 Task: Plan a trip to Trinidad, Uruguay from 6th December, 2023 to 10th December, 2023 for 1 adult.1  bedroom having 1 bed and 1 bathroom. Property type can be hotel. Look for 5 properties as per requirement.
Action: Mouse moved to (374, 157)
Screenshot: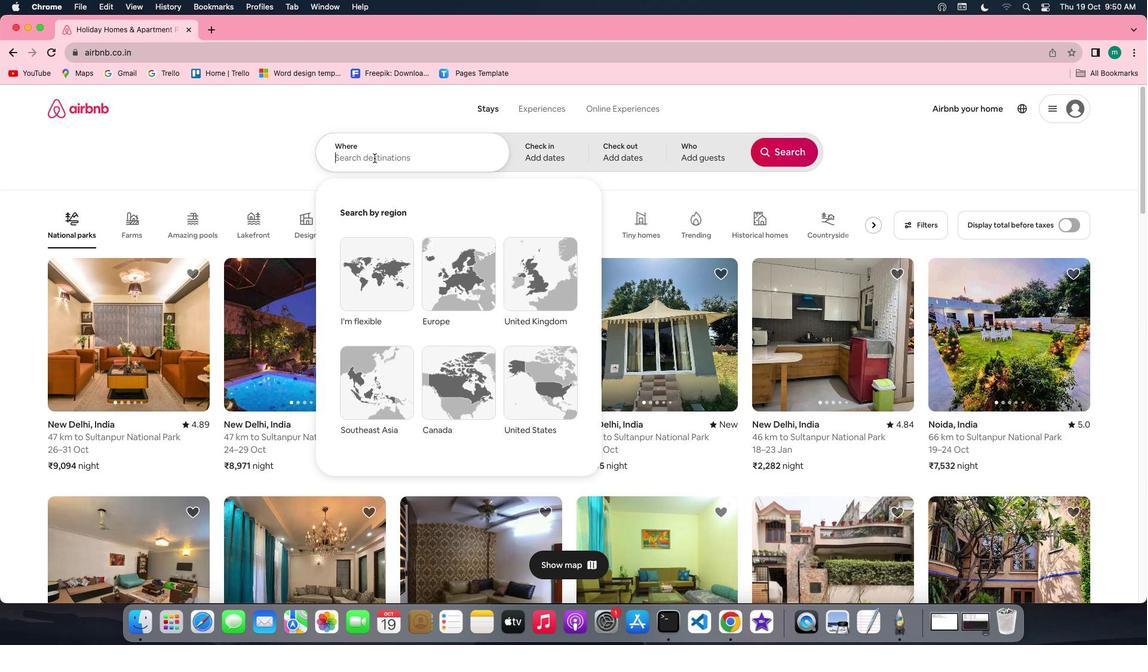 
Action: Mouse pressed left at (374, 157)
Screenshot: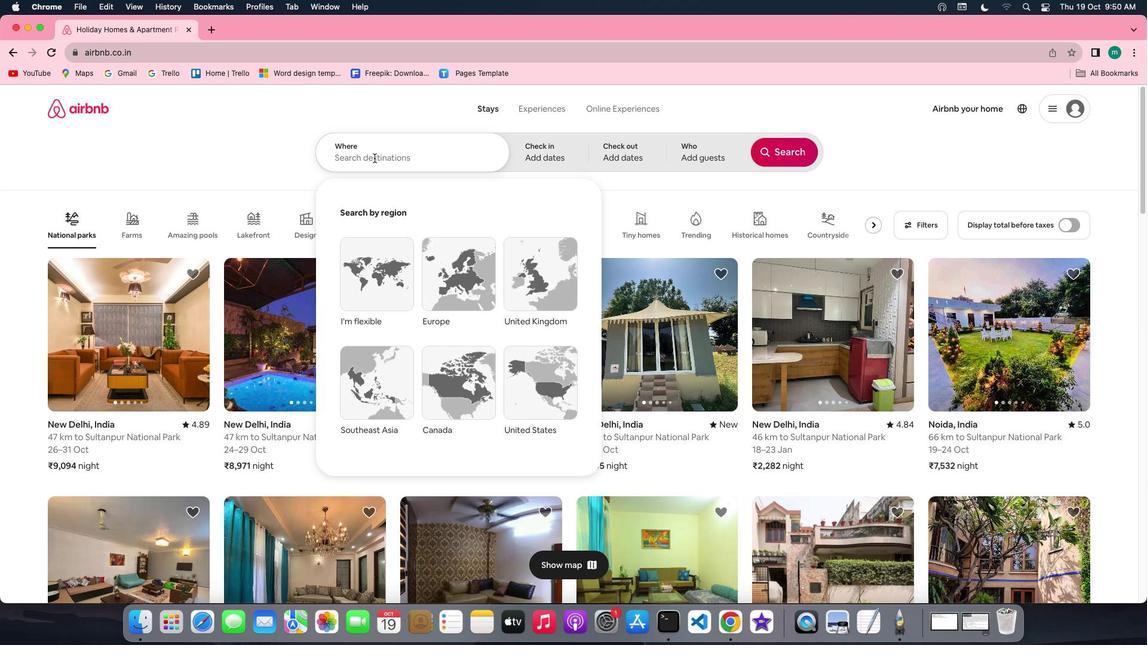 
Action: Mouse pressed left at (374, 157)
Screenshot: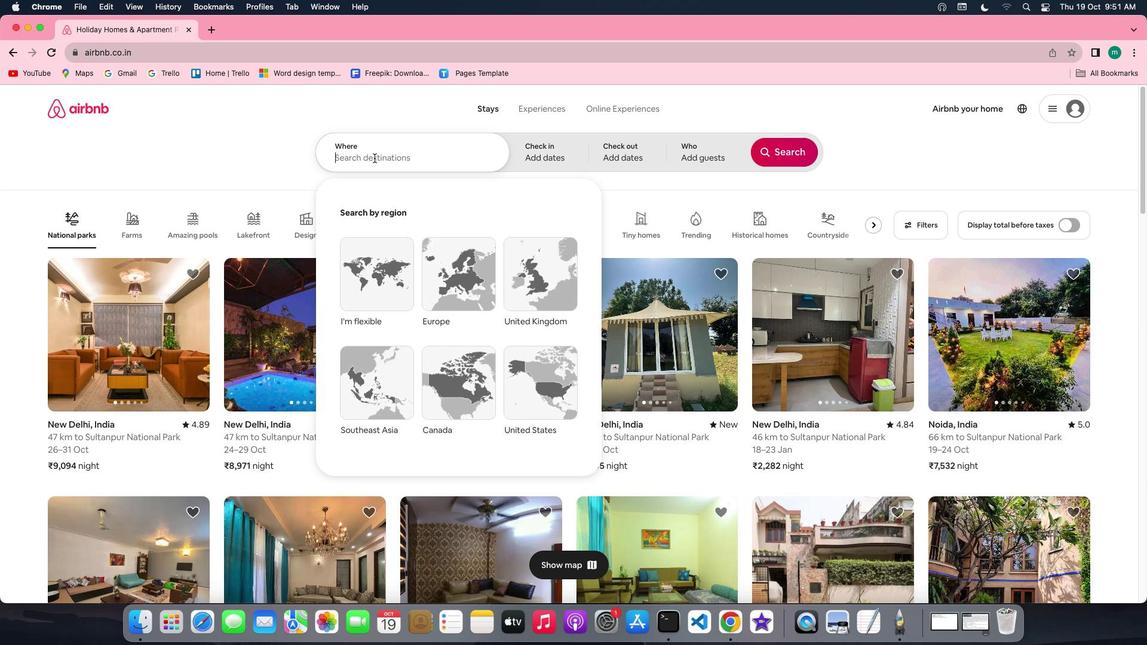 
Action: Key pressed Key.shift'T''r''i''n''i''d''a''d'','Key.spaceKey.shift'U''r''u''g''u''a''y'
Screenshot: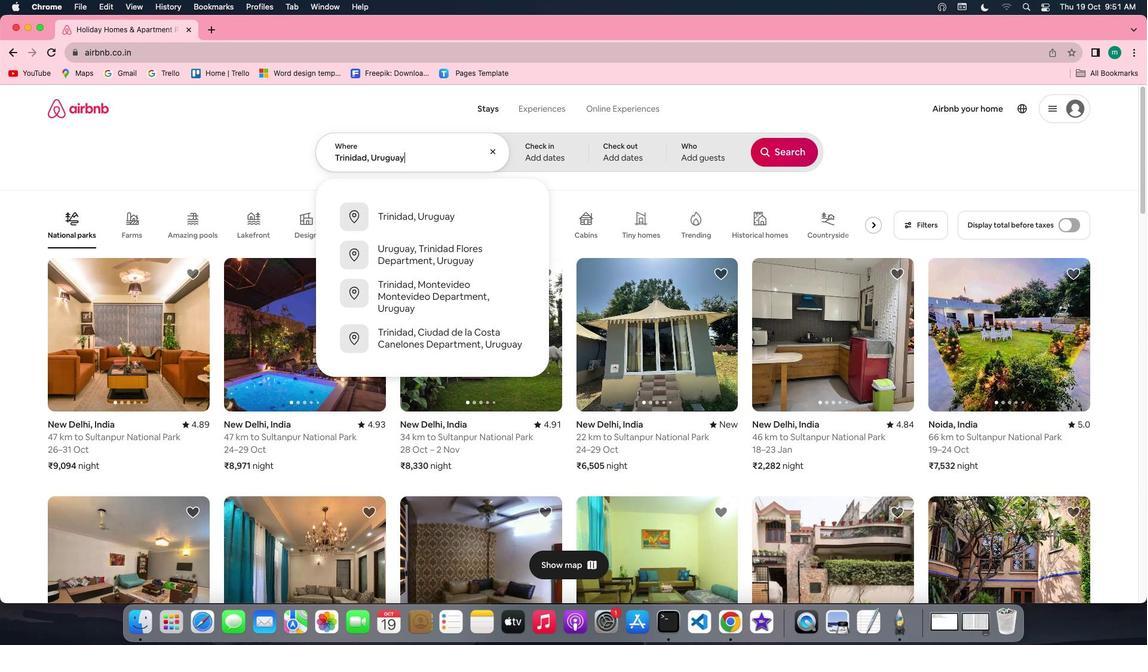 
Action: Mouse moved to (554, 148)
Screenshot: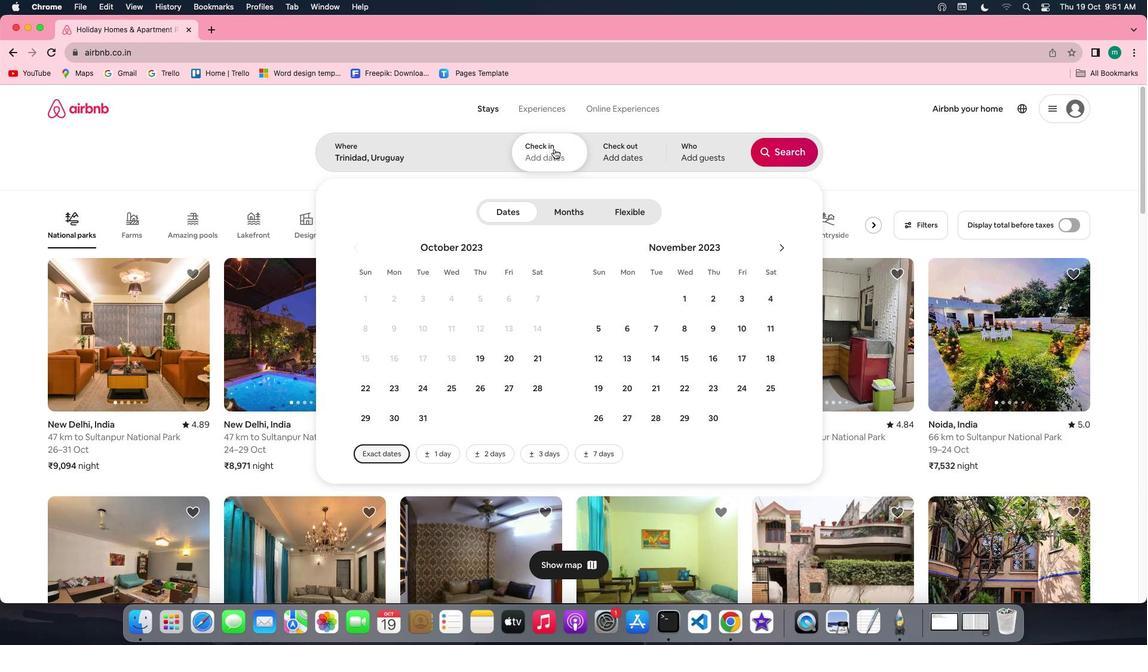 
Action: Mouse pressed left at (554, 148)
Screenshot: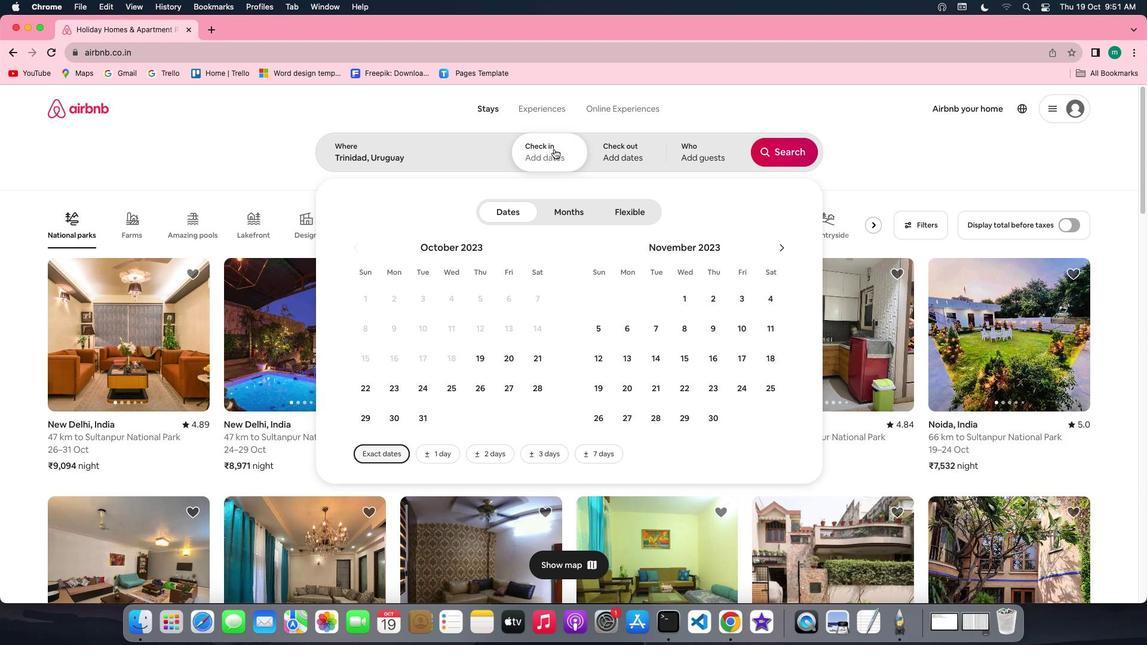 
Action: Key pressed '6'
Screenshot: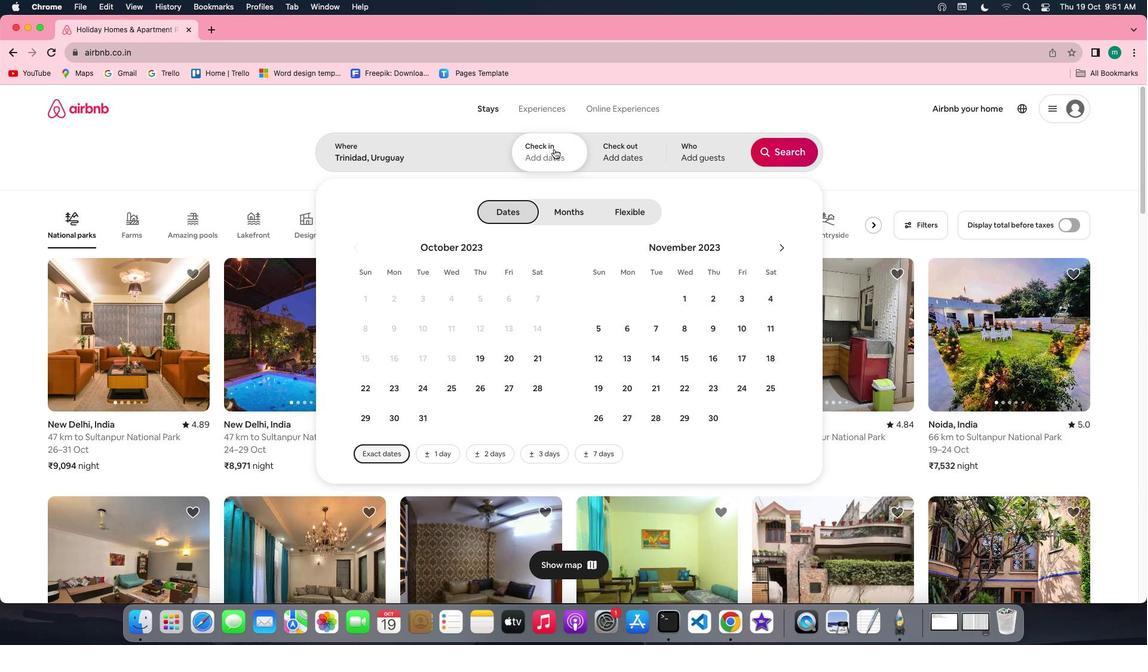
Action: Mouse moved to (774, 245)
Screenshot: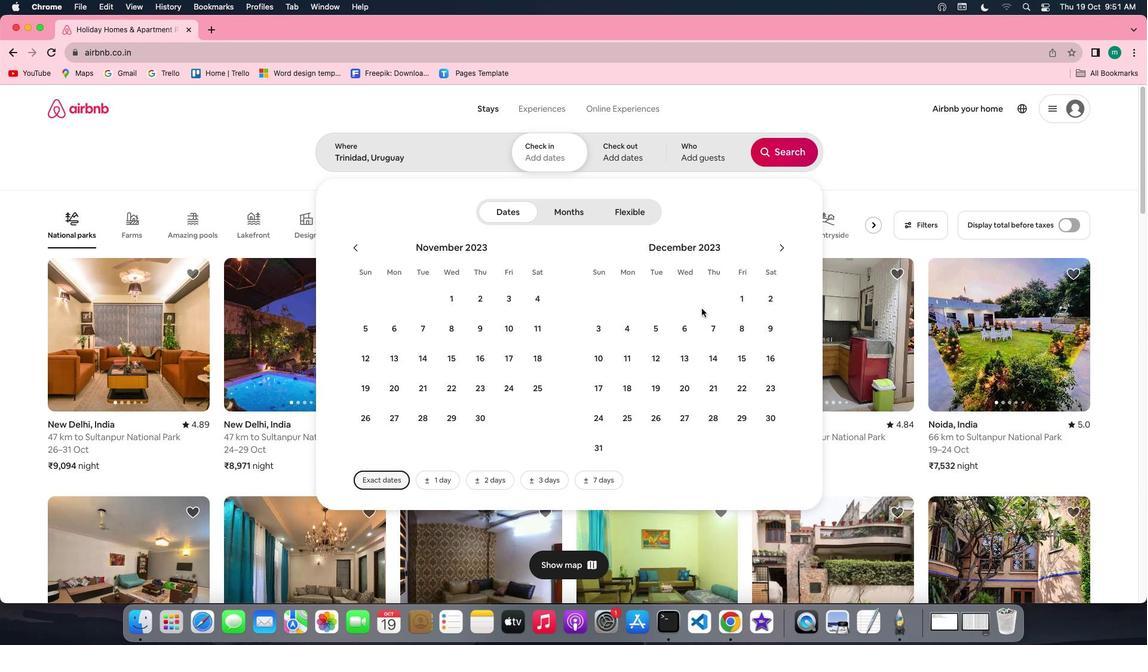 
Action: Mouse pressed left at (774, 245)
Screenshot: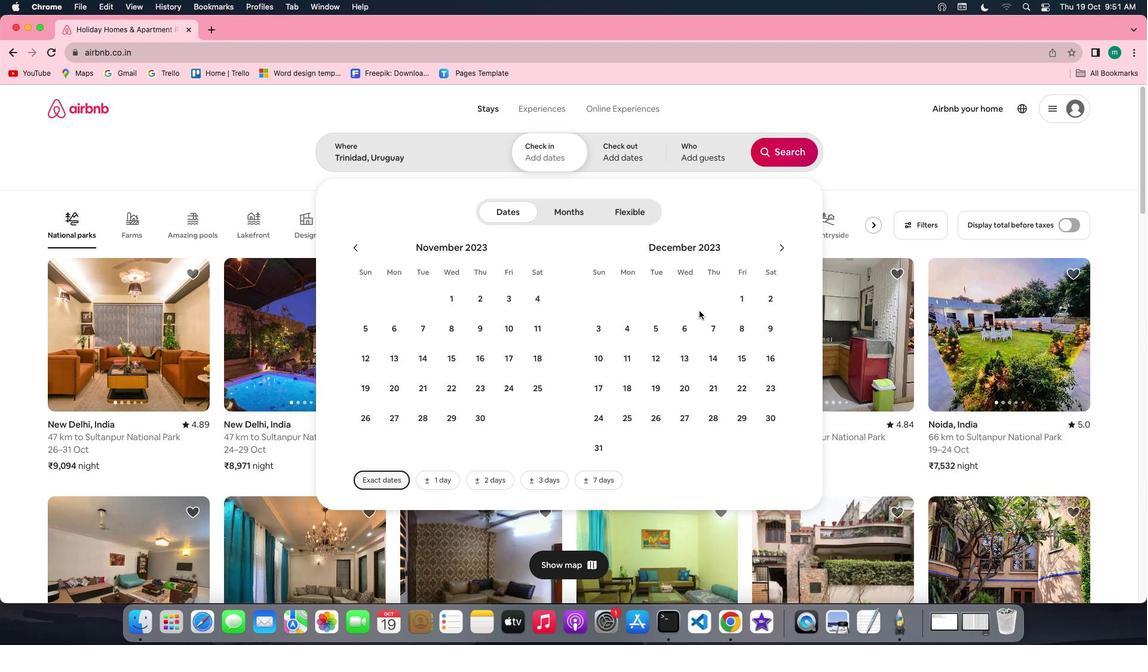 
Action: Mouse moved to (691, 324)
Screenshot: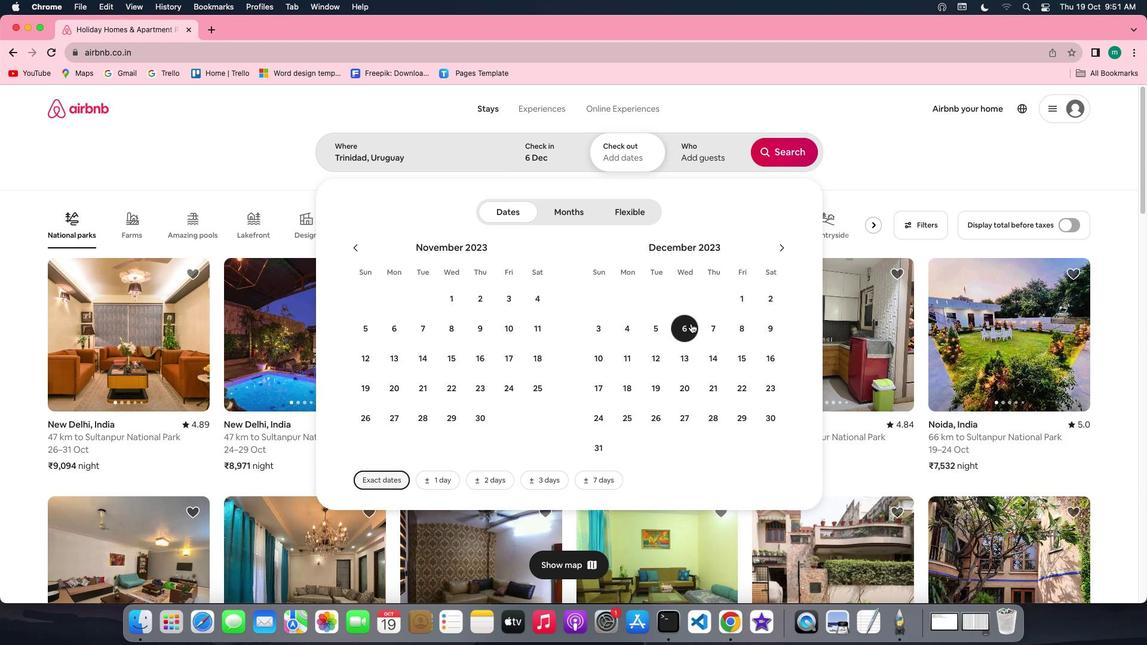 
Action: Mouse pressed left at (691, 324)
Screenshot: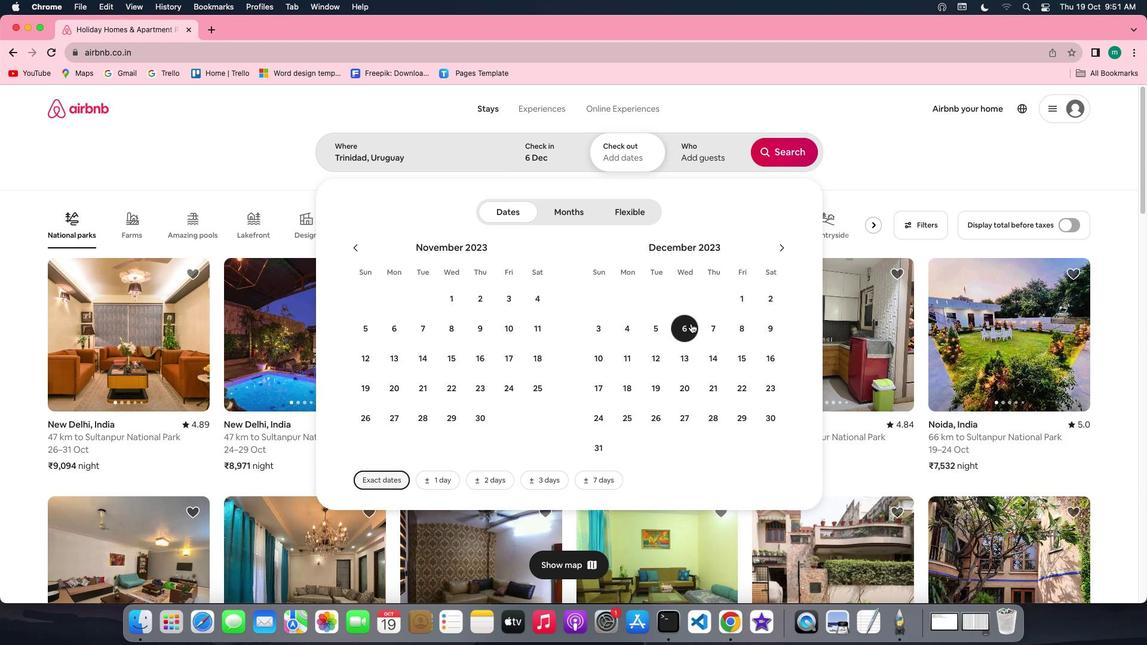 
Action: Mouse moved to (591, 365)
Screenshot: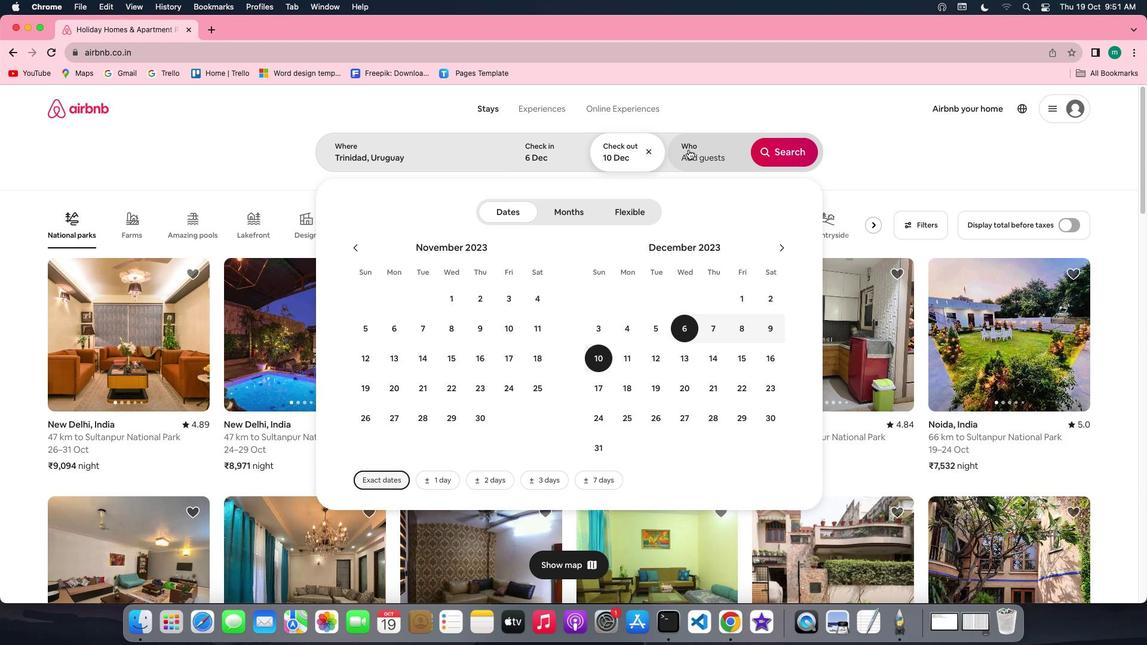 
Action: Mouse pressed left at (591, 365)
Screenshot: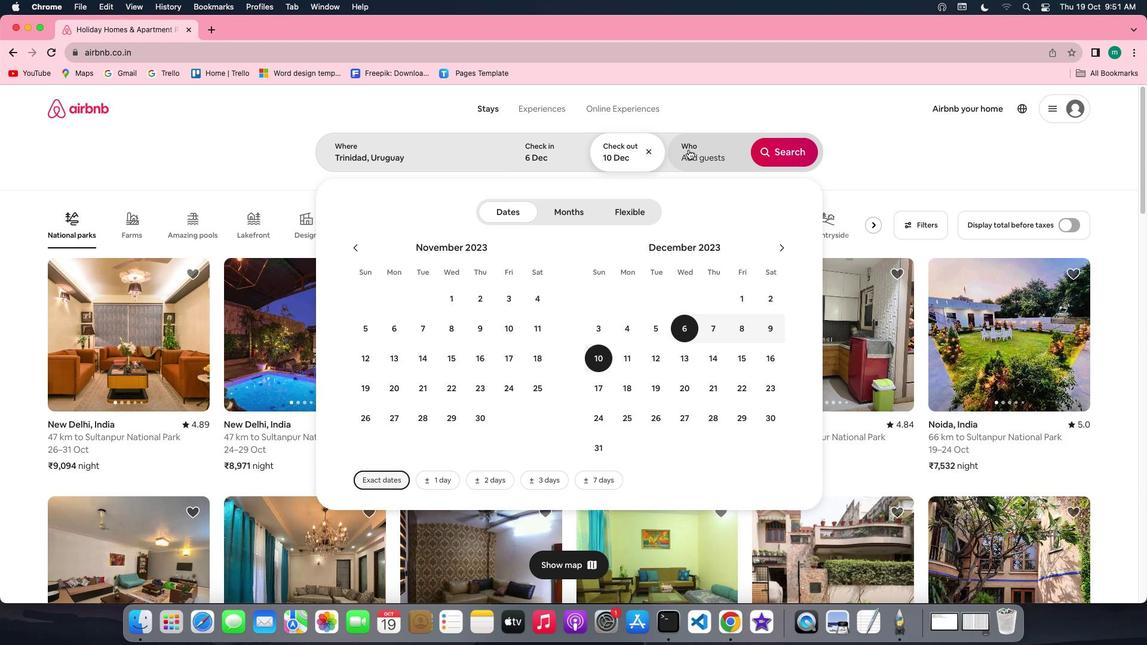 
Action: Mouse moved to (689, 149)
Screenshot: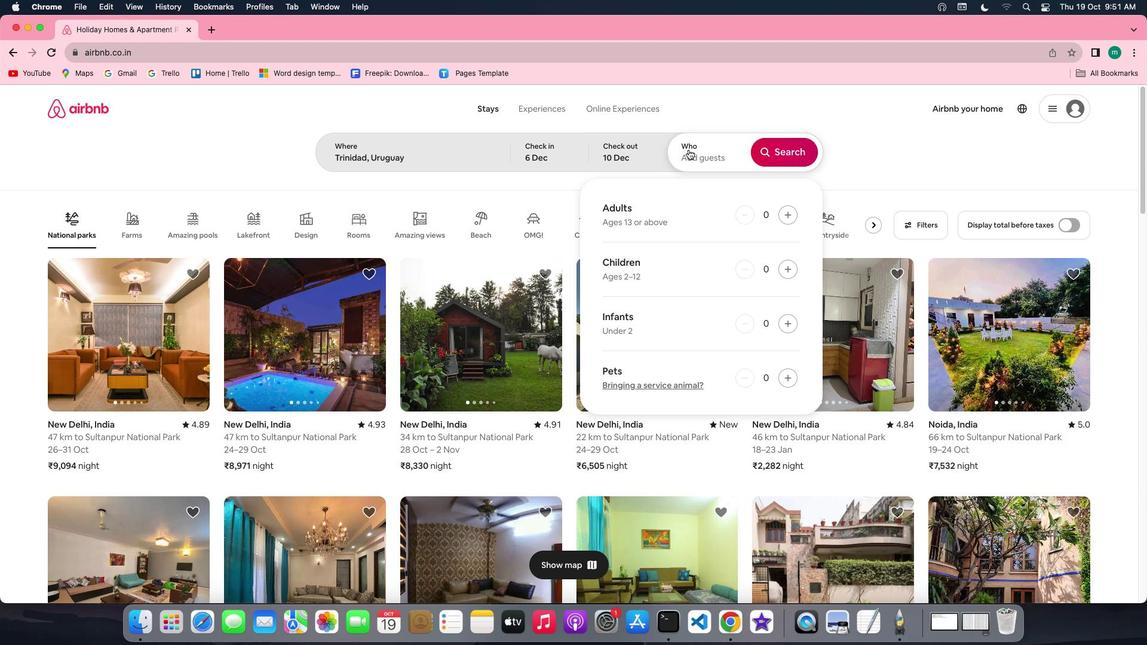 
Action: Mouse pressed left at (689, 149)
Screenshot: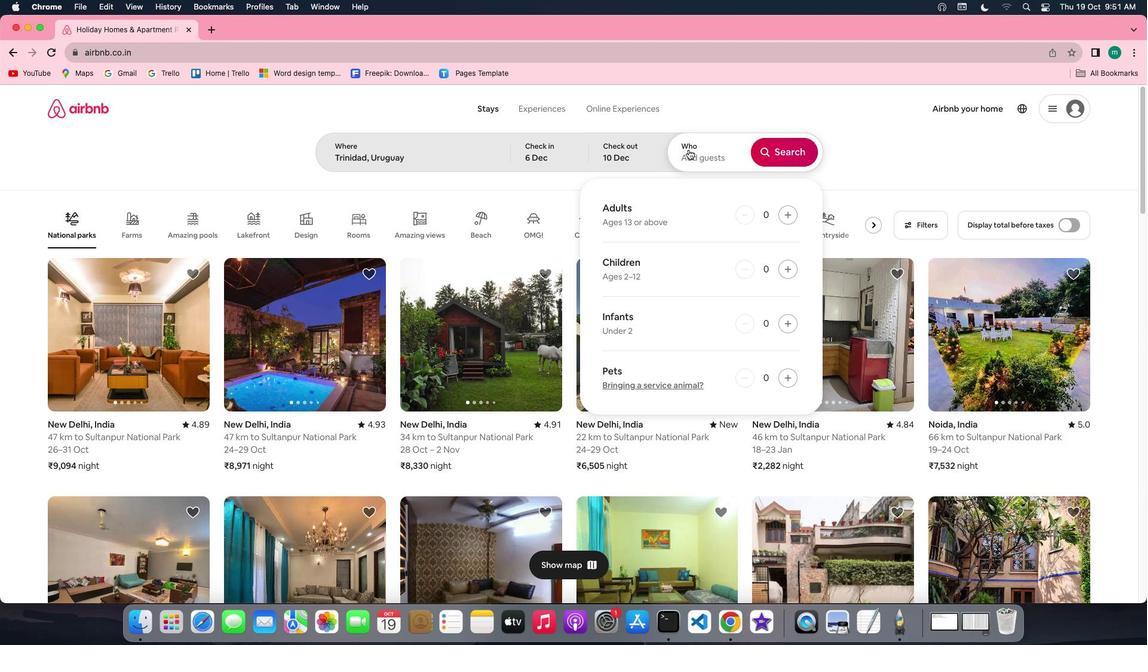 
Action: Mouse moved to (784, 215)
Screenshot: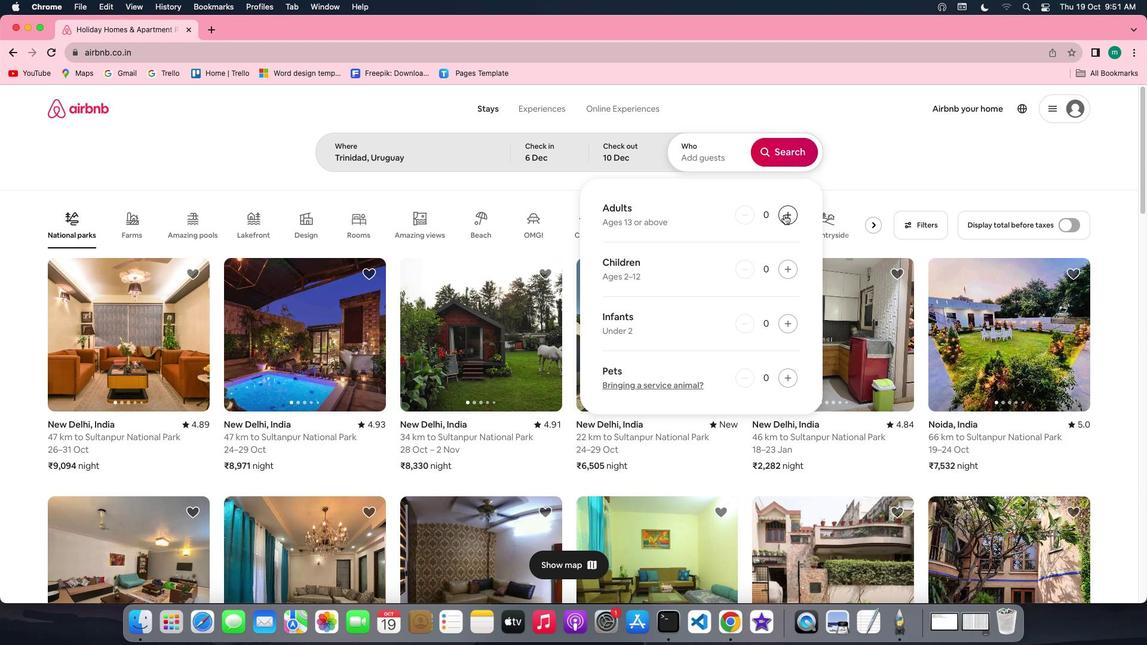
Action: Mouse pressed left at (784, 215)
Screenshot: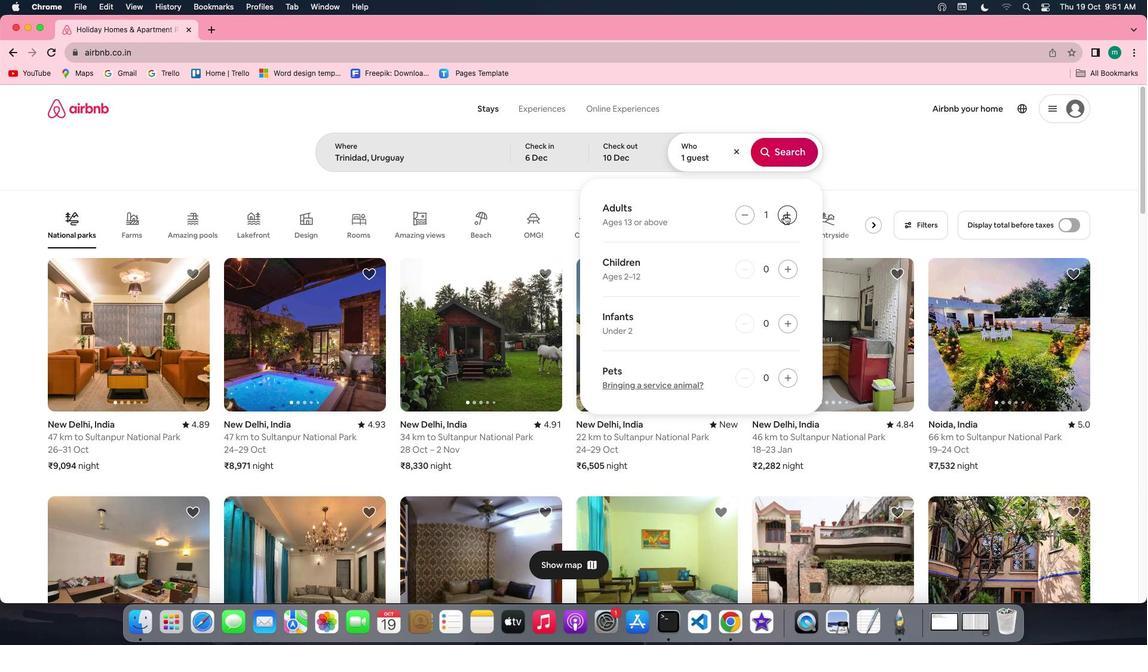
Action: Mouse moved to (801, 155)
Screenshot: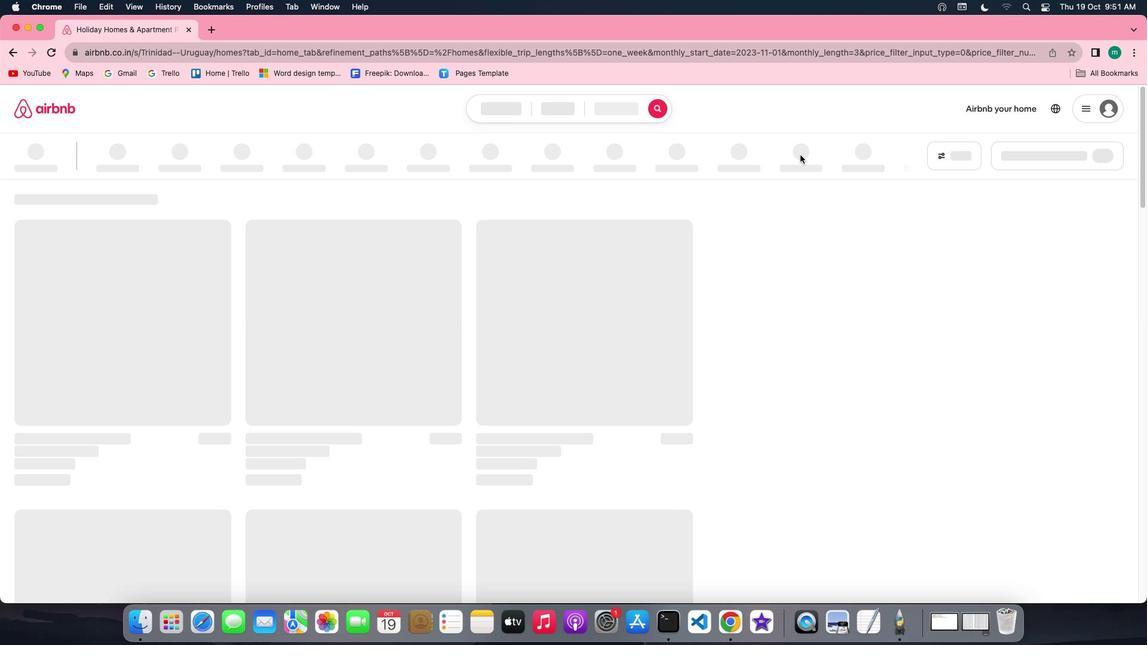 
Action: Mouse pressed left at (801, 155)
Screenshot: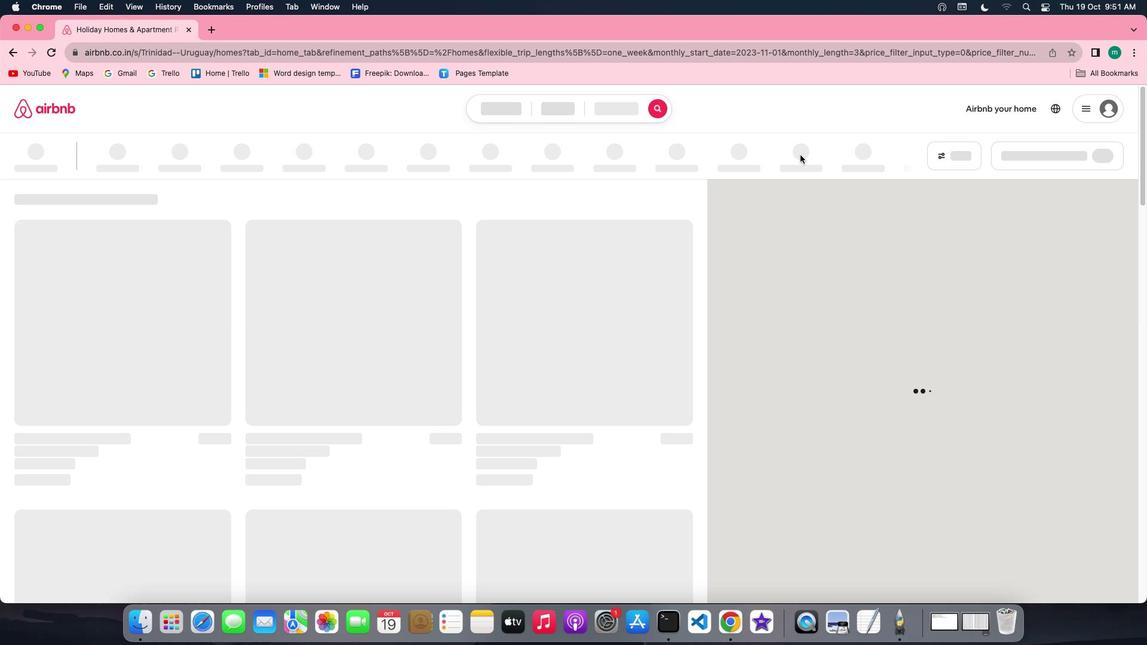 
Action: Mouse moved to (953, 159)
Screenshot: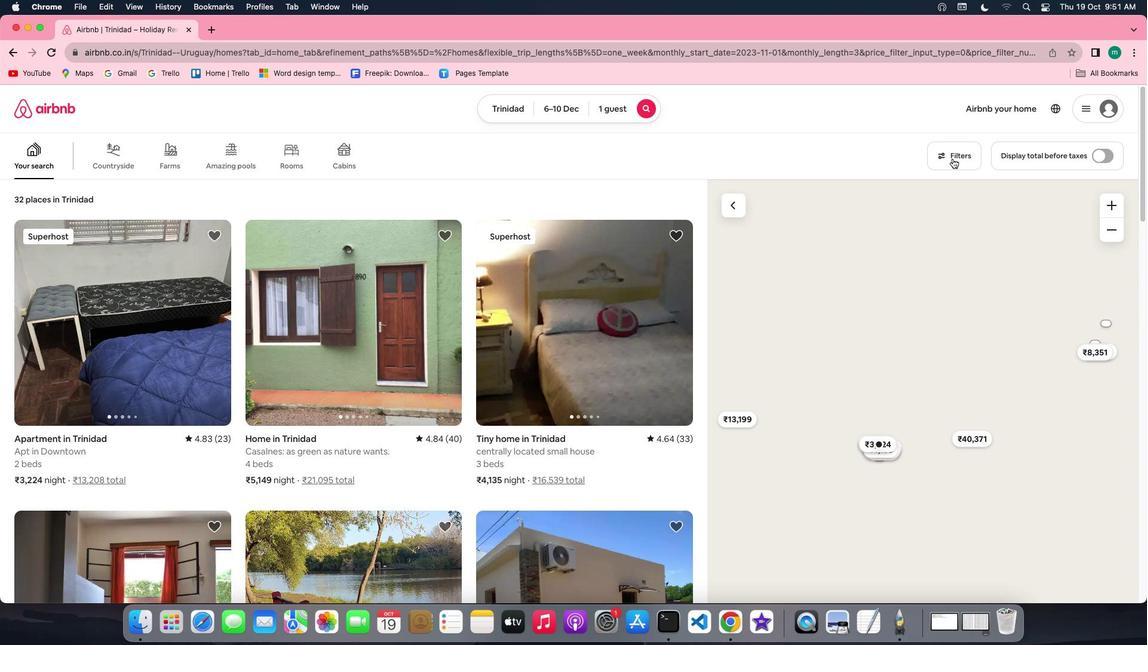 
Action: Mouse pressed left at (953, 159)
Screenshot: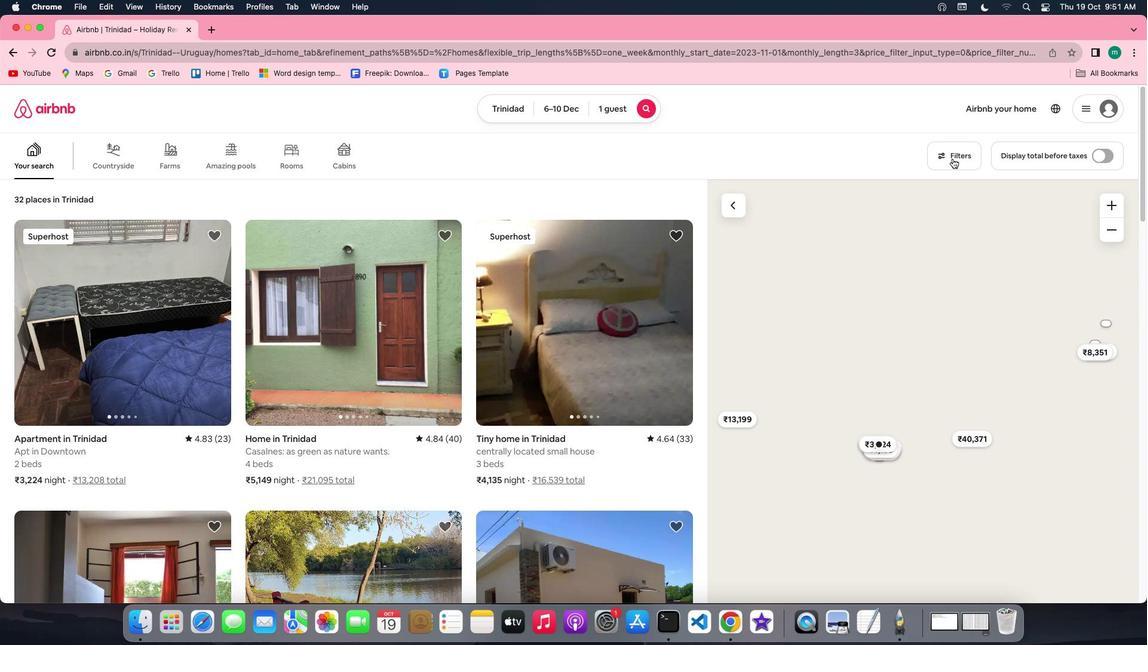 
Action: Mouse moved to (565, 342)
Screenshot: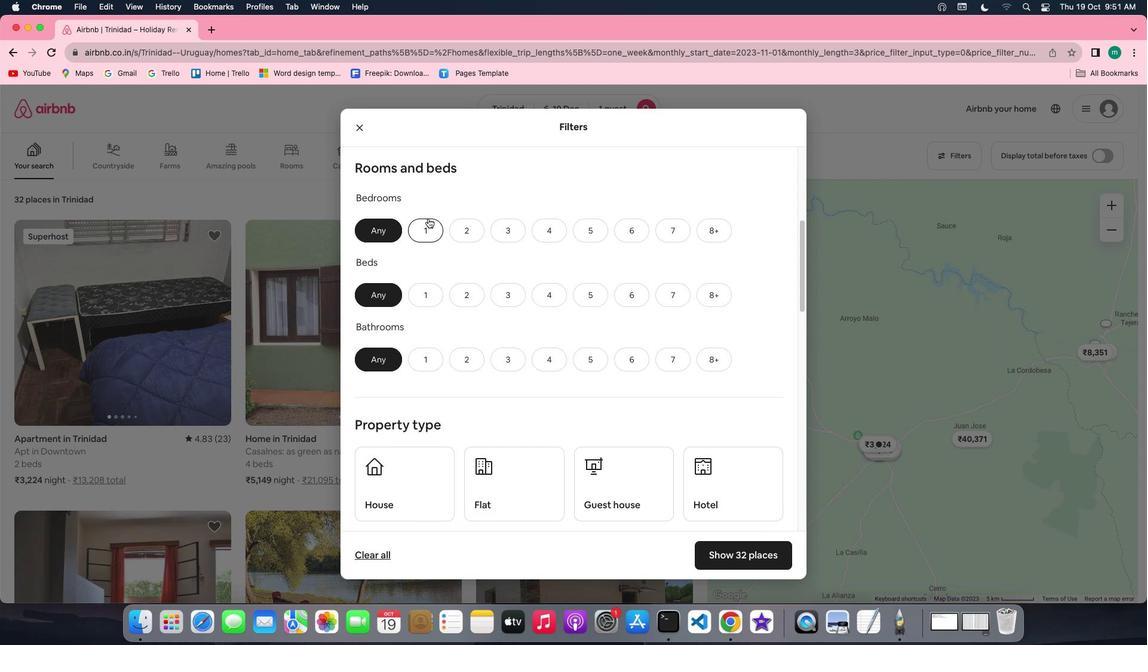 
Action: Mouse scrolled (565, 342) with delta (0, 0)
Screenshot: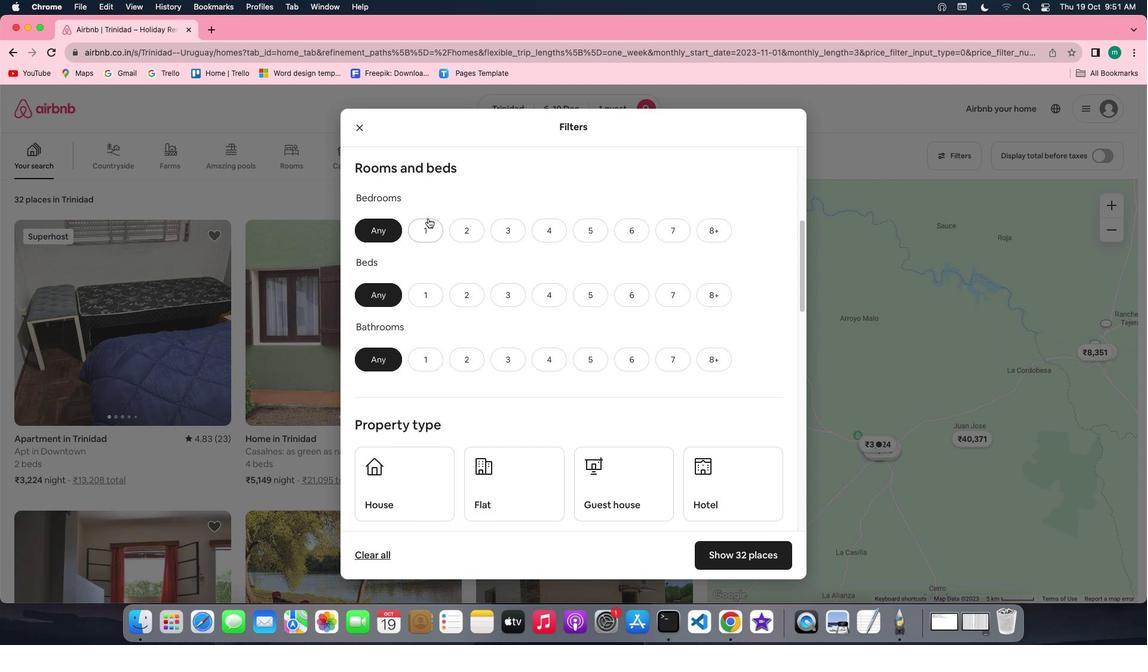 
Action: Mouse scrolled (565, 342) with delta (0, 0)
Screenshot: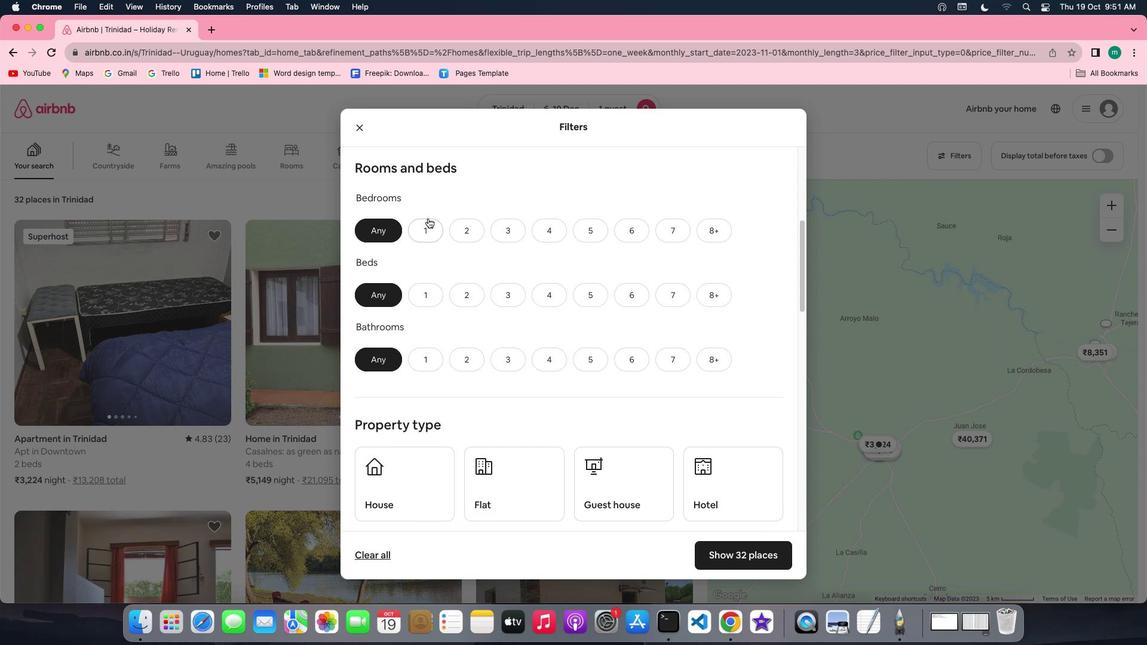 
Action: Mouse scrolled (565, 342) with delta (0, -1)
Screenshot: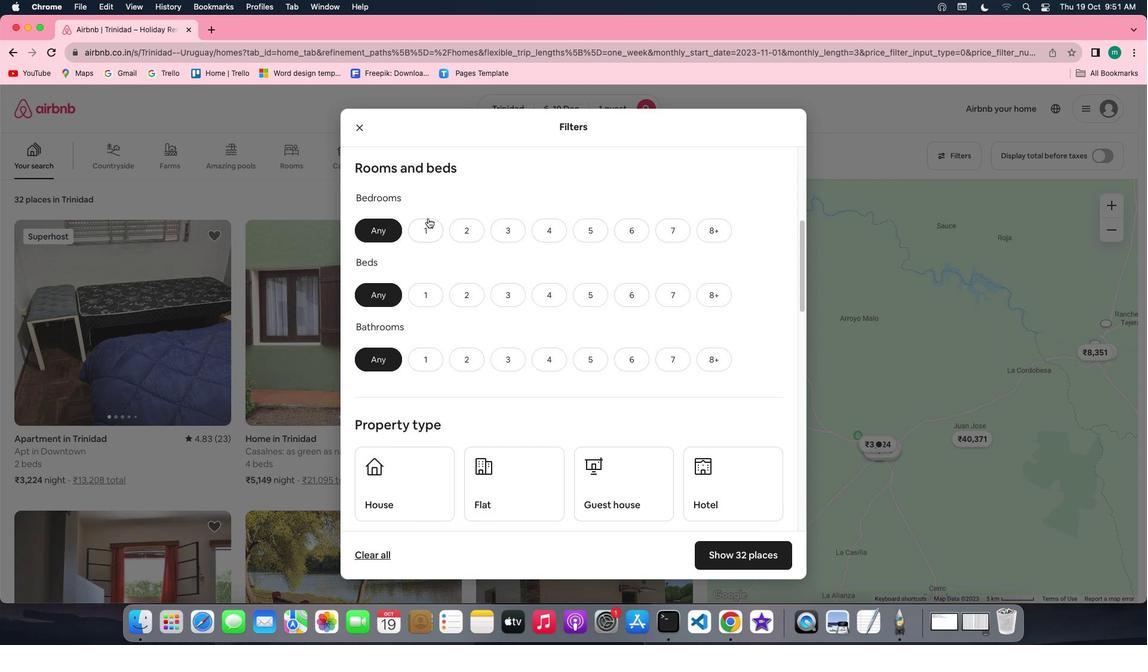
Action: Mouse scrolled (565, 342) with delta (0, -2)
Screenshot: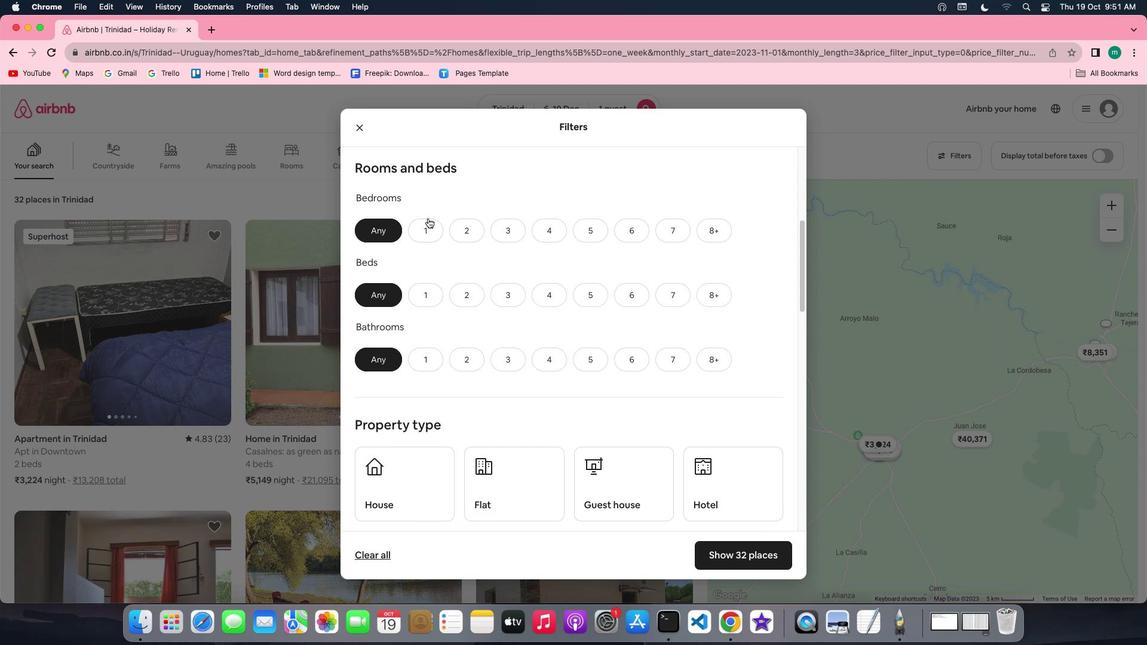 
Action: Mouse scrolled (565, 342) with delta (0, -1)
Screenshot: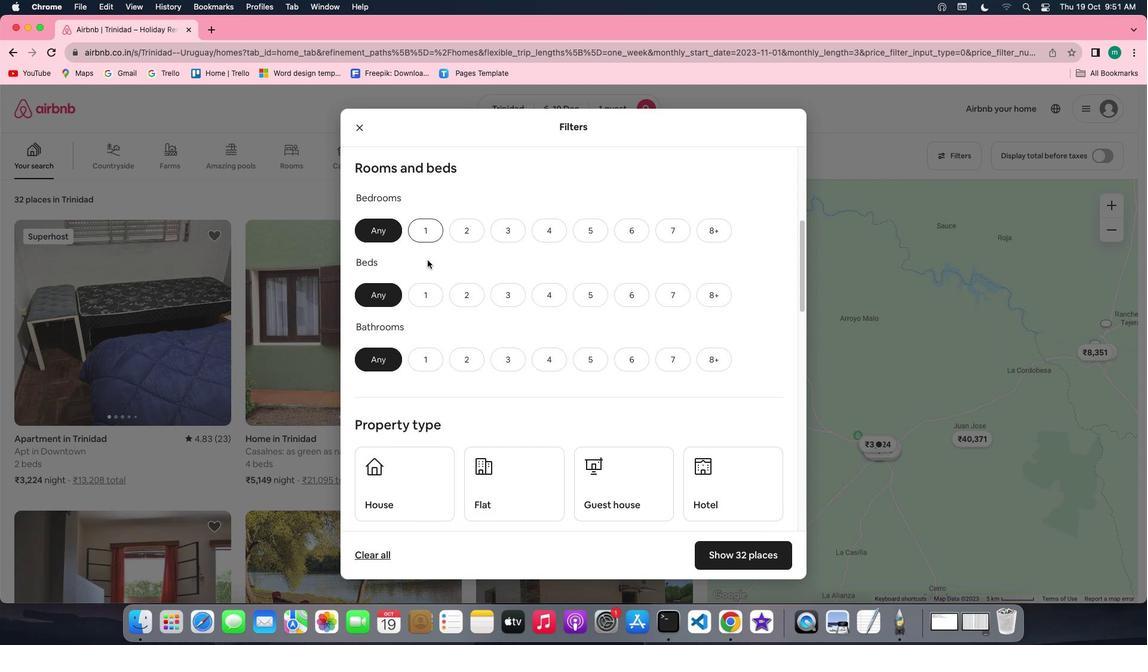 
Action: Mouse moved to (428, 218)
Screenshot: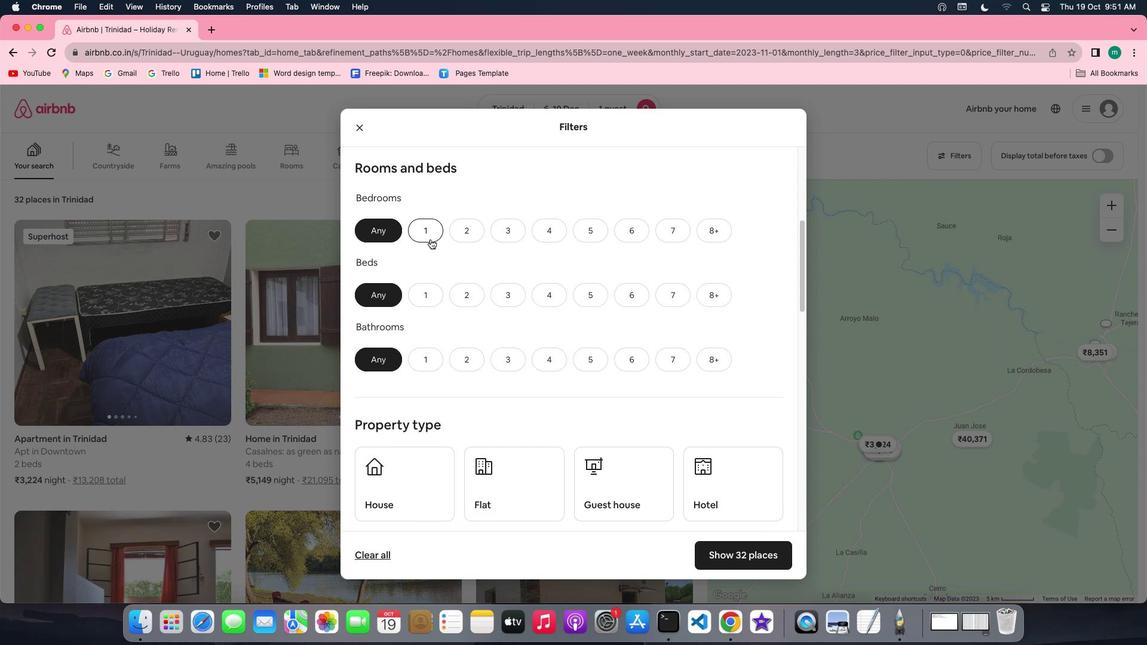 
Action: Mouse pressed left at (428, 218)
Screenshot: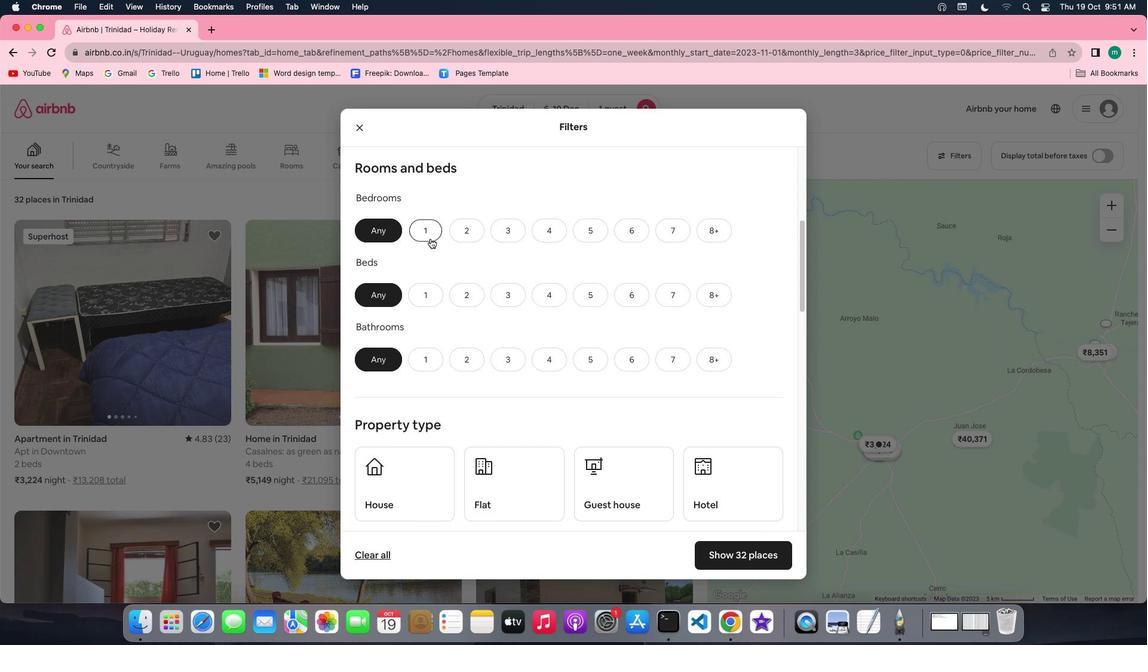 
Action: Mouse moved to (430, 239)
Screenshot: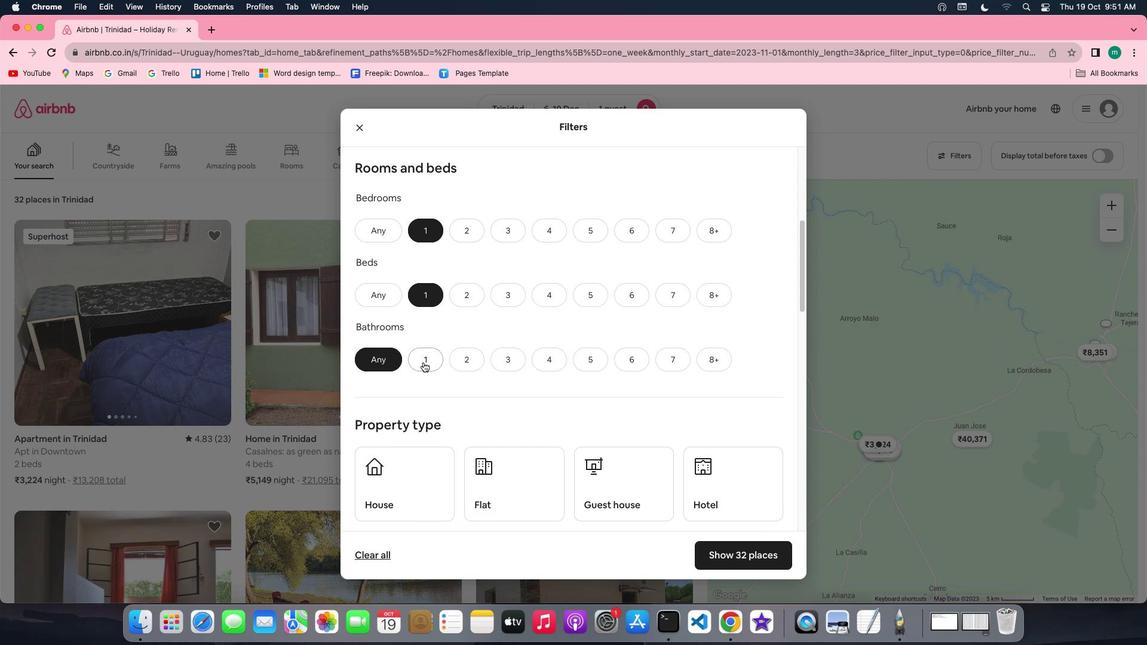 
Action: Mouse pressed left at (430, 239)
Screenshot: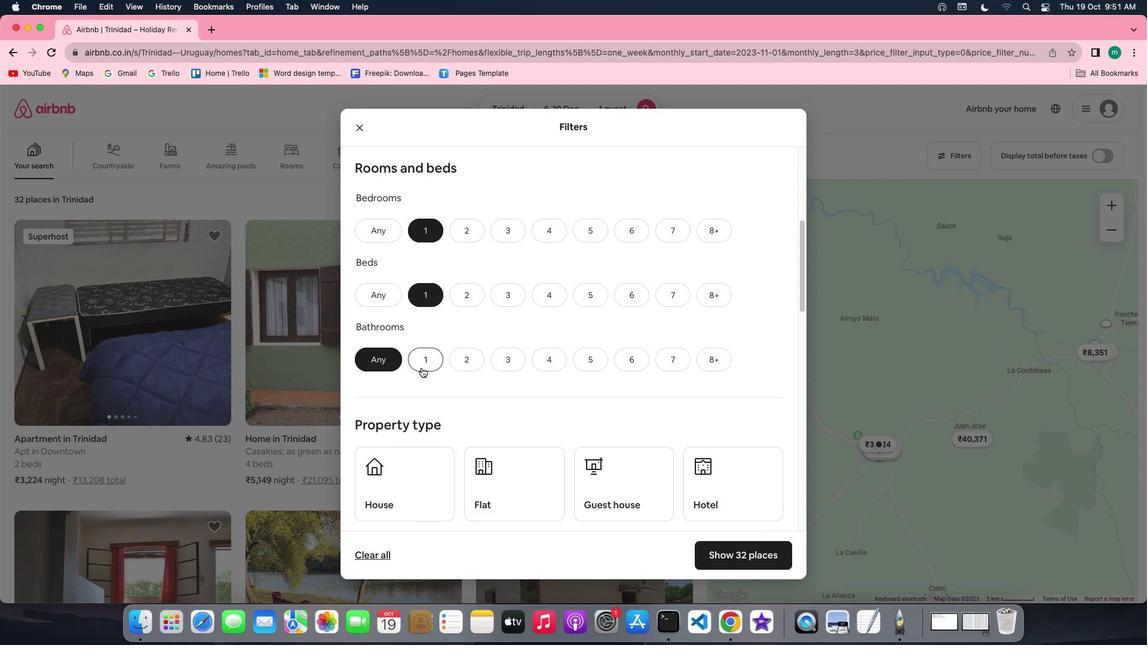 
Action: Mouse moved to (422, 294)
Screenshot: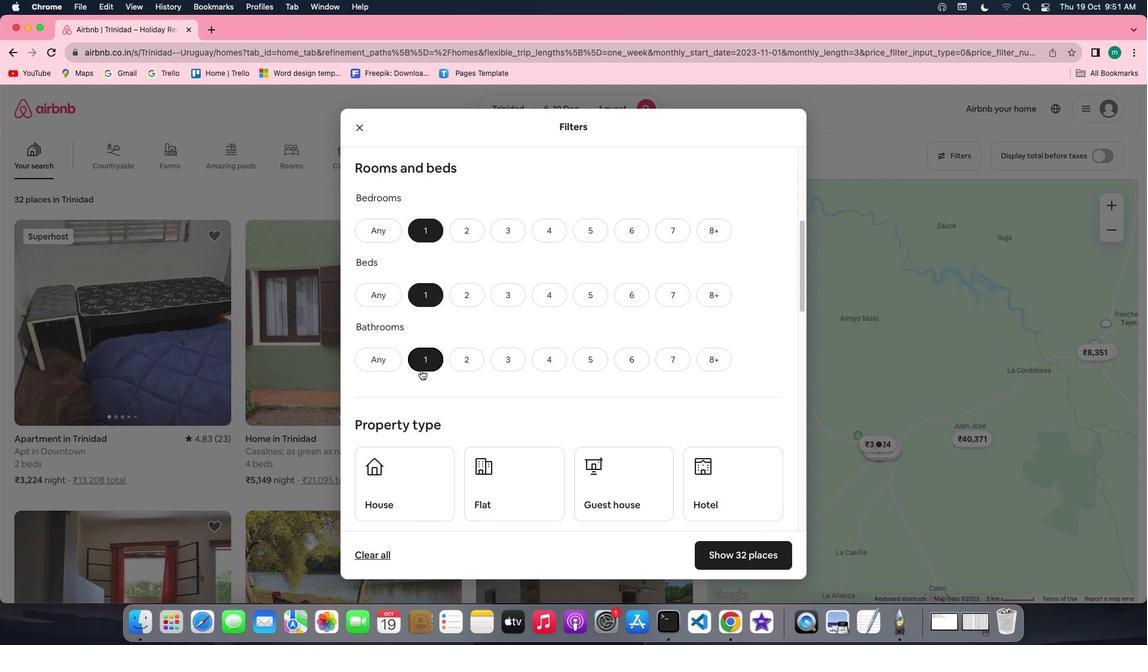 
Action: Mouse pressed left at (422, 294)
Screenshot: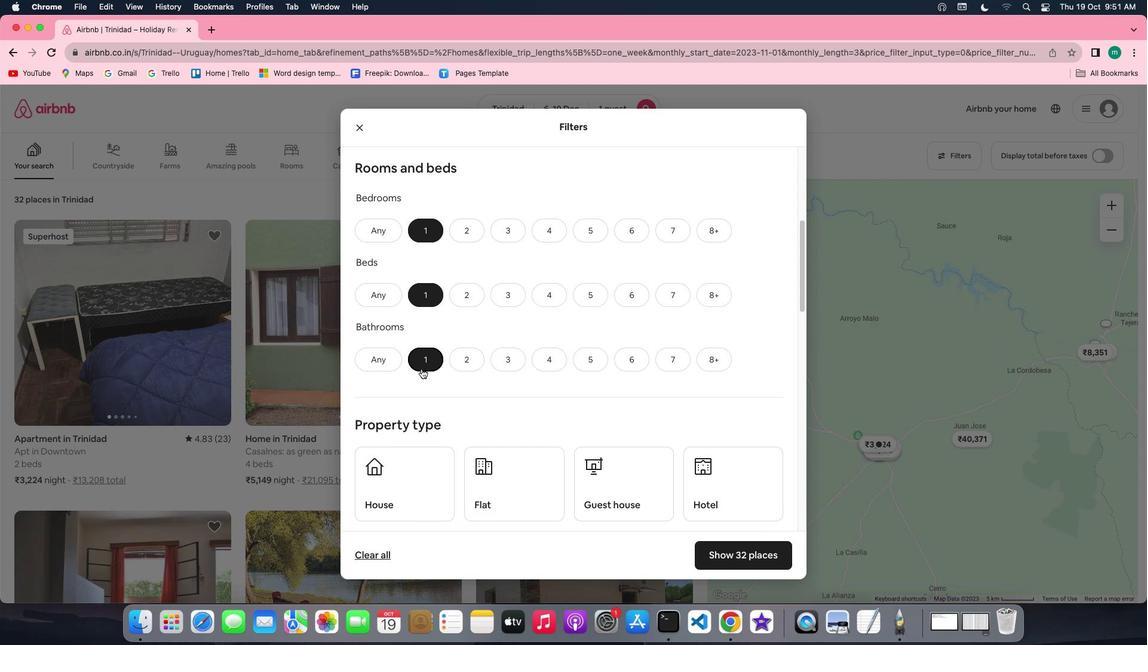 
Action: Mouse moved to (420, 370)
Screenshot: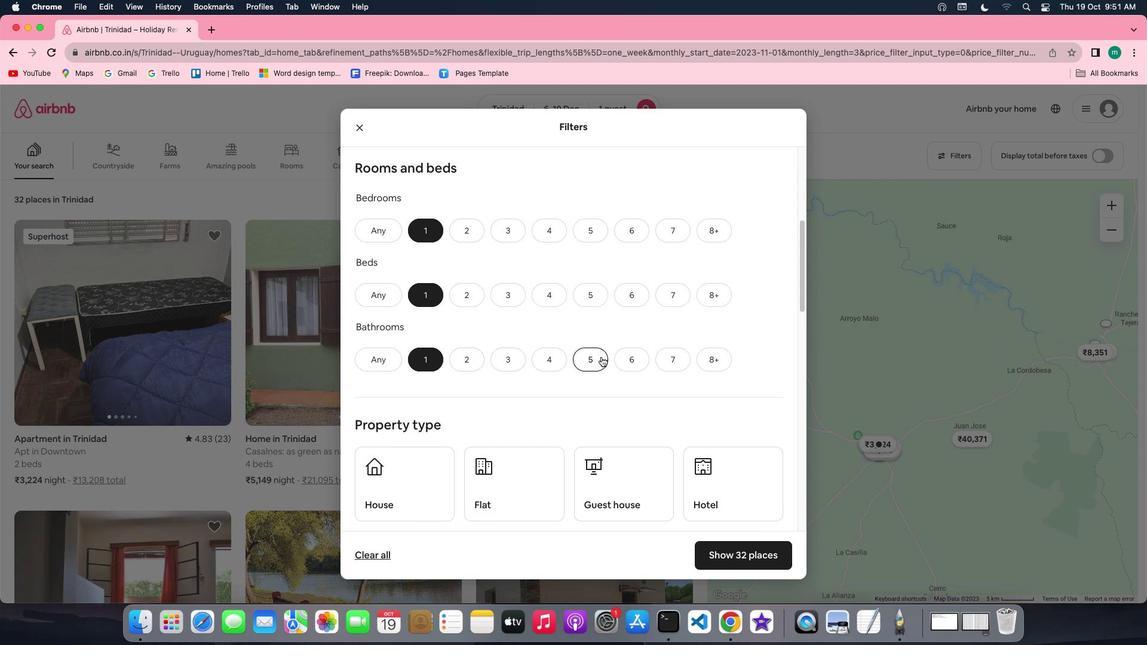 
Action: Mouse pressed left at (420, 370)
Screenshot: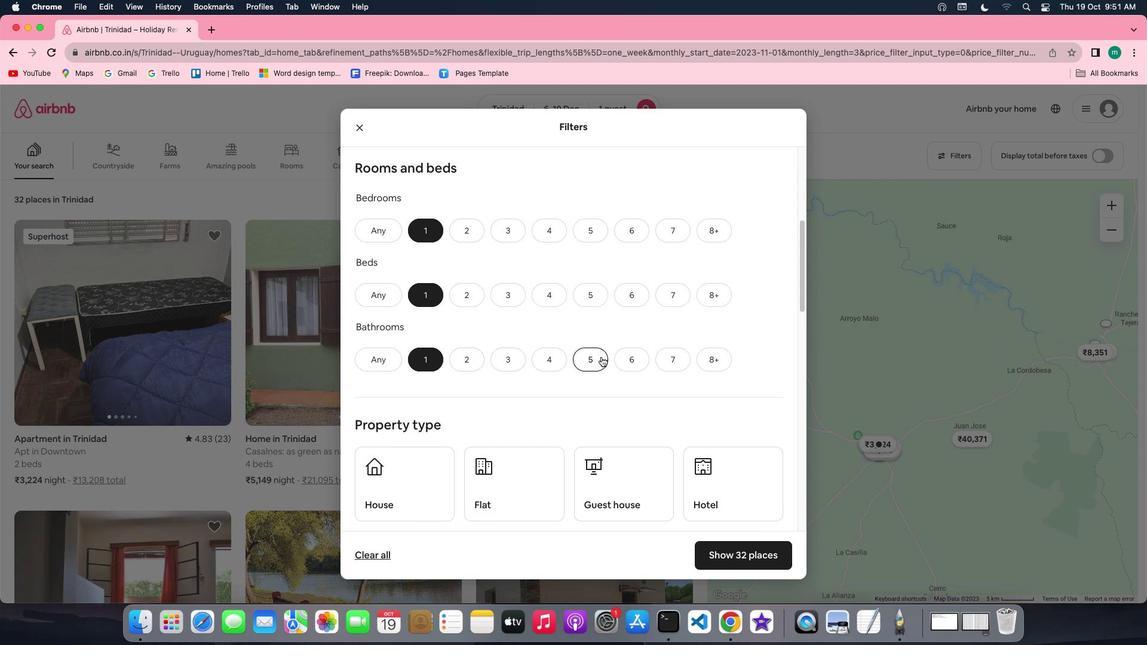 
Action: Mouse moved to (602, 357)
Screenshot: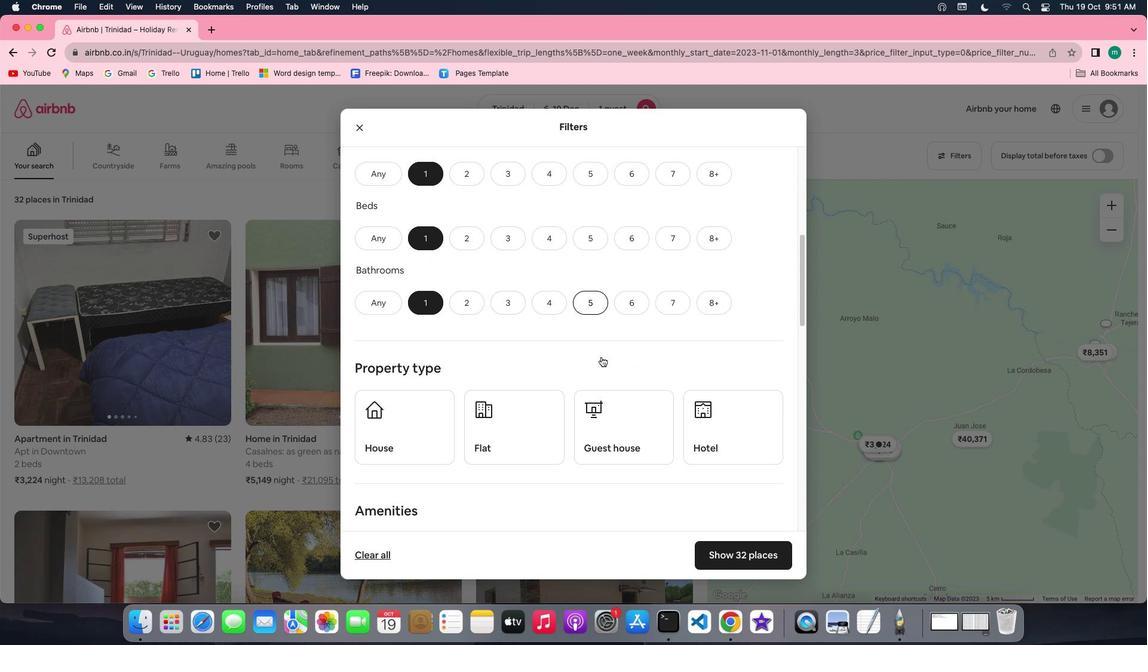
Action: Mouse scrolled (602, 357) with delta (0, 0)
Screenshot: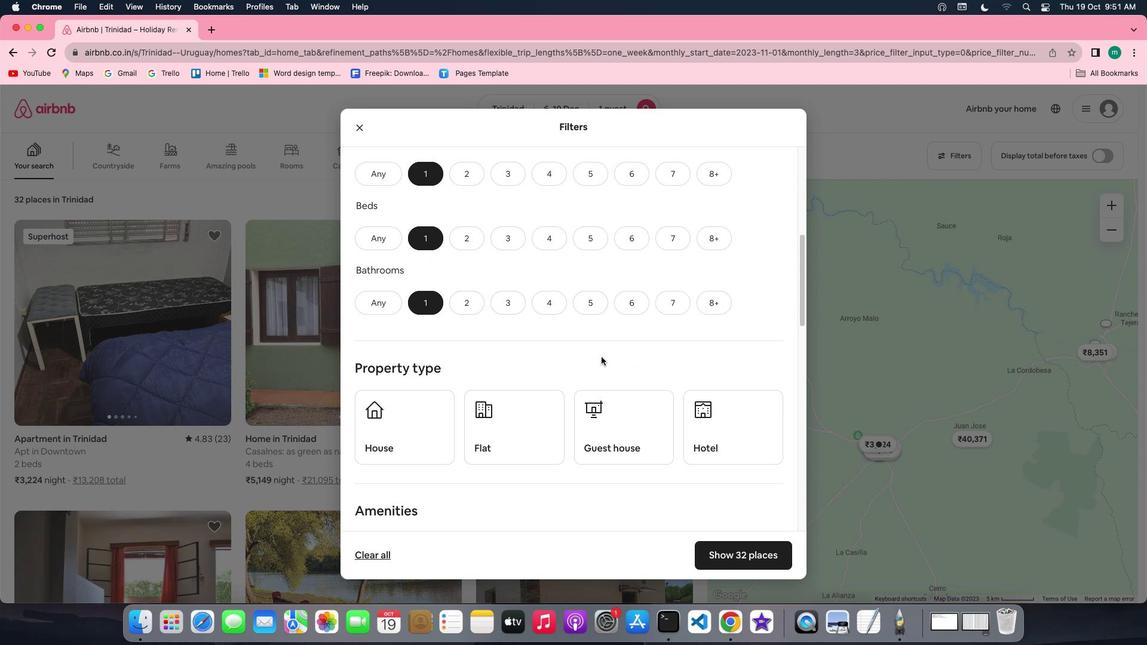 
Action: Mouse scrolled (602, 357) with delta (0, 0)
Screenshot: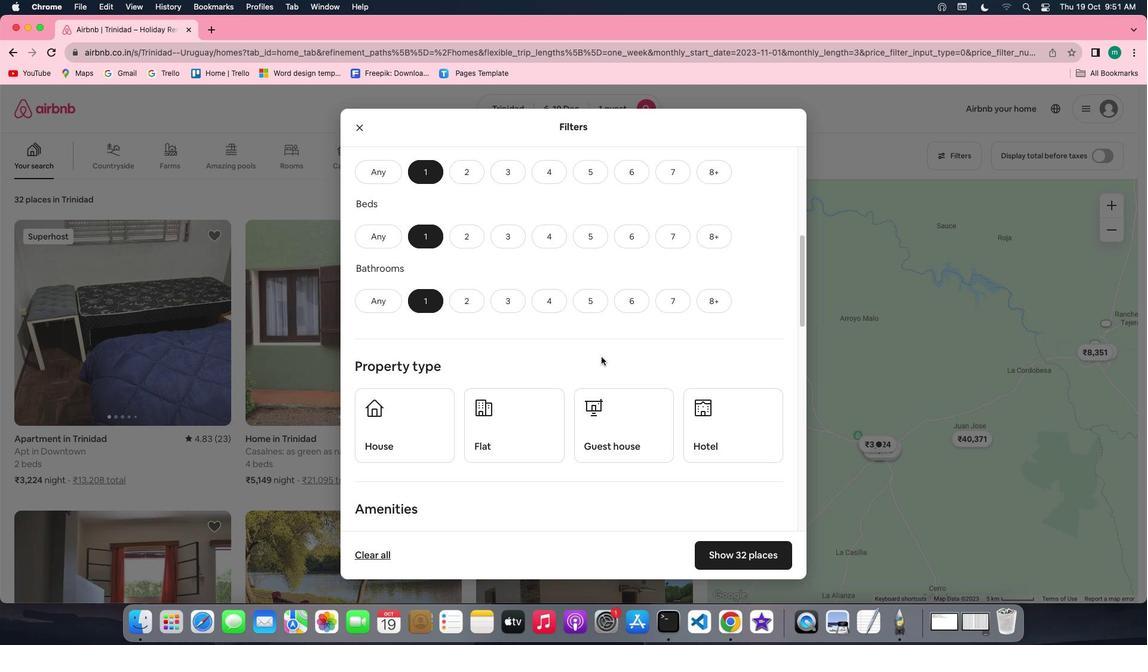 
Action: Mouse scrolled (602, 357) with delta (0, 0)
Screenshot: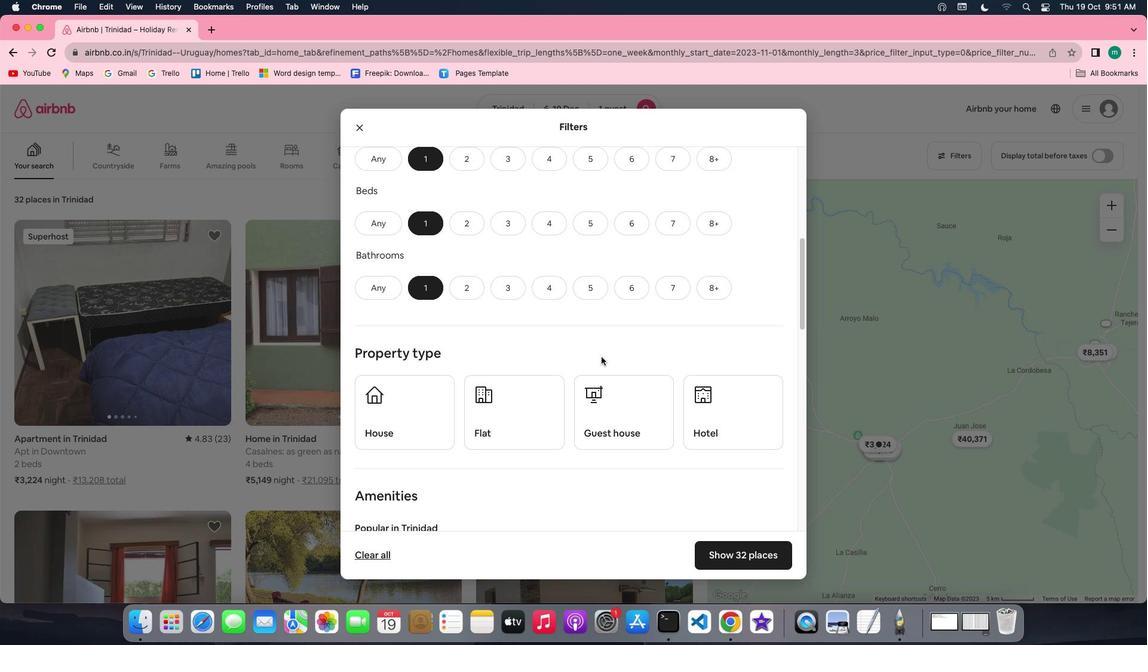 
Action: Mouse scrolled (602, 357) with delta (0, 0)
Screenshot: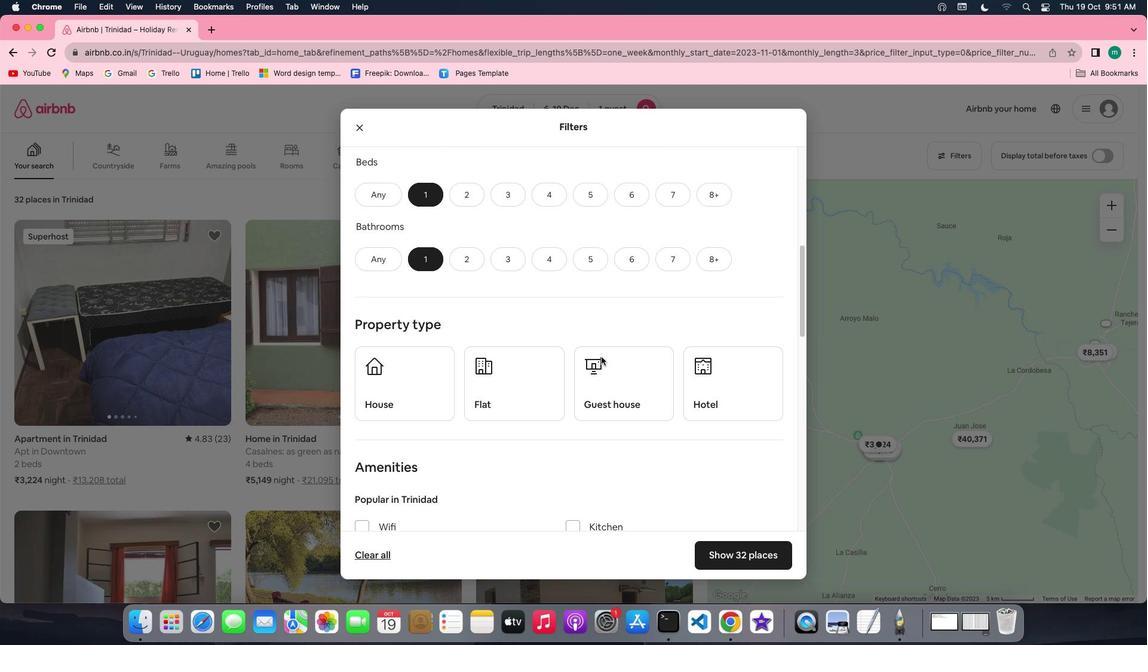 
Action: Mouse scrolled (602, 357) with delta (0, 0)
Screenshot: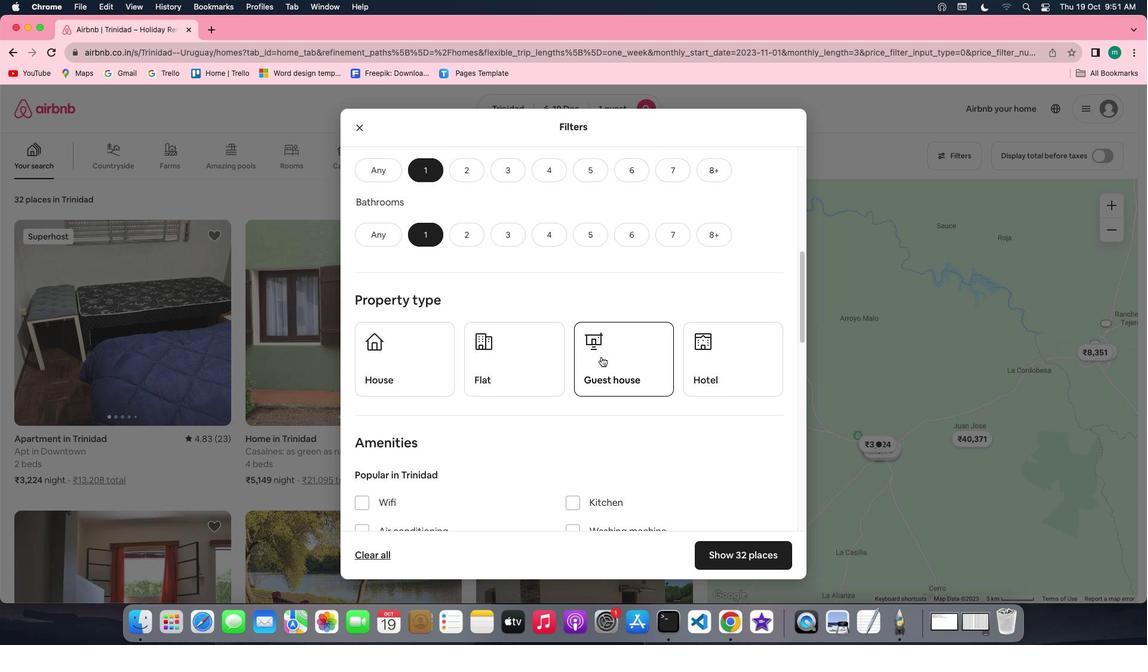 
Action: Mouse scrolled (602, 357) with delta (0, 0)
Screenshot: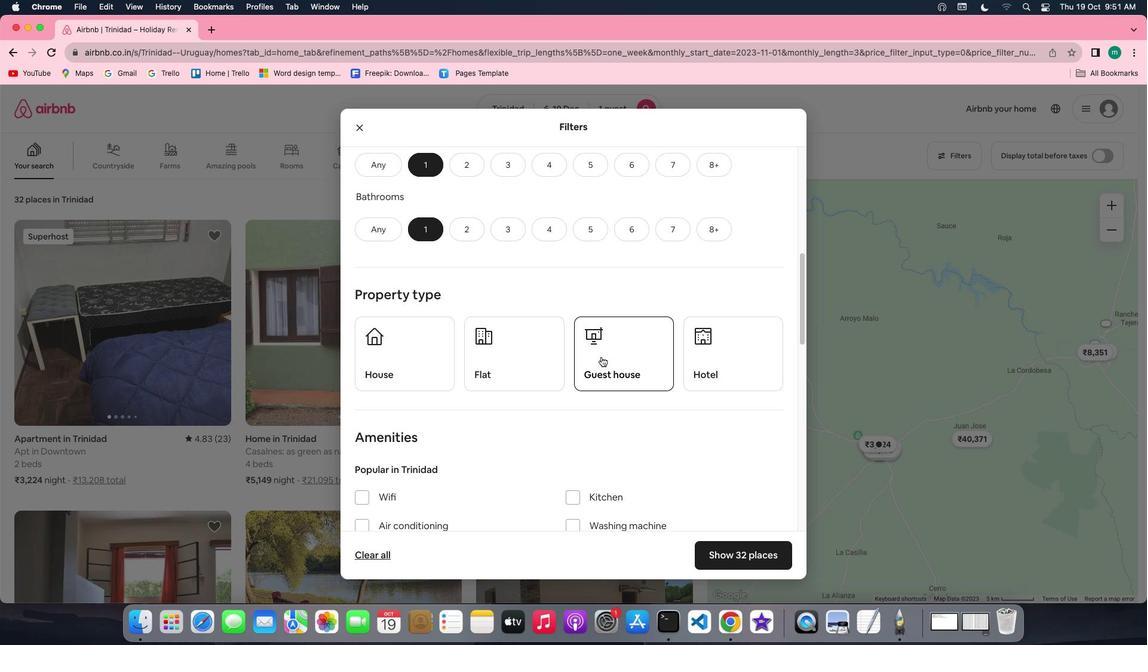 
Action: Mouse scrolled (602, 357) with delta (0, 0)
Screenshot: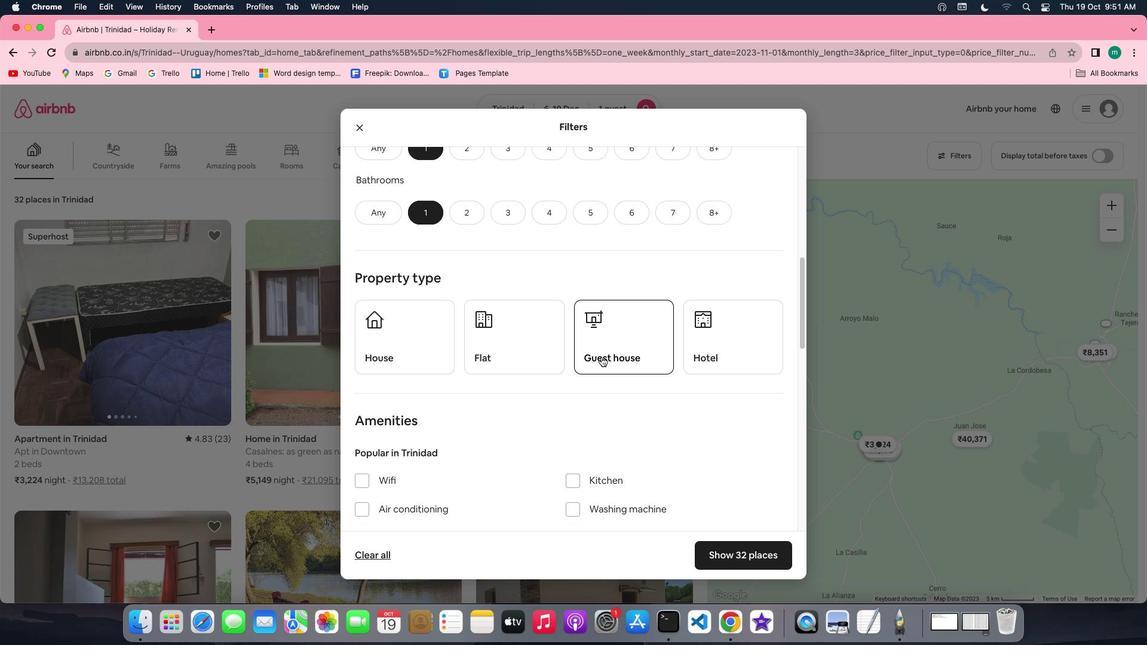 
Action: Mouse scrolled (602, 357) with delta (0, 0)
Screenshot: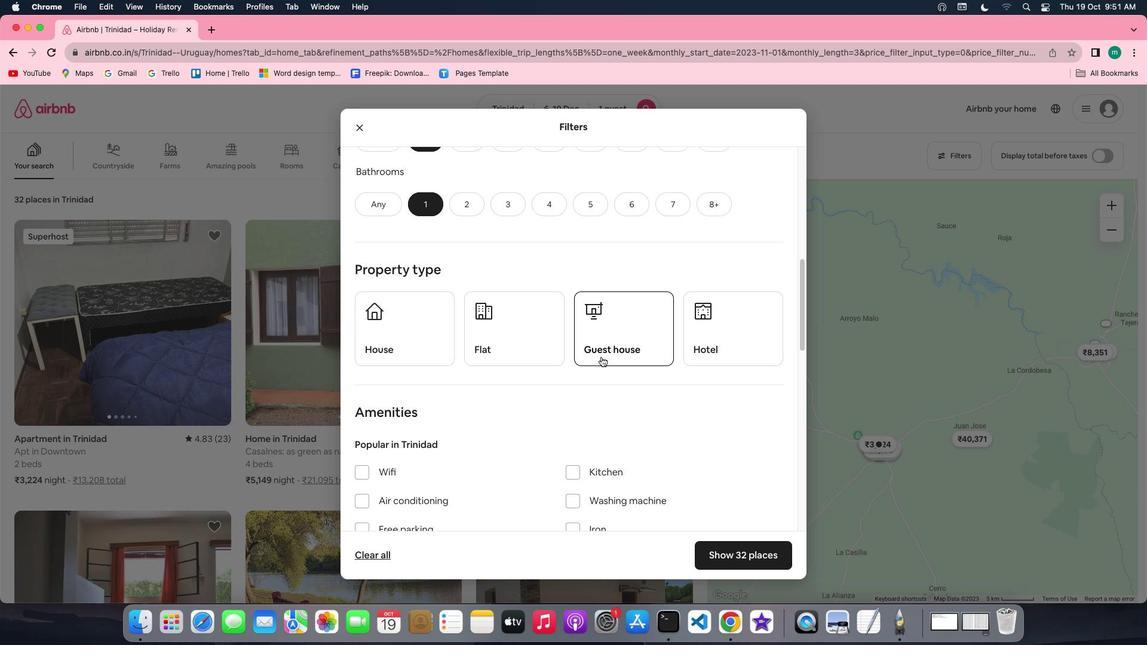 
Action: Mouse scrolled (602, 357) with delta (0, 0)
Screenshot: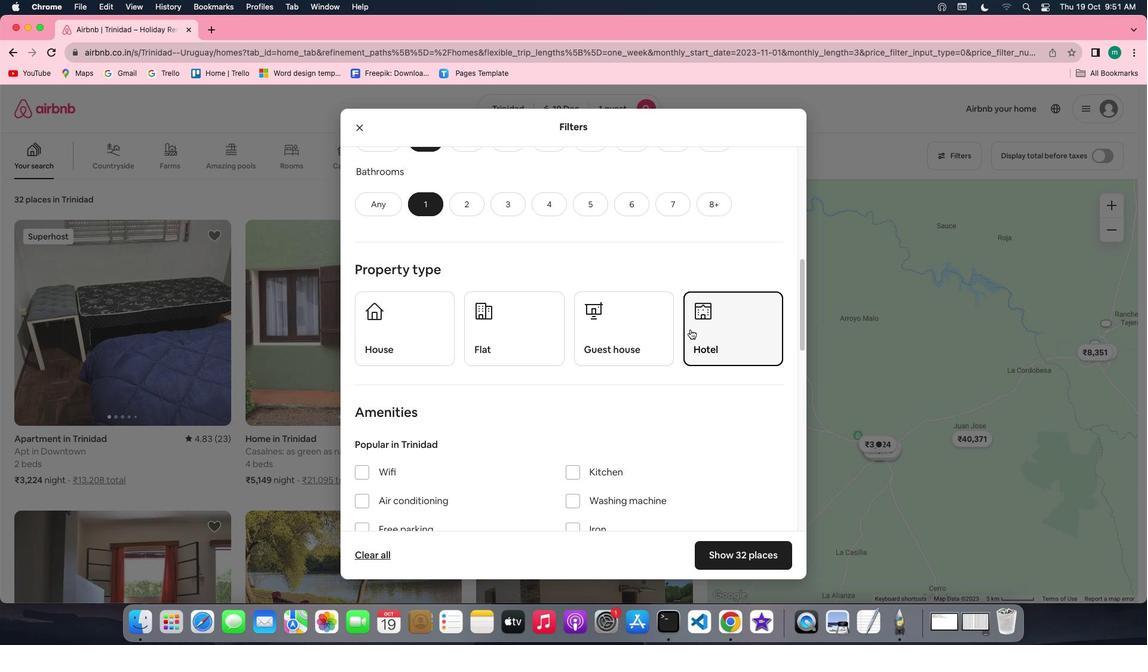 
Action: Mouse scrolled (602, 357) with delta (0, 0)
Screenshot: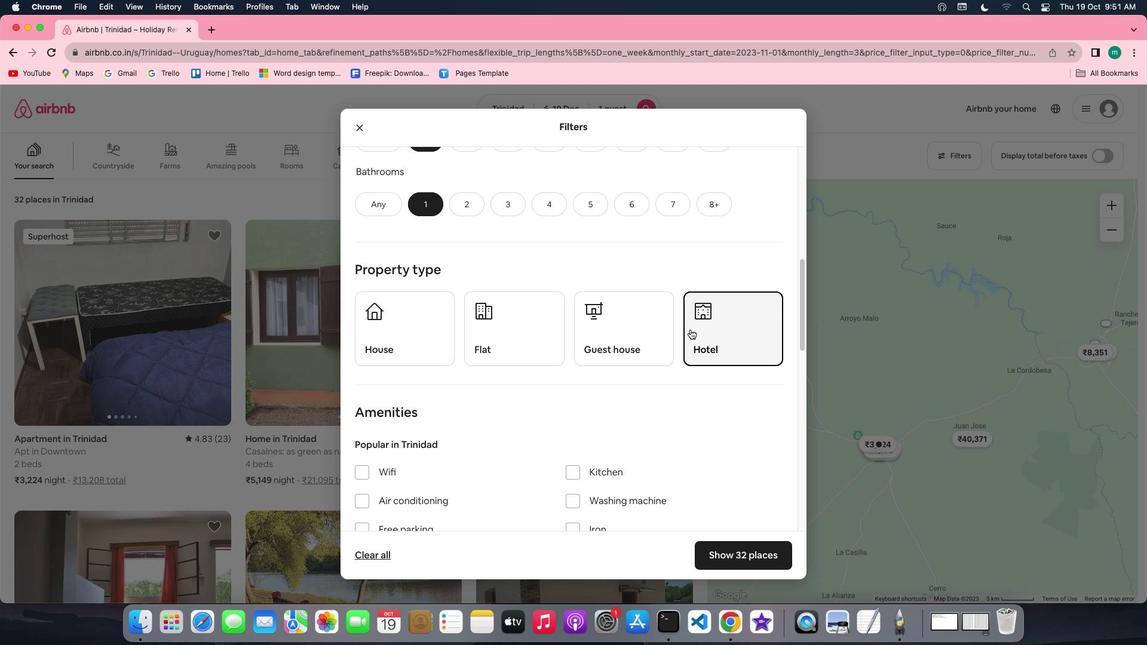 
Action: Mouse scrolled (602, 357) with delta (0, 0)
Screenshot: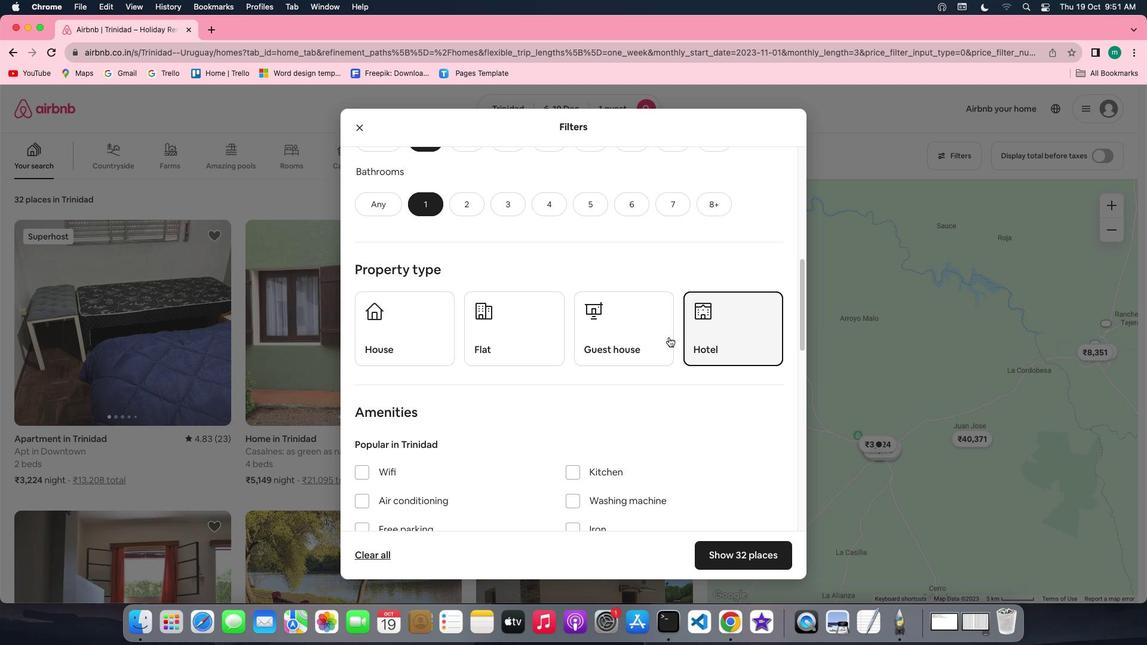 
Action: Mouse moved to (690, 330)
Screenshot: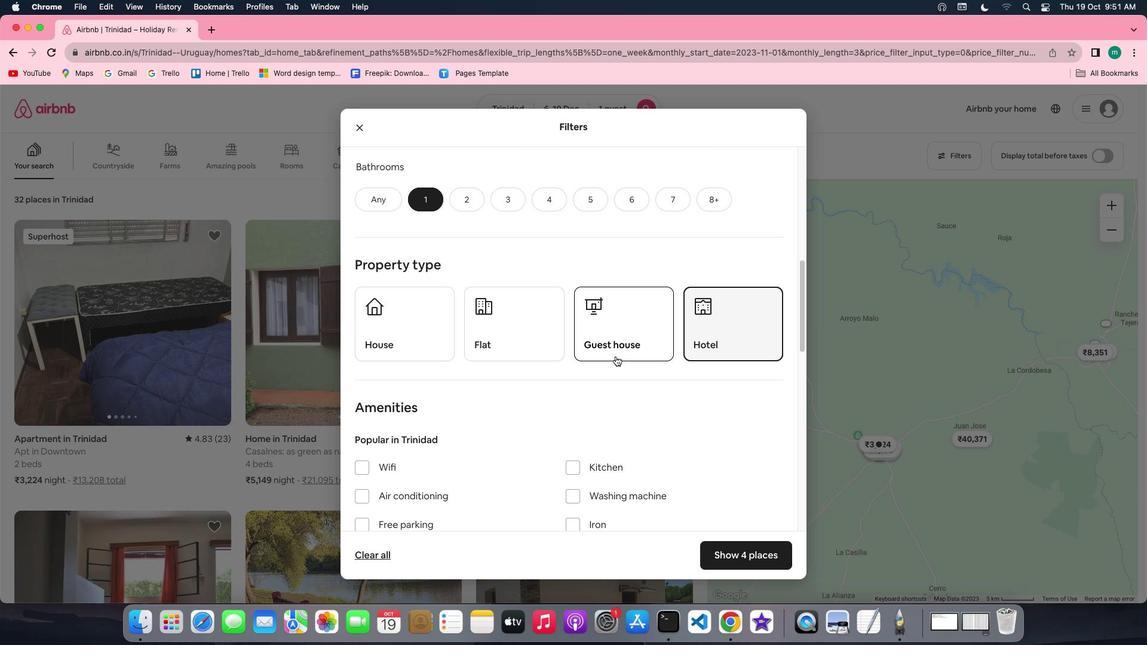 
Action: Mouse pressed left at (690, 330)
Screenshot: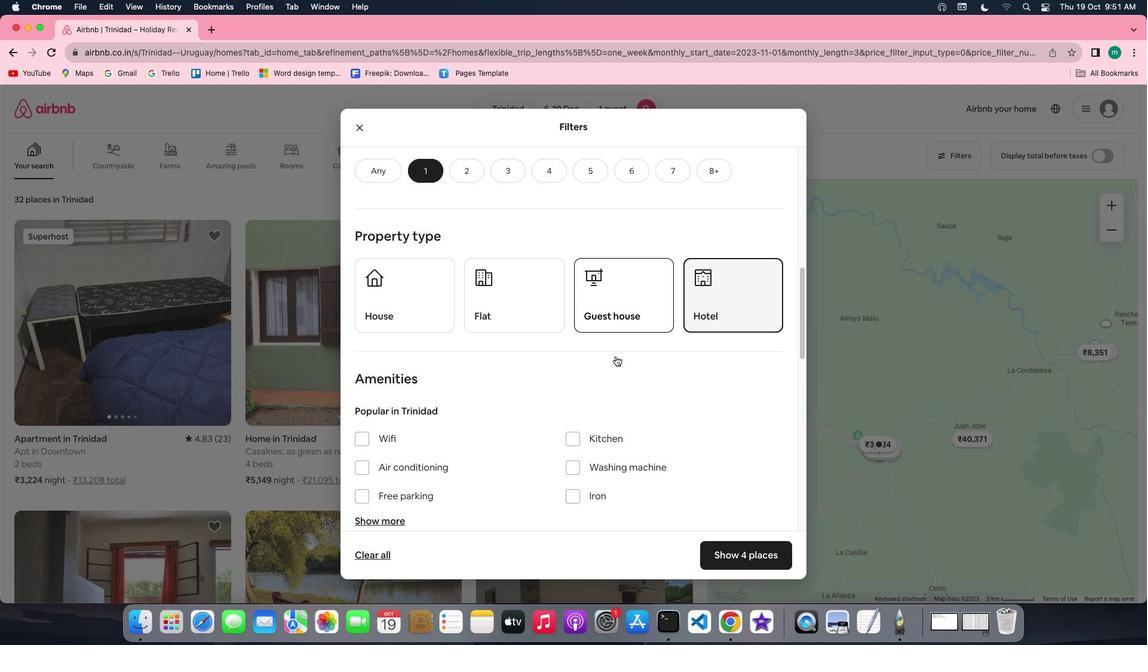 
Action: Mouse moved to (616, 356)
Screenshot: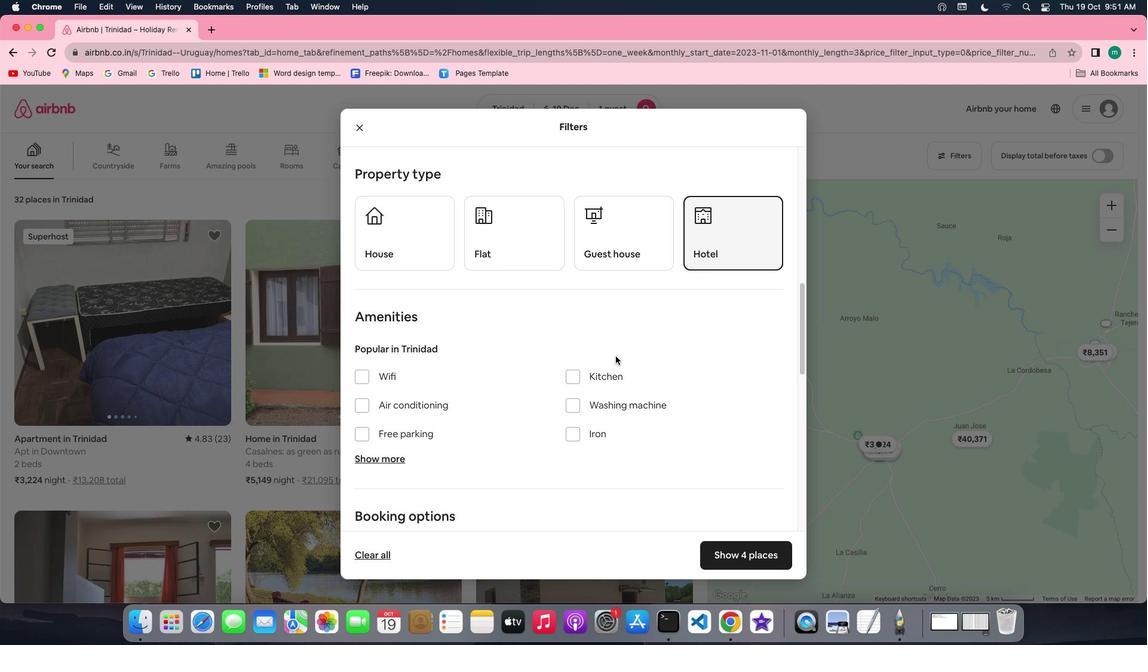 
Action: Mouse scrolled (616, 356) with delta (0, 0)
Screenshot: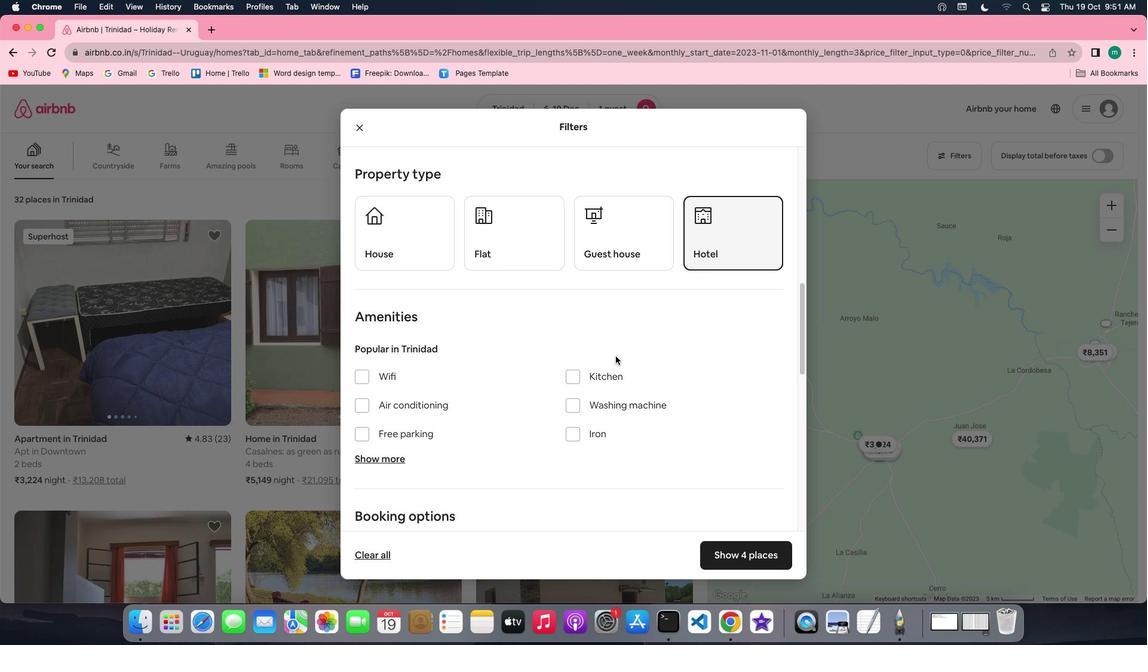 
Action: Mouse scrolled (616, 356) with delta (0, 0)
Screenshot: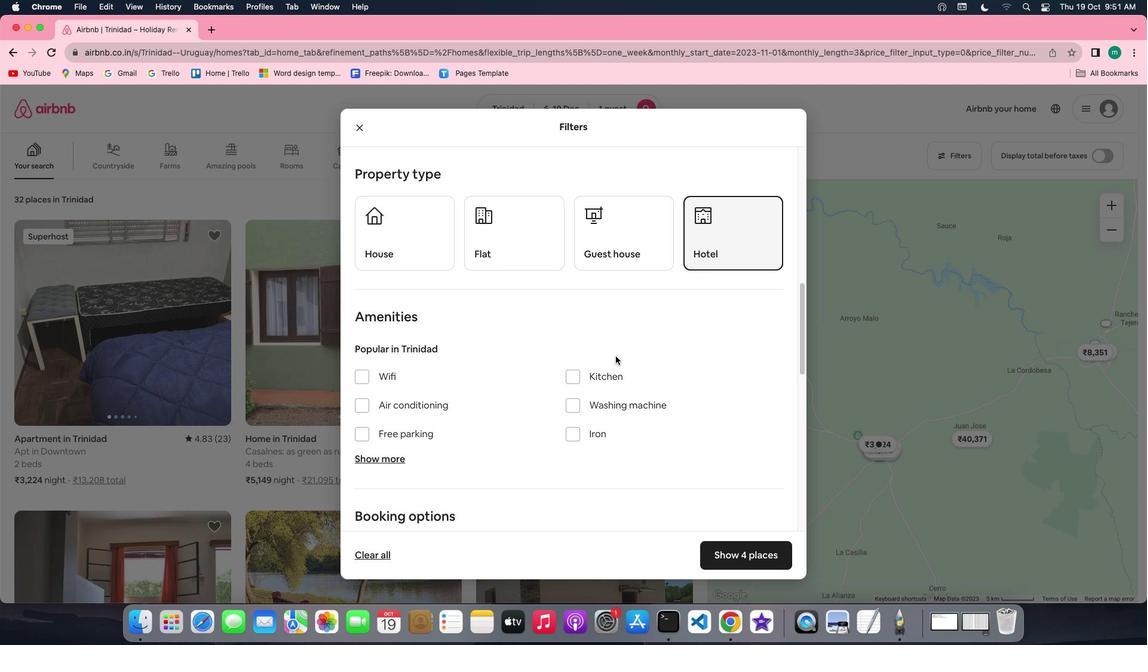 
Action: Mouse scrolled (616, 356) with delta (0, 0)
Screenshot: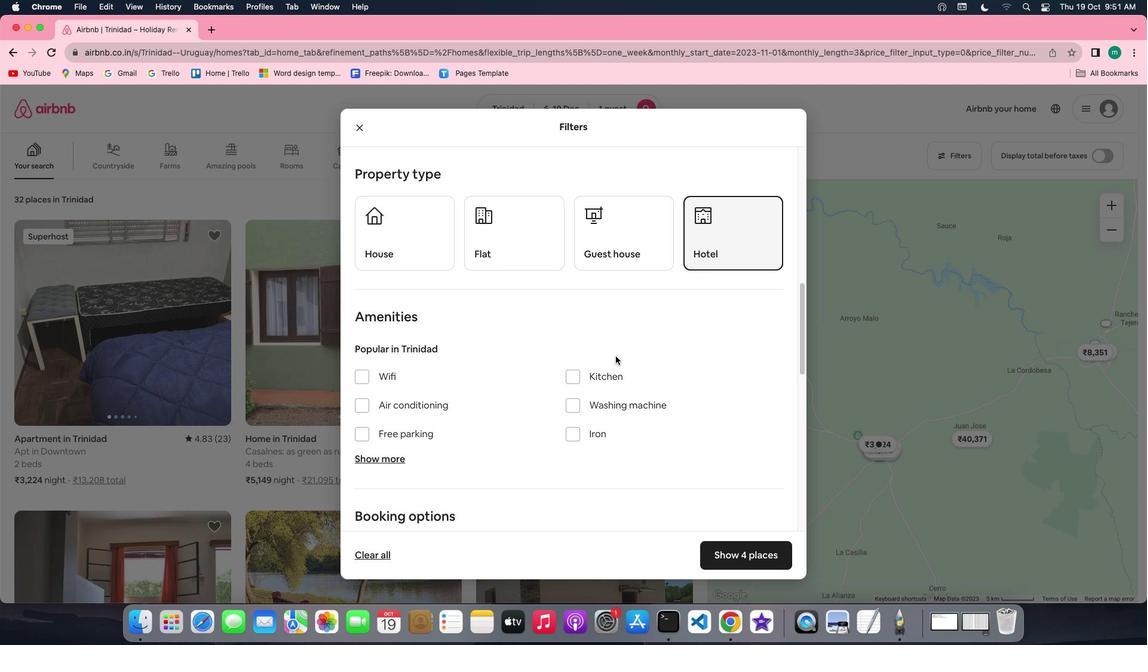 
Action: Mouse scrolled (616, 356) with delta (0, 0)
Screenshot: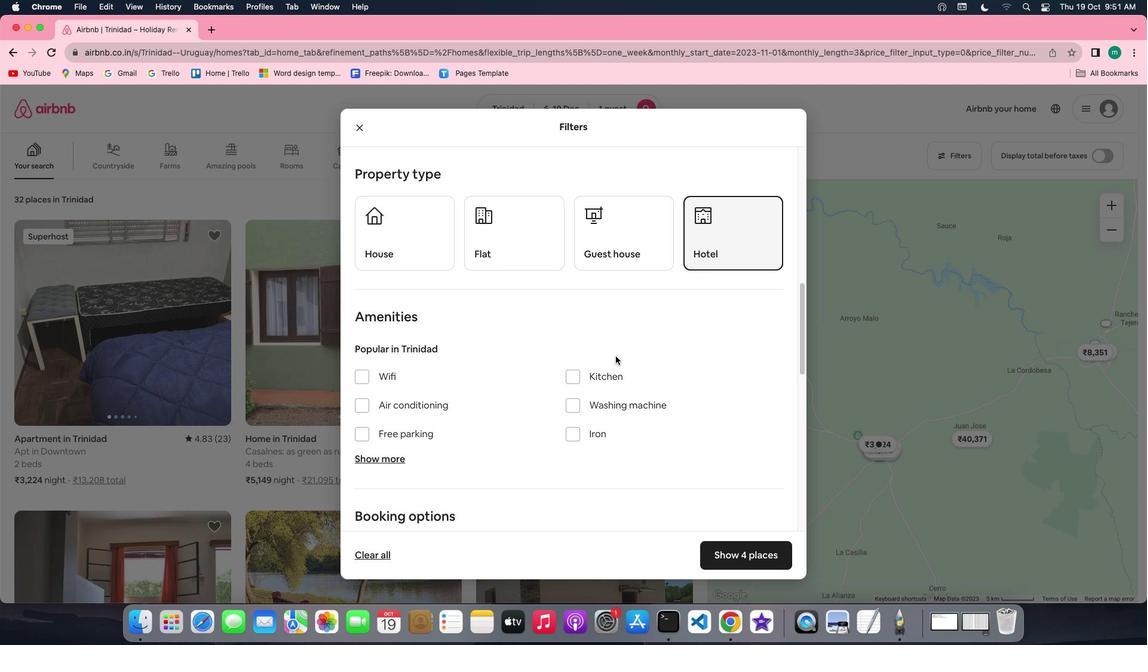 
Action: Mouse scrolled (616, 356) with delta (0, 0)
Screenshot: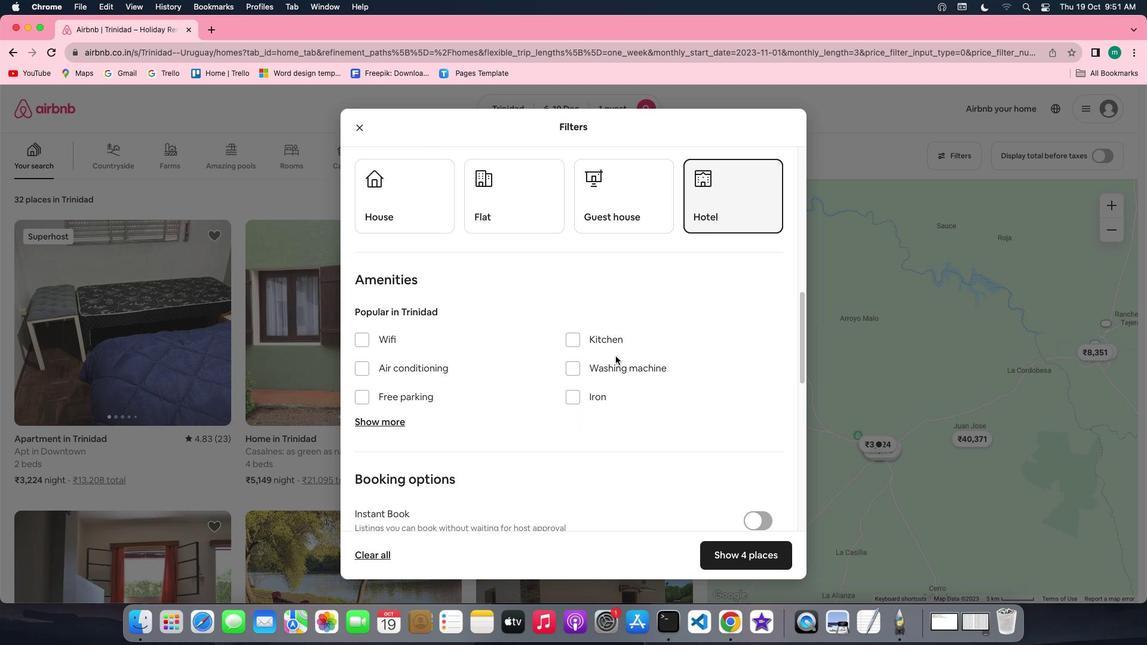 
Action: Mouse scrolled (616, 356) with delta (0, 0)
Screenshot: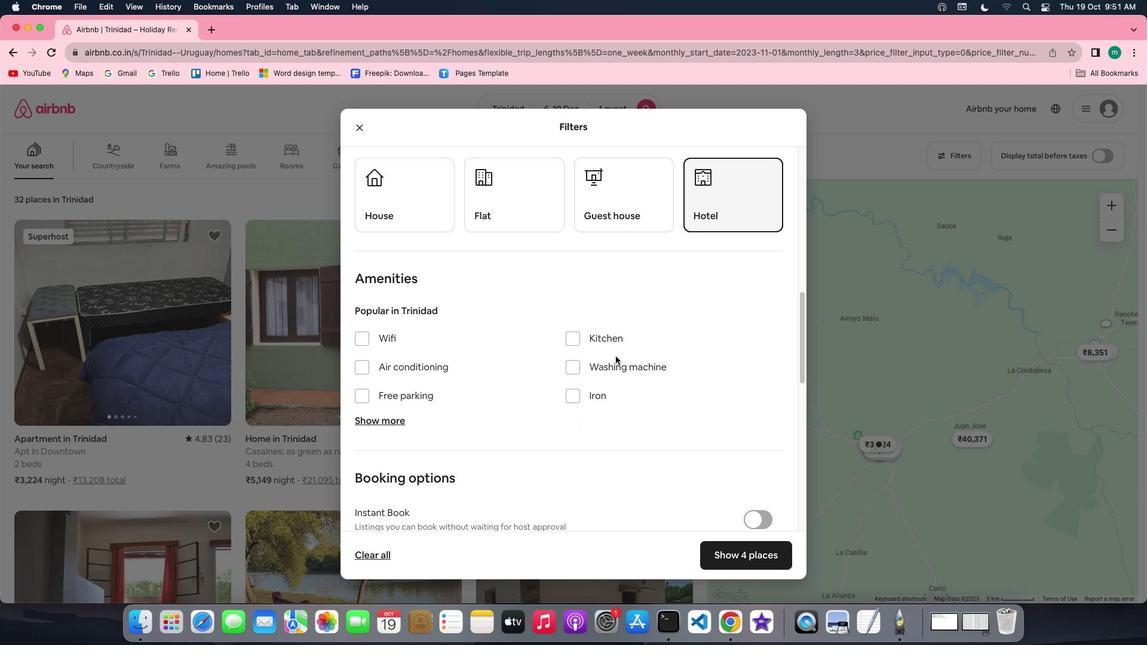 
Action: Mouse scrolled (616, 356) with delta (0, 0)
Screenshot: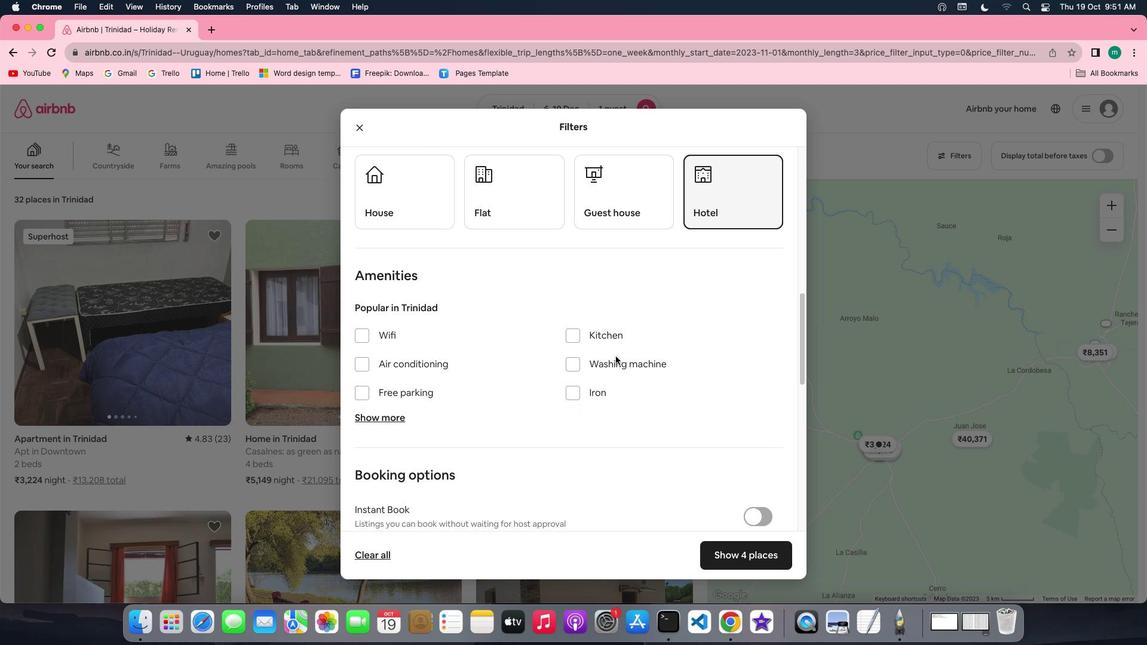 
Action: Mouse scrolled (616, 356) with delta (0, 0)
Screenshot: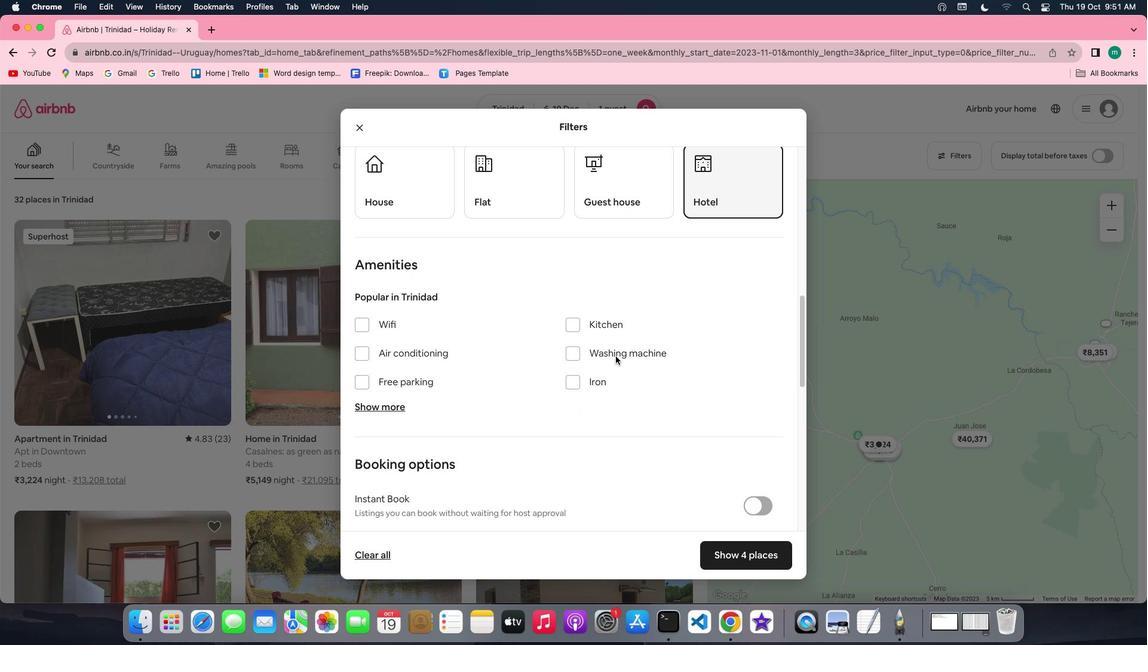 
Action: Mouse scrolled (616, 356) with delta (0, 0)
Screenshot: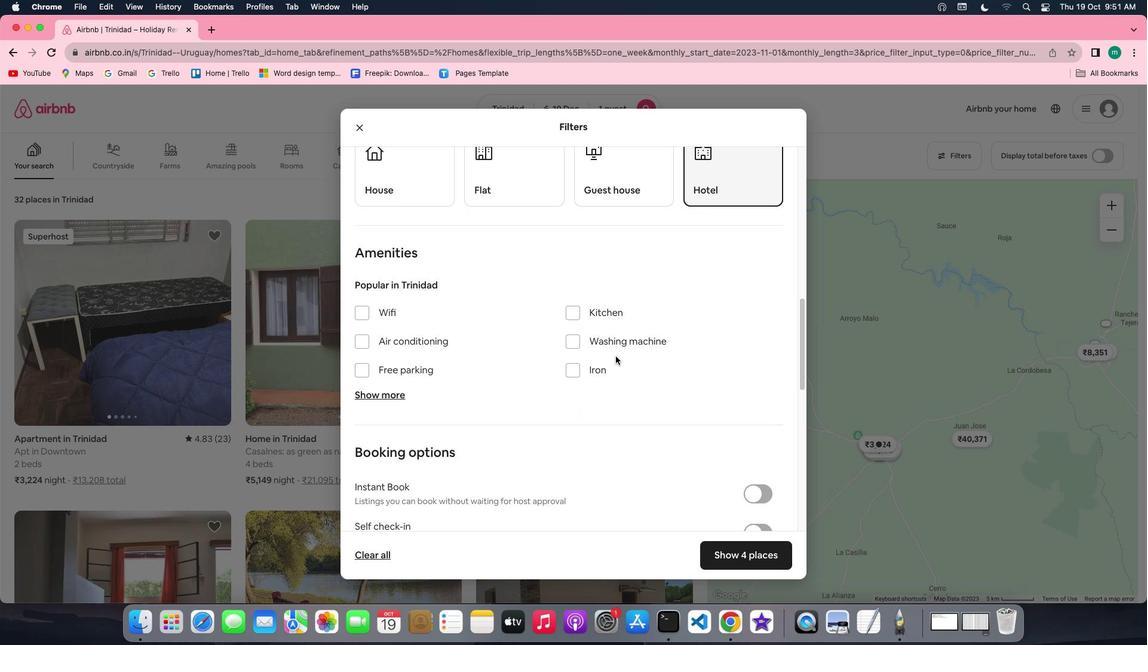 
Action: Mouse scrolled (616, 356) with delta (0, 0)
Screenshot: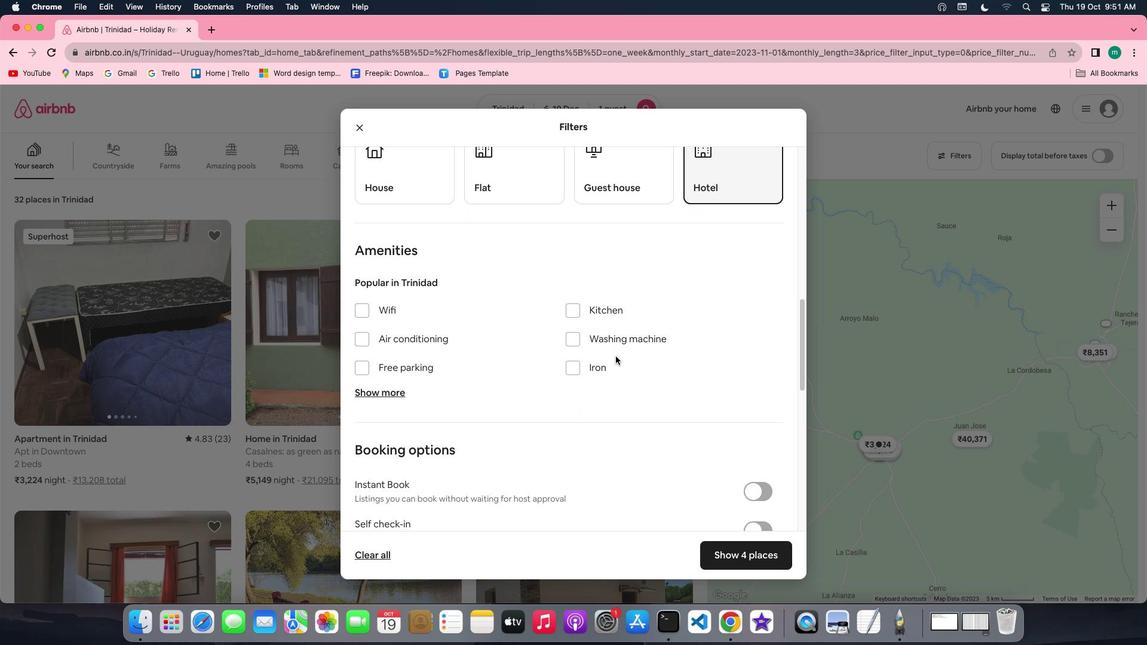 
Action: Mouse scrolled (616, 356) with delta (0, 0)
Screenshot: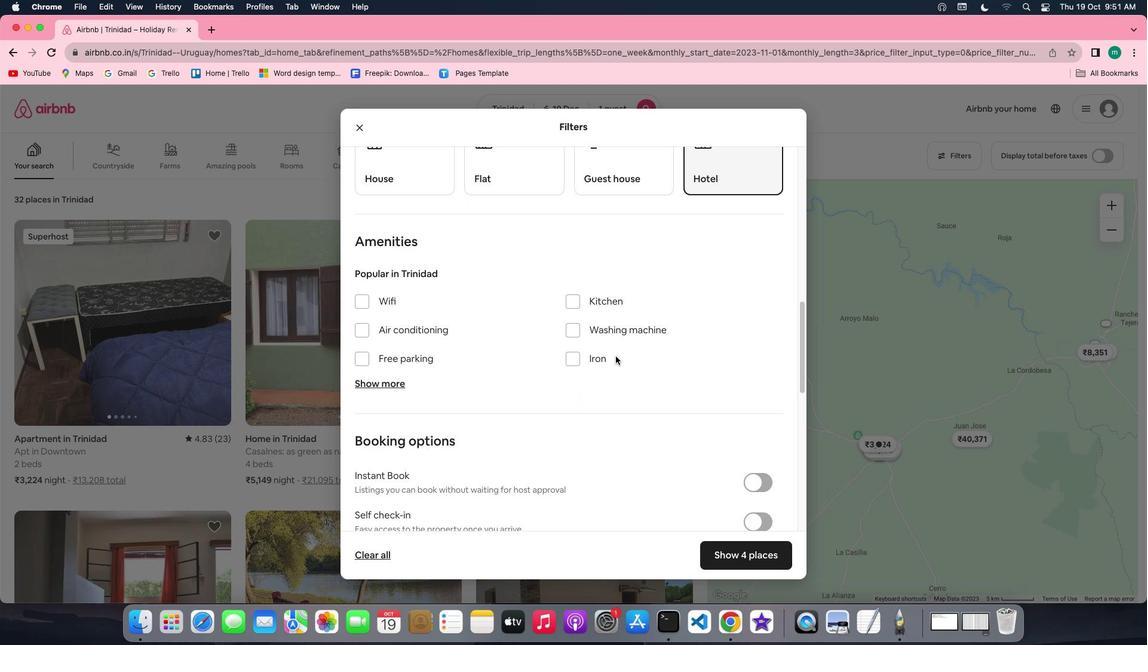 
Action: Mouse scrolled (616, 356) with delta (0, 0)
Screenshot: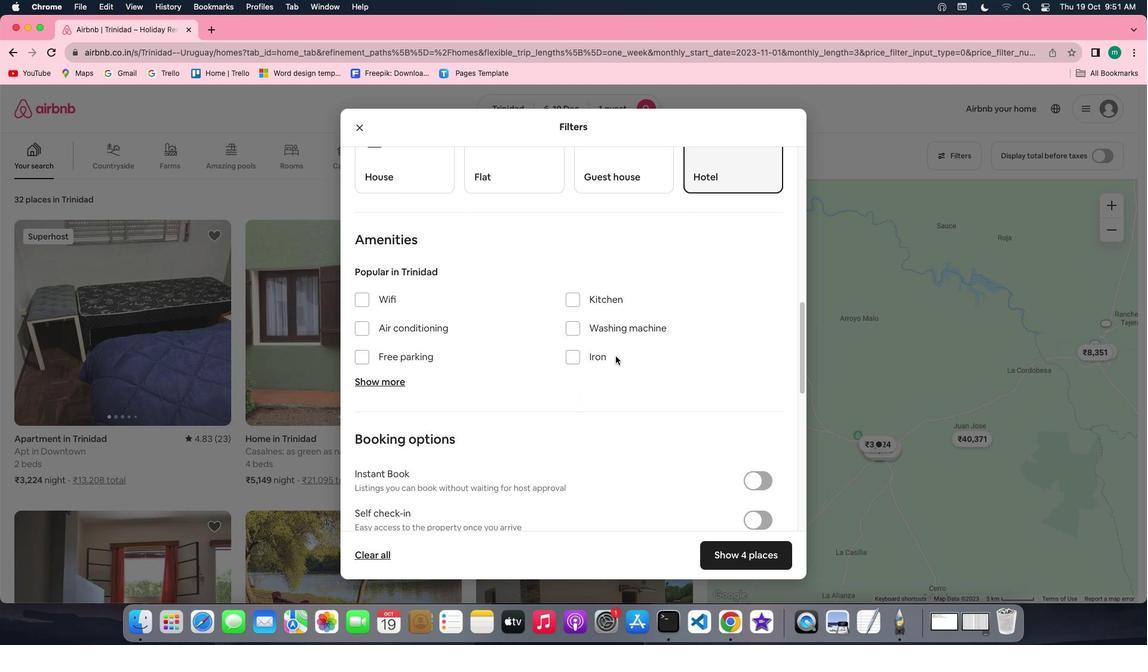 
Action: Mouse scrolled (616, 356) with delta (0, 0)
Screenshot: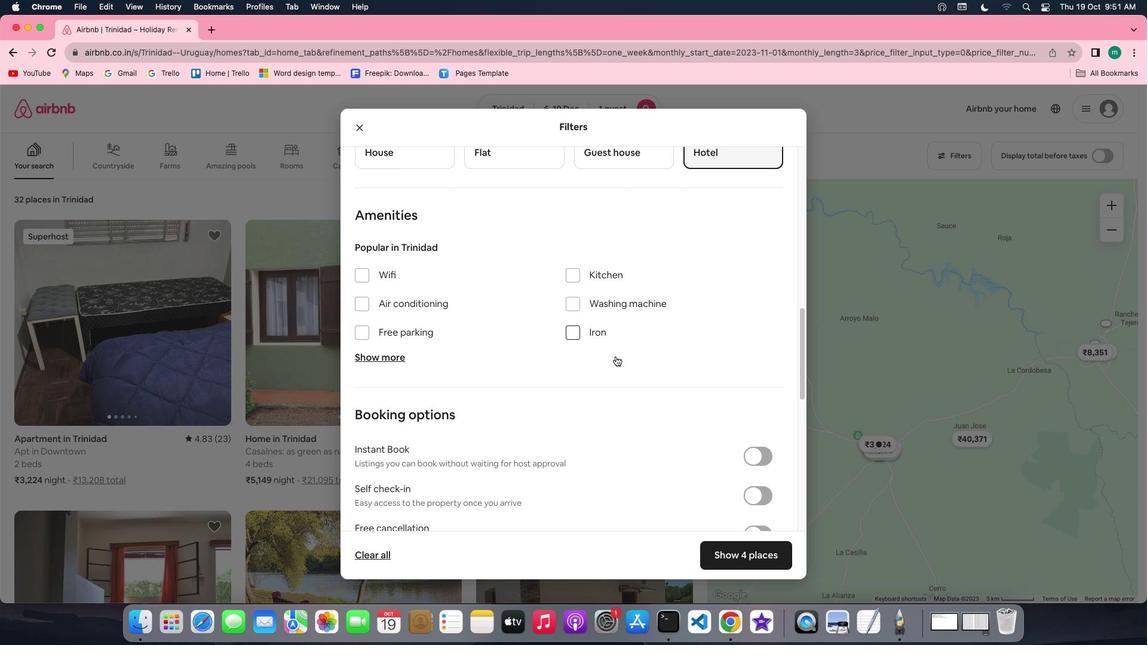 
Action: Mouse scrolled (616, 356) with delta (0, 0)
Screenshot: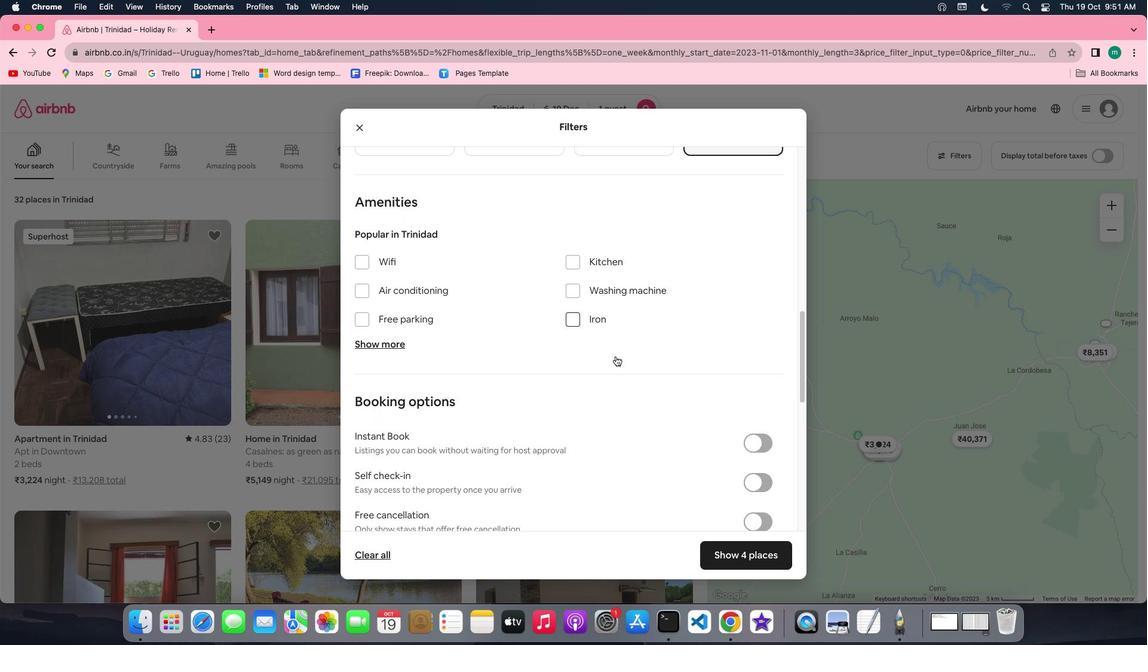 
Action: Mouse scrolled (616, 356) with delta (0, 0)
Screenshot: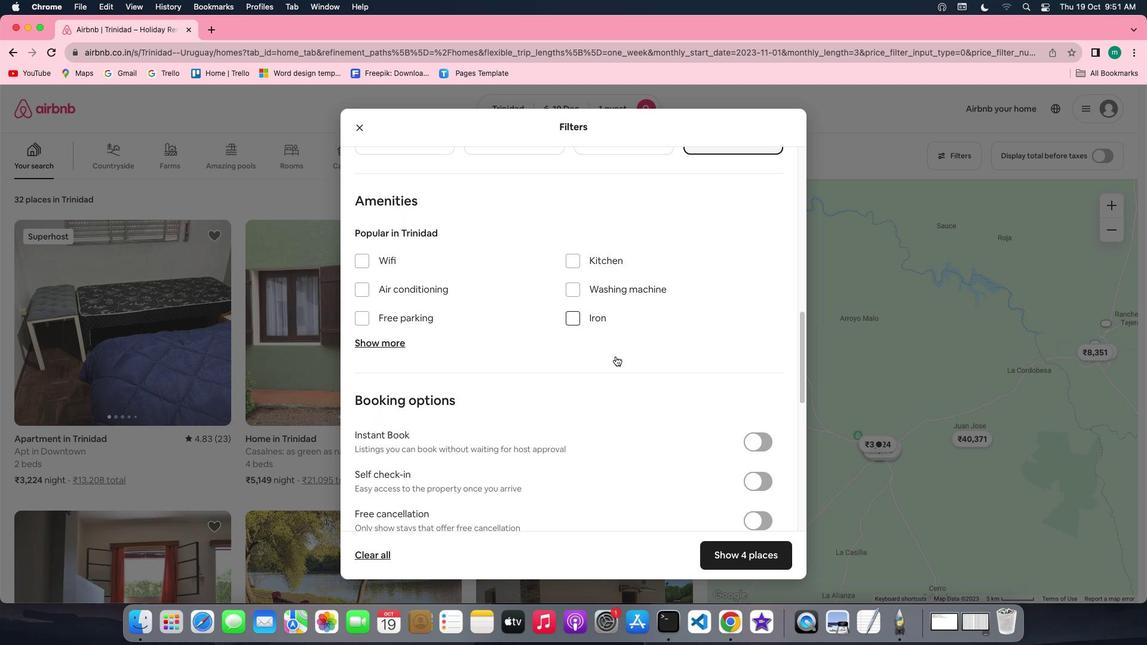 
Action: Mouse scrolled (616, 356) with delta (0, 0)
Screenshot: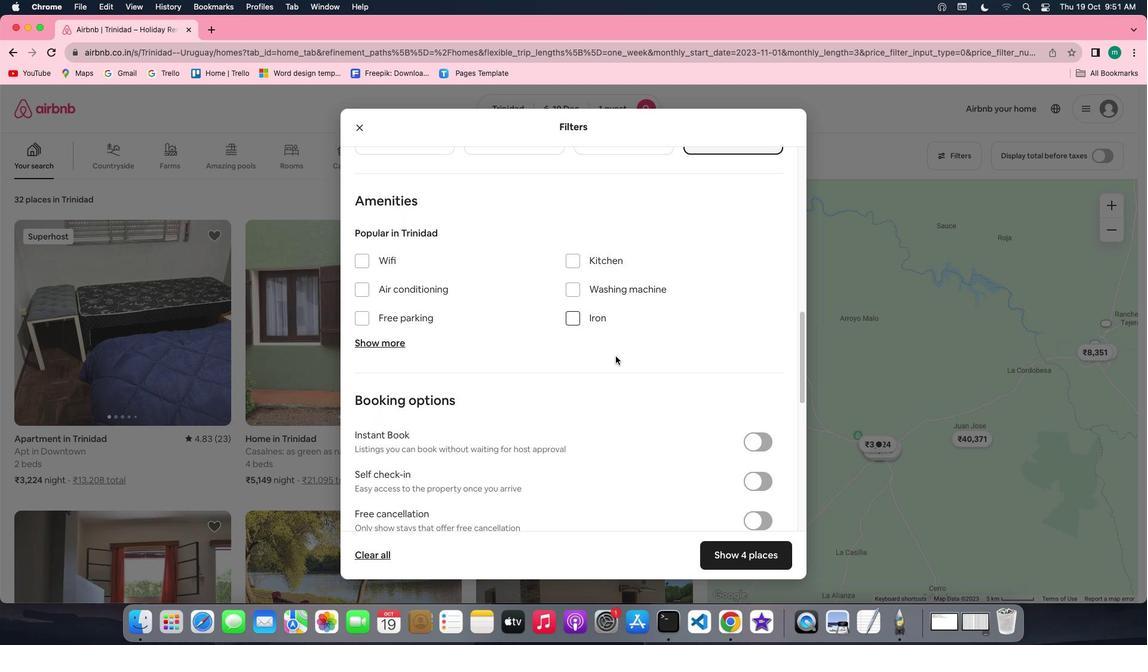 
Action: Mouse scrolled (616, 356) with delta (0, 0)
Screenshot: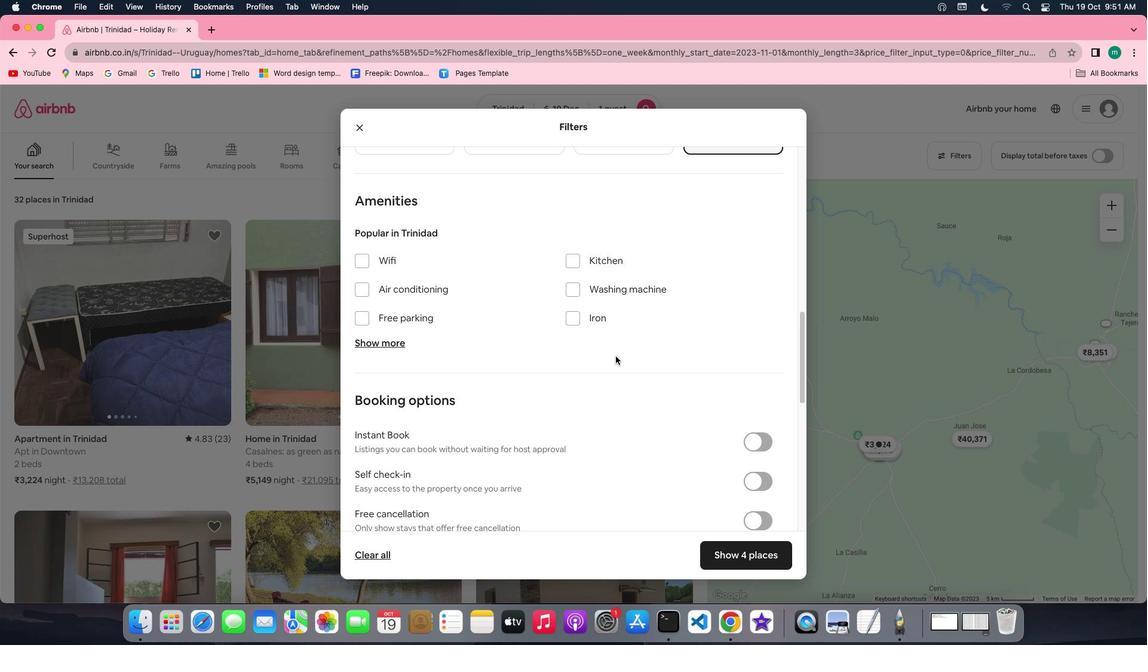 
Action: Mouse scrolled (616, 356) with delta (0, 0)
Screenshot: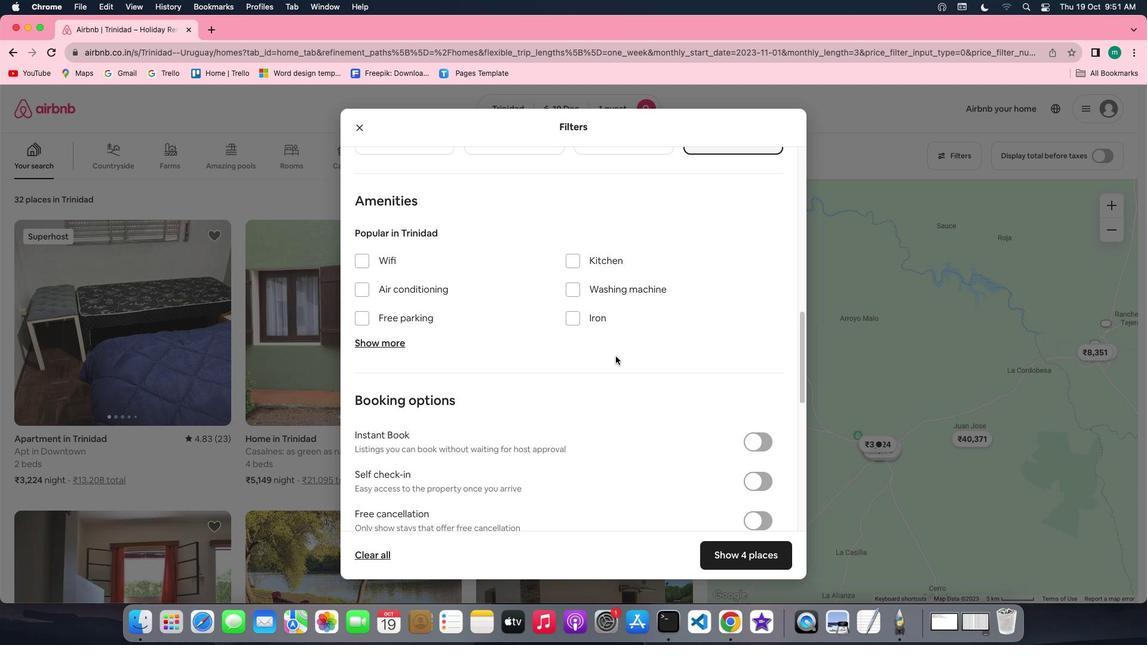 
Action: Mouse scrolled (616, 356) with delta (0, 0)
Screenshot: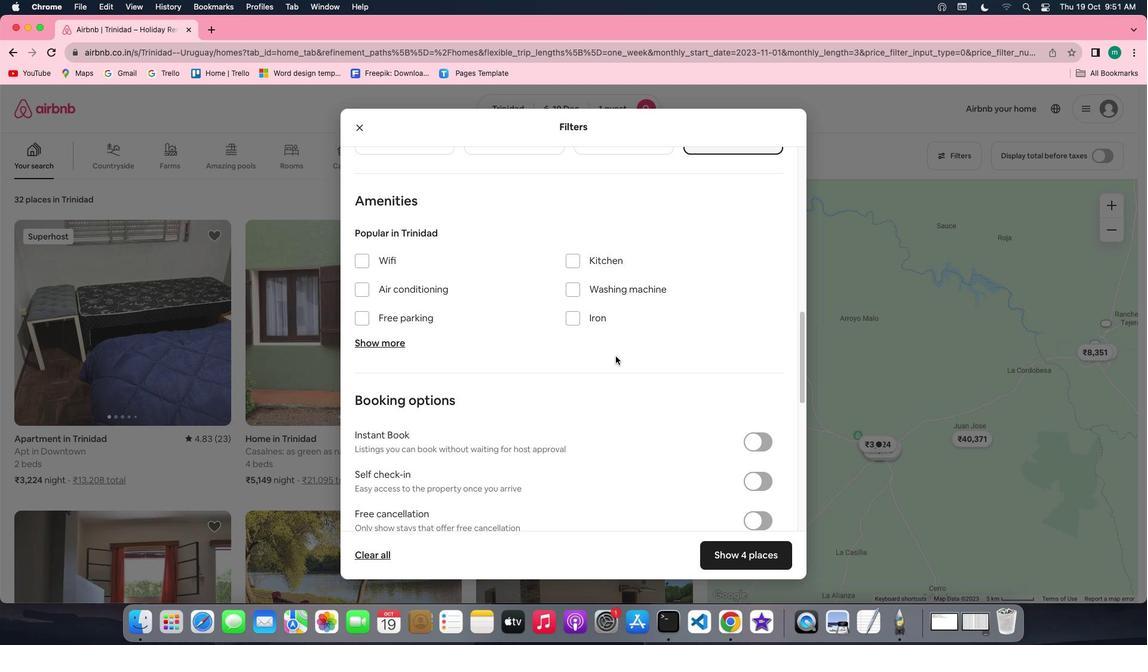 
Action: Mouse scrolled (616, 356) with delta (0, 0)
Screenshot: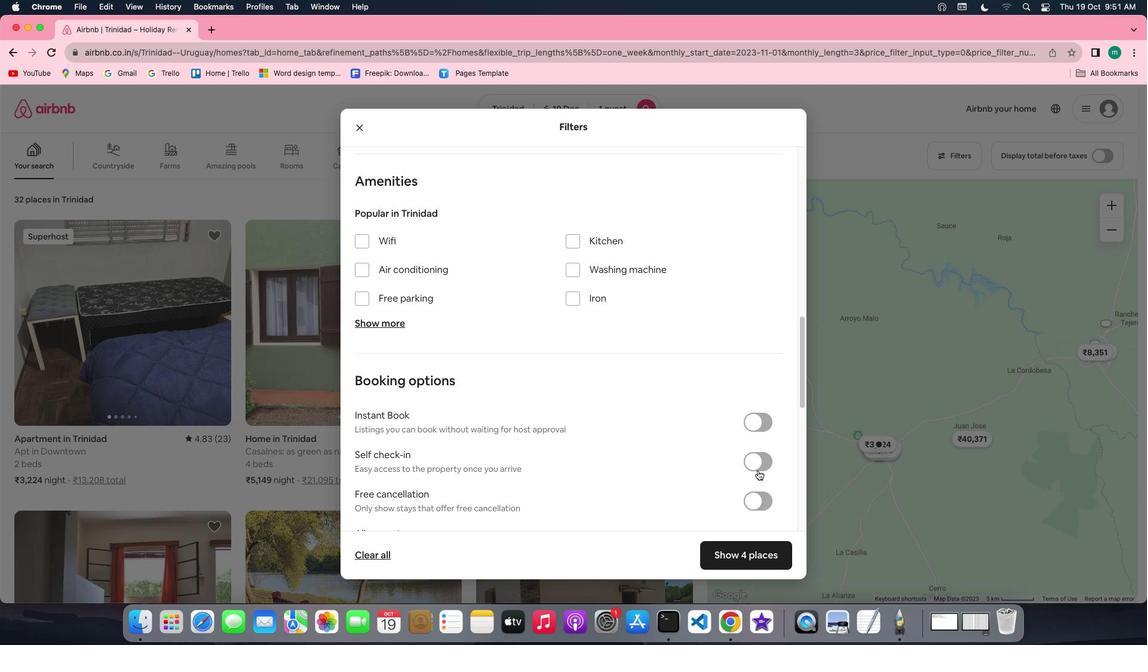 
Action: Mouse scrolled (616, 356) with delta (0, 0)
Screenshot: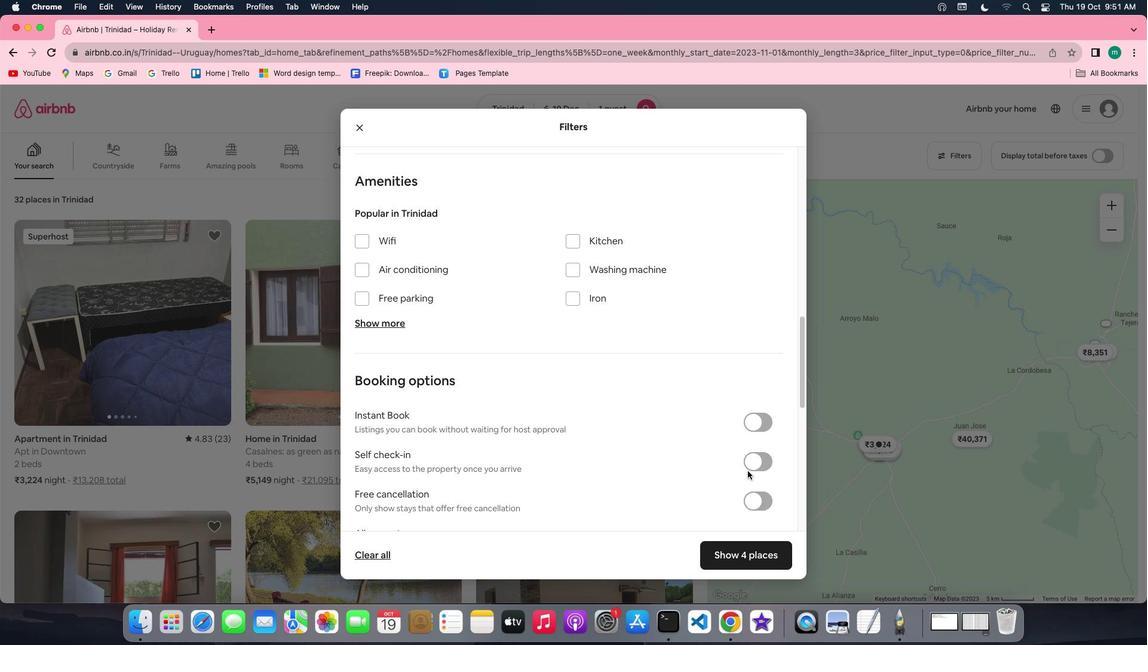 
Action: Mouse scrolled (616, 356) with delta (0, 0)
Screenshot: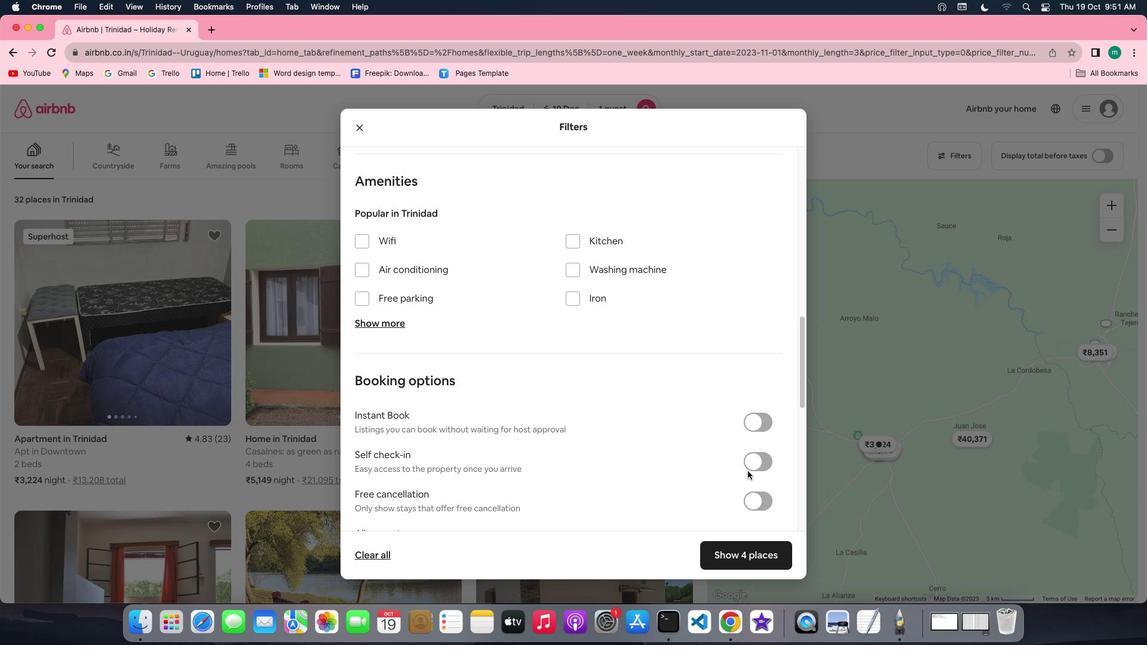 
Action: Mouse moved to (756, 466)
Screenshot: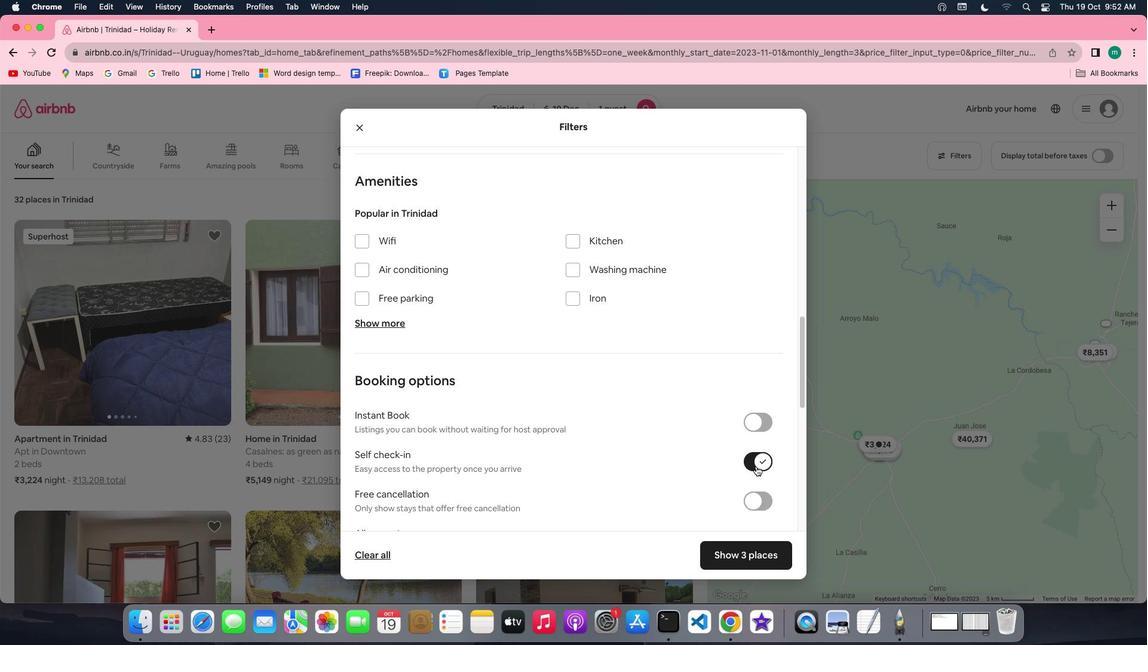 
Action: Mouse pressed left at (756, 466)
Screenshot: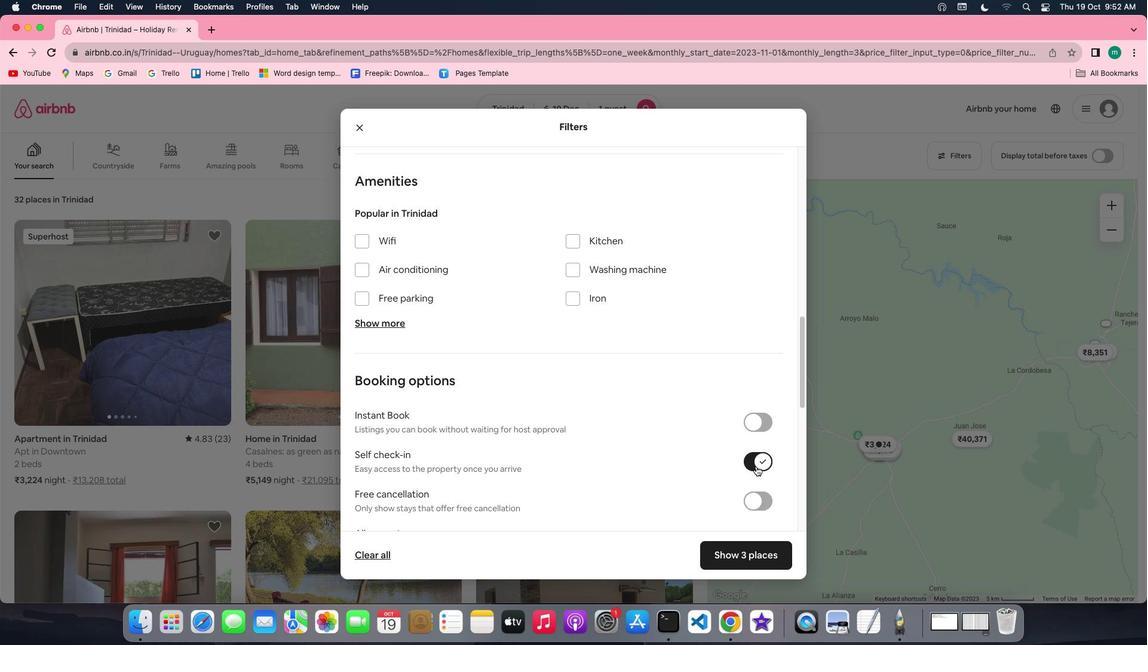
Action: Mouse moved to (756, 466)
Screenshot: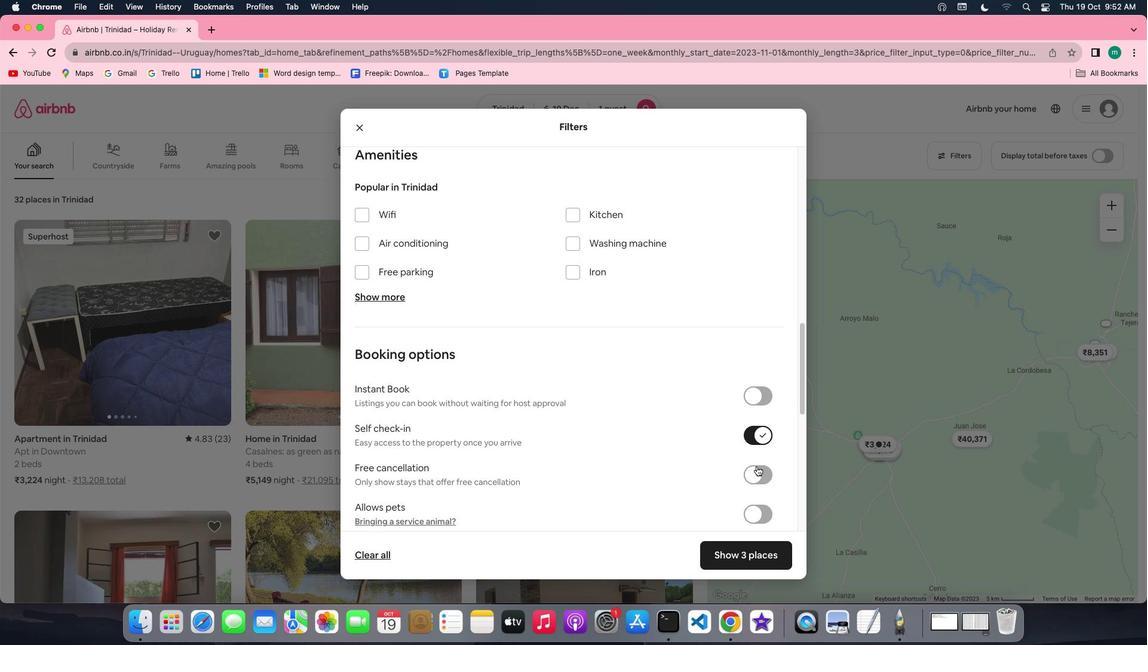 
Action: Mouse scrolled (756, 466) with delta (0, 0)
Screenshot: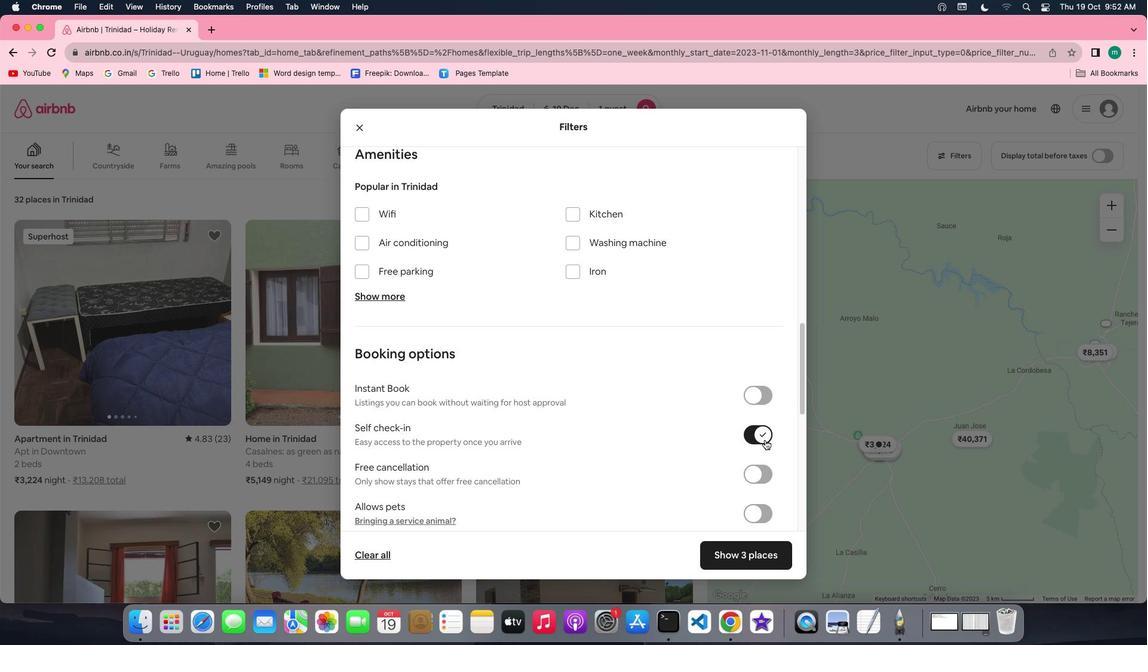 
Action: Mouse scrolled (756, 466) with delta (0, 0)
Screenshot: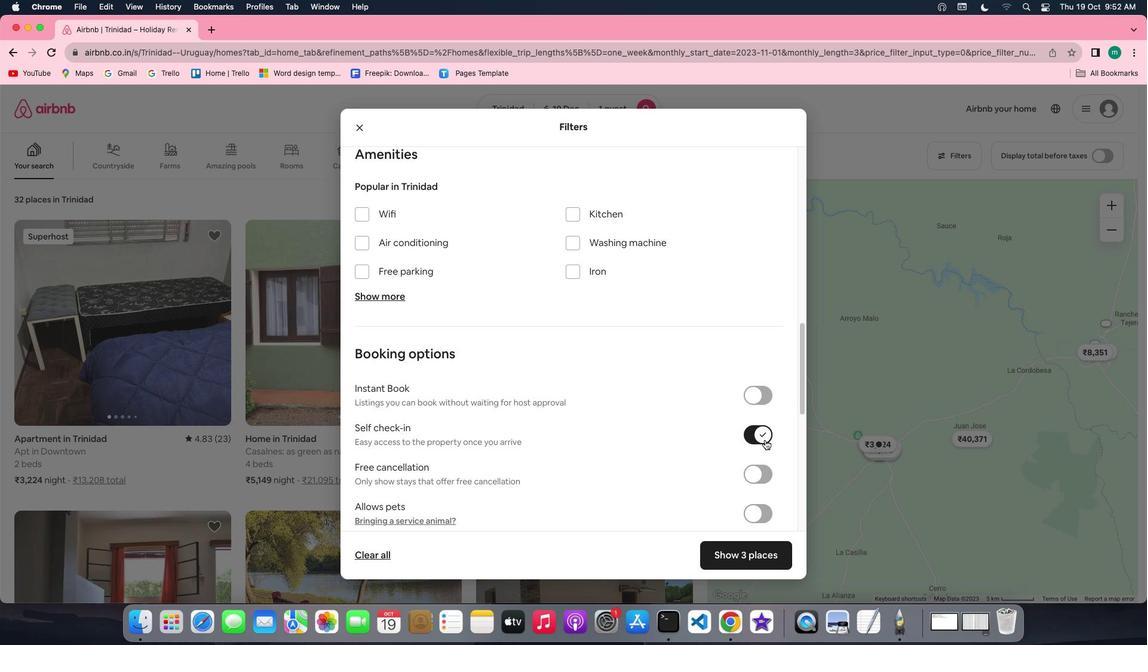
Action: Mouse scrolled (756, 466) with delta (0, 0)
Screenshot: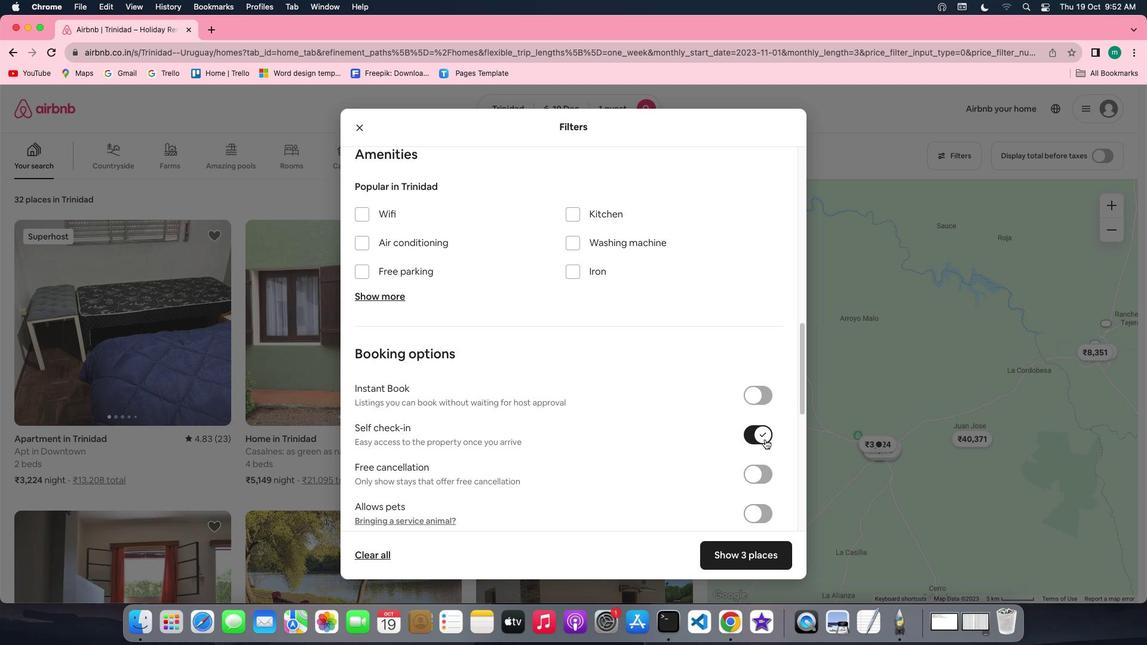 
Action: Mouse moved to (765, 440)
Screenshot: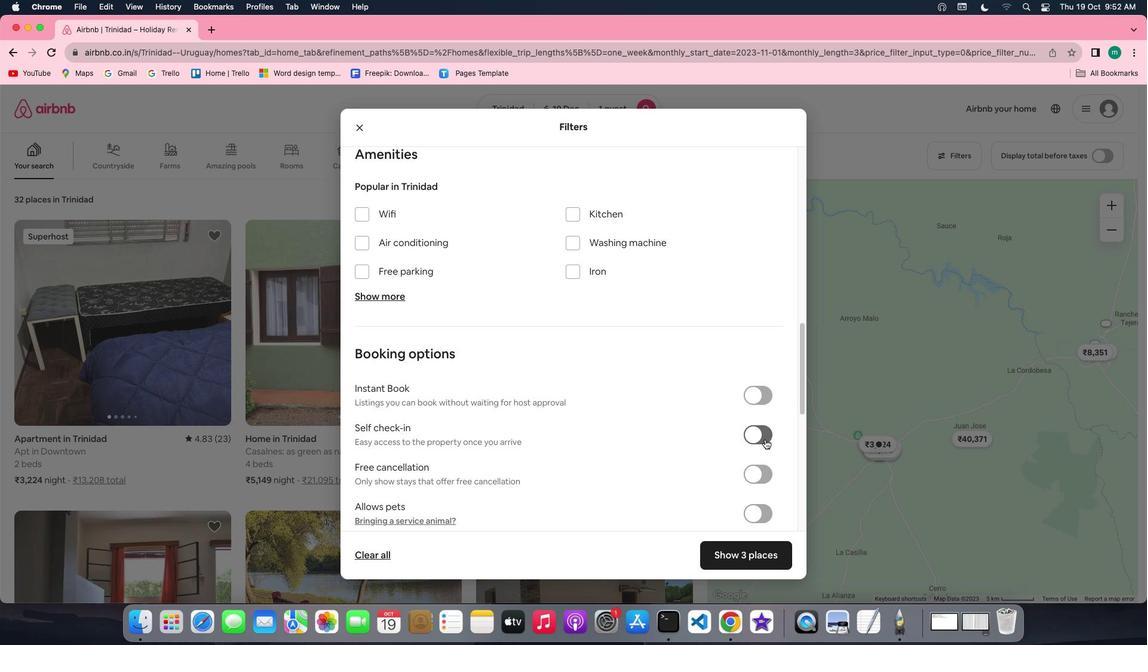 
Action: Mouse pressed left at (765, 440)
Screenshot: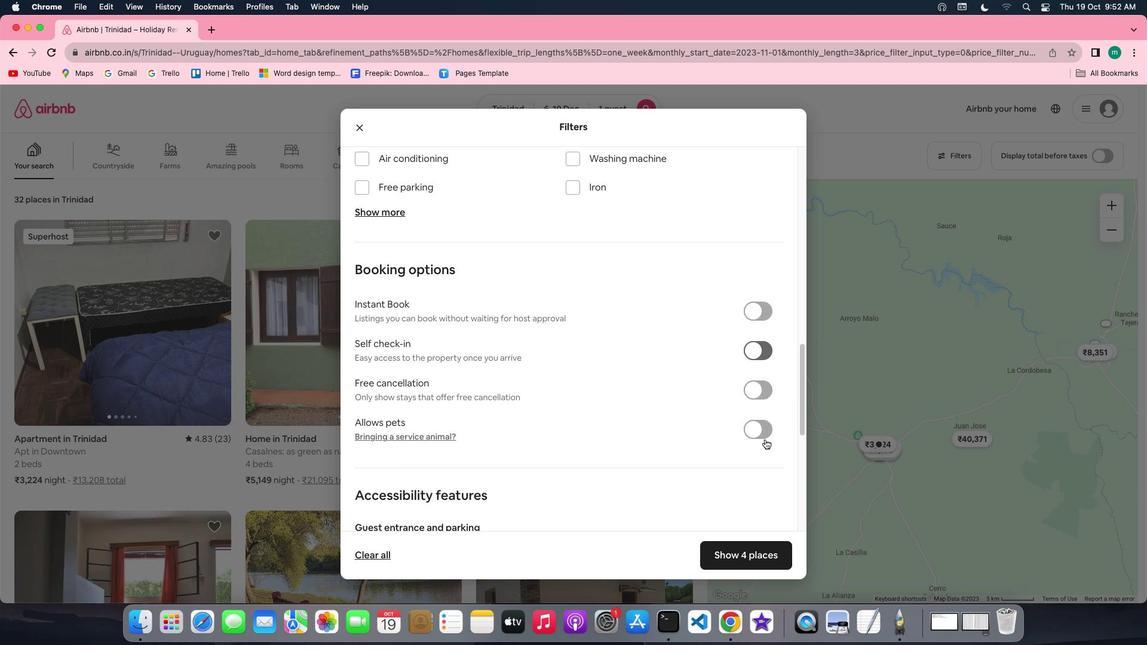 
Action: Mouse scrolled (765, 440) with delta (0, 0)
Screenshot: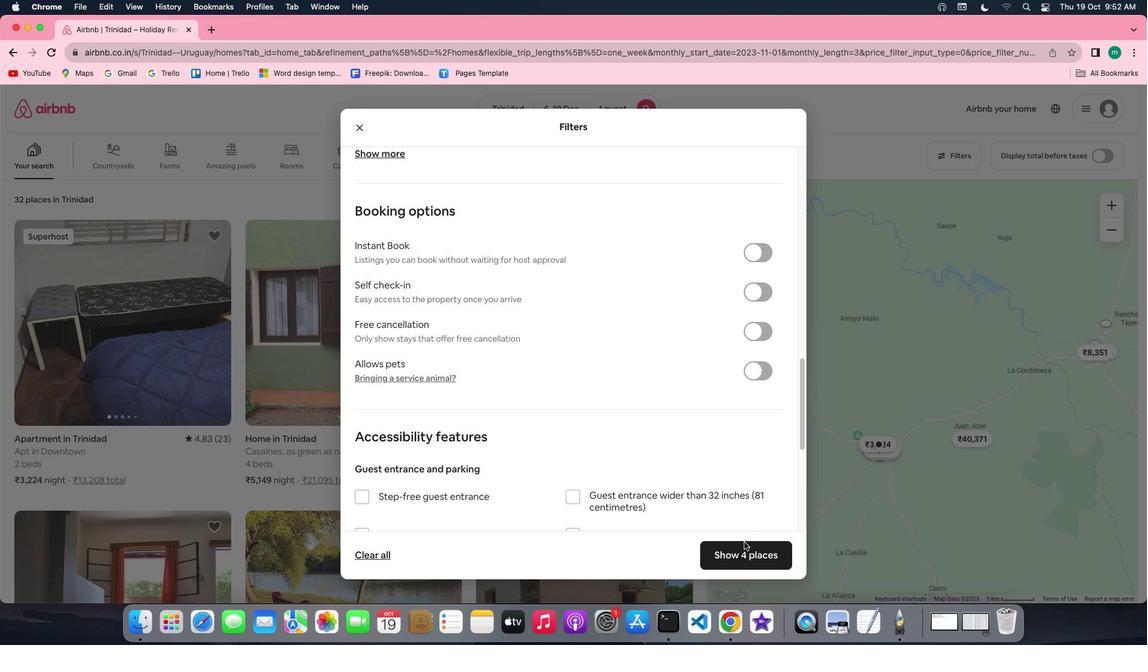 
Action: Mouse scrolled (765, 440) with delta (0, 0)
Screenshot: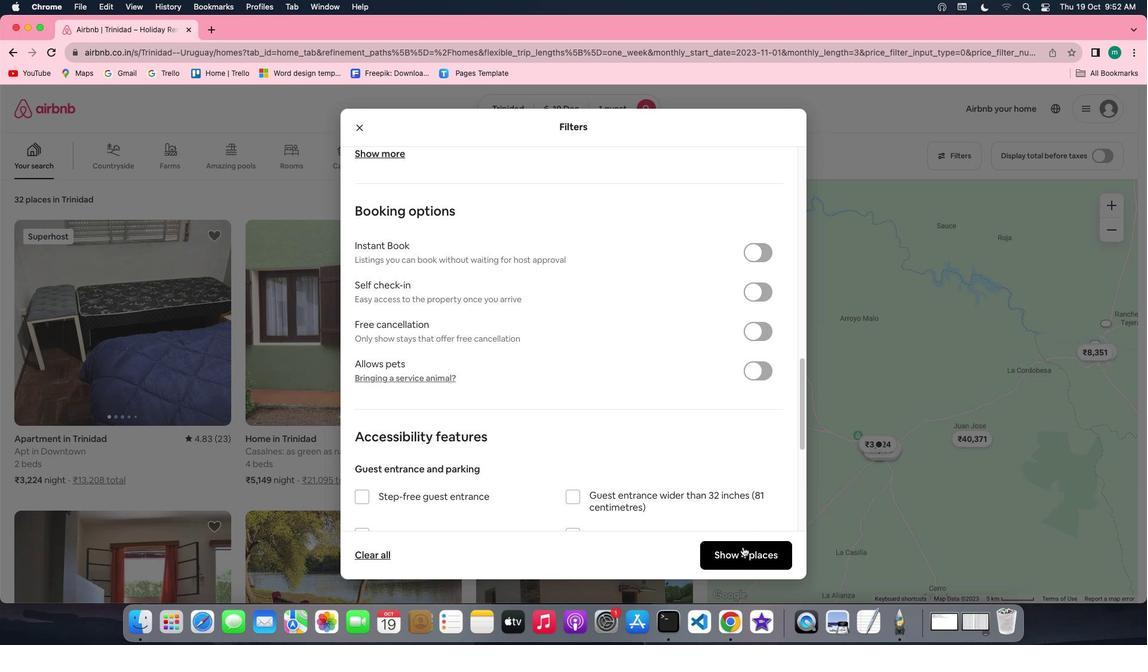 
Action: Mouse scrolled (765, 440) with delta (0, -1)
Screenshot: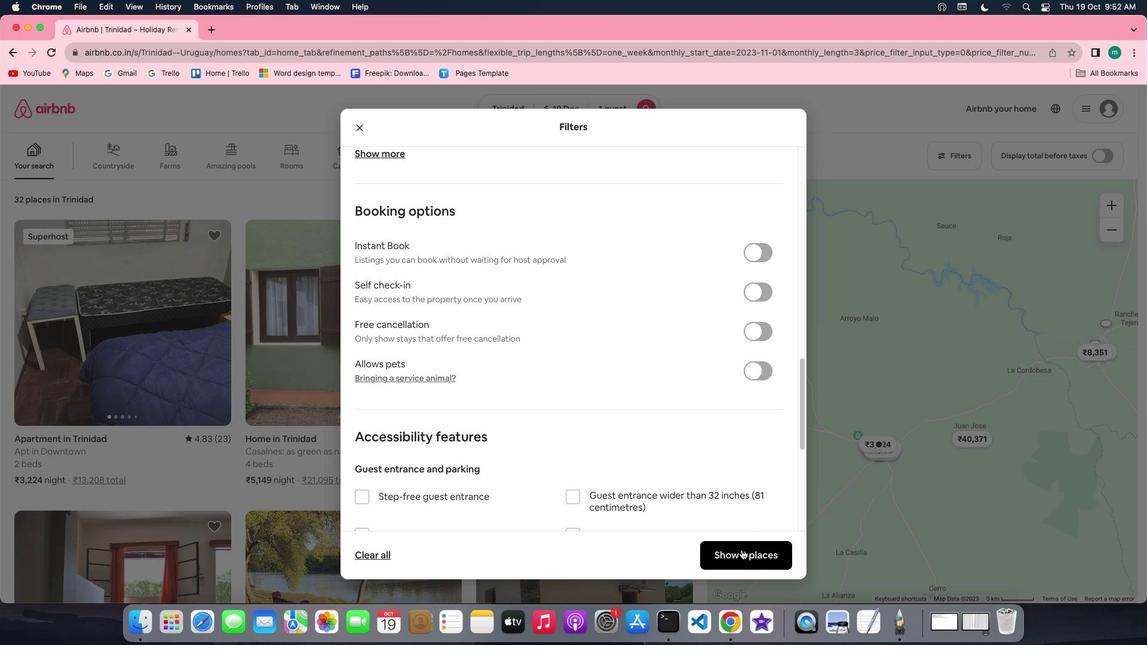 
Action: Mouse scrolled (765, 440) with delta (0, -1)
Screenshot: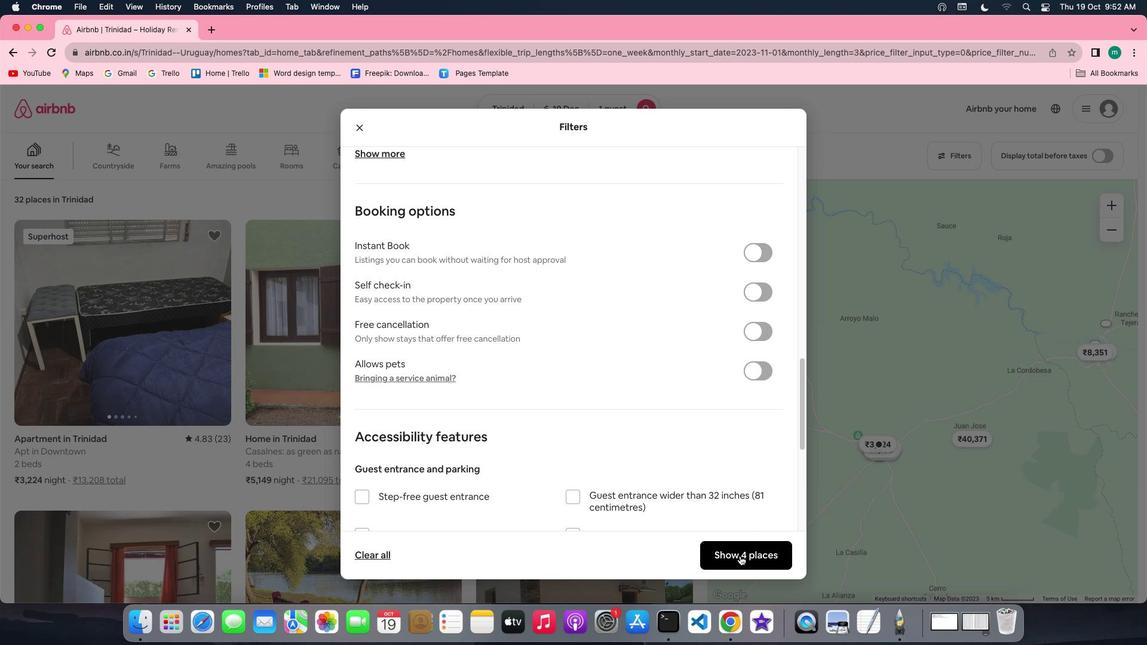 
Action: Mouse moved to (740, 556)
Screenshot: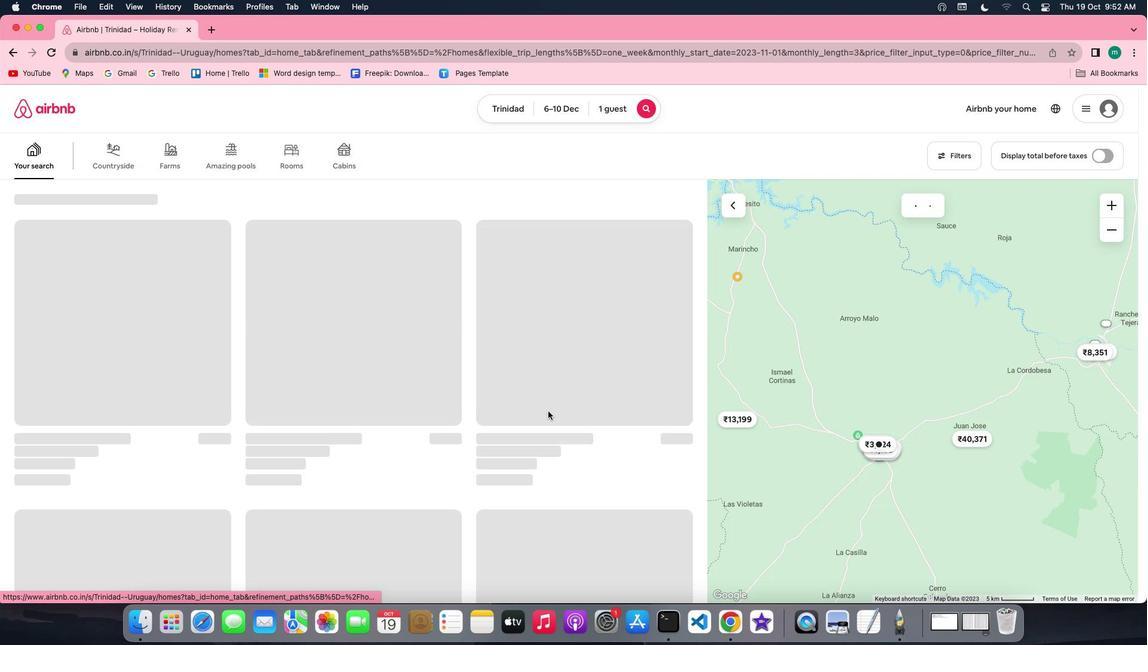 
Action: Mouse pressed left at (740, 556)
Screenshot: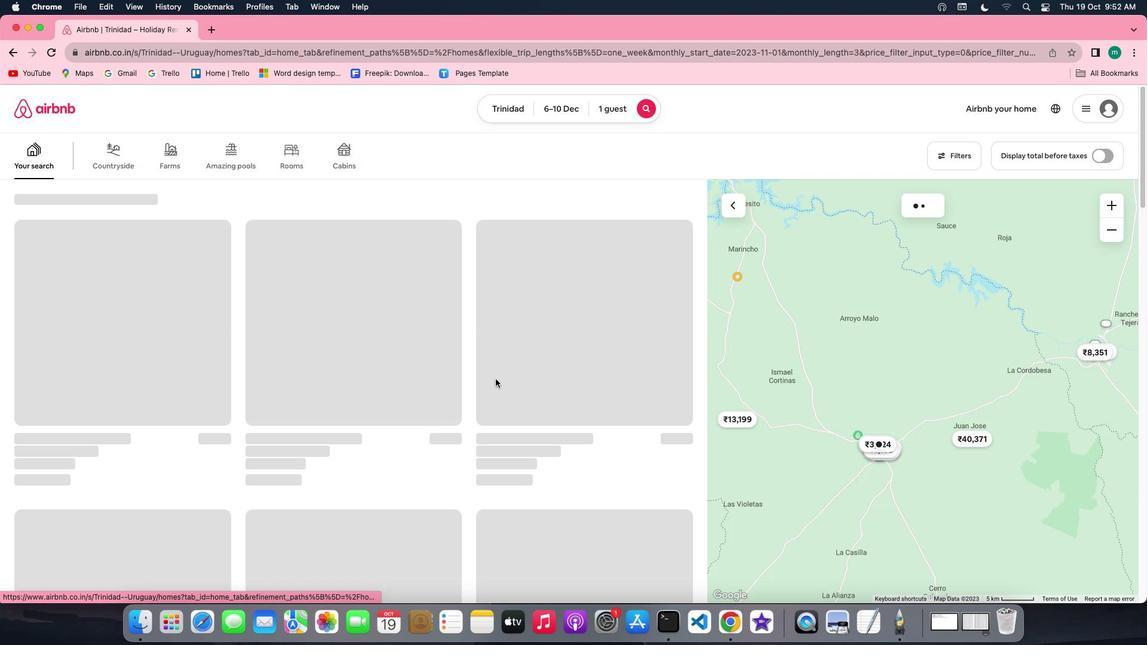 
Action: Mouse moved to (161, 306)
Screenshot: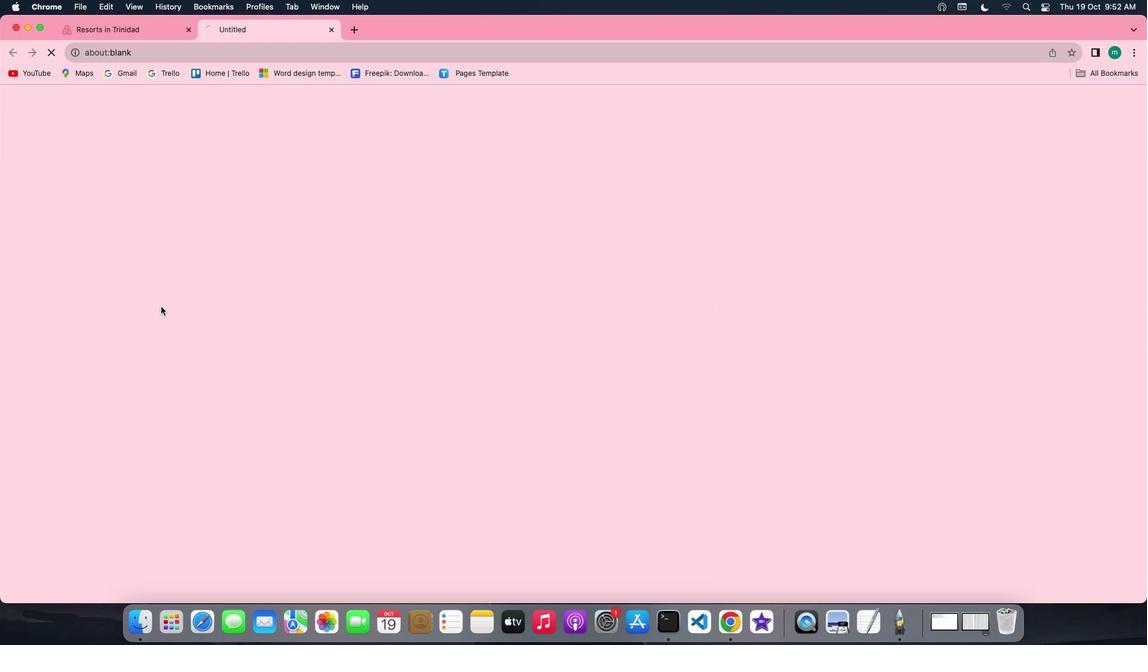 
Action: Mouse pressed left at (161, 306)
Screenshot: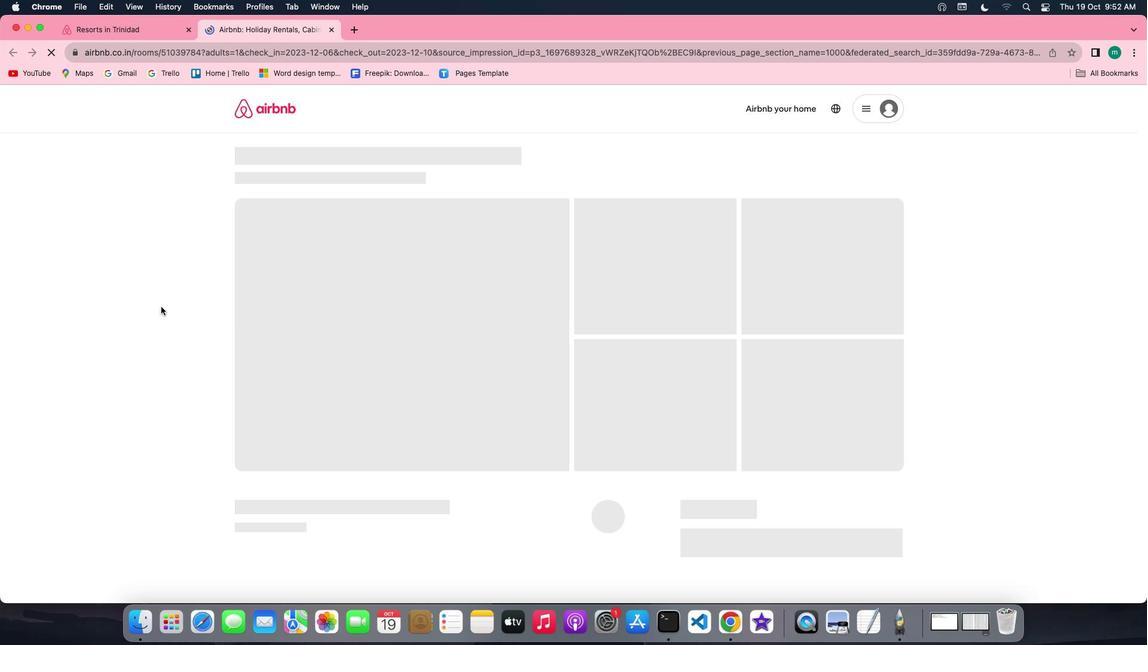 
Action: Mouse moved to (871, 448)
Screenshot: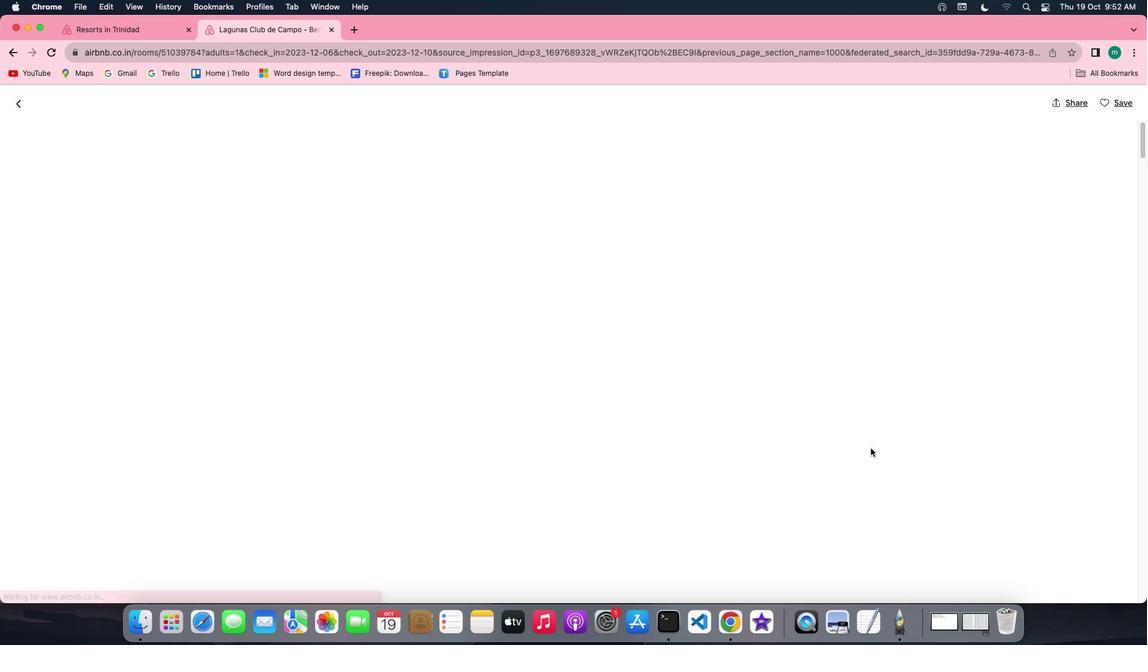 
Action: Mouse pressed left at (871, 448)
Screenshot: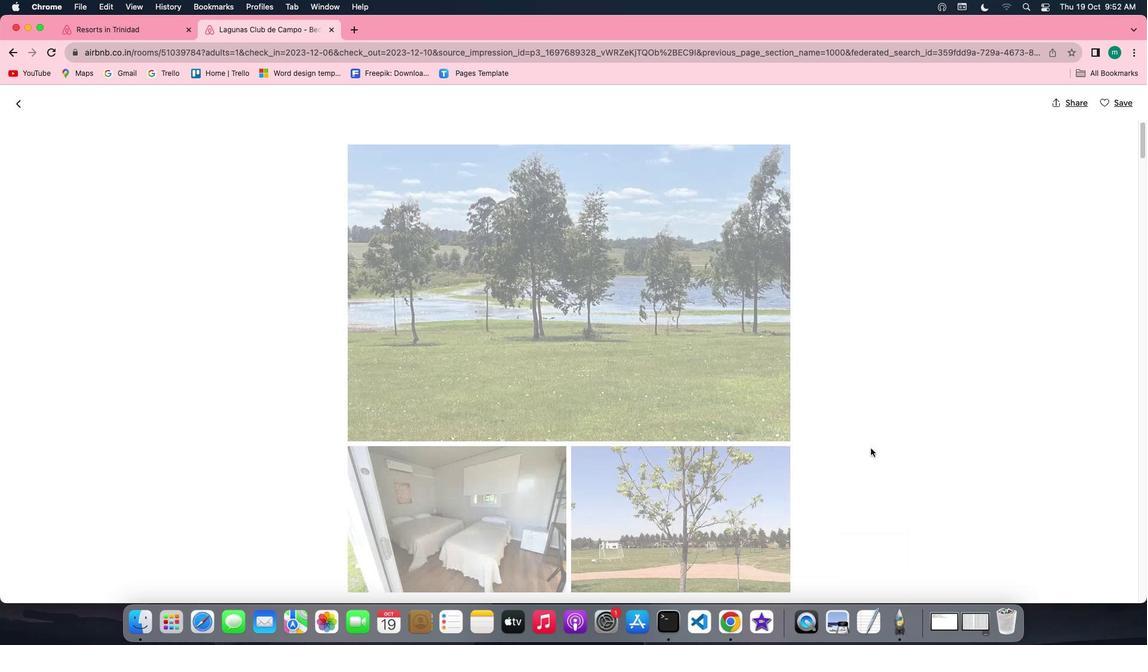 
Action: Mouse moved to (739, 444)
Screenshot: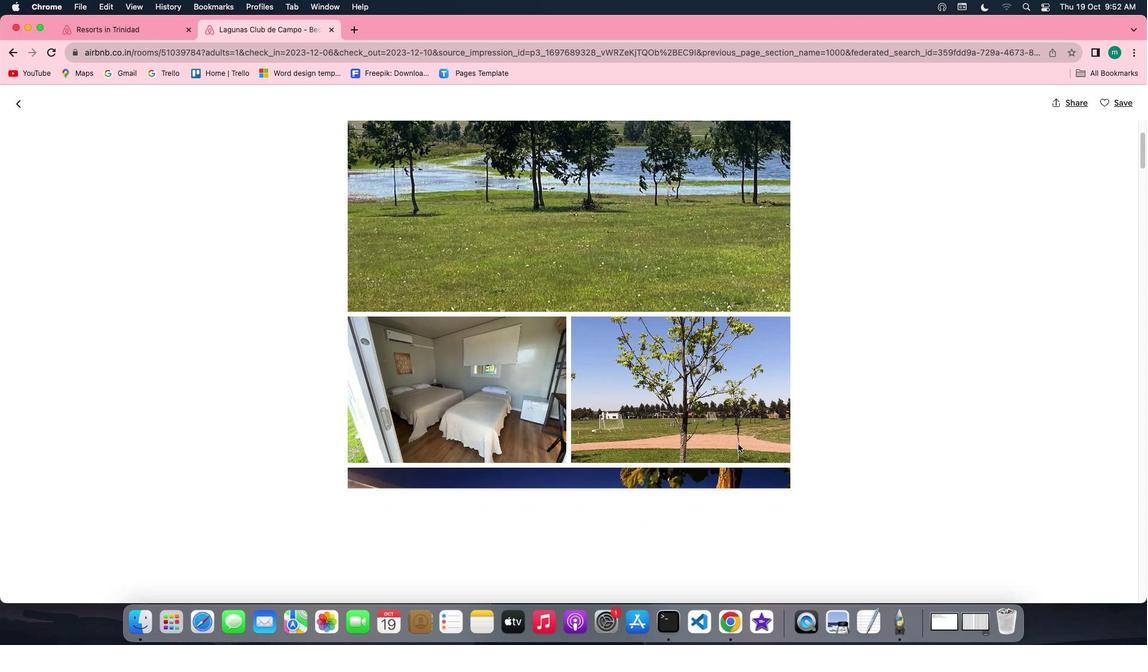 
Action: Mouse scrolled (739, 444) with delta (0, 0)
Screenshot: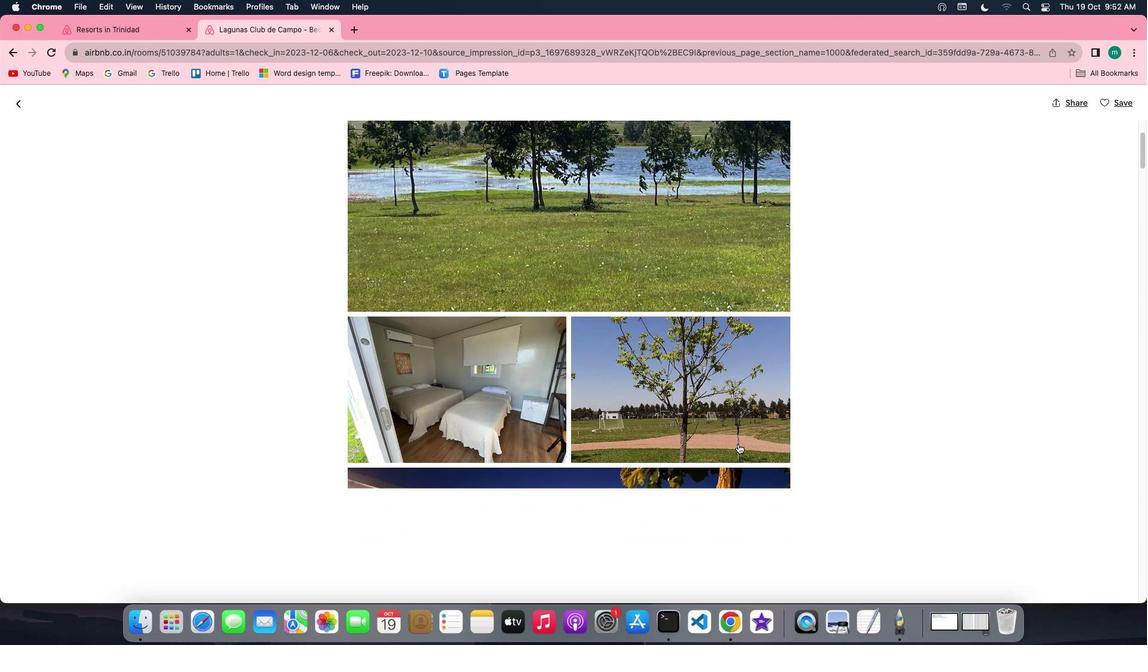 
Action: Mouse scrolled (739, 444) with delta (0, 0)
Screenshot: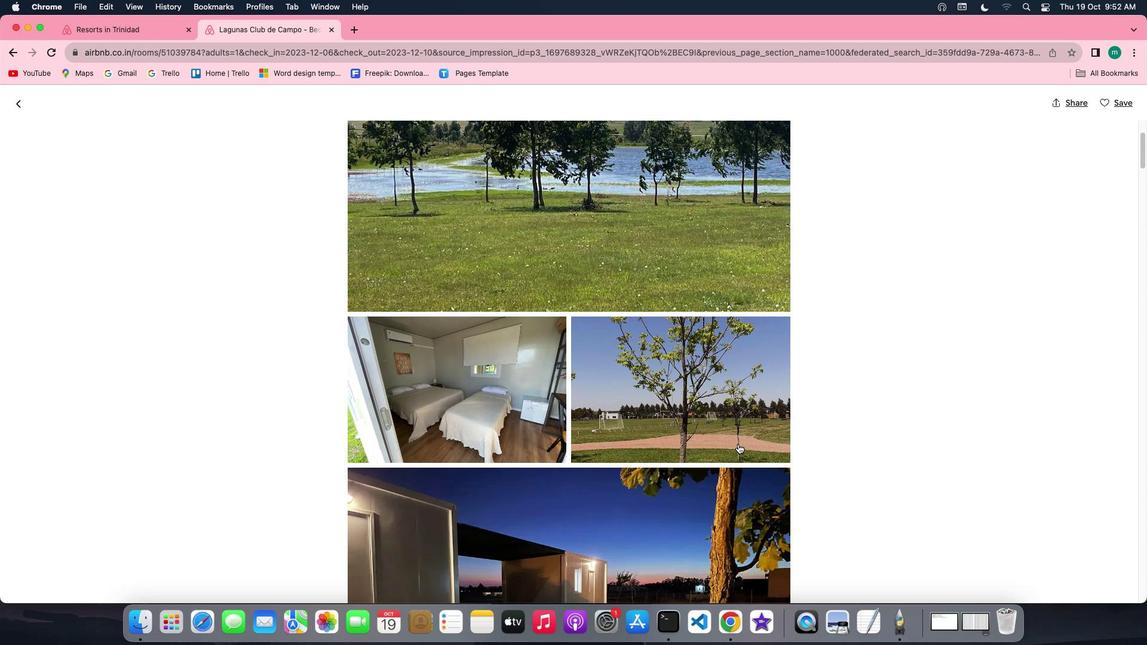 
Action: Mouse scrolled (739, 444) with delta (0, 0)
Screenshot: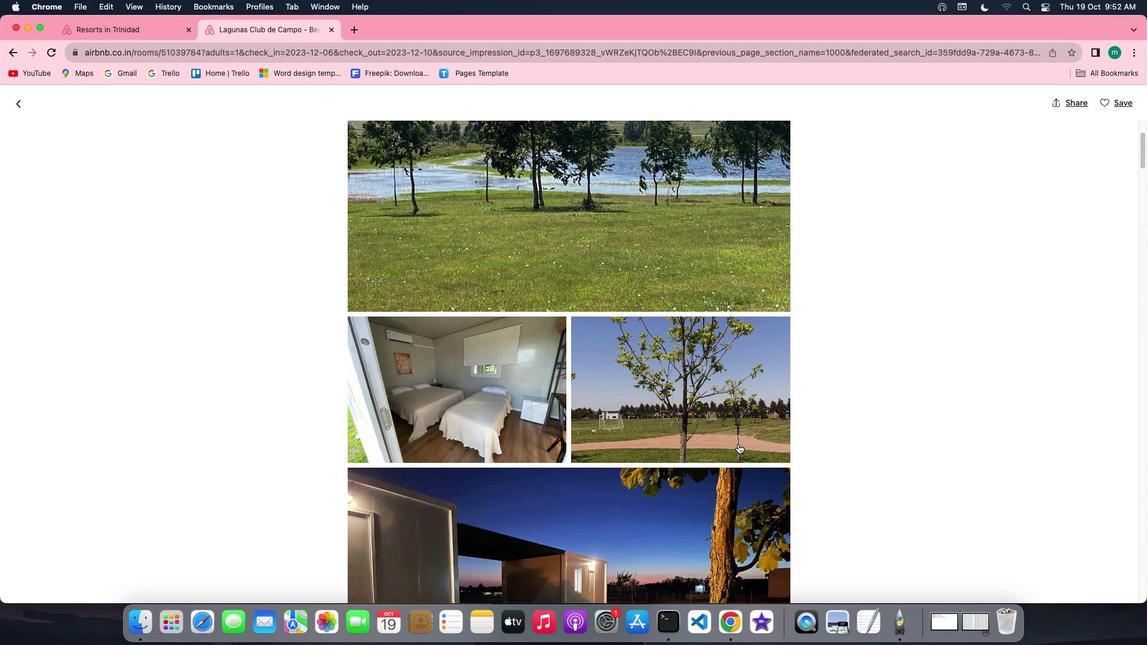 
Action: Mouse scrolled (739, 444) with delta (0, 0)
Screenshot: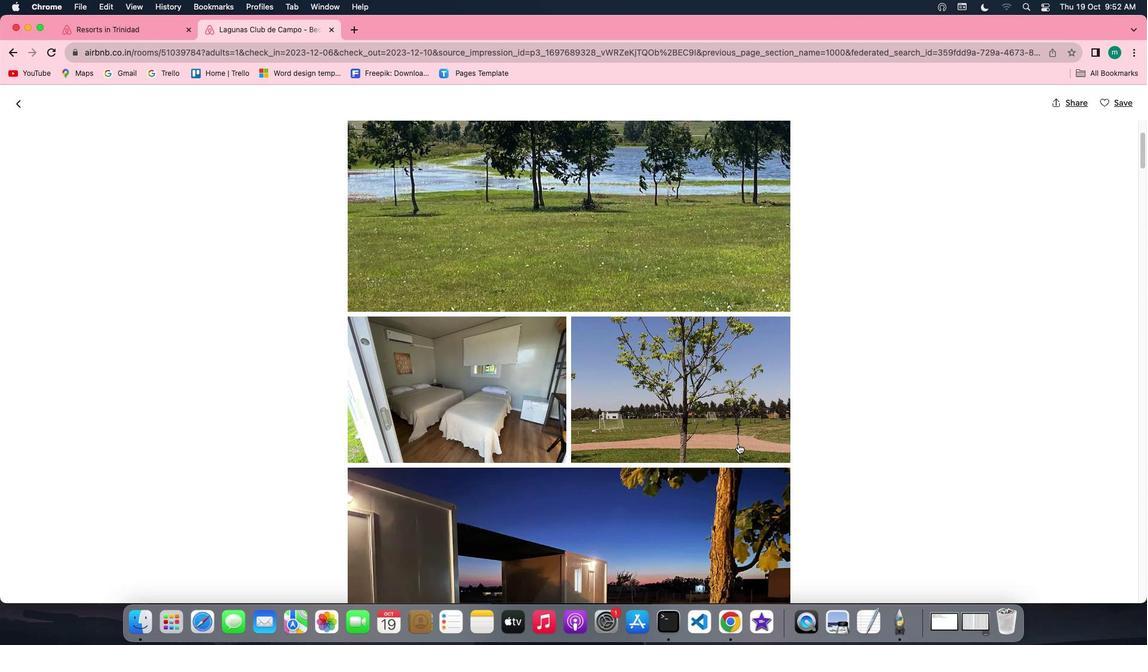 
Action: Mouse scrolled (739, 444) with delta (0, 0)
Screenshot: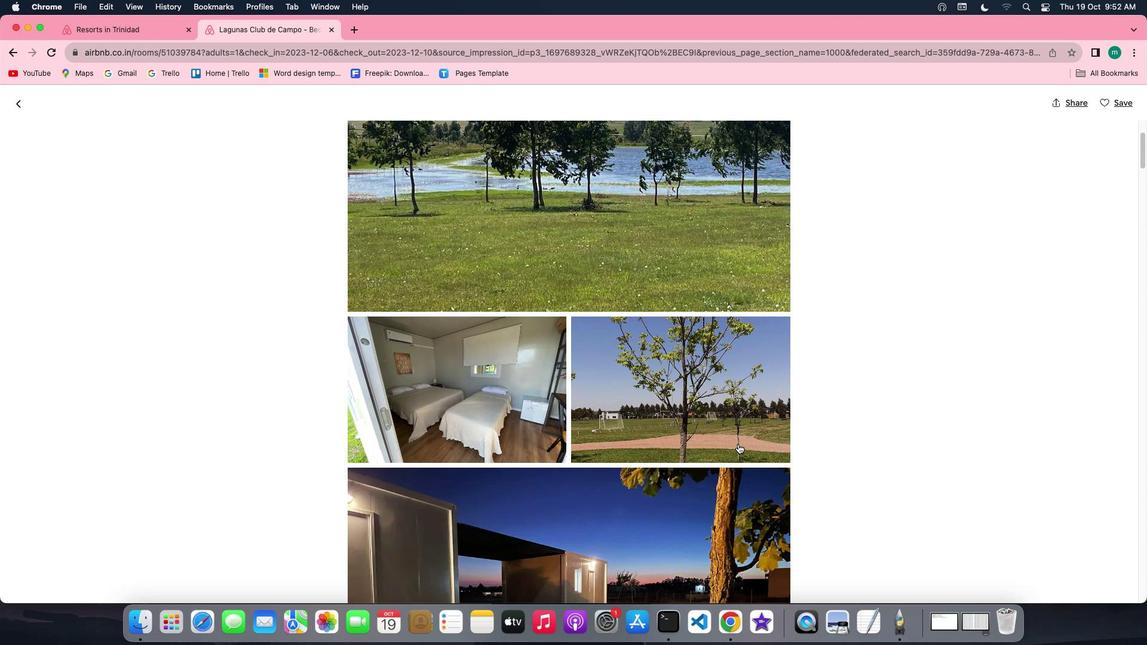 
Action: Mouse scrolled (739, 444) with delta (0, 0)
Screenshot: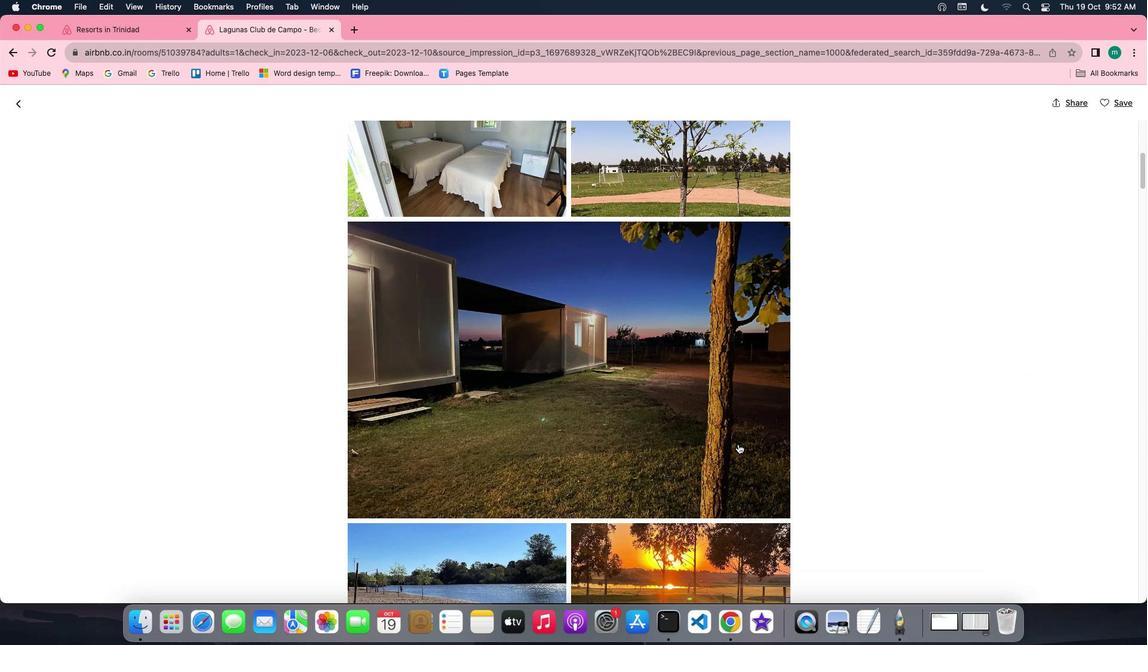 
Action: Mouse scrolled (739, 444) with delta (0, 0)
Screenshot: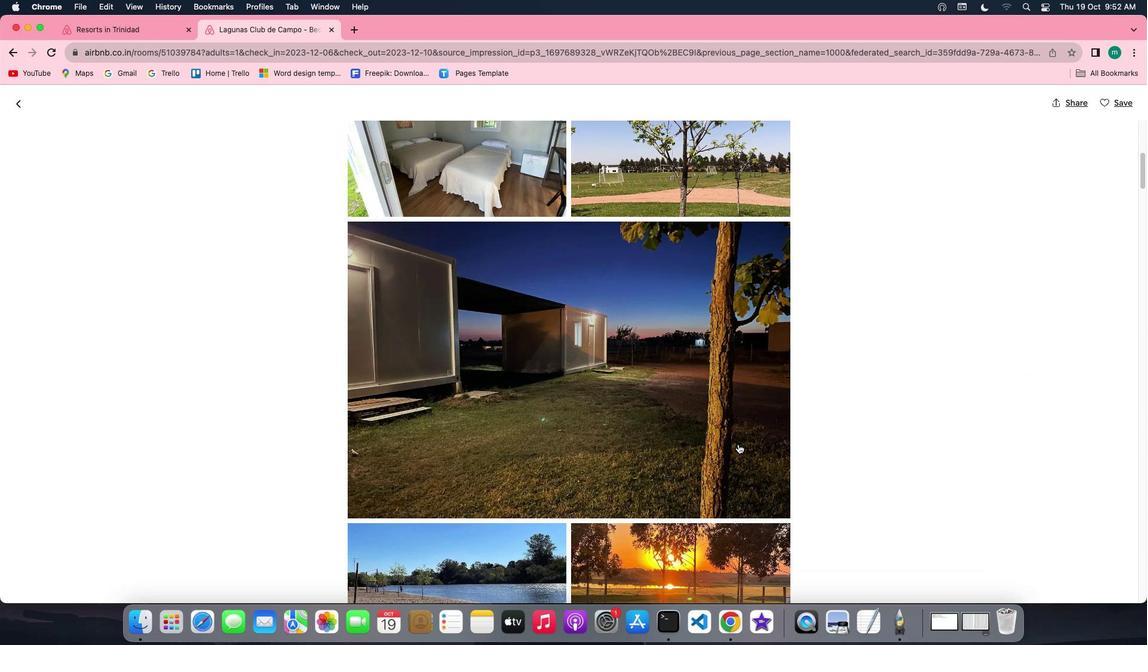 
Action: Mouse scrolled (739, 444) with delta (0, 0)
Screenshot: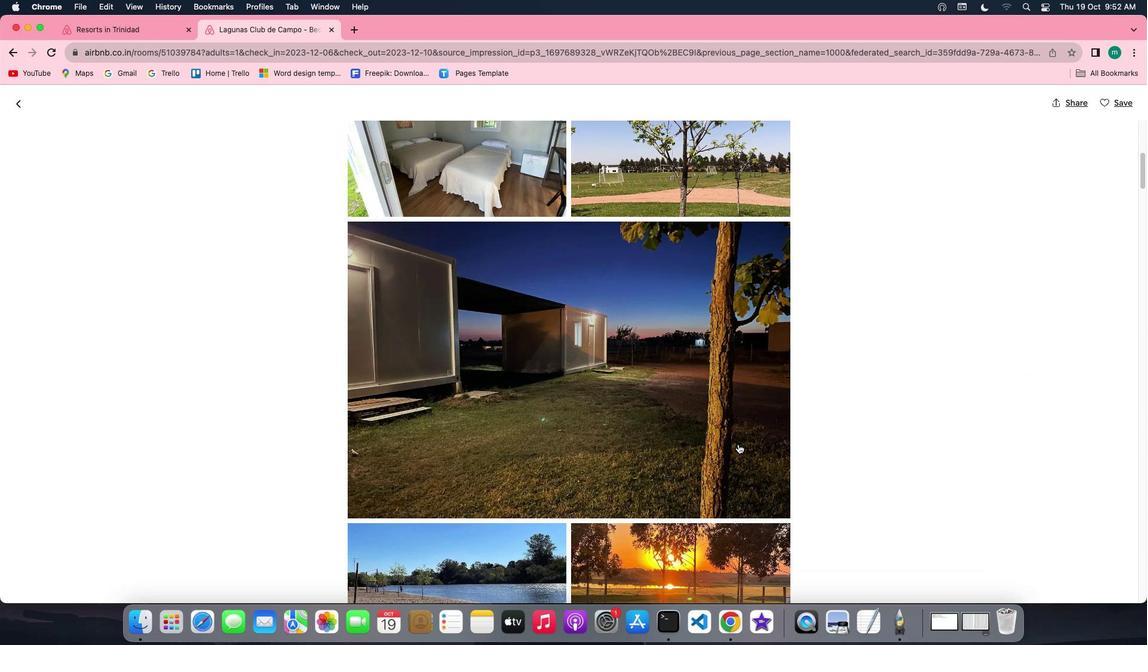 
Action: Mouse scrolled (739, 444) with delta (0, -1)
Screenshot: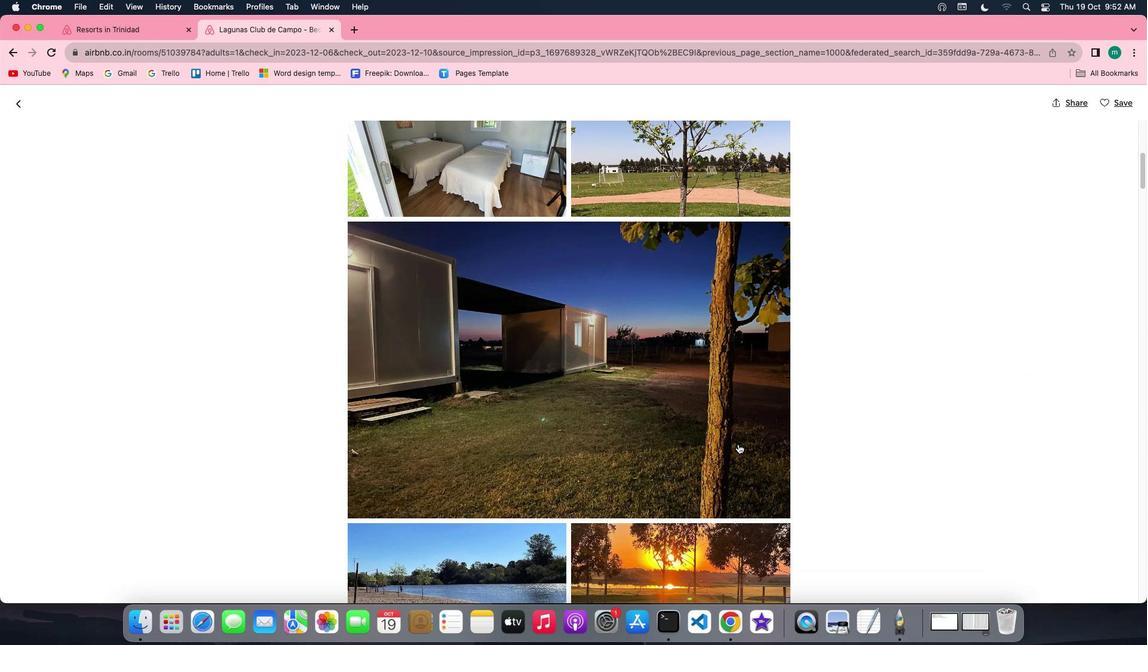 
Action: Mouse scrolled (739, 444) with delta (0, -1)
Screenshot: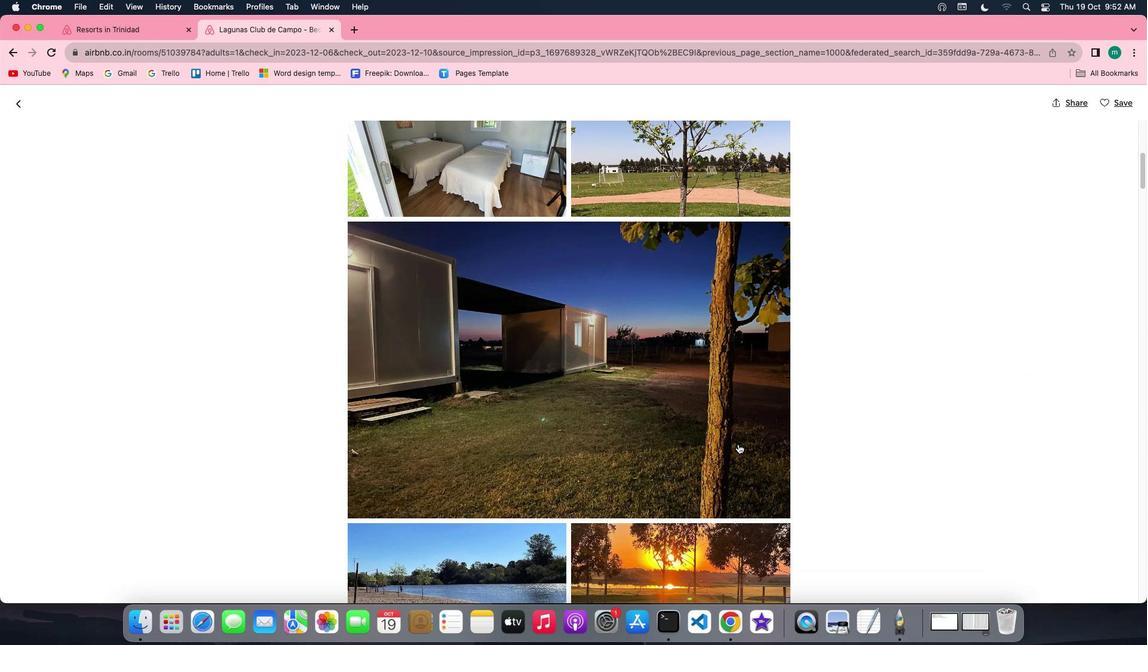 
Action: Mouse scrolled (739, 444) with delta (0, -1)
Screenshot: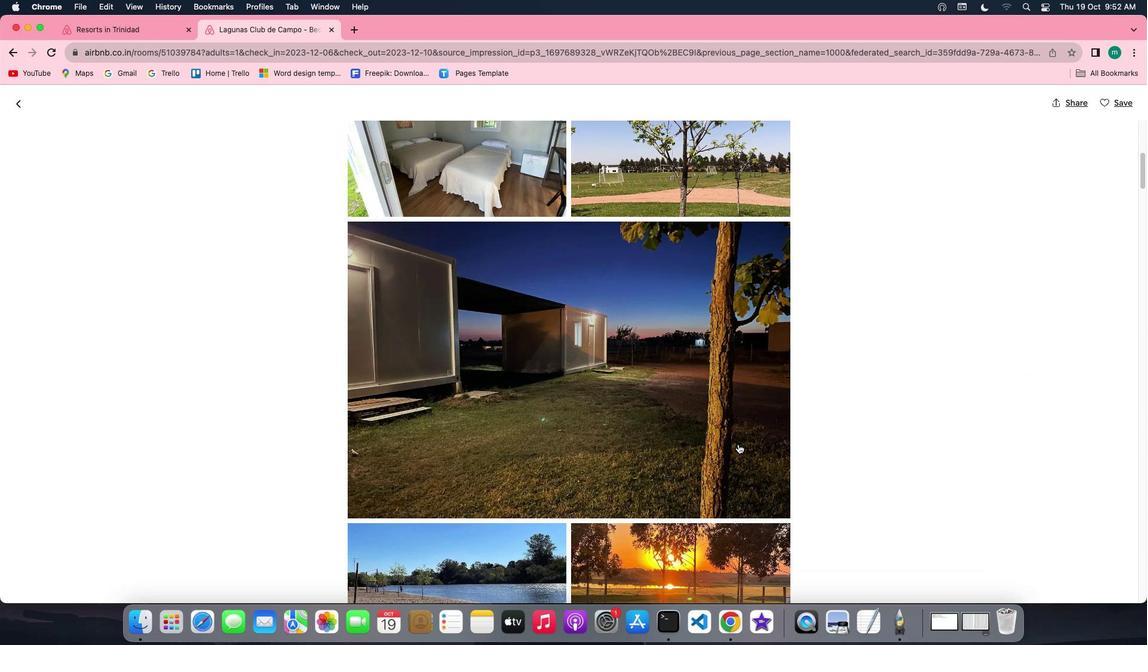 
Action: Mouse scrolled (739, 444) with delta (0, 0)
Screenshot: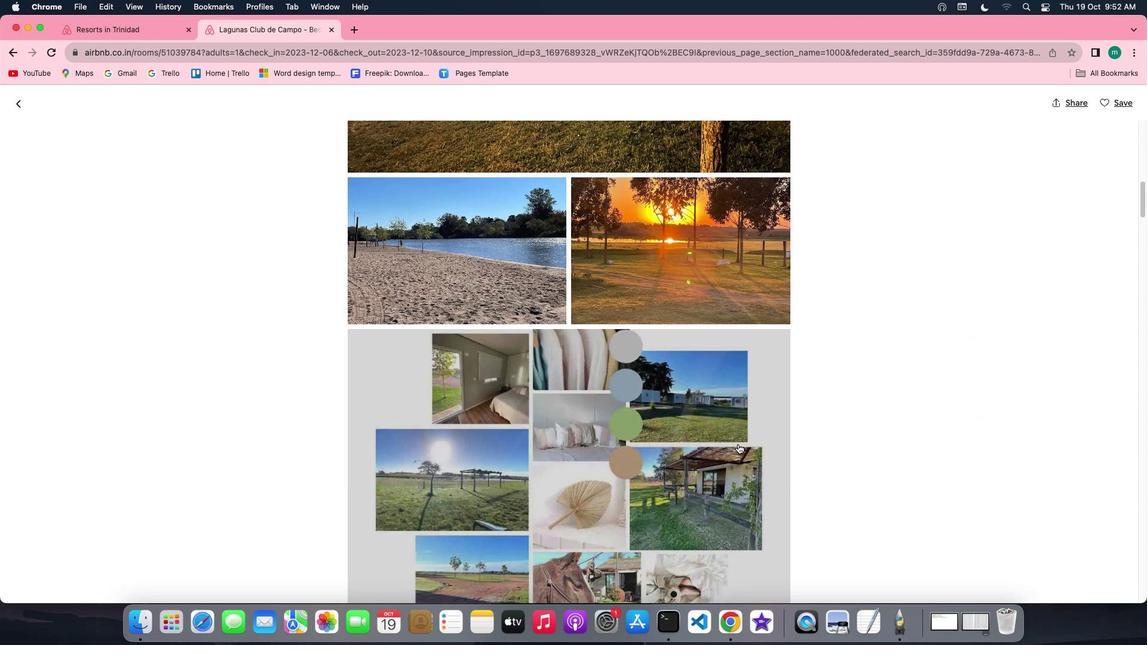 
Action: Mouse scrolled (739, 444) with delta (0, 0)
Screenshot: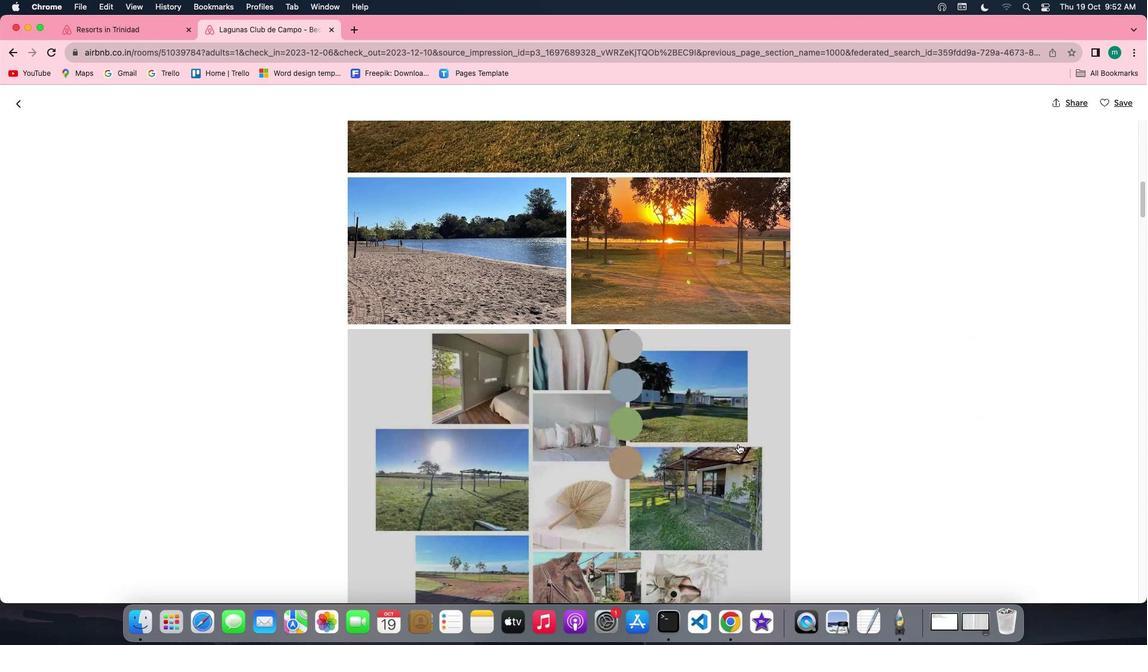
Action: Mouse scrolled (739, 444) with delta (0, -1)
Screenshot: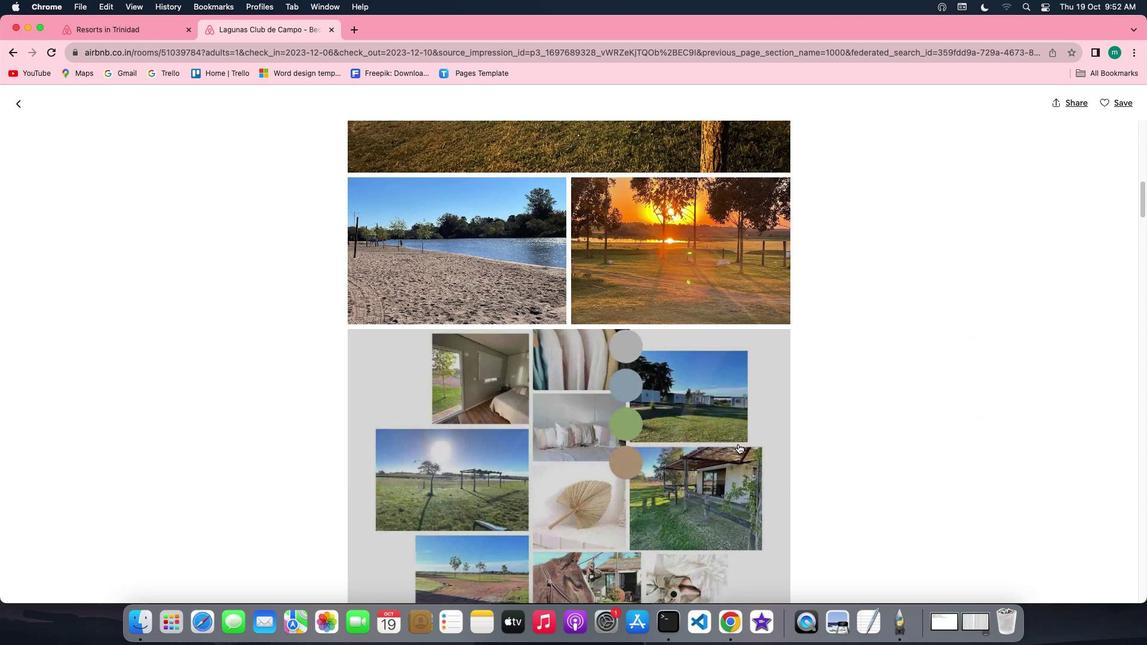 
Action: Mouse scrolled (739, 444) with delta (0, -1)
Screenshot: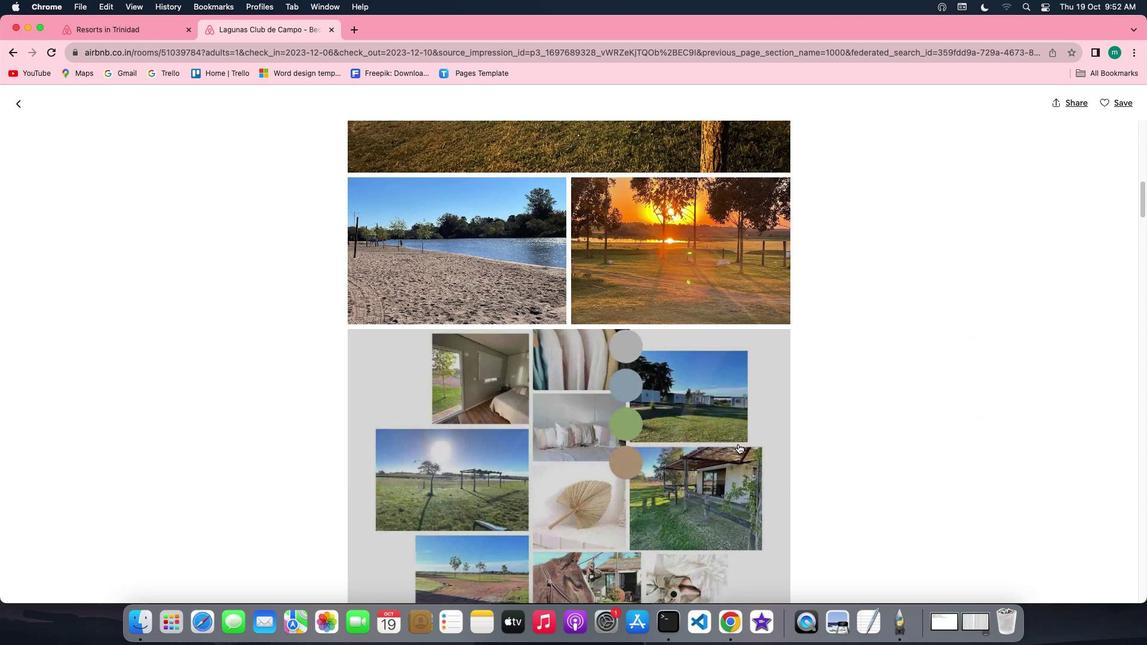 
Action: Mouse scrolled (739, 444) with delta (0, -2)
Screenshot: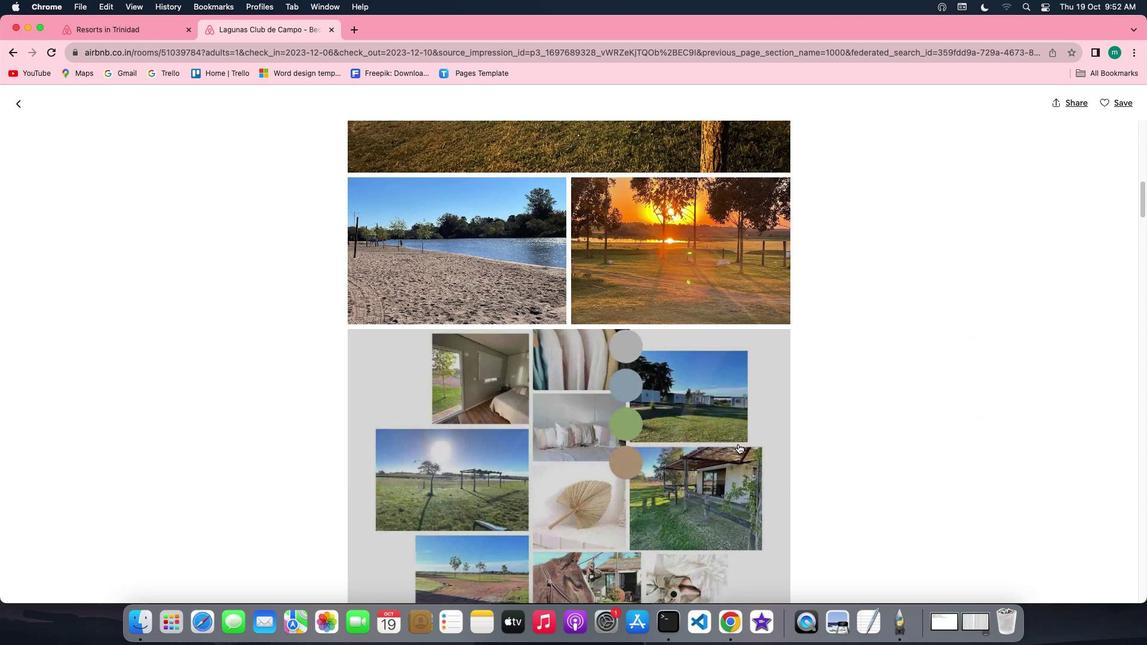 
Action: Mouse scrolled (739, 444) with delta (0, -1)
Screenshot: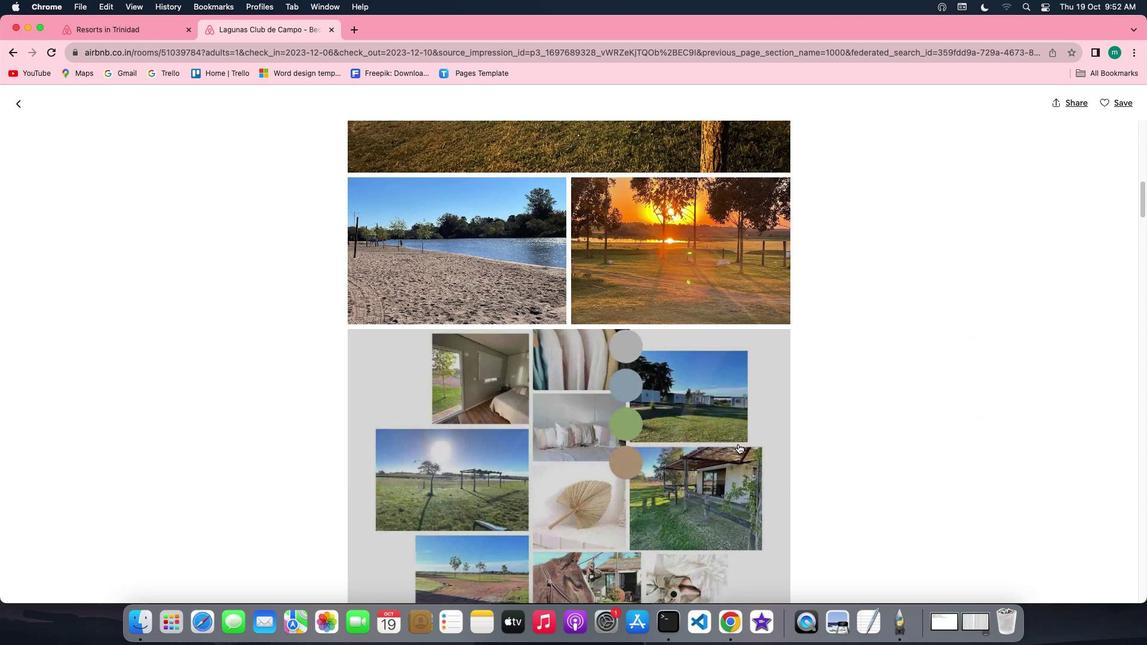 
Action: Mouse scrolled (739, 444) with delta (0, 0)
Screenshot: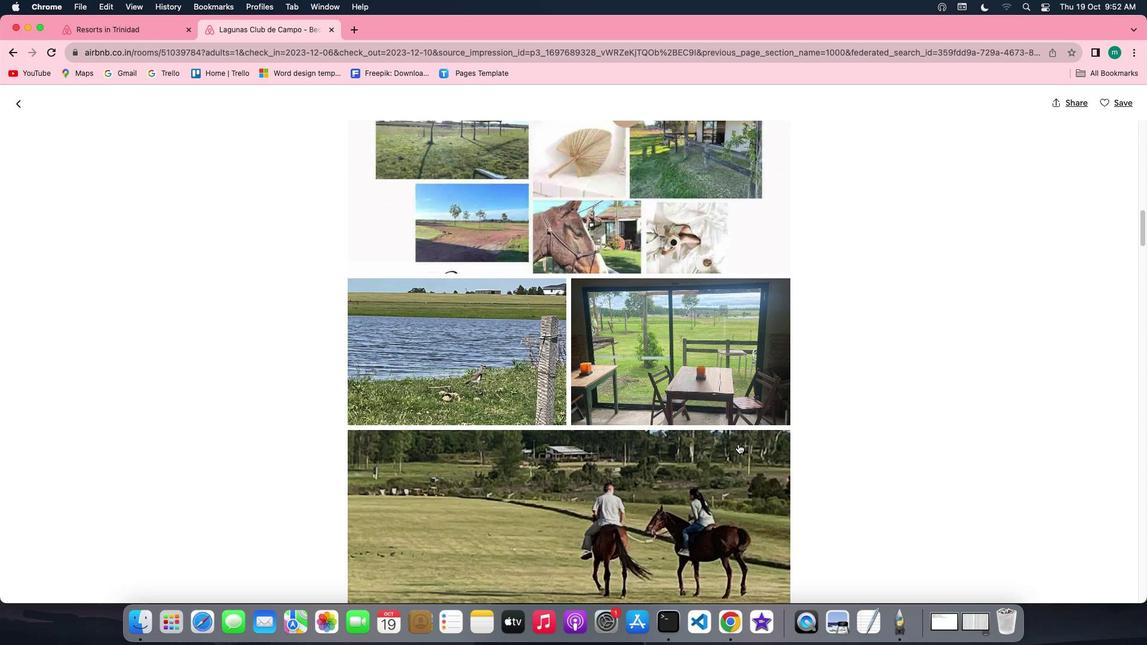 
Action: Mouse scrolled (739, 444) with delta (0, 0)
Screenshot: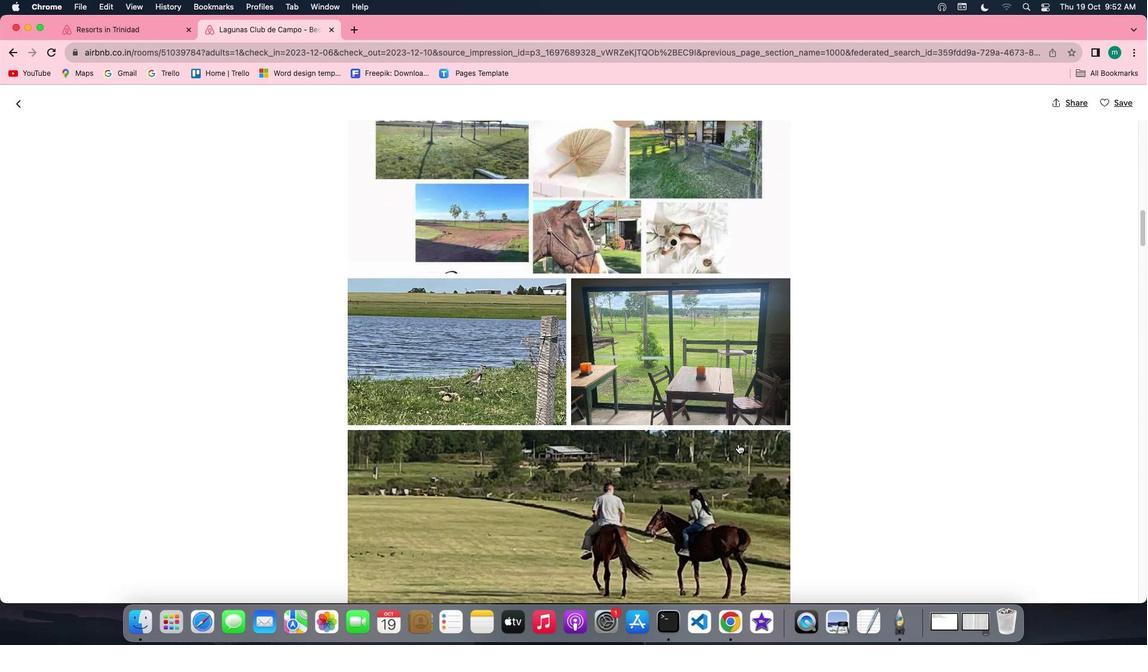 
Action: Mouse scrolled (739, 444) with delta (0, -1)
Screenshot: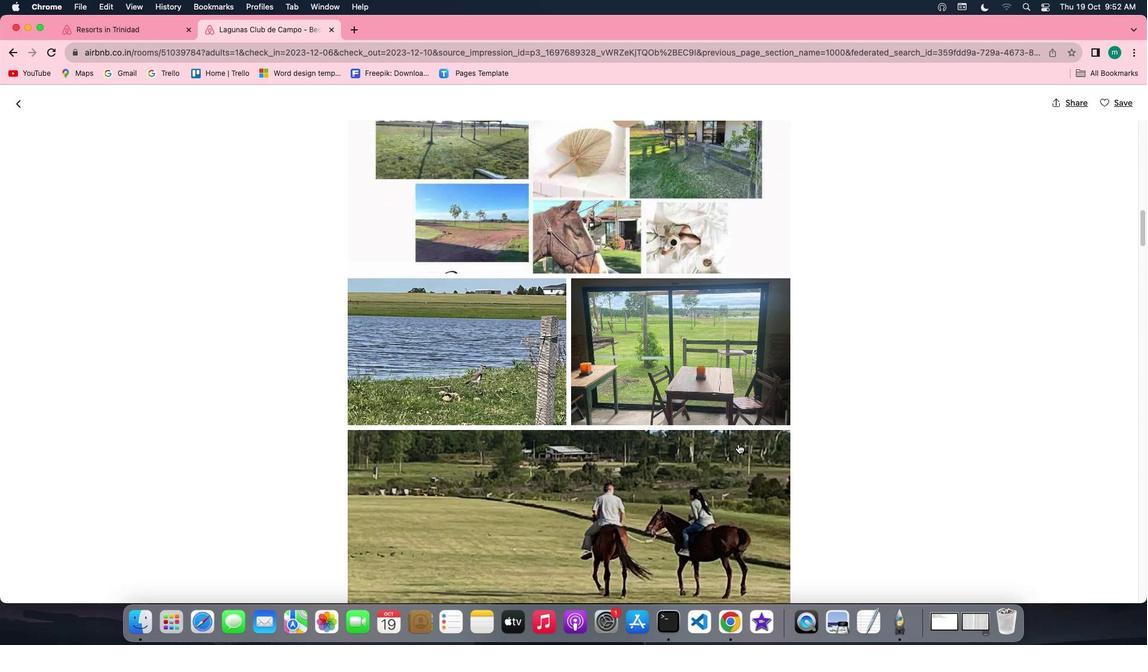 
Action: Mouse scrolled (739, 444) with delta (0, -1)
Screenshot: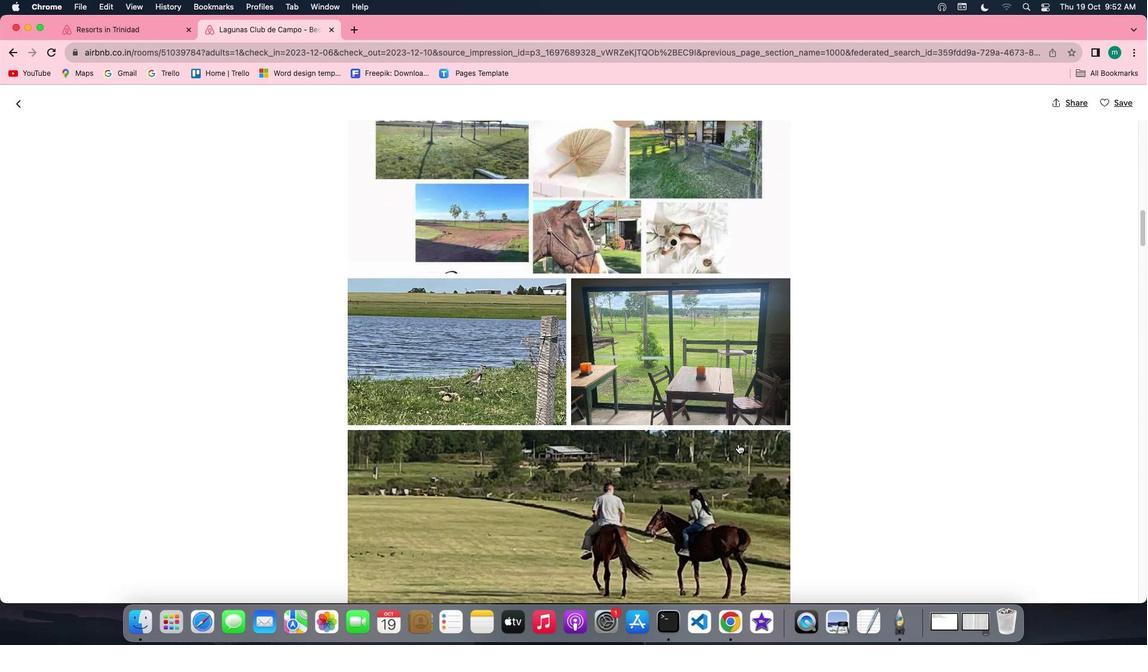 
Action: Mouse scrolled (739, 444) with delta (0, -2)
Screenshot: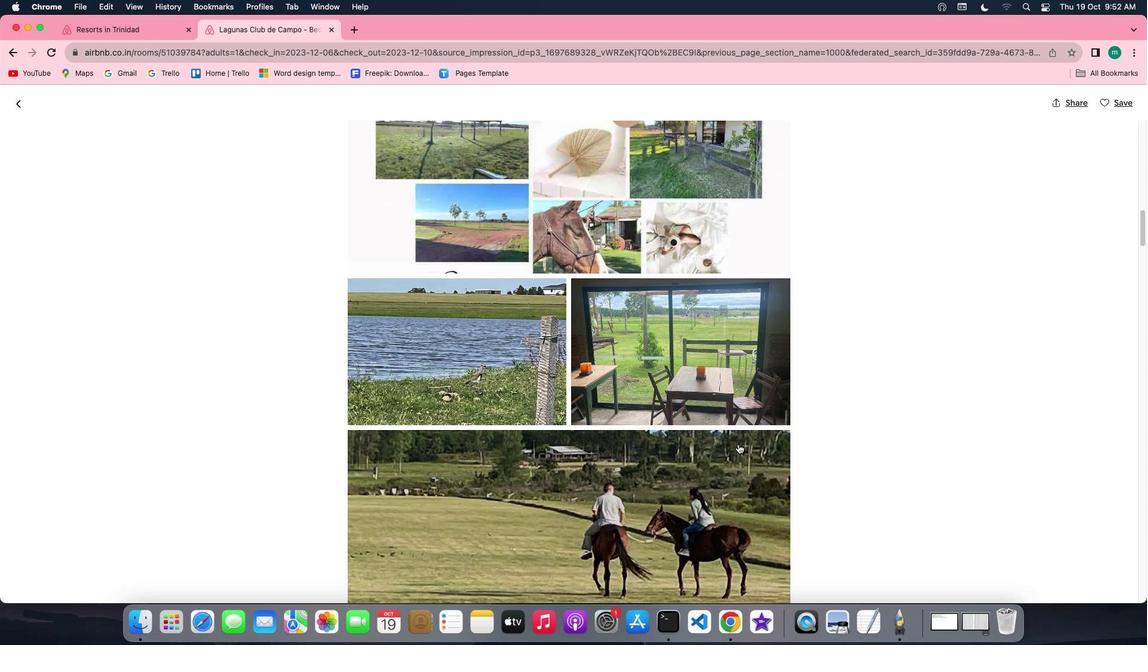 
Action: Mouse scrolled (739, 444) with delta (0, -2)
Screenshot: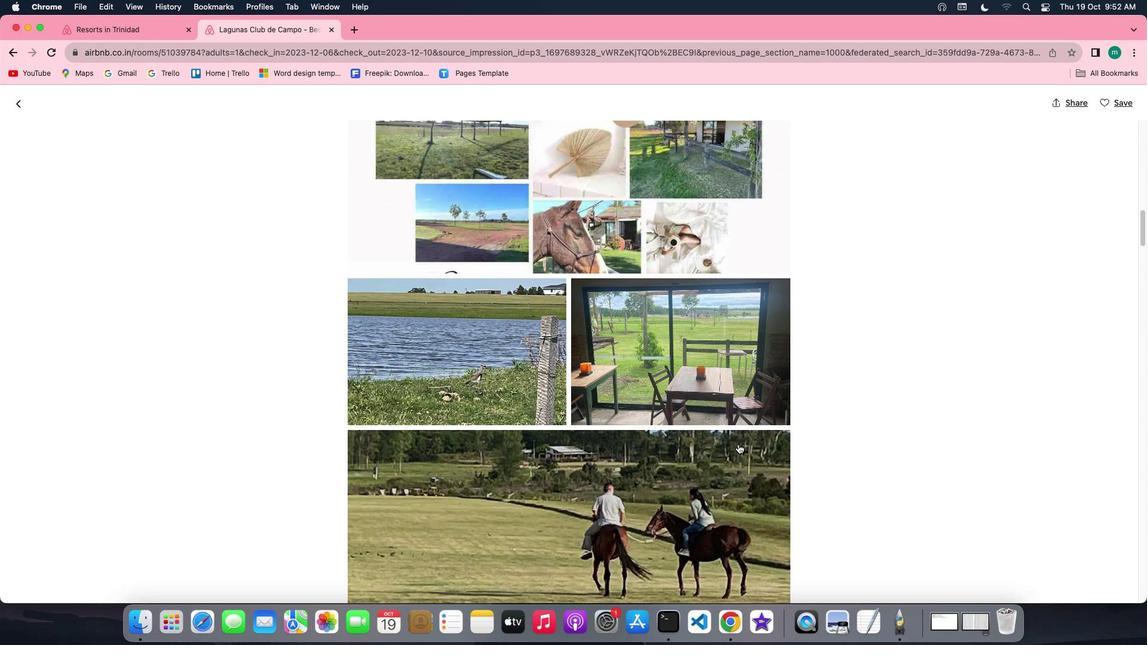 
Action: Mouse scrolled (739, 444) with delta (0, 0)
Screenshot: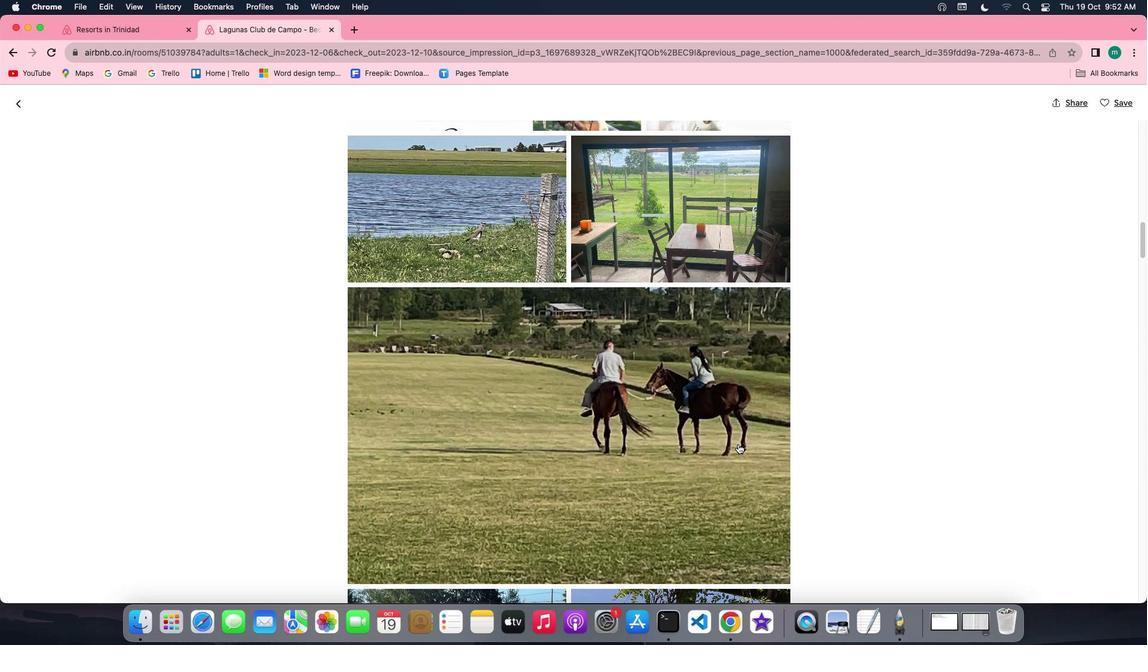 
Action: Mouse scrolled (739, 444) with delta (0, 0)
Screenshot: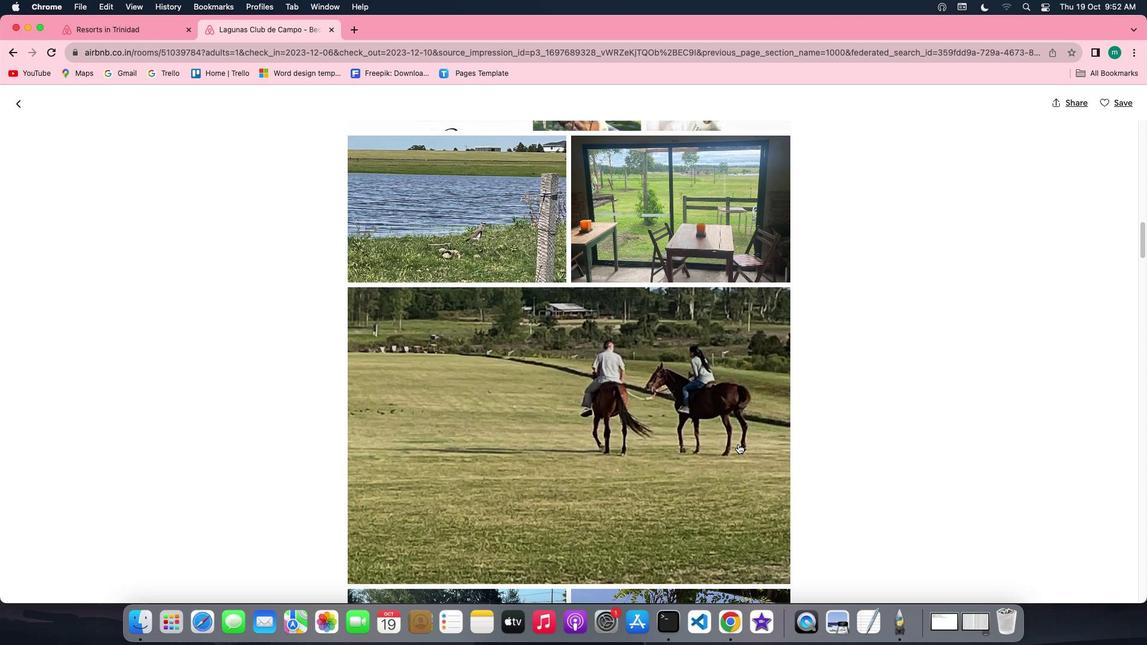 
Action: Mouse scrolled (739, 444) with delta (0, 0)
Screenshot: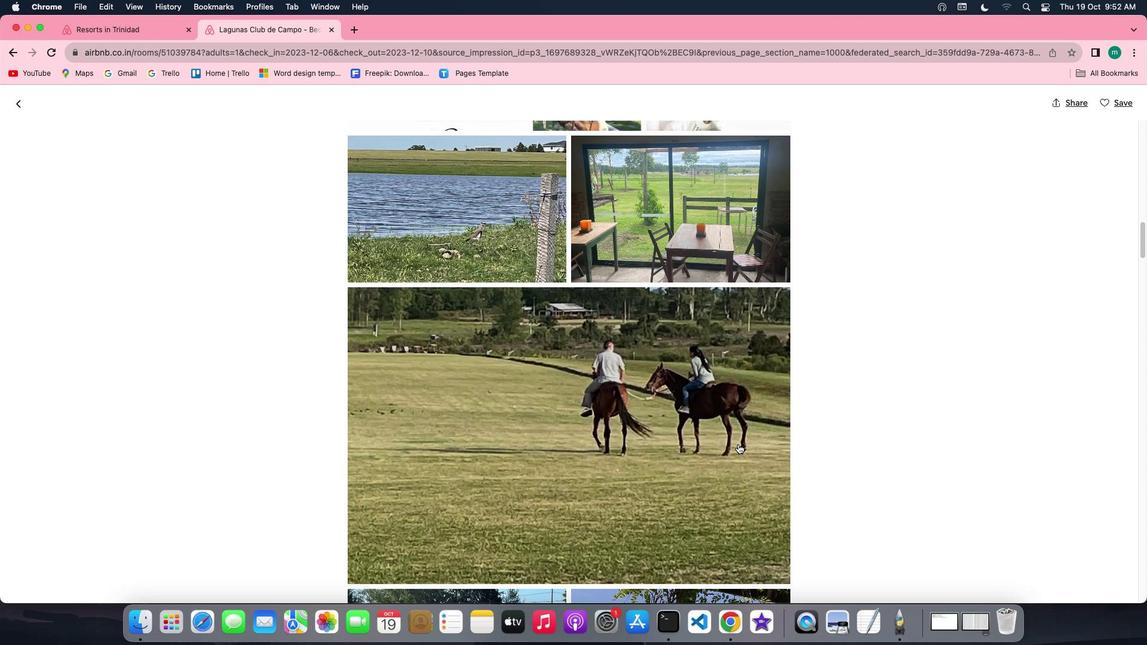 
Action: Mouse scrolled (739, 444) with delta (0, 0)
Screenshot: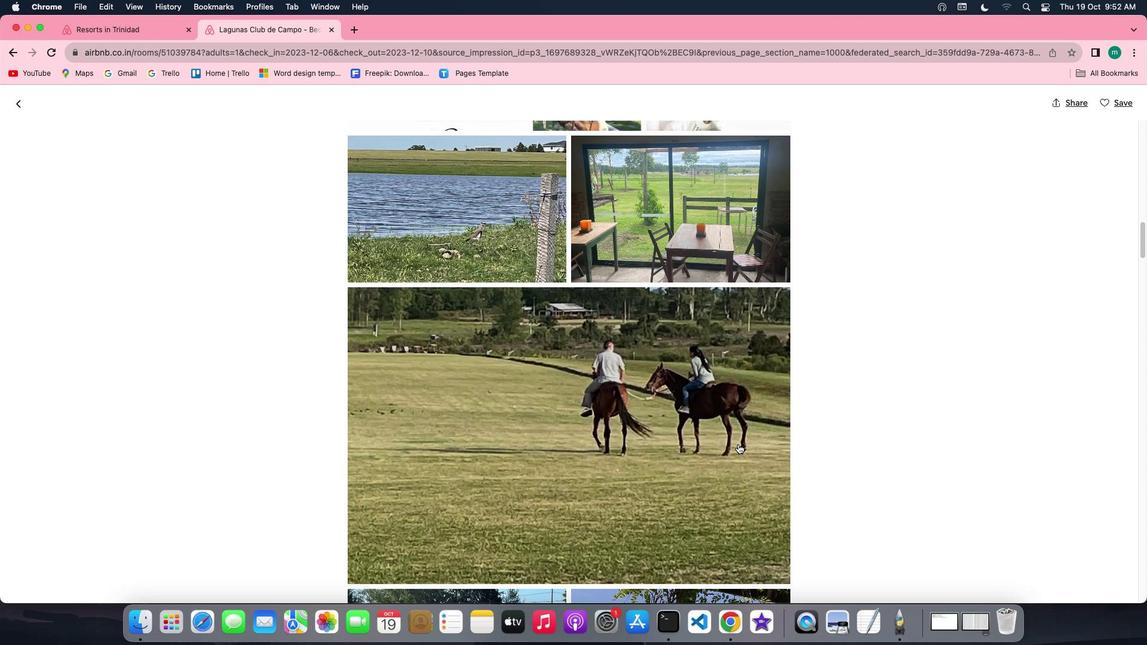 
Action: Mouse scrolled (739, 444) with delta (0, -1)
Screenshot: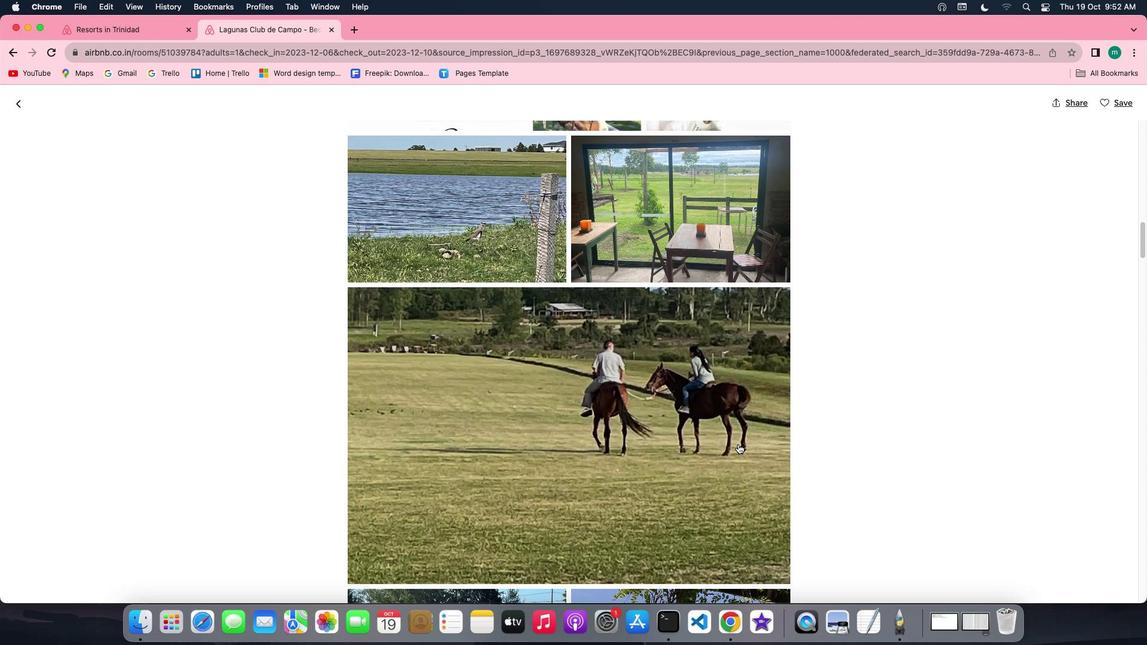 
Action: Mouse scrolled (739, 444) with delta (0, 0)
Screenshot: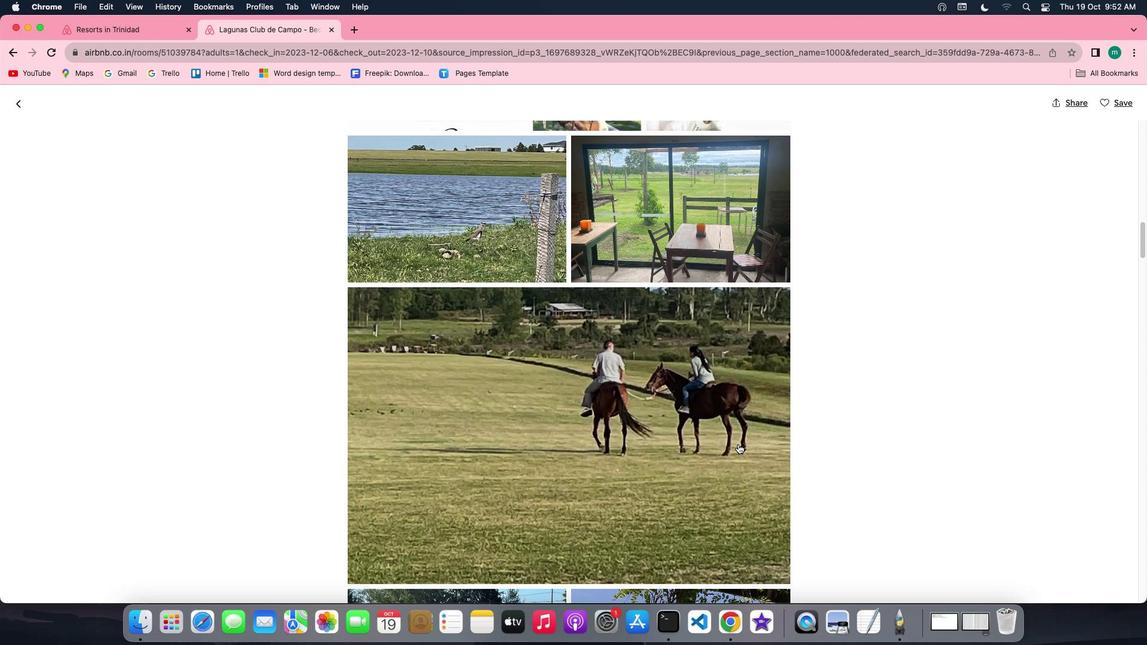 
Action: Mouse scrolled (739, 444) with delta (0, 0)
Screenshot: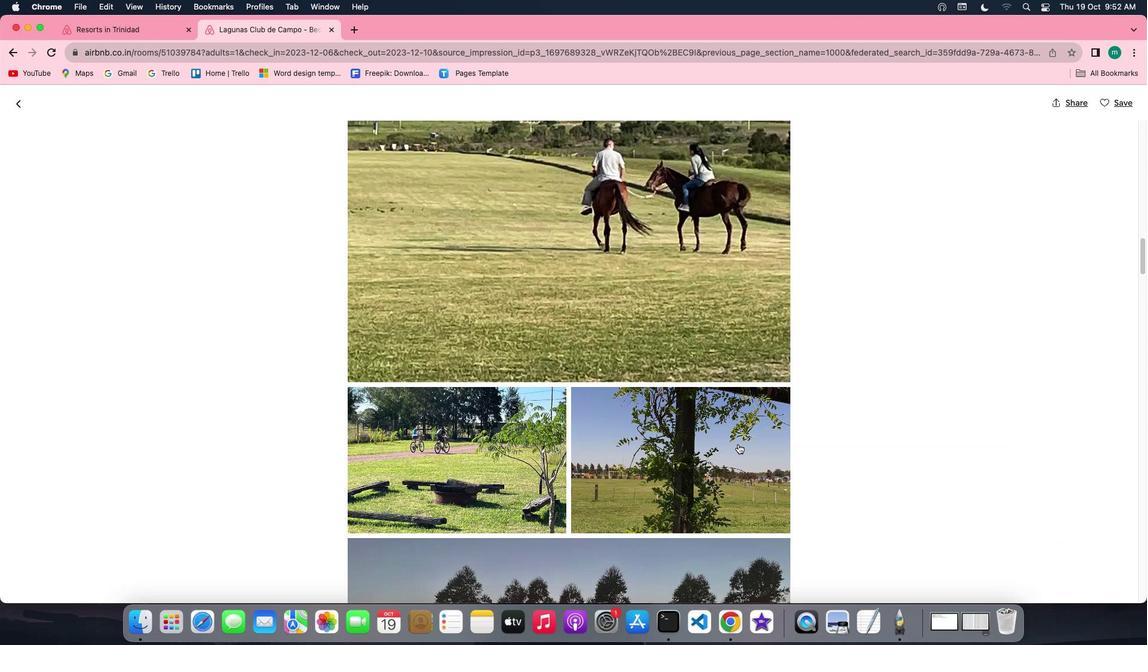 
Action: Mouse scrolled (739, 444) with delta (0, 0)
Screenshot: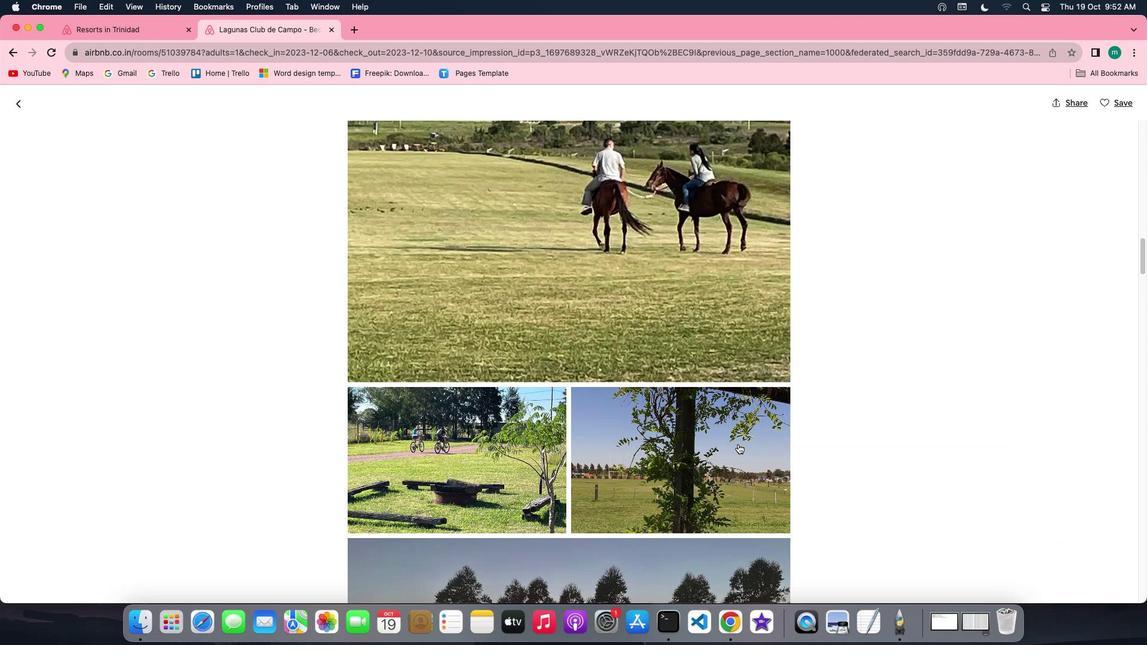 
Action: Mouse scrolled (739, 444) with delta (0, 0)
Screenshot: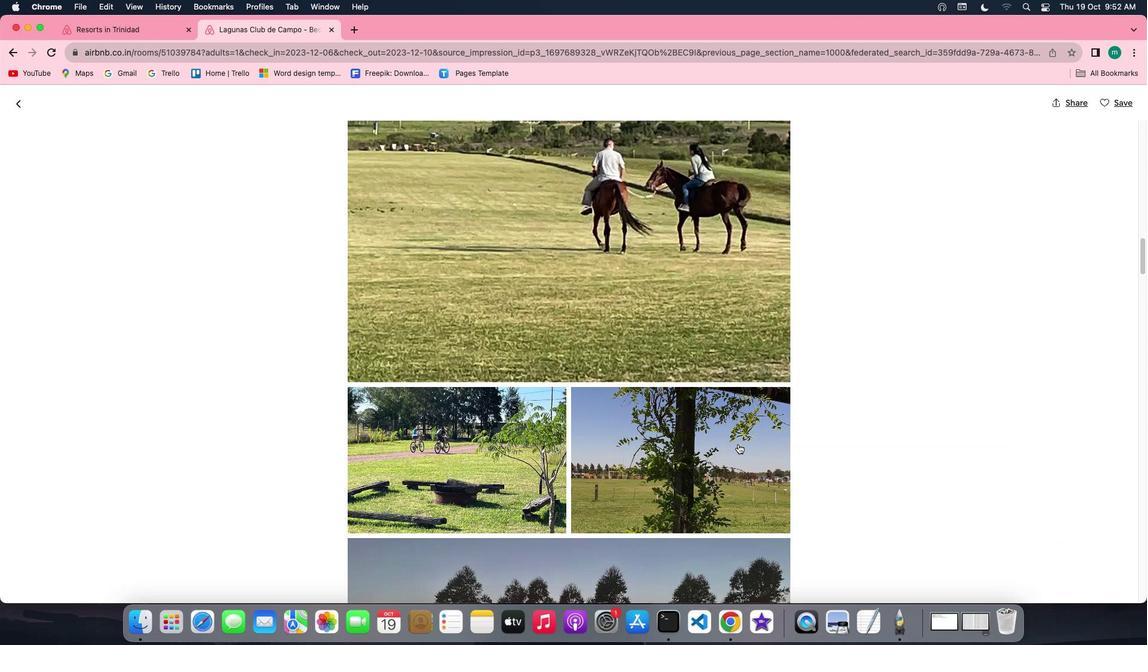 
Action: Mouse scrolled (739, 444) with delta (0, 0)
Screenshot: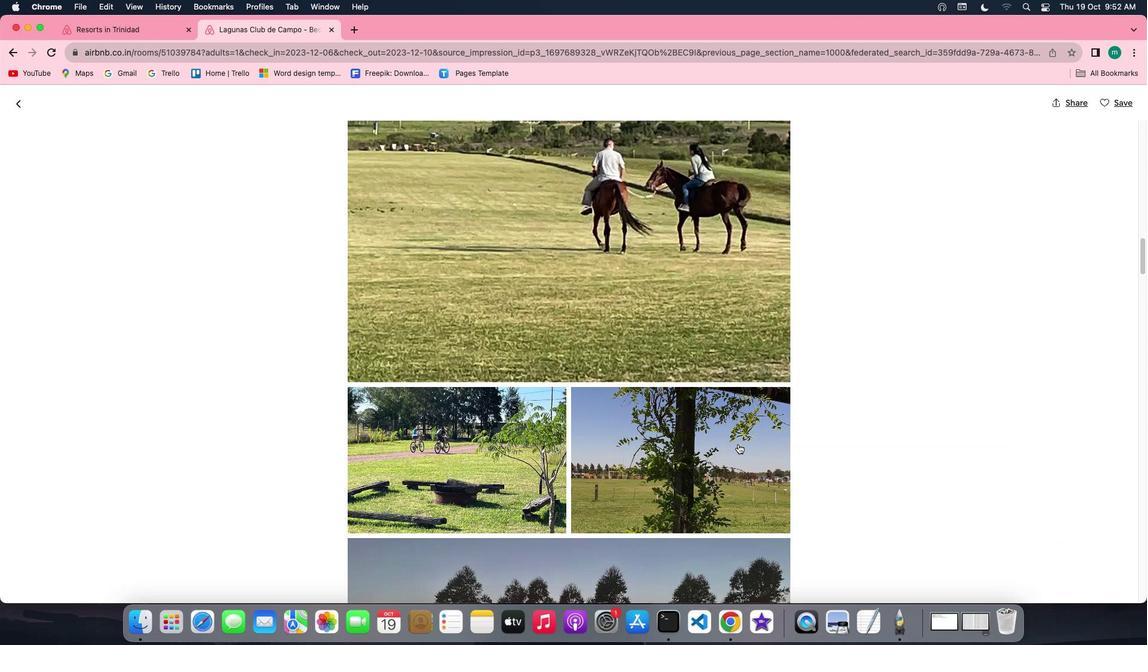 
Action: Mouse scrolled (739, 444) with delta (0, -1)
Screenshot: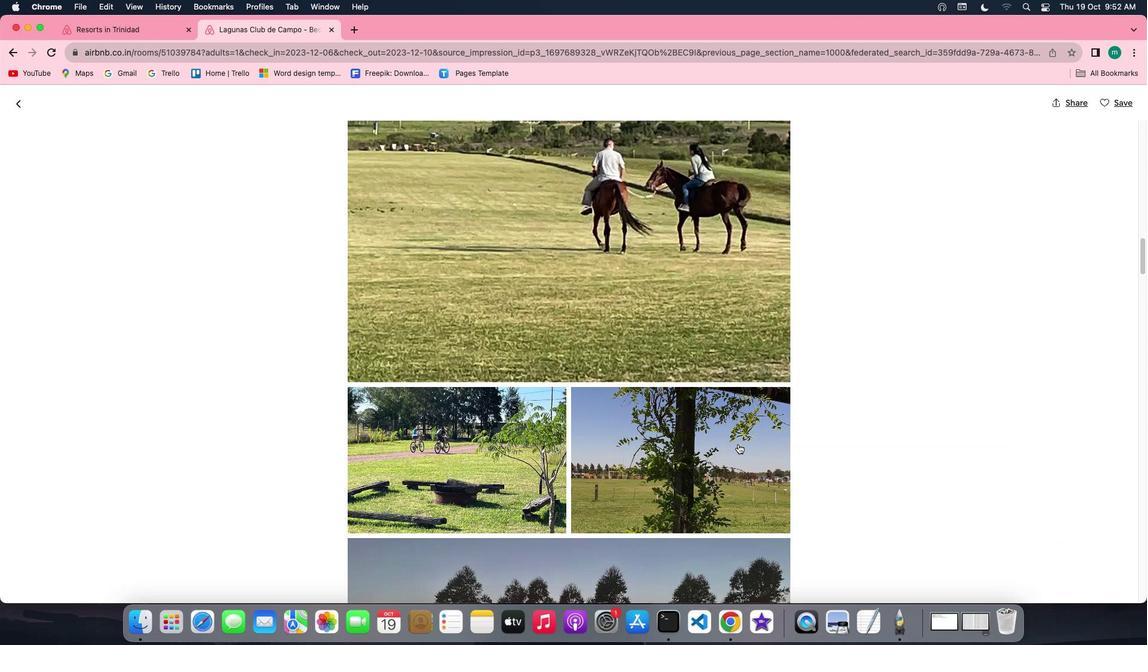 
Action: Mouse scrolled (739, 444) with delta (0, -1)
Screenshot: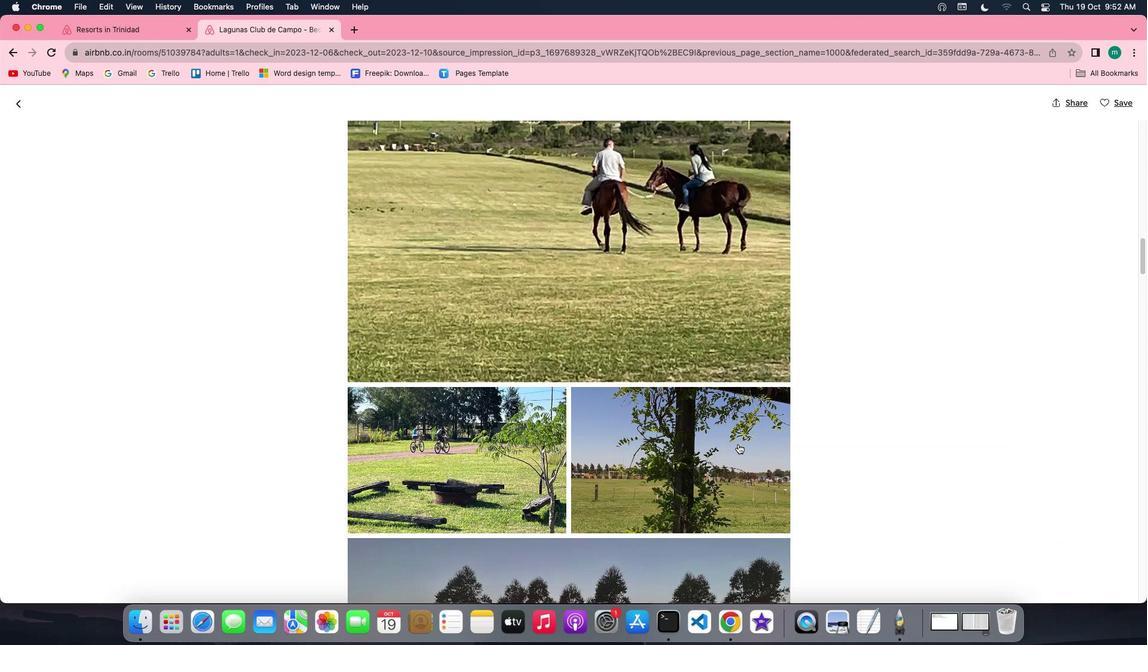 
Action: Mouse scrolled (739, 444) with delta (0, 0)
Screenshot: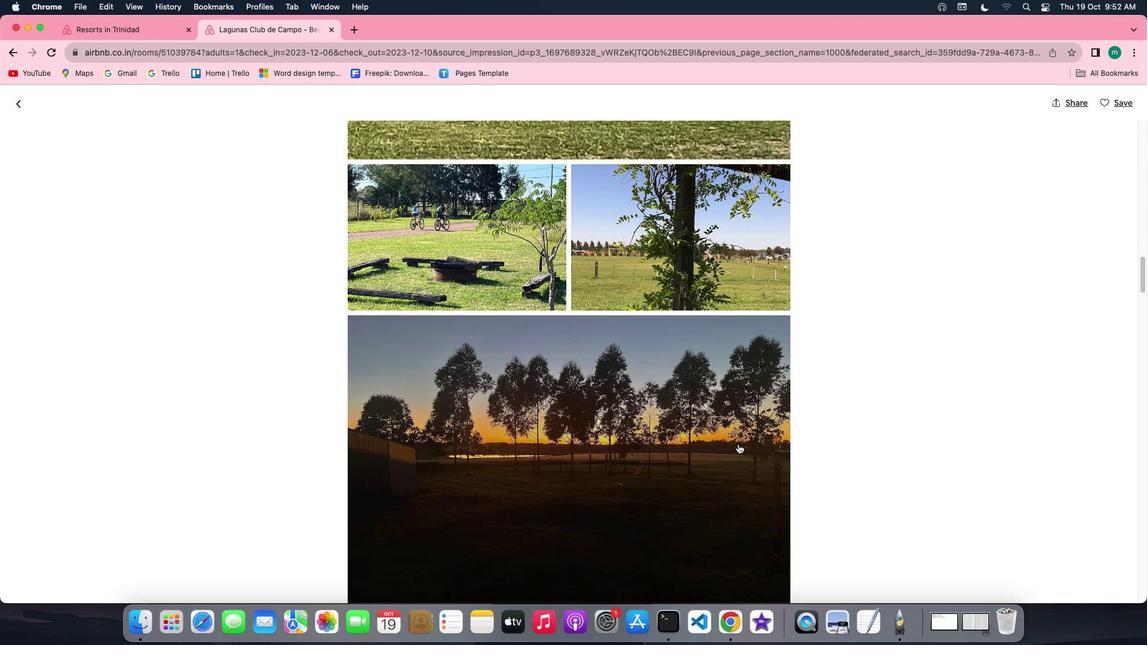 
Action: Mouse scrolled (739, 444) with delta (0, 0)
Screenshot: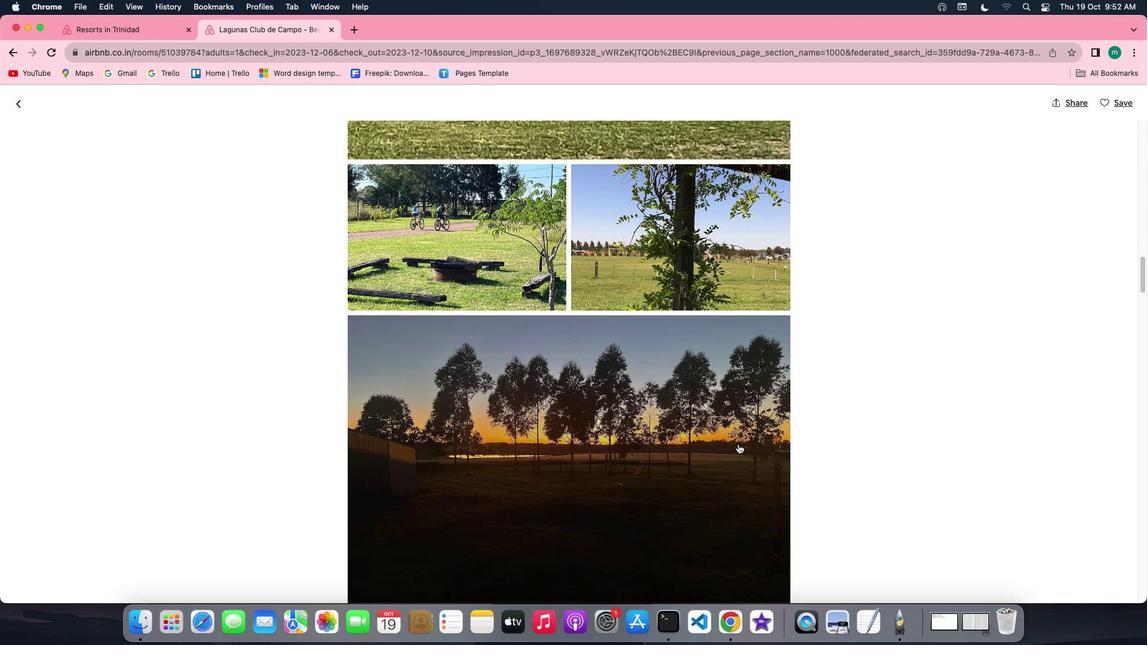 
Action: Mouse scrolled (739, 444) with delta (0, 0)
Screenshot: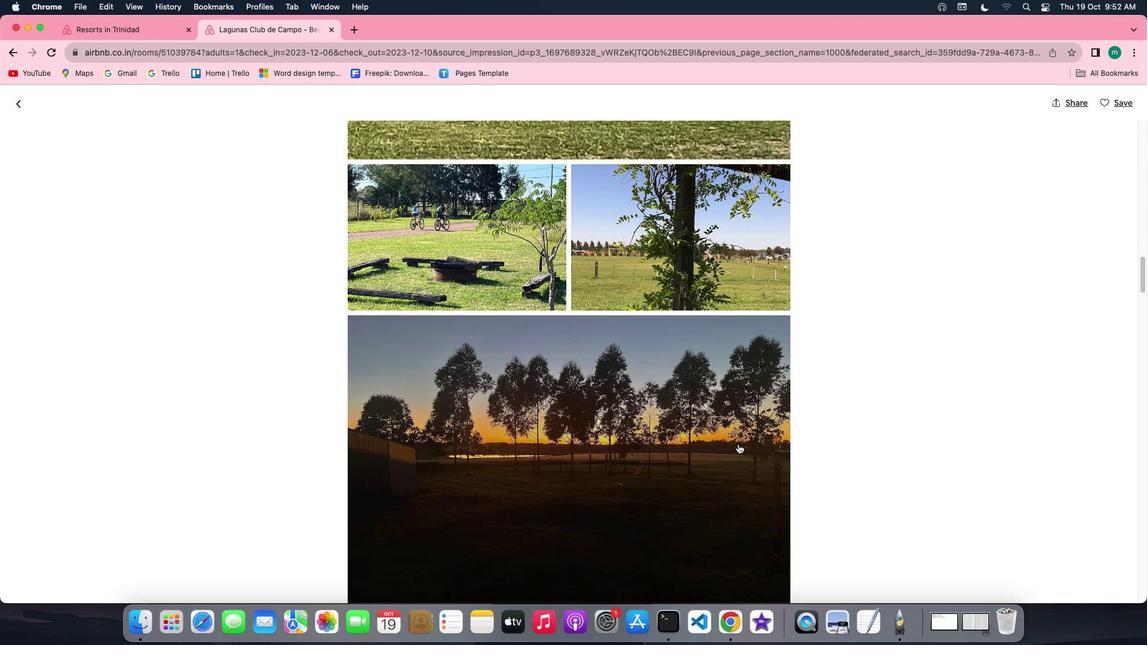 
Action: Mouse scrolled (739, 444) with delta (0, -1)
Screenshot: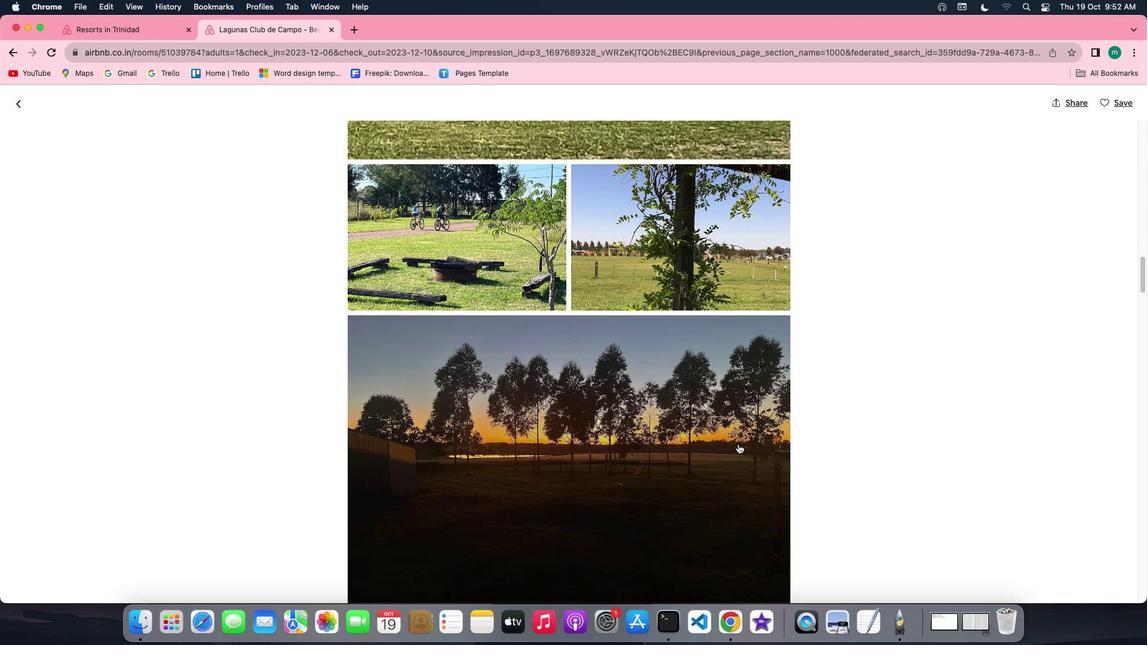 
Action: Mouse scrolled (739, 444) with delta (0, -1)
Screenshot: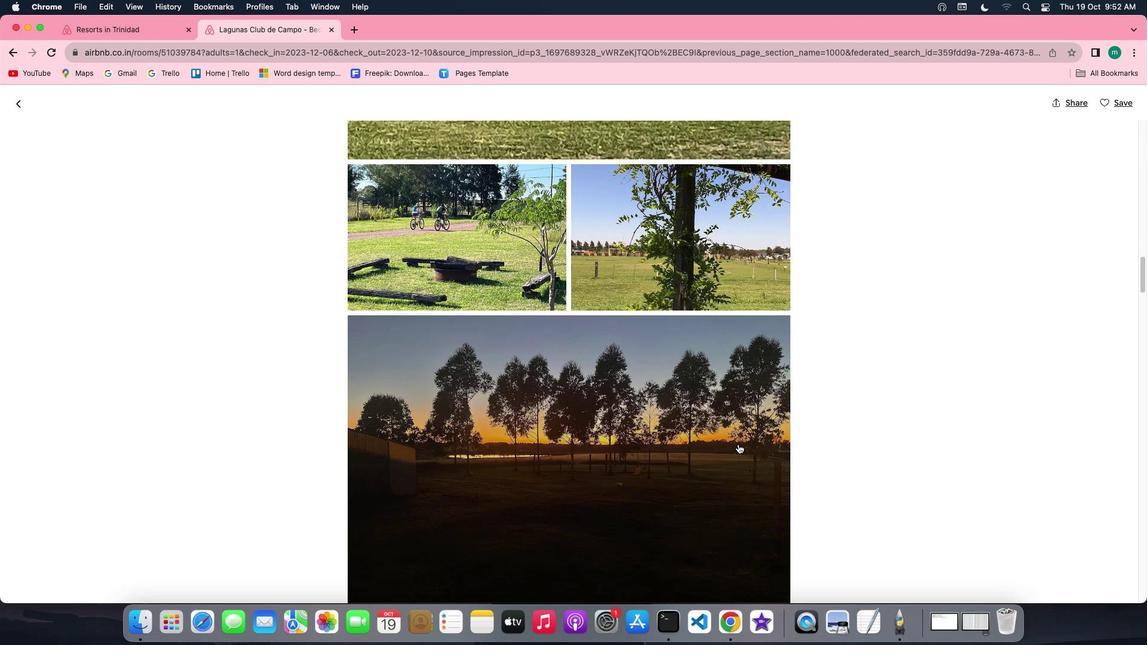 
Action: Mouse scrolled (739, 444) with delta (0, 0)
Screenshot: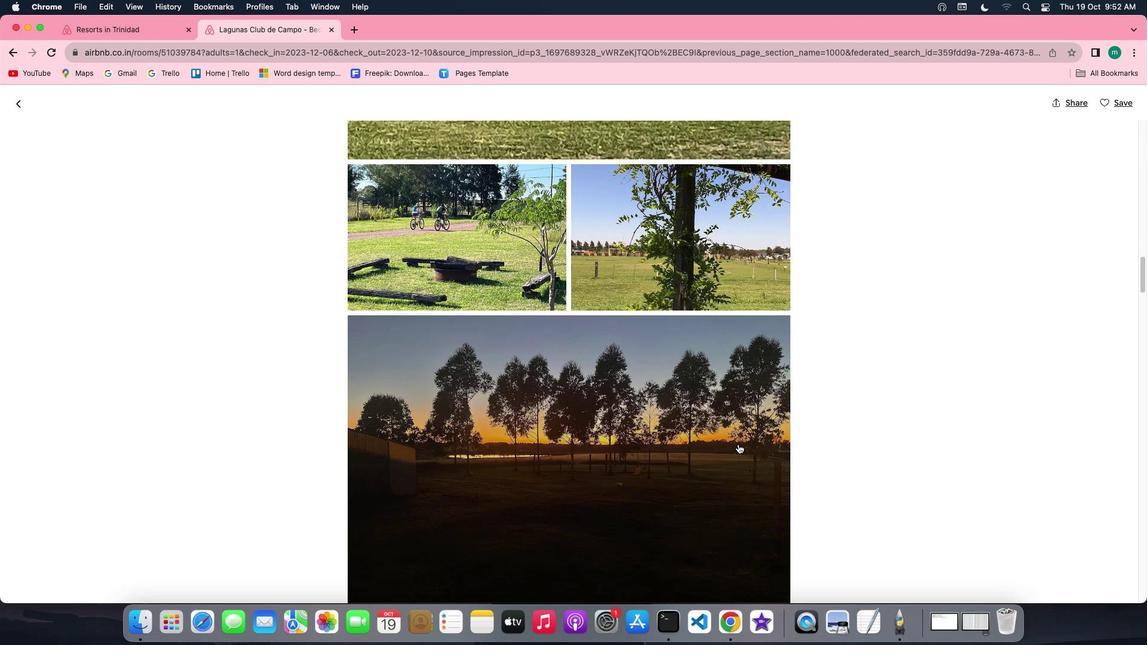 
Action: Mouse scrolled (739, 444) with delta (0, 0)
Screenshot: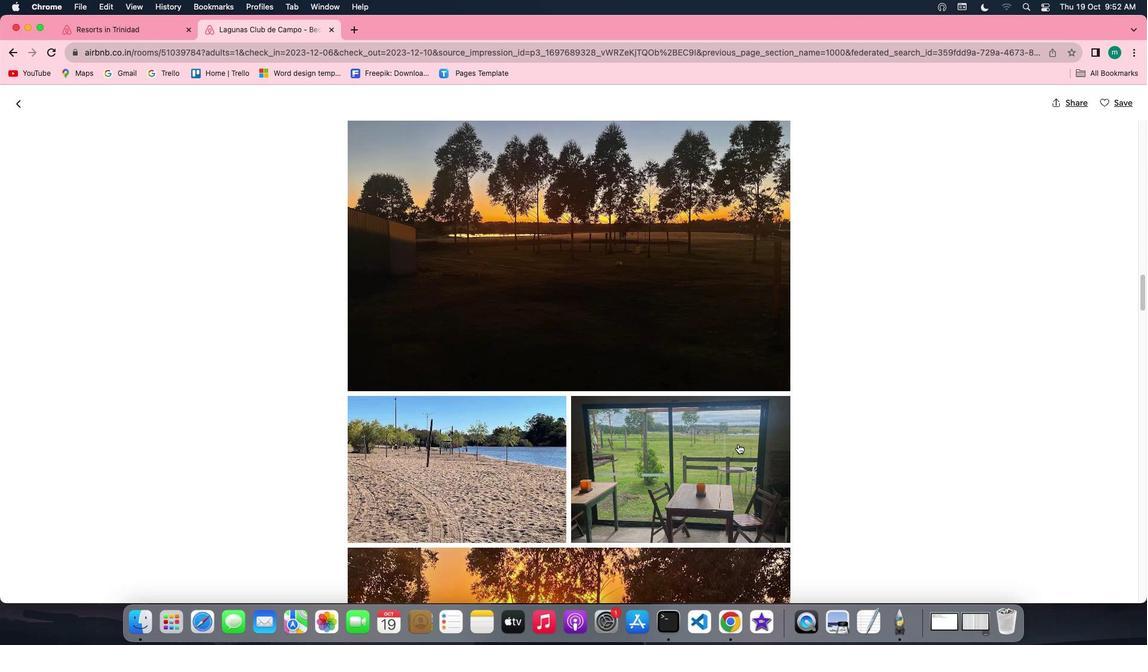 
Action: Mouse scrolled (739, 444) with delta (0, 0)
Screenshot: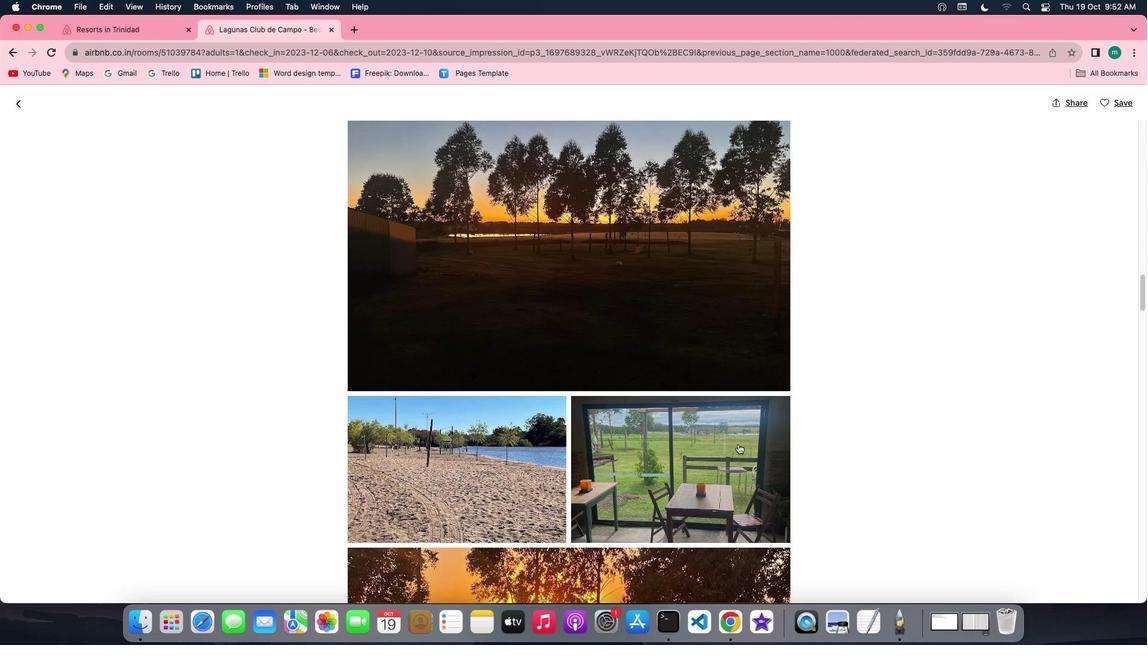 
Action: Mouse scrolled (739, 444) with delta (0, 0)
Screenshot: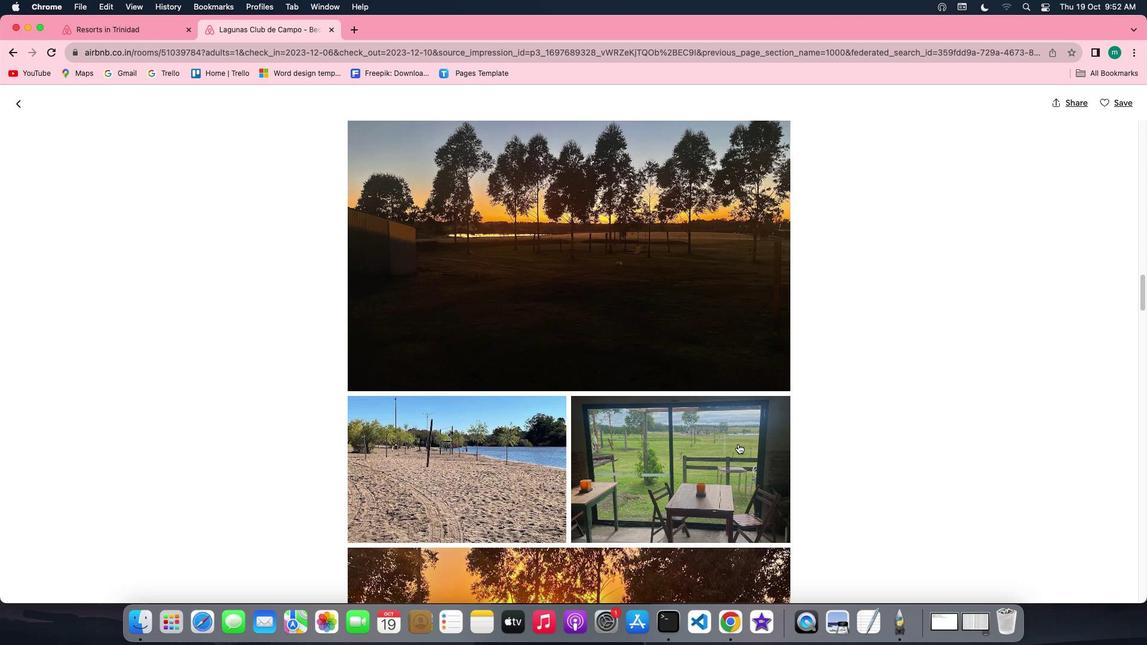 
Action: Mouse scrolled (739, 444) with delta (0, -1)
Screenshot: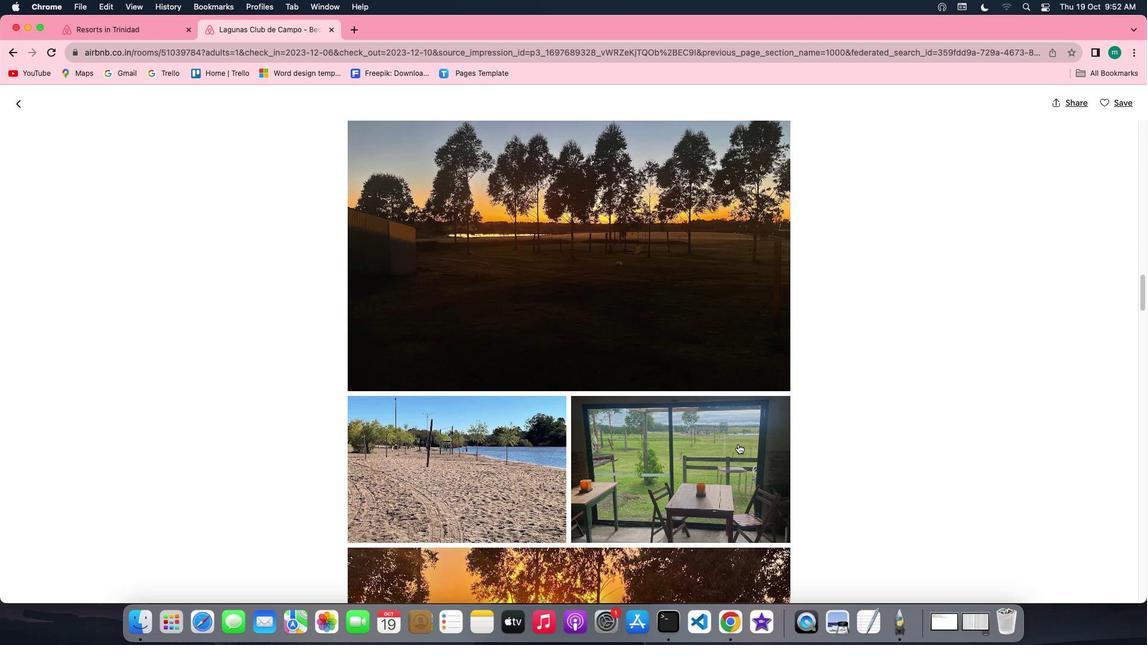 
Action: Mouse scrolled (739, 444) with delta (0, -1)
Screenshot: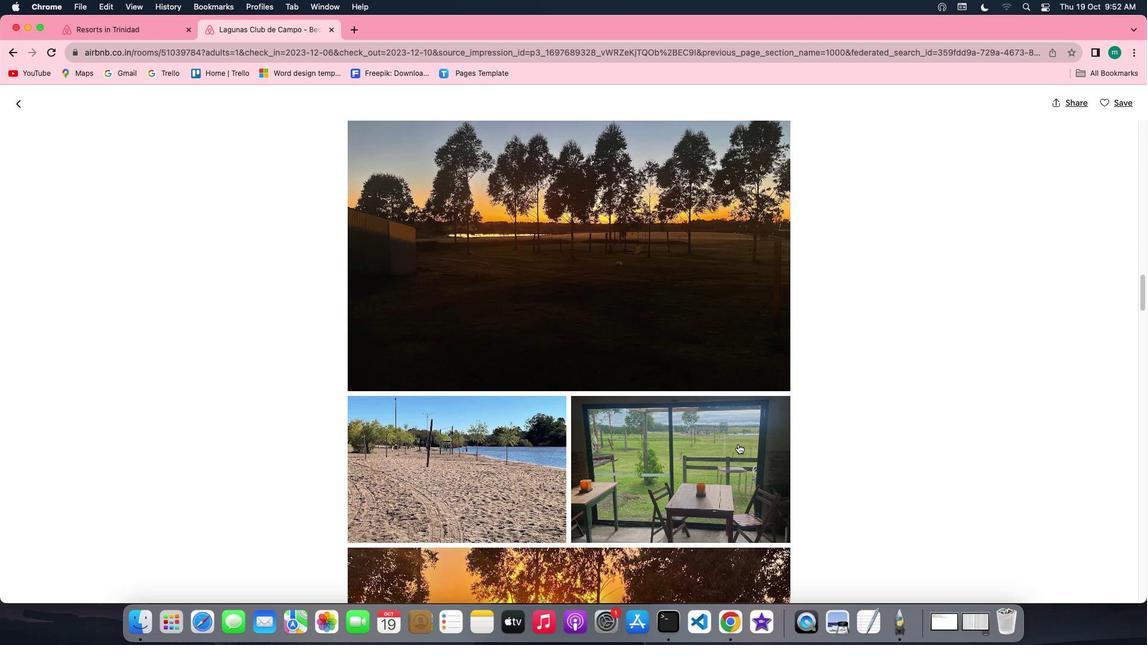 
Action: Mouse scrolled (739, 444) with delta (0, 0)
Screenshot: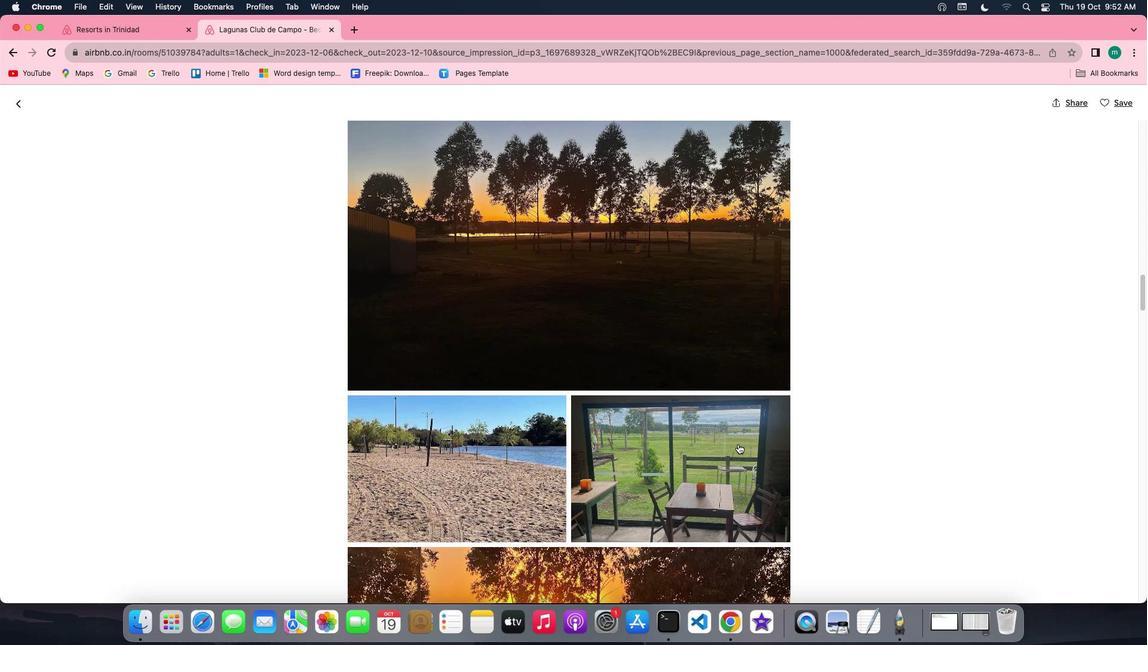 
Action: Mouse scrolled (739, 444) with delta (0, 0)
Screenshot: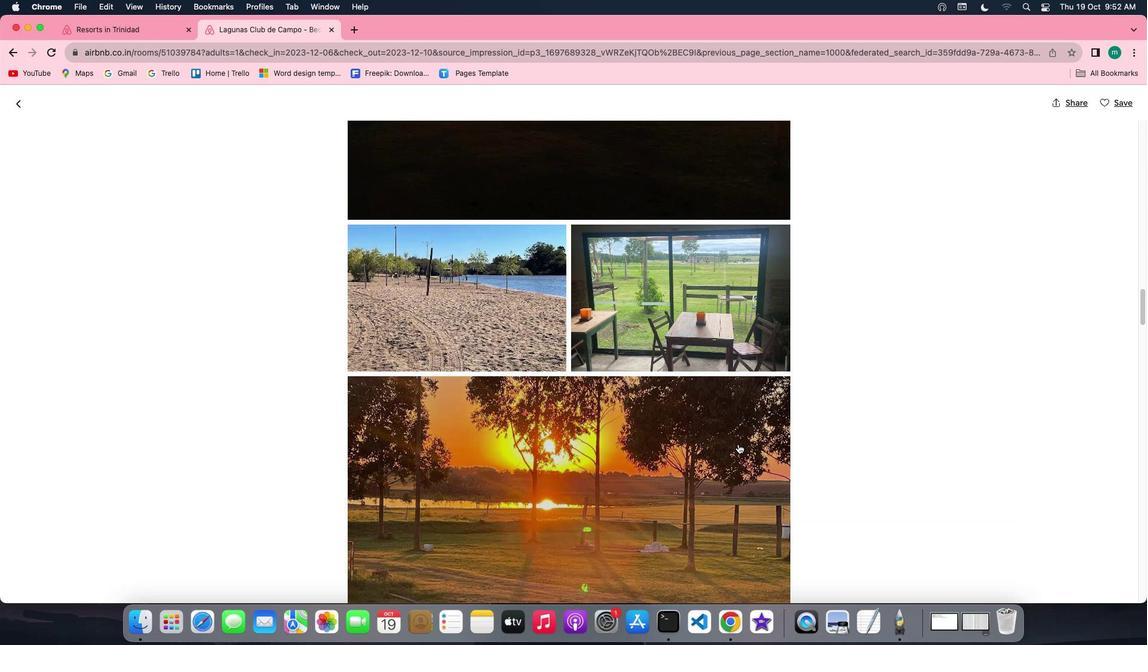 
Action: Mouse scrolled (739, 444) with delta (0, 0)
Screenshot: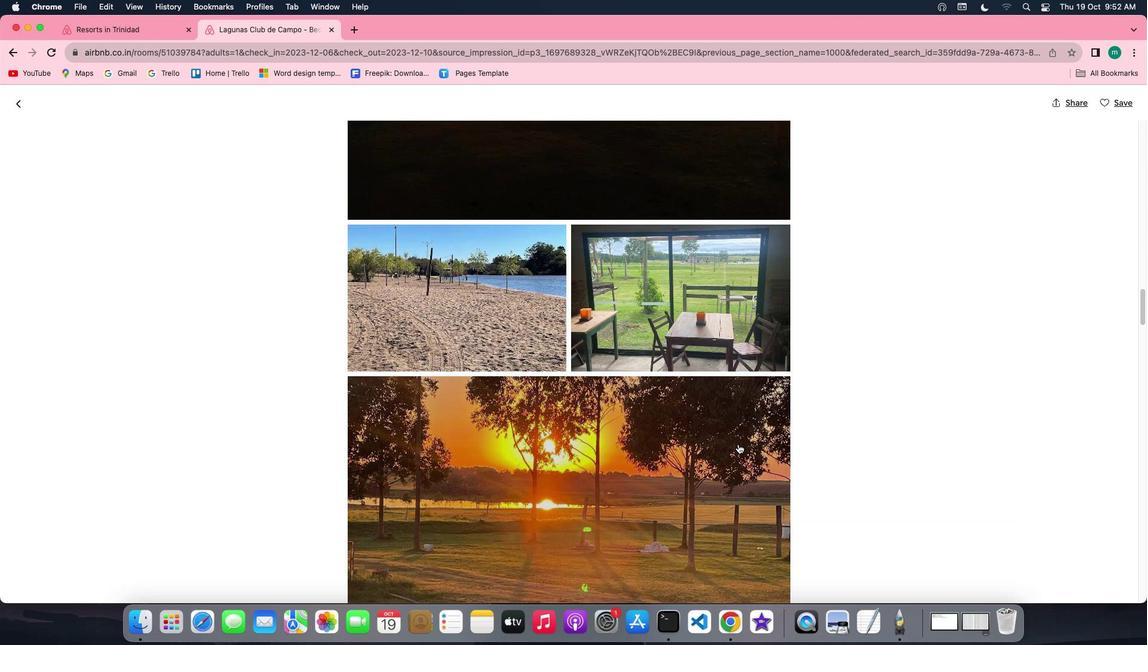 
Action: Mouse scrolled (739, 444) with delta (0, 0)
Screenshot: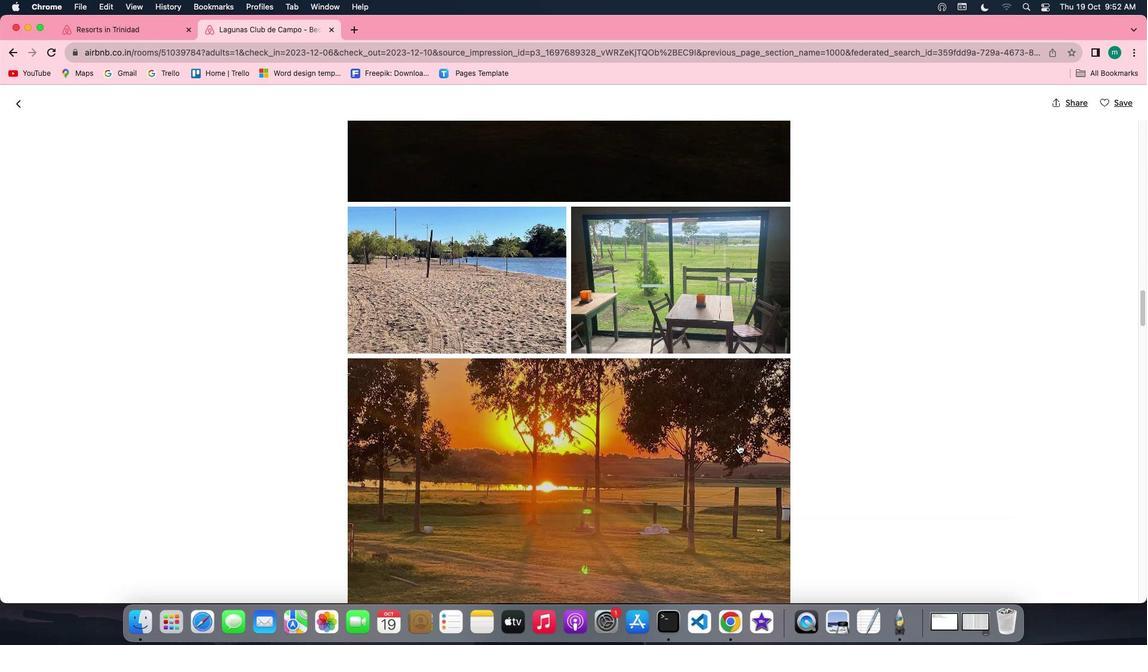 
Action: Mouse scrolled (739, 444) with delta (0, -1)
Screenshot: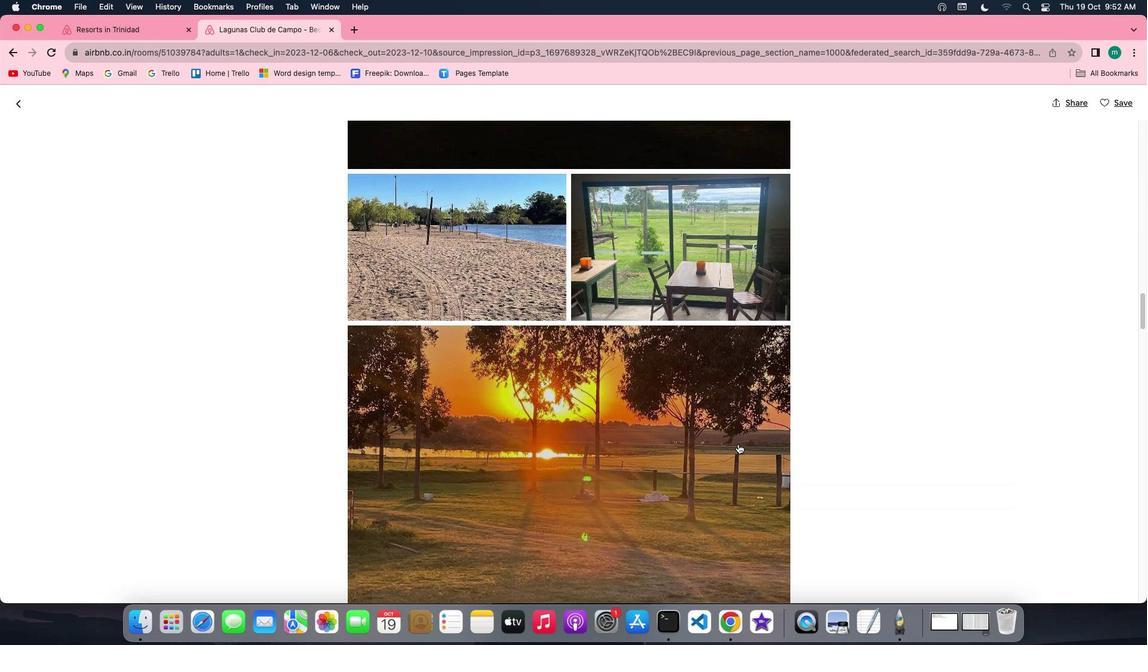 
Action: Mouse scrolled (739, 444) with delta (0, -1)
Screenshot: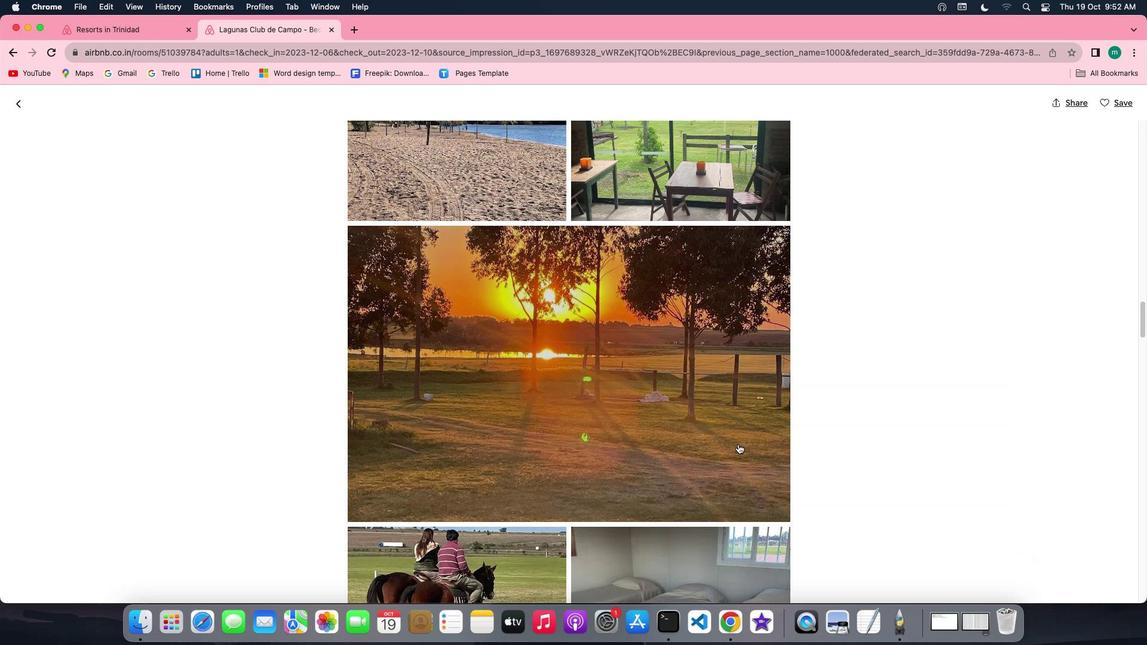 
Action: Mouse scrolled (739, 444) with delta (0, 0)
Screenshot: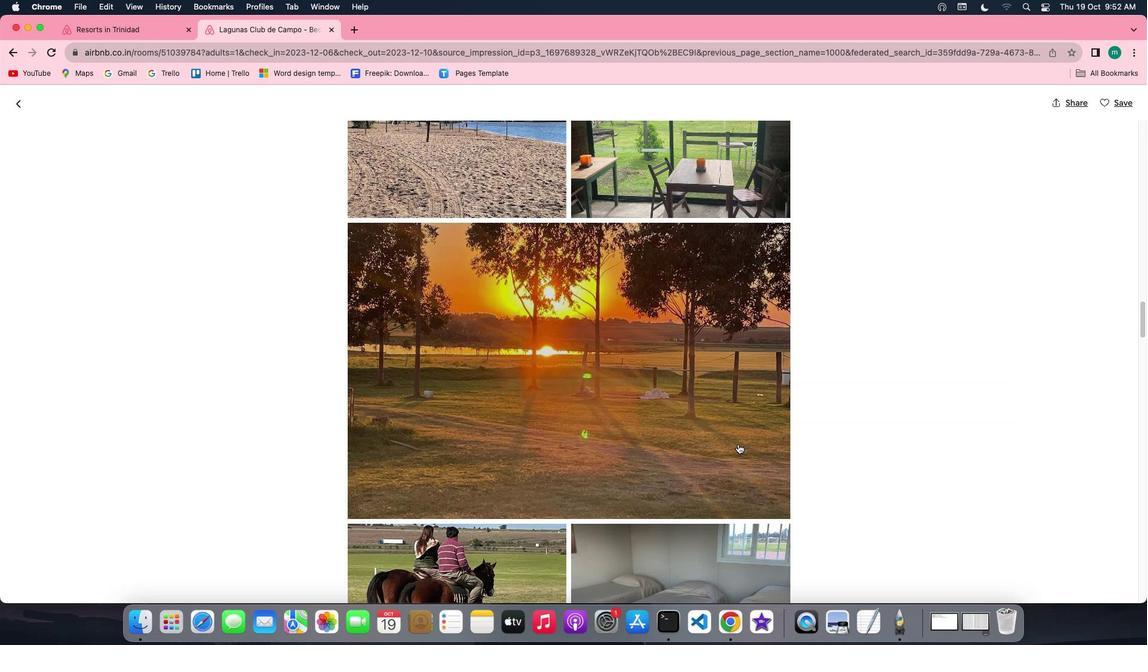 
Action: Mouse scrolled (739, 444) with delta (0, 0)
Screenshot: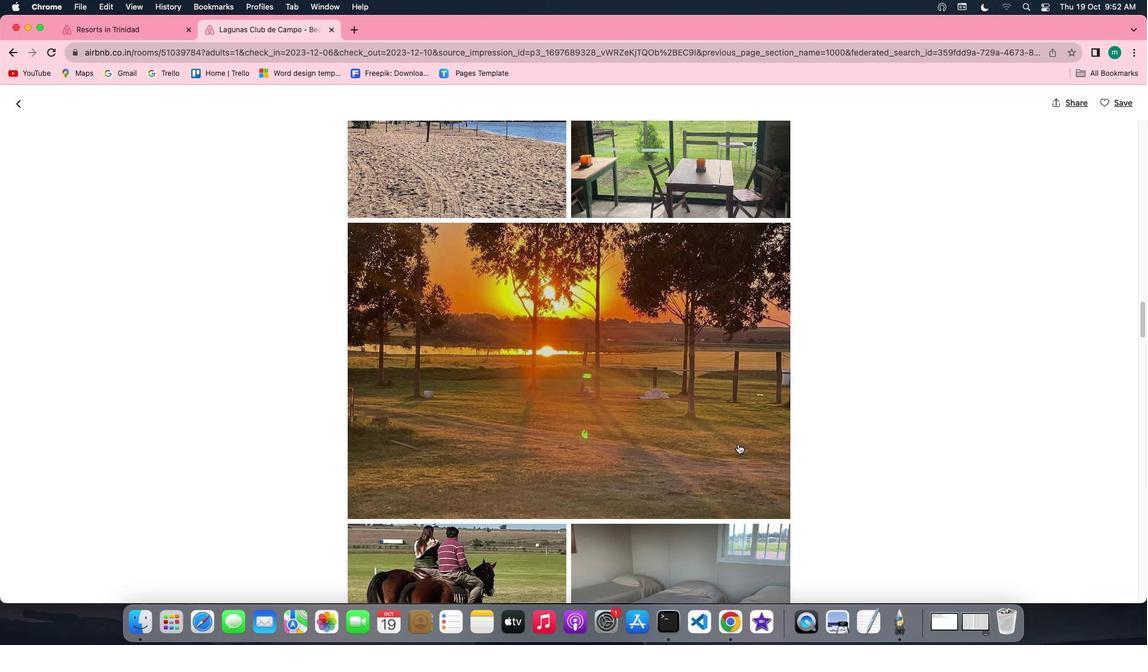 
Action: Mouse scrolled (739, 444) with delta (0, 0)
Screenshot: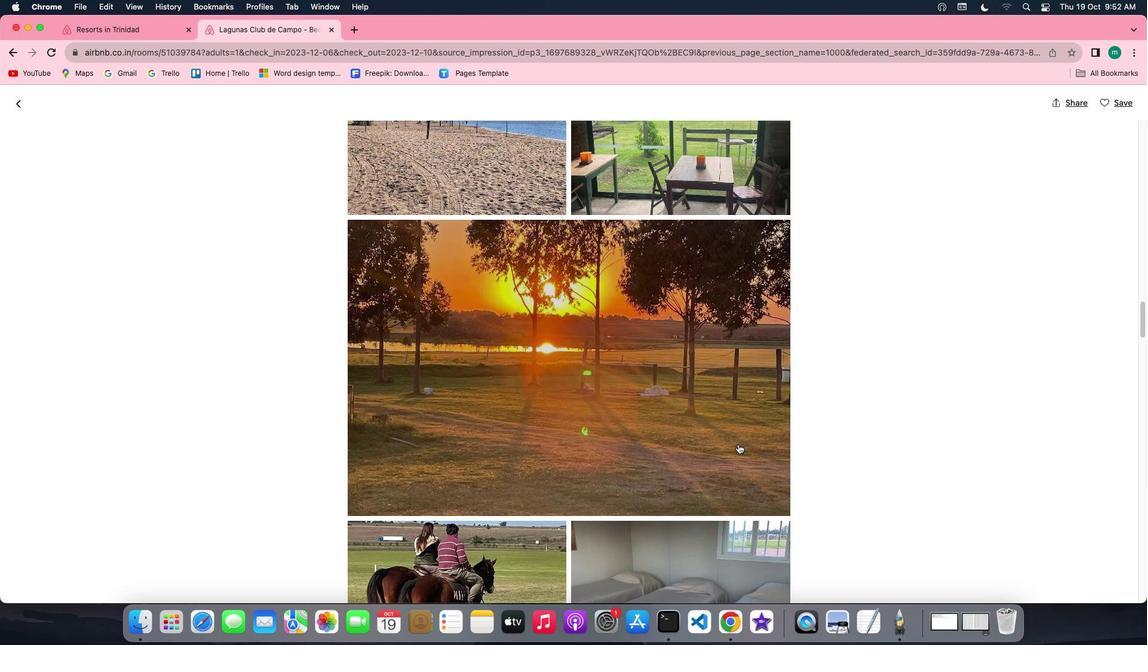 
Action: Mouse scrolled (739, 444) with delta (0, -1)
Screenshot: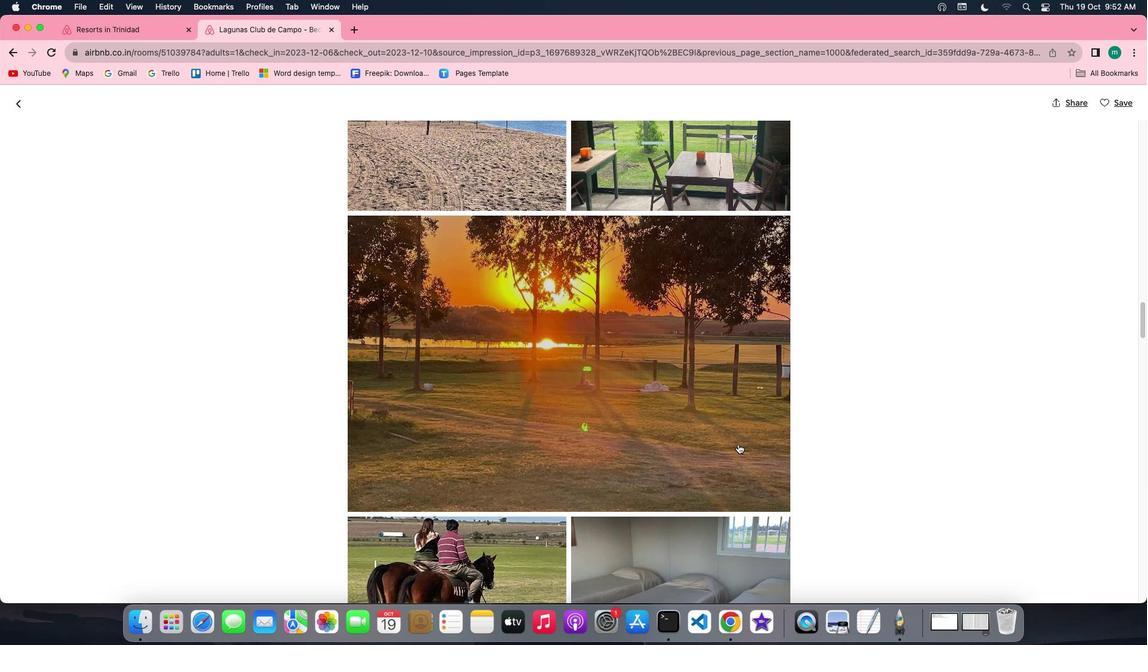 
Action: Mouse scrolled (739, 444) with delta (0, -1)
Screenshot: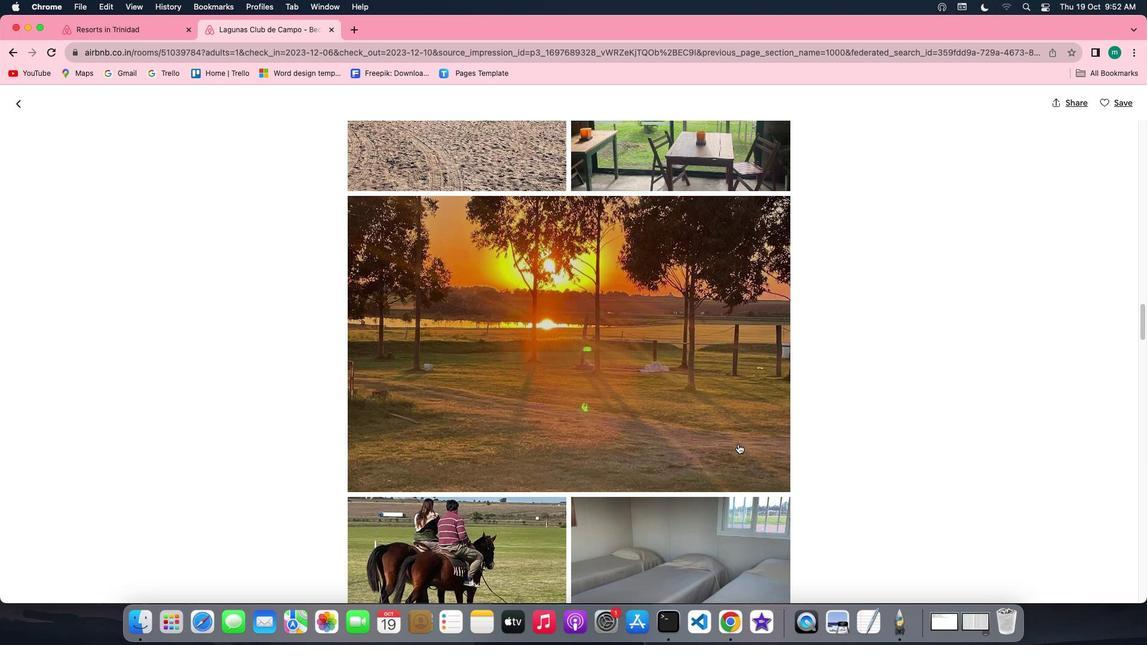 
Action: Mouse scrolled (739, 444) with delta (0, 0)
Screenshot: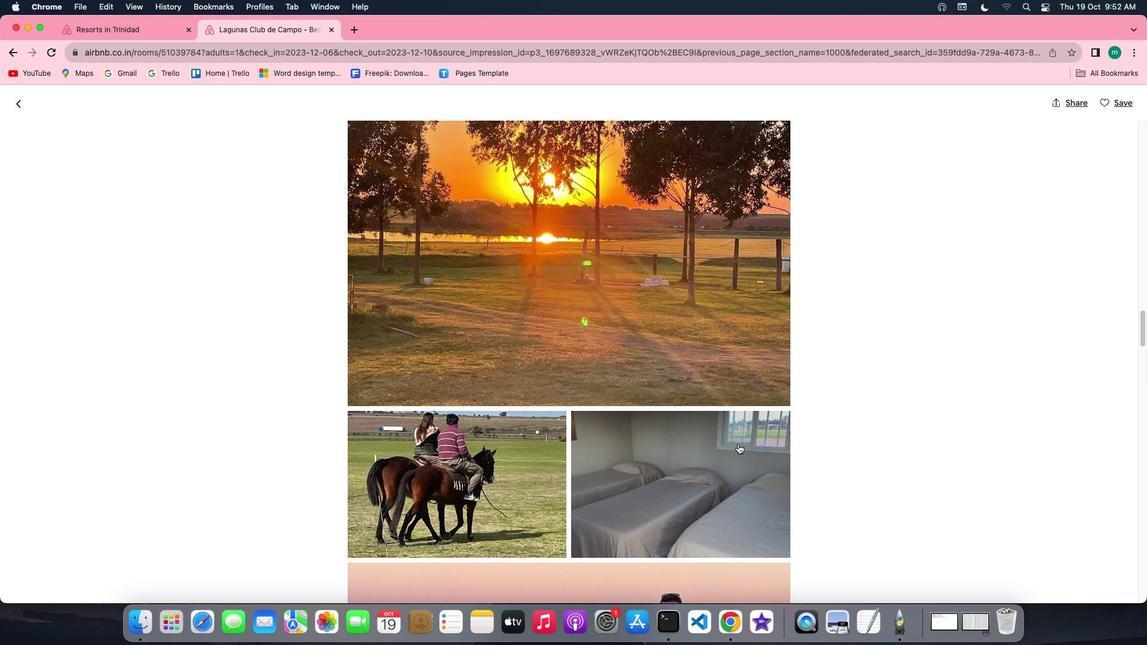 
Action: Mouse scrolled (739, 444) with delta (0, 0)
Screenshot: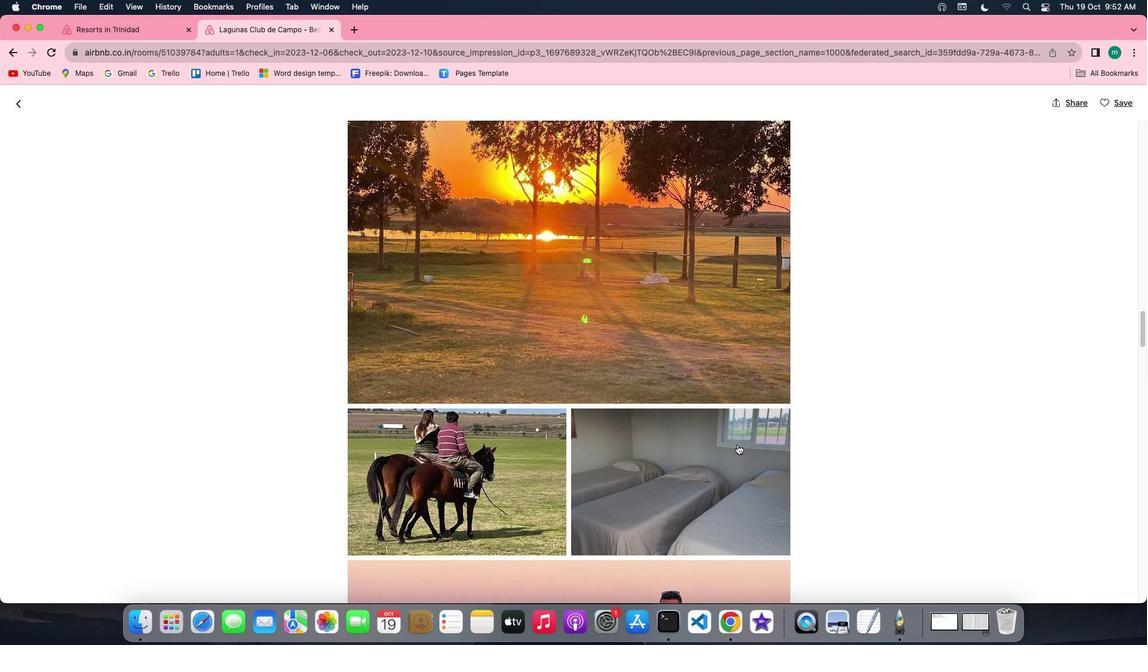 
Action: Mouse scrolled (739, 444) with delta (0, 0)
Screenshot: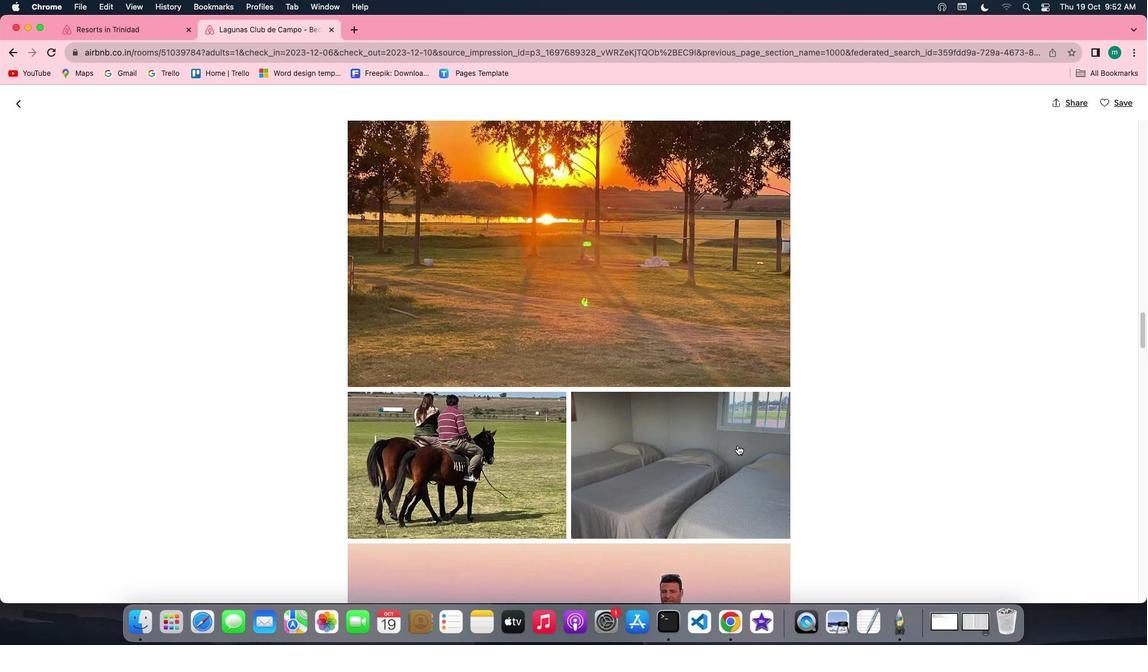 
Action: Mouse scrolled (739, 444) with delta (0, -1)
Screenshot: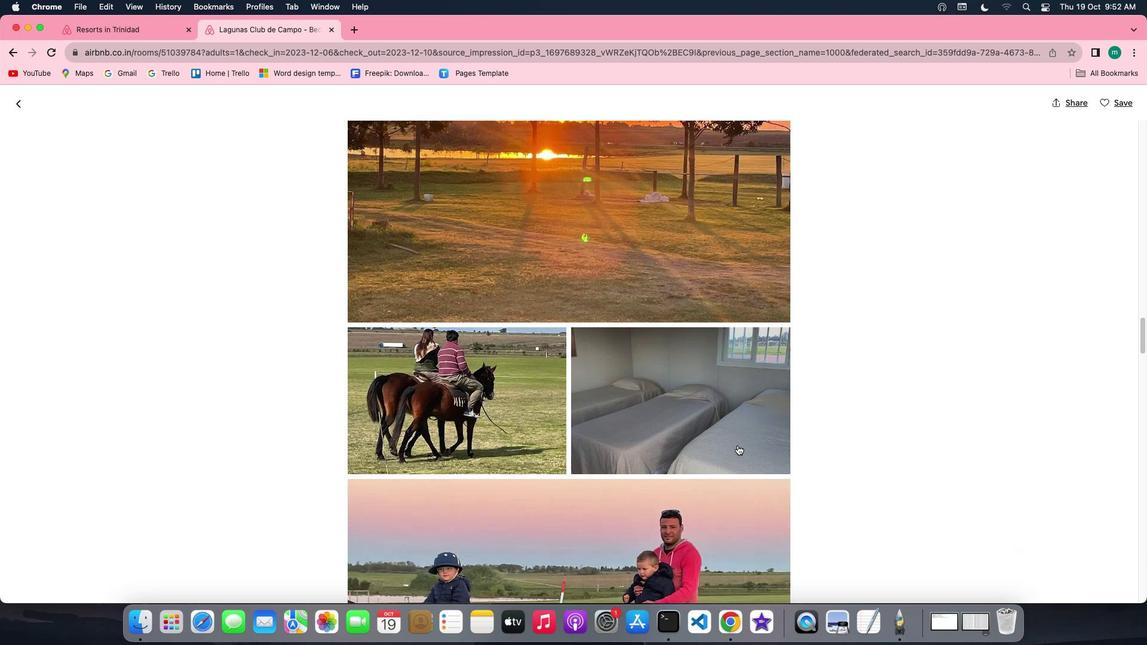 
Action: Mouse moved to (738, 444)
Screenshot: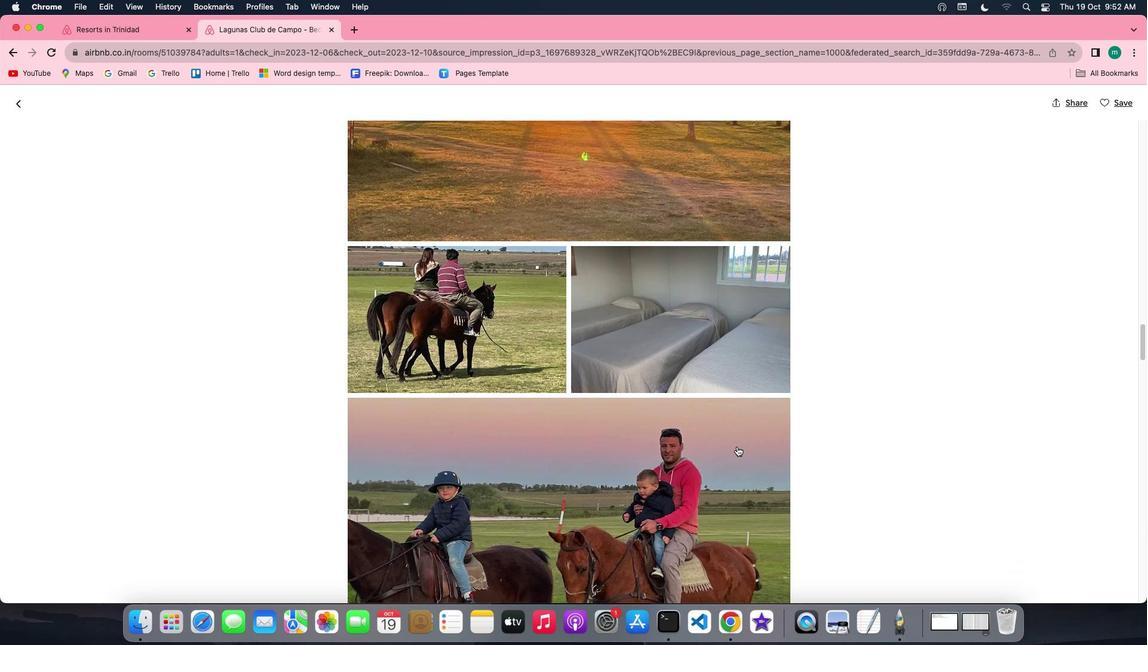 
Action: Mouse scrolled (738, 444) with delta (0, 0)
Screenshot: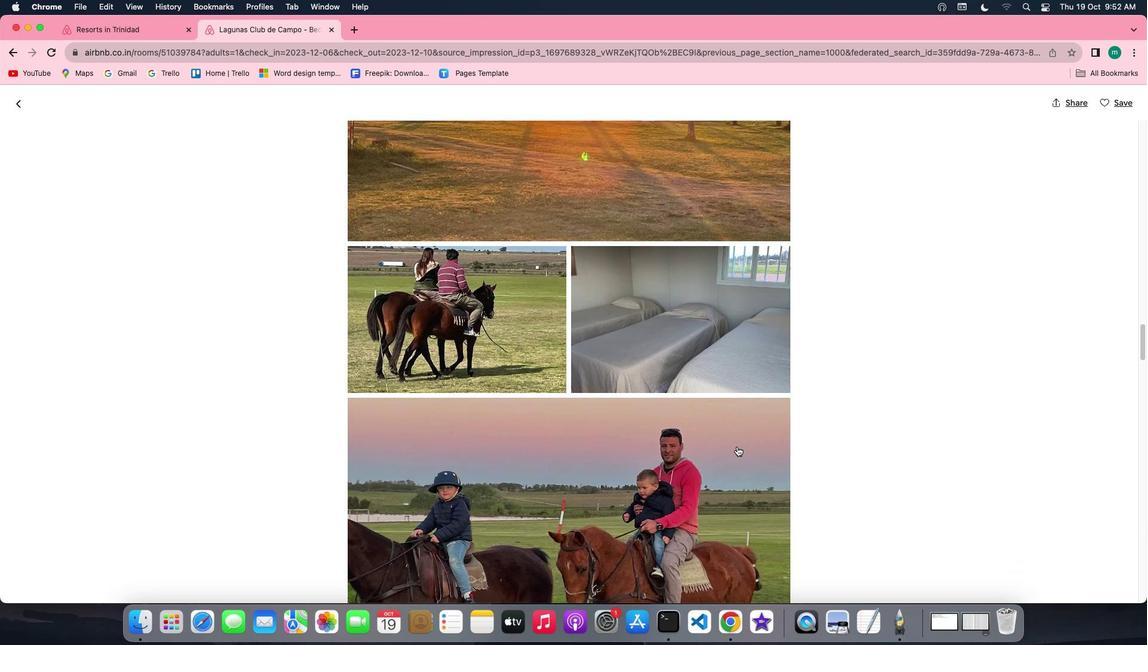 
Action: Mouse scrolled (738, 444) with delta (0, 0)
Screenshot: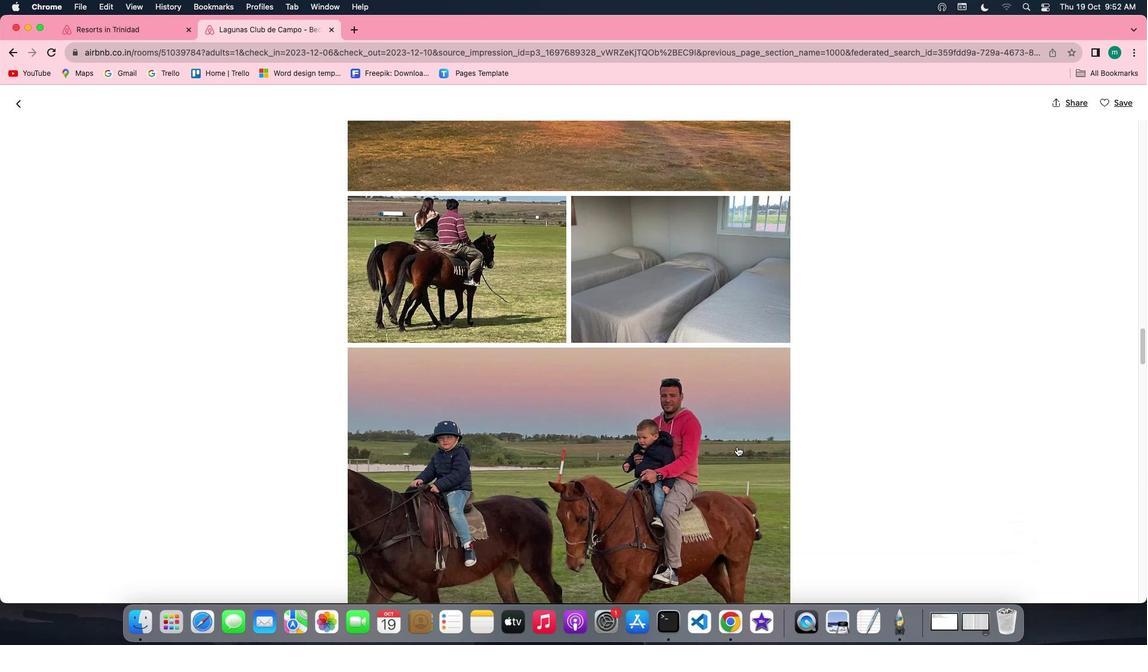 
Action: Mouse moved to (738, 444)
Screenshot: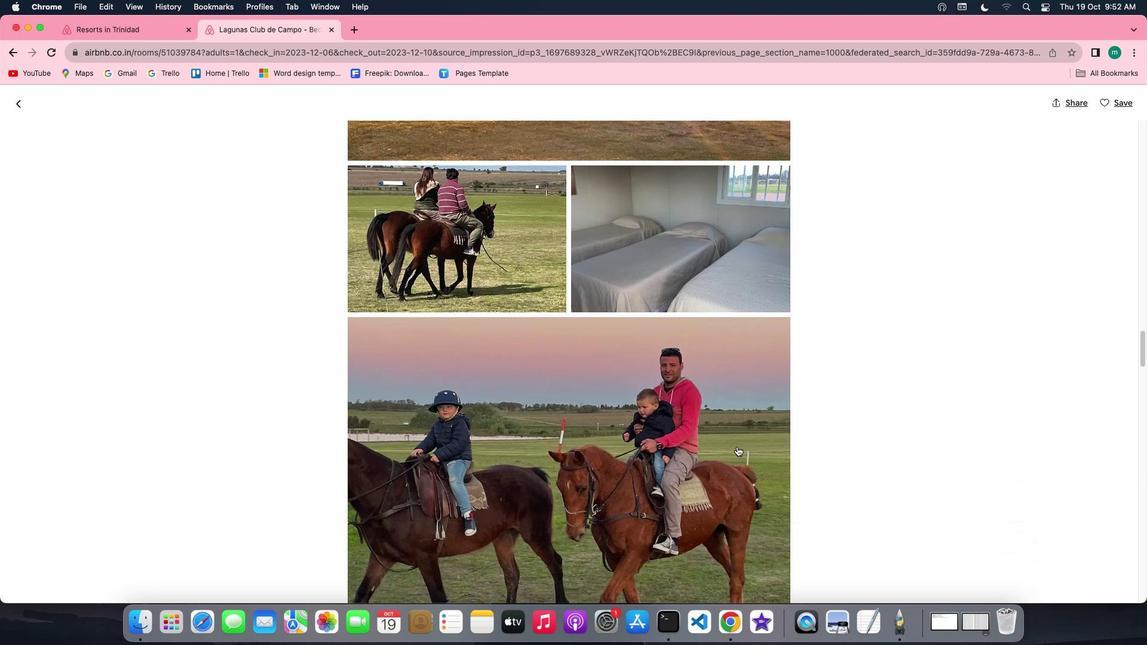 
Action: Mouse scrolled (738, 444) with delta (0, -1)
Screenshot: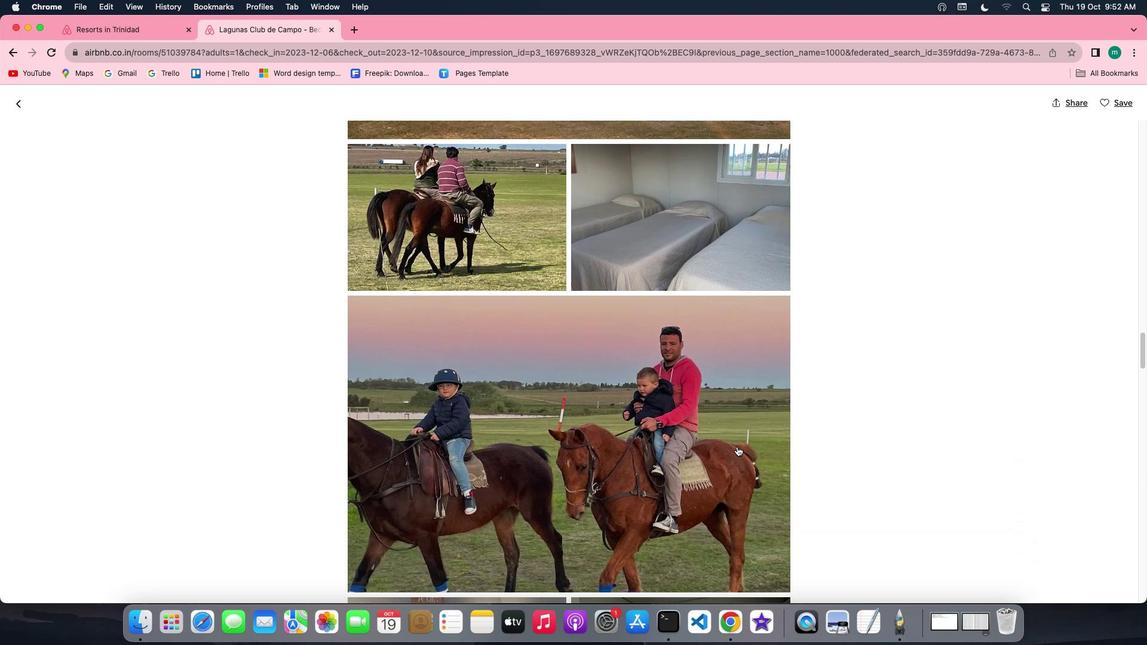 
Action: Mouse moved to (737, 445)
Screenshot: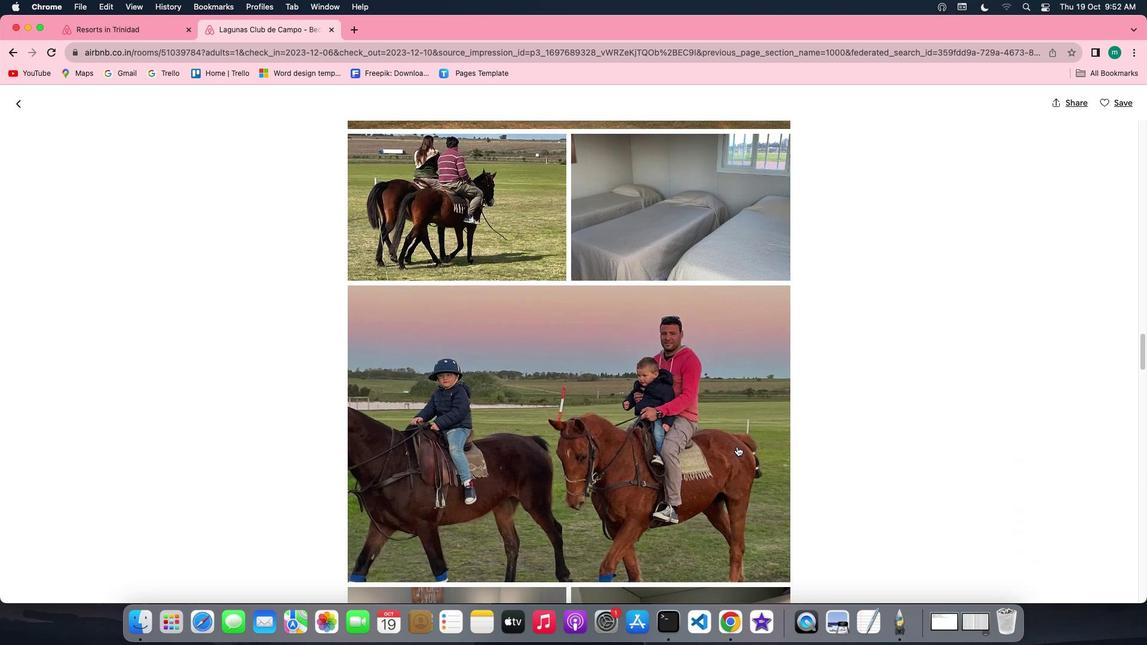 
Action: Mouse scrolled (737, 445) with delta (0, -1)
Screenshot: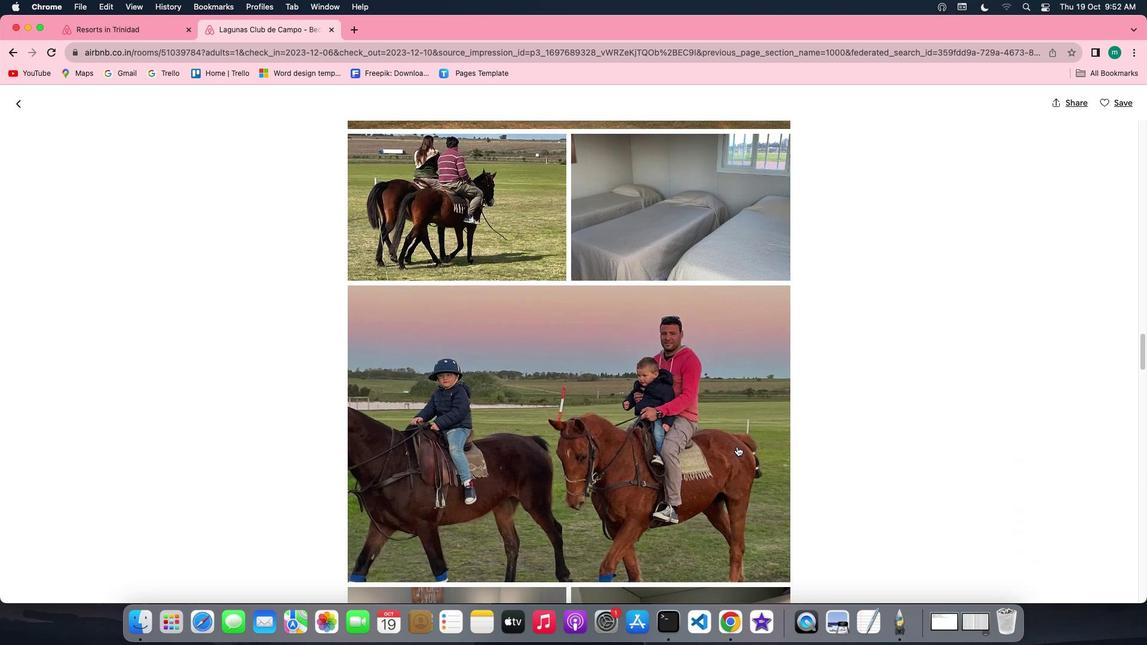 
Action: Mouse moved to (737, 447)
Screenshot: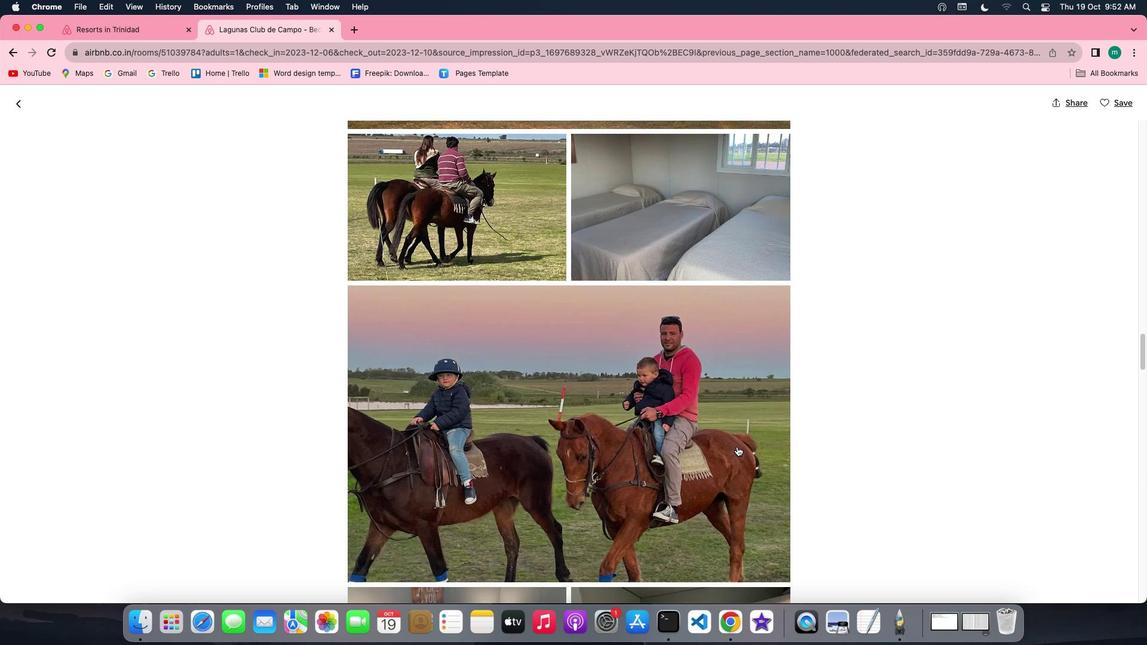 
Action: Mouse scrolled (737, 447) with delta (0, 0)
Screenshot: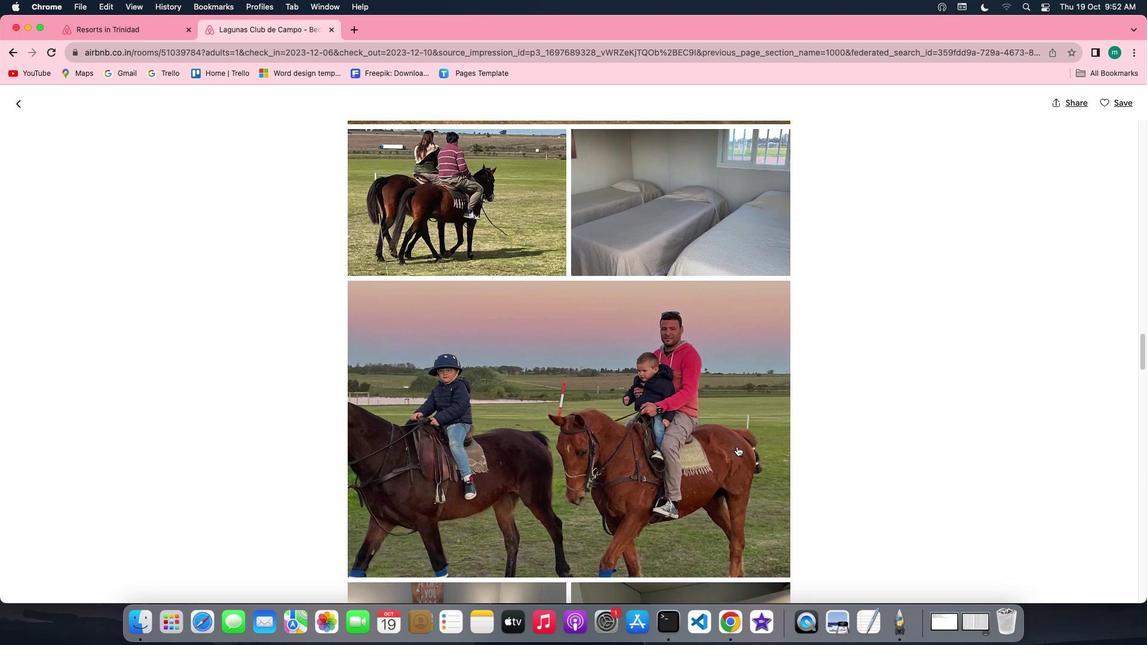 
Action: Mouse scrolled (737, 447) with delta (0, 0)
Screenshot: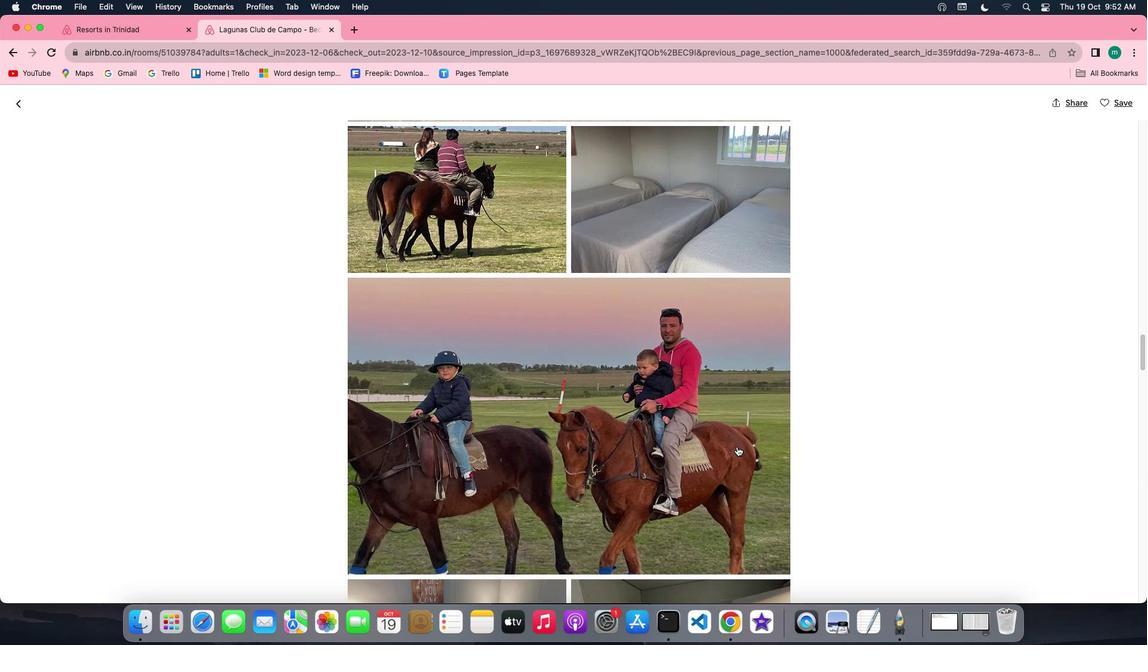 
Action: Mouse scrolled (737, 447) with delta (0, -1)
Screenshot: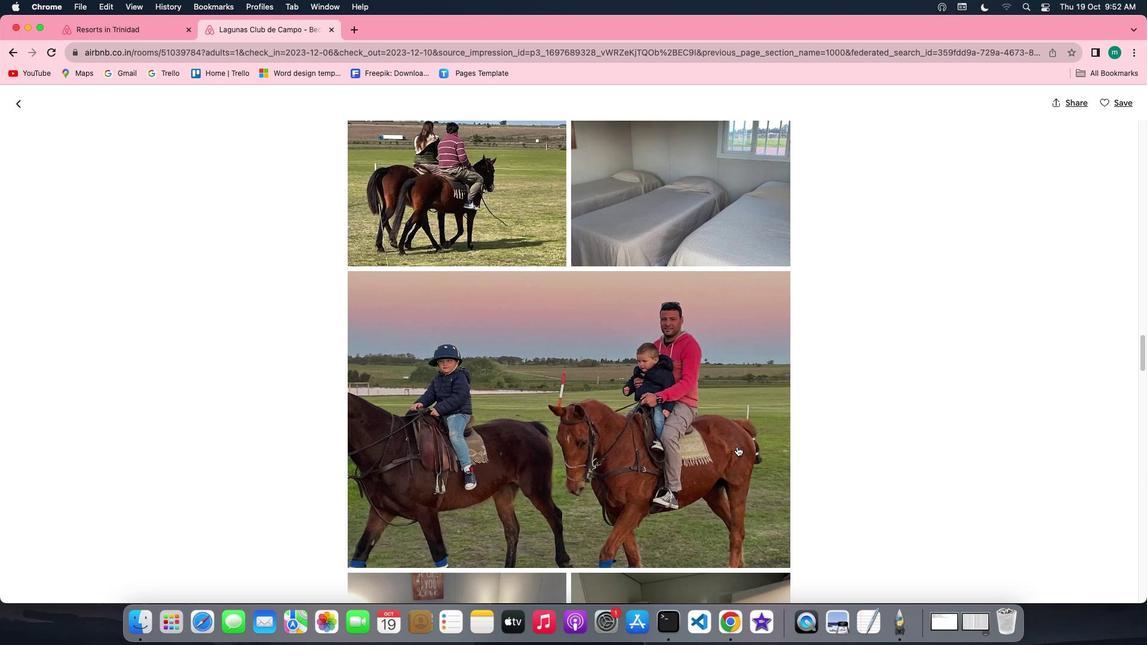 
Action: Mouse scrolled (737, 447) with delta (0, -1)
Screenshot: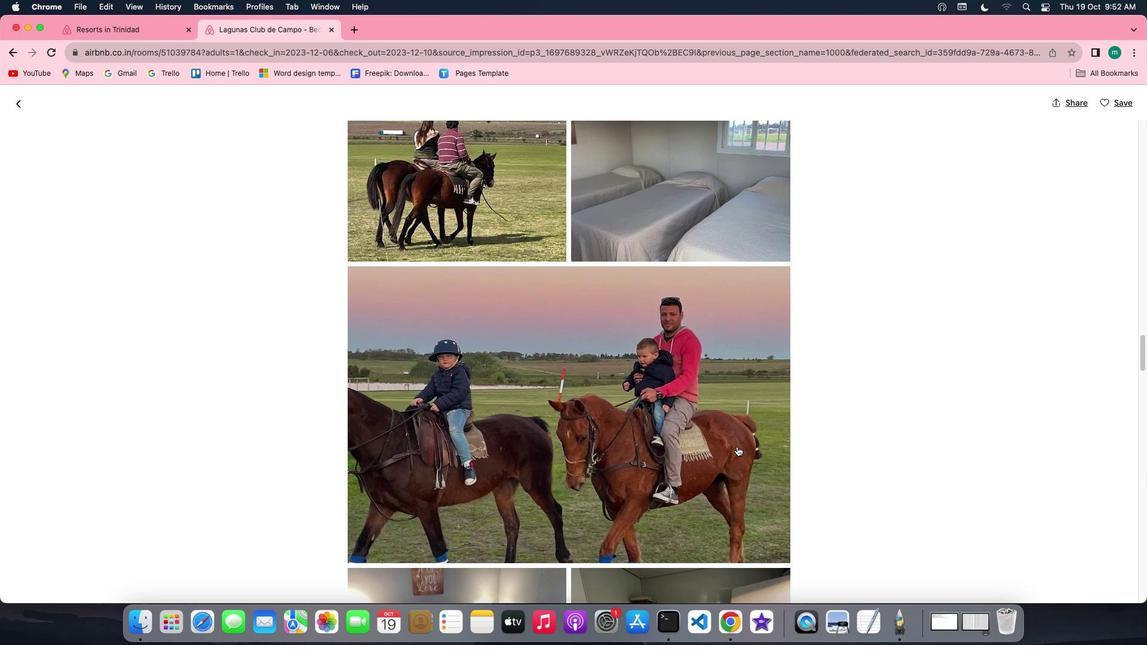 
Action: Mouse scrolled (737, 447) with delta (0, 0)
Screenshot: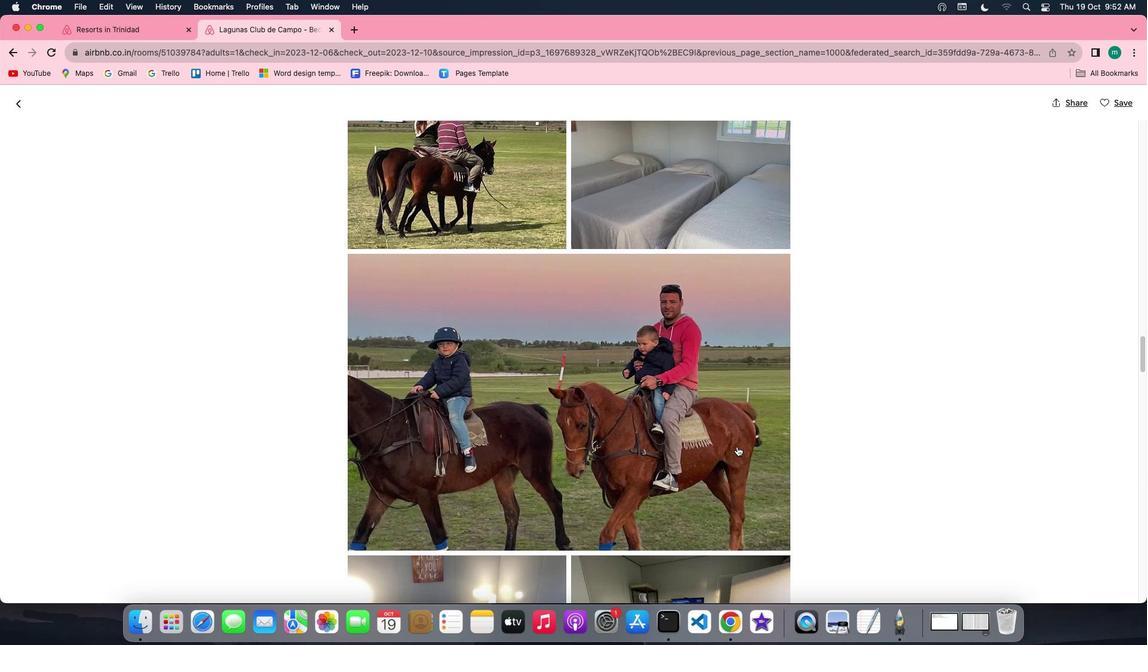 
Action: Mouse scrolled (737, 447) with delta (0, 0)
Screenshot: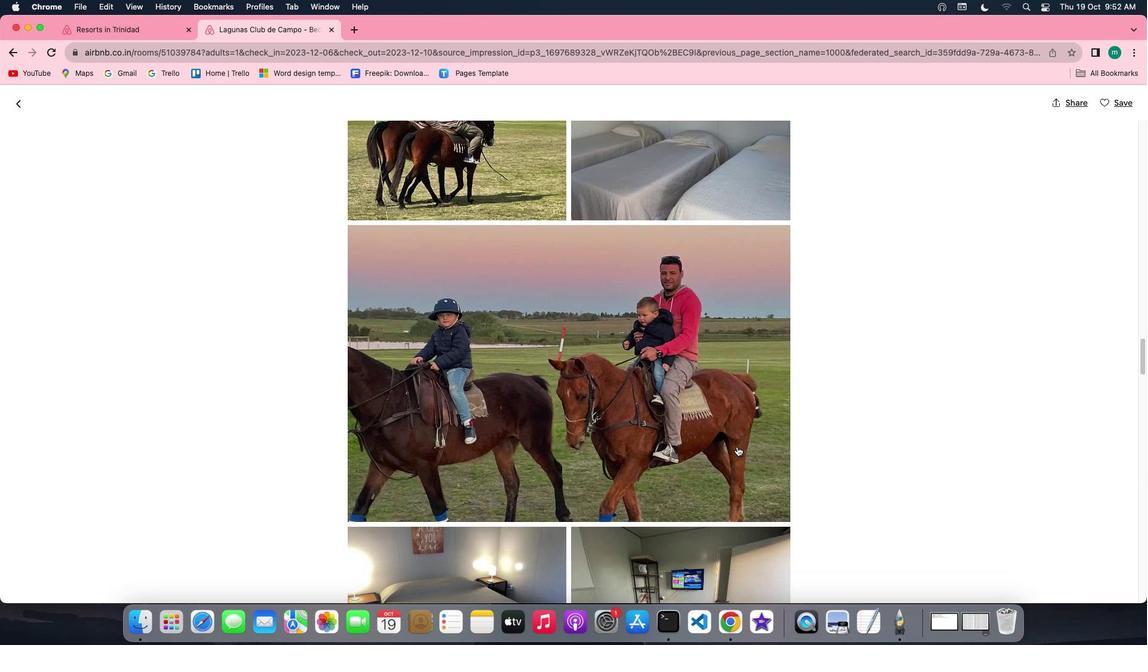 
Action: Mouse scrolled (737, 447) with delta (0, 0)
Screenshot: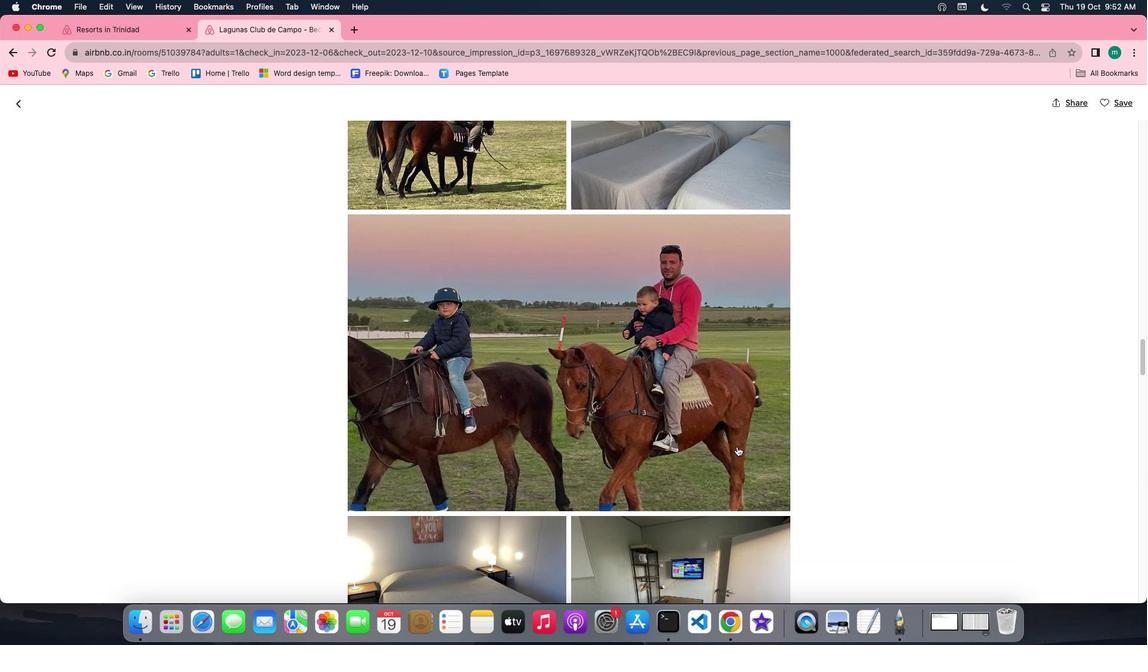 
Action: Mouse scrolled (737, 447) with delta (0, 0)
Screenshot: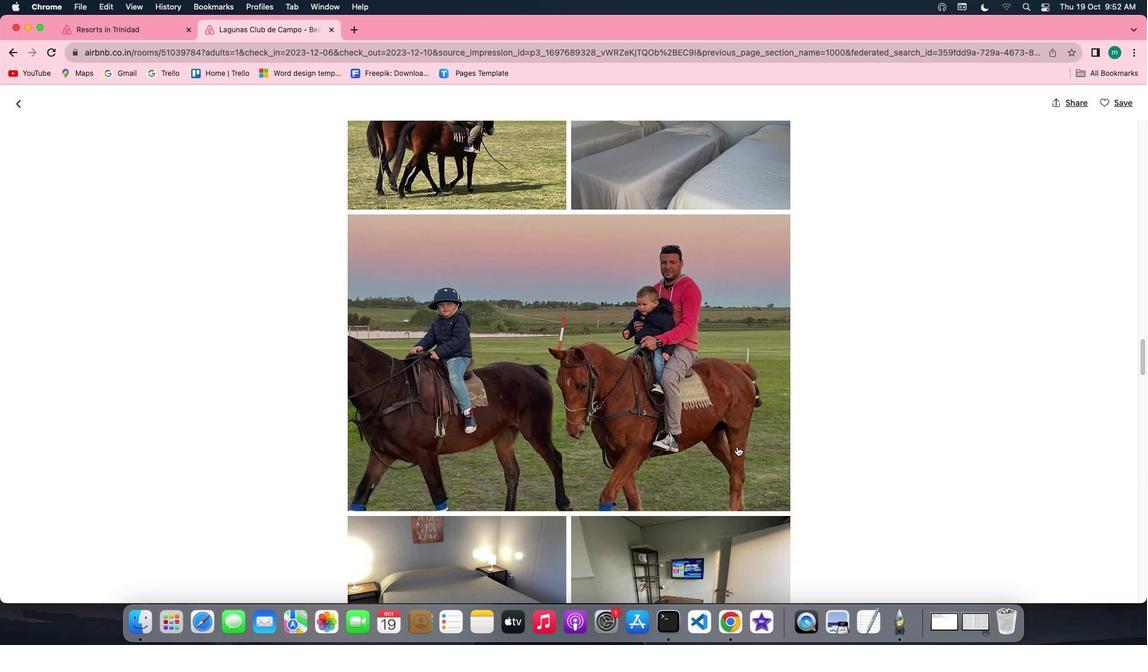 
Action: Mouse scrolled (737, 447) with delta (0, 0)
Screenshot: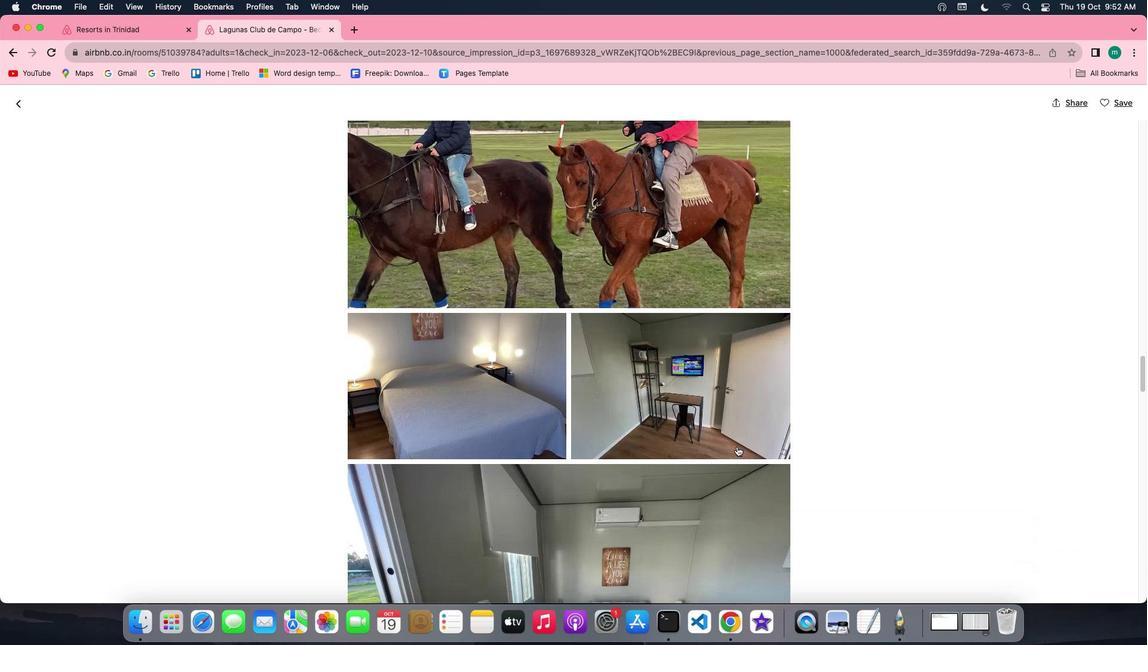 
Action: Mouse scrolled (737, 447) with delta (0, 0)
Screenshot: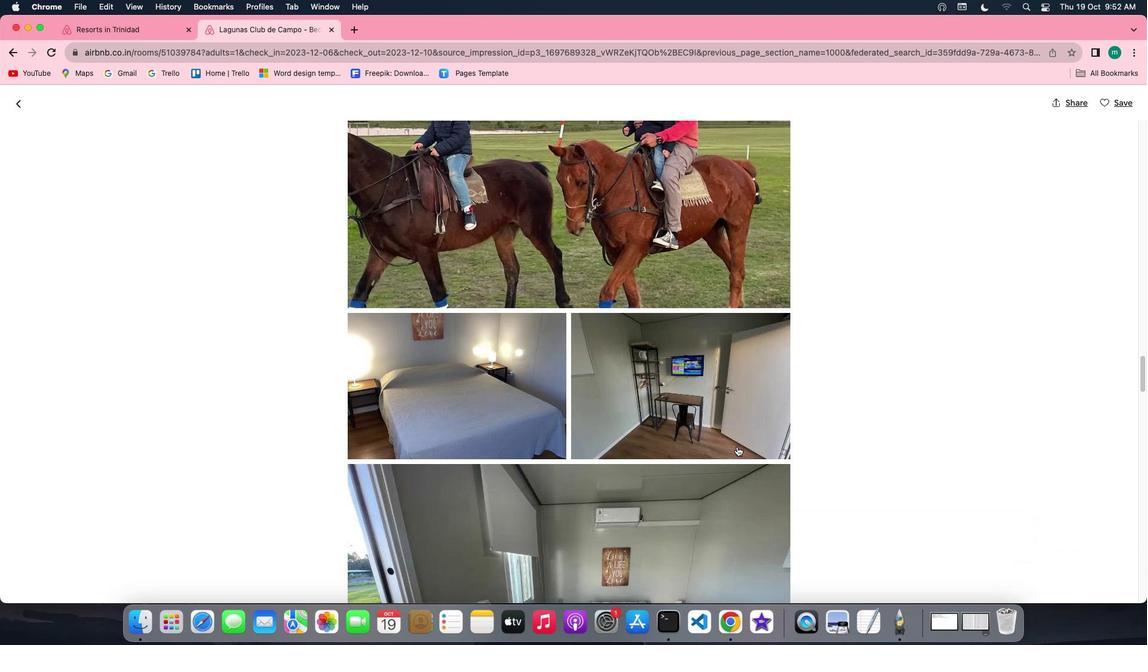 
Action: Mouse scrolled (737, 447) with delta (0, 0)
Screenshot: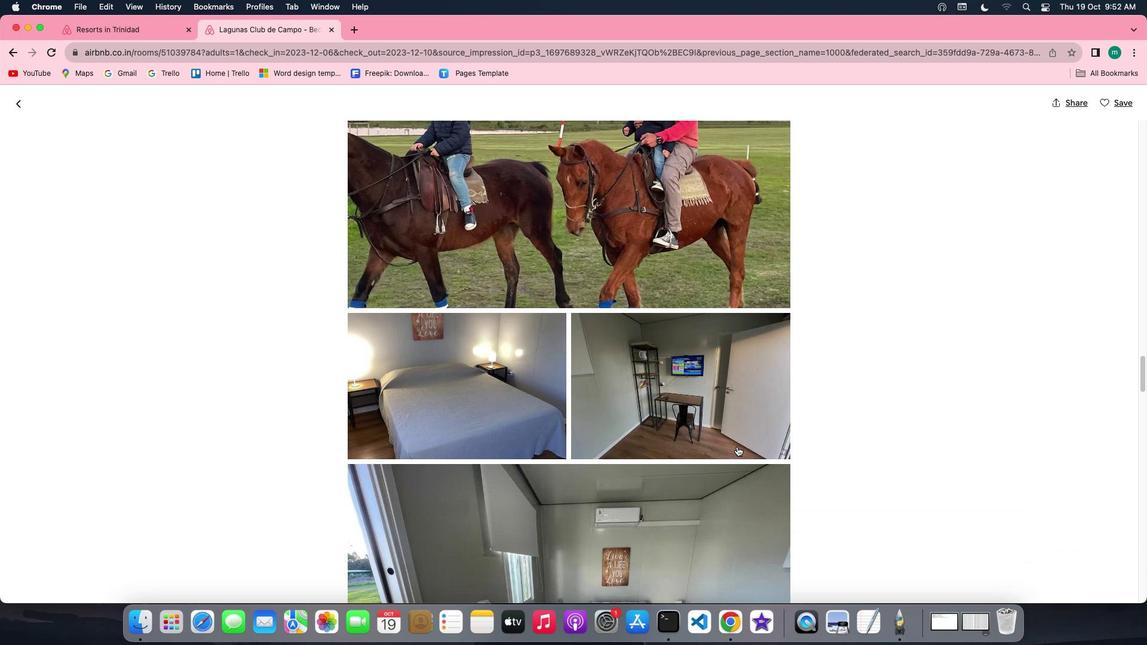 
Action: Mouse scrolled (737, 447) with delta (0, 0)
Screenshot: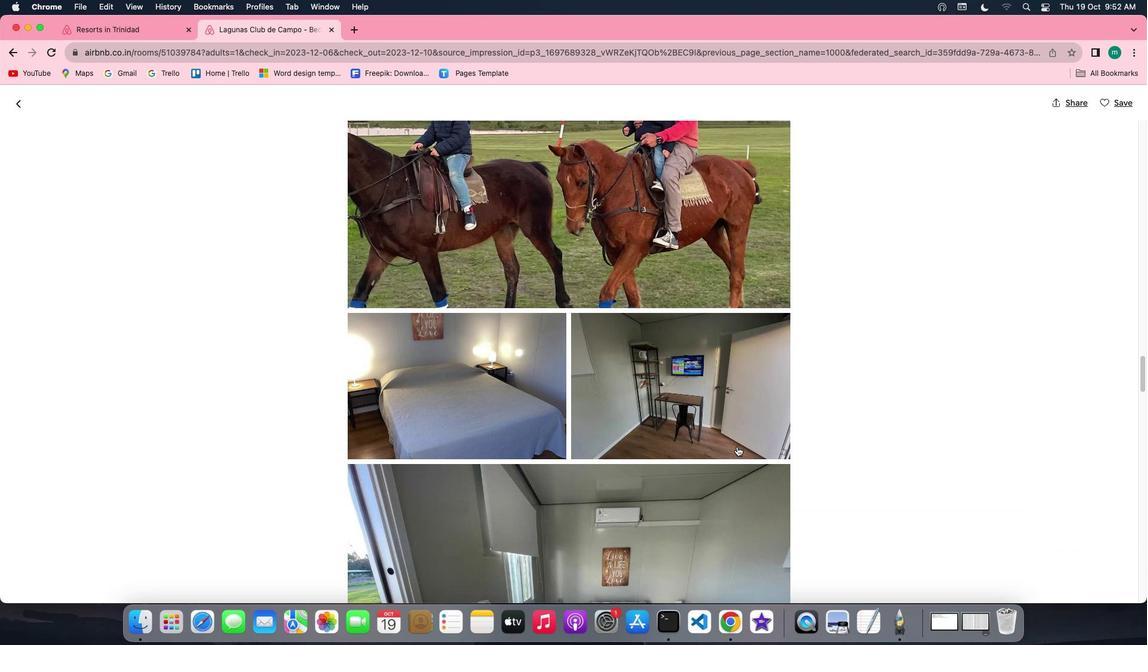 
Action: Mouse scrolled (737, 447) with delta (0, 0)
Screenshot: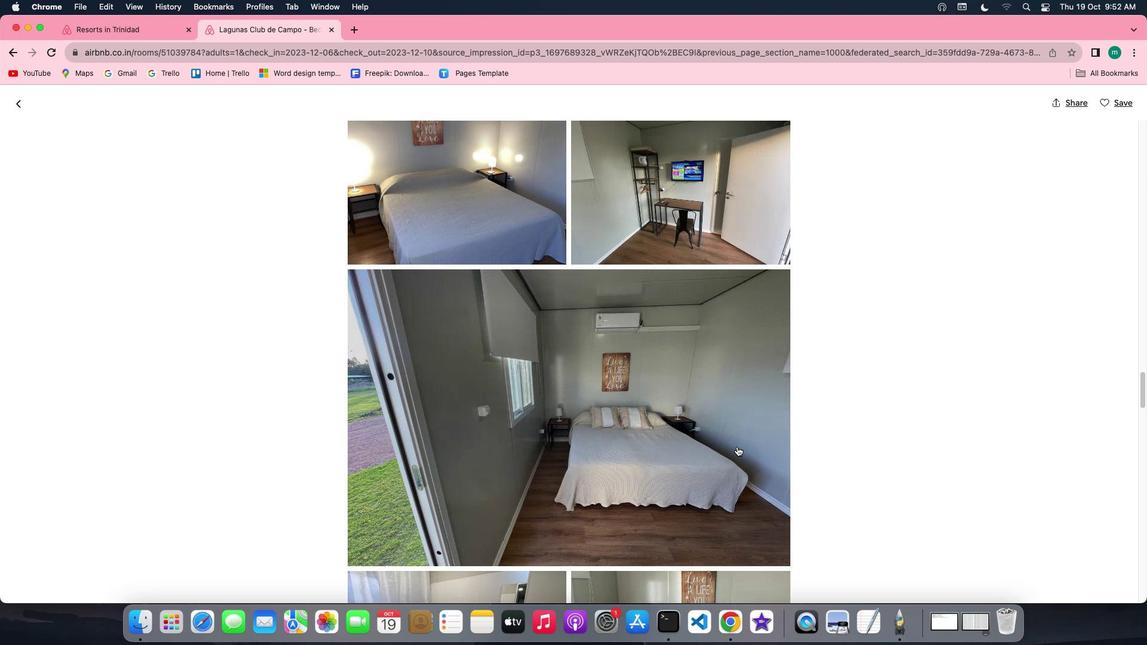 
Action: Mouse scrolled (737, 447) with delta (0, 0)
Screenshot: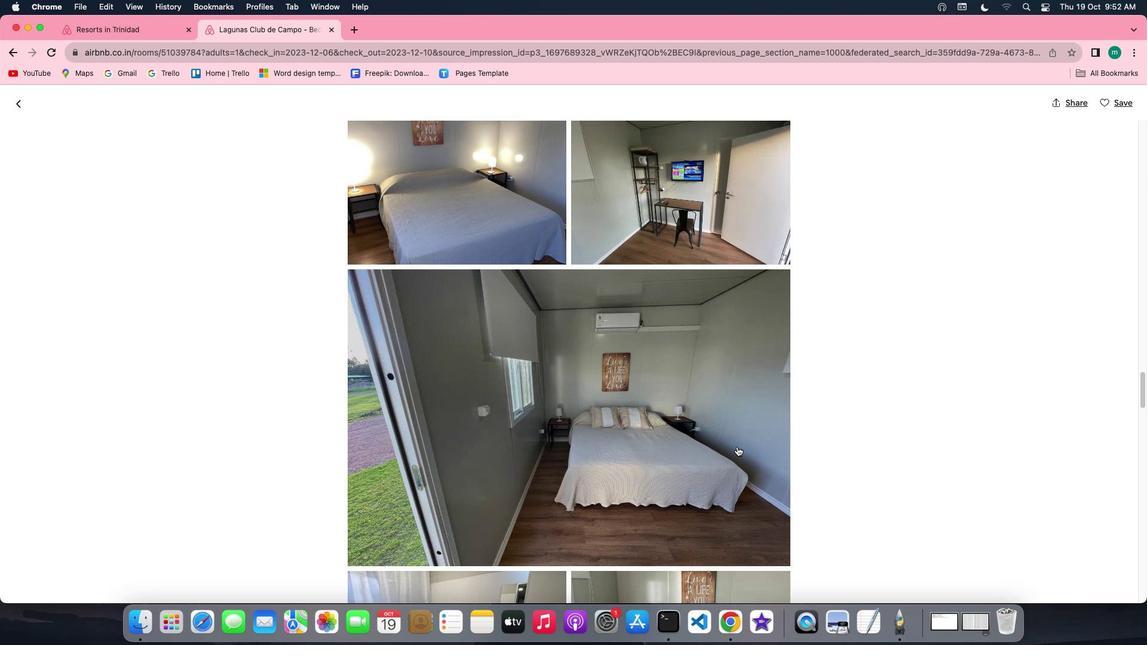 
Action: Mouse scrolled (737, 447) with delta (0, -1)
Screenshot: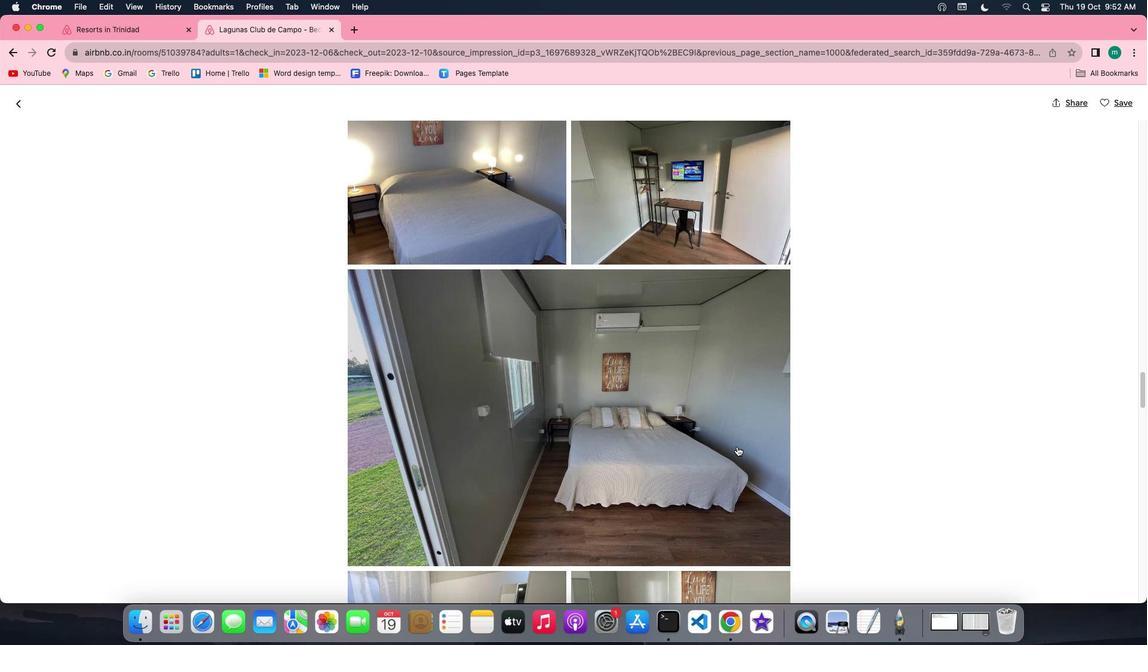 
Action: Mouse scrolled (737, 447) with delta (0, -2)
Screenshot: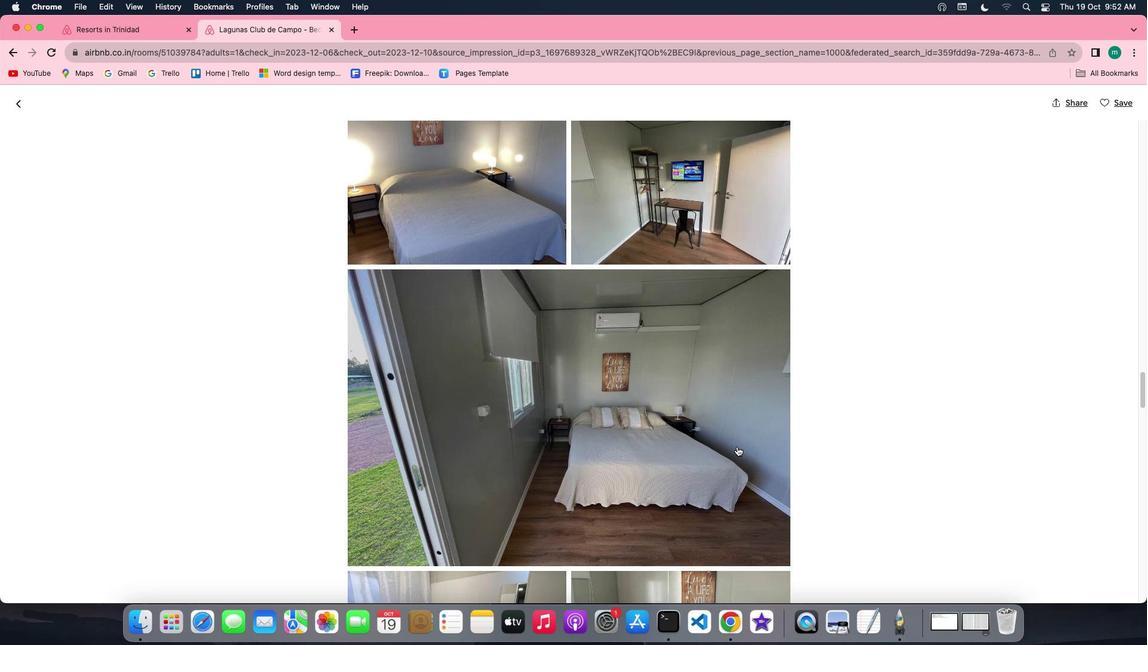 
Action: Mouse scrolled (737, 447) with delta (0, 0)
Screenshot: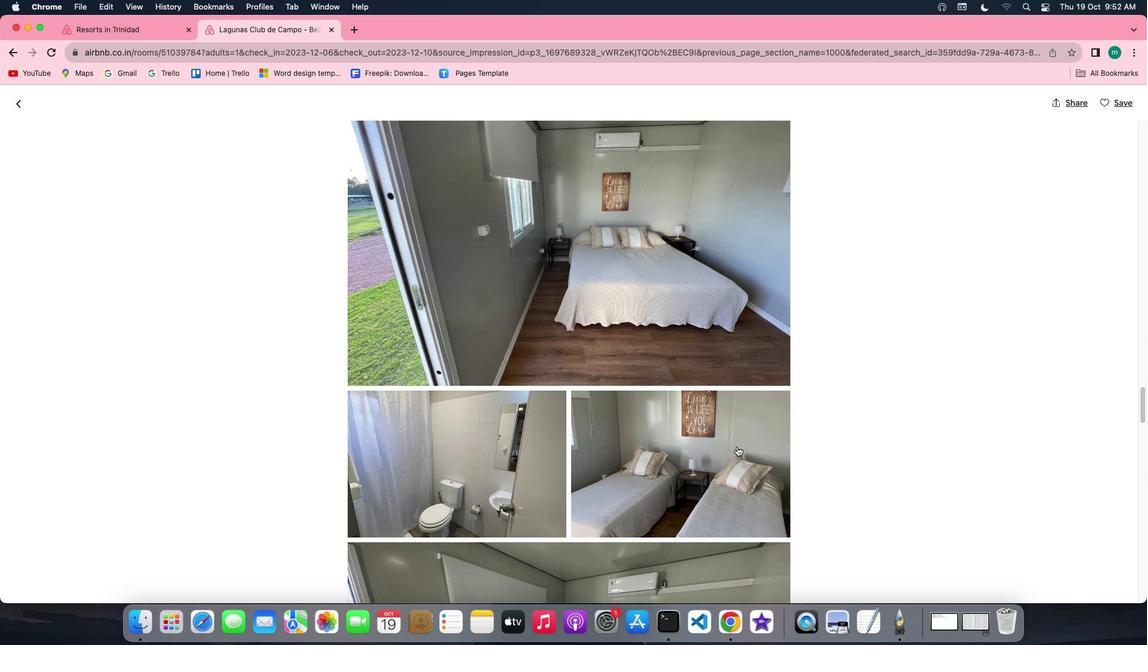 
Action: Mouse scrolled (737, 447) with delta (0, 0)
Screenshot: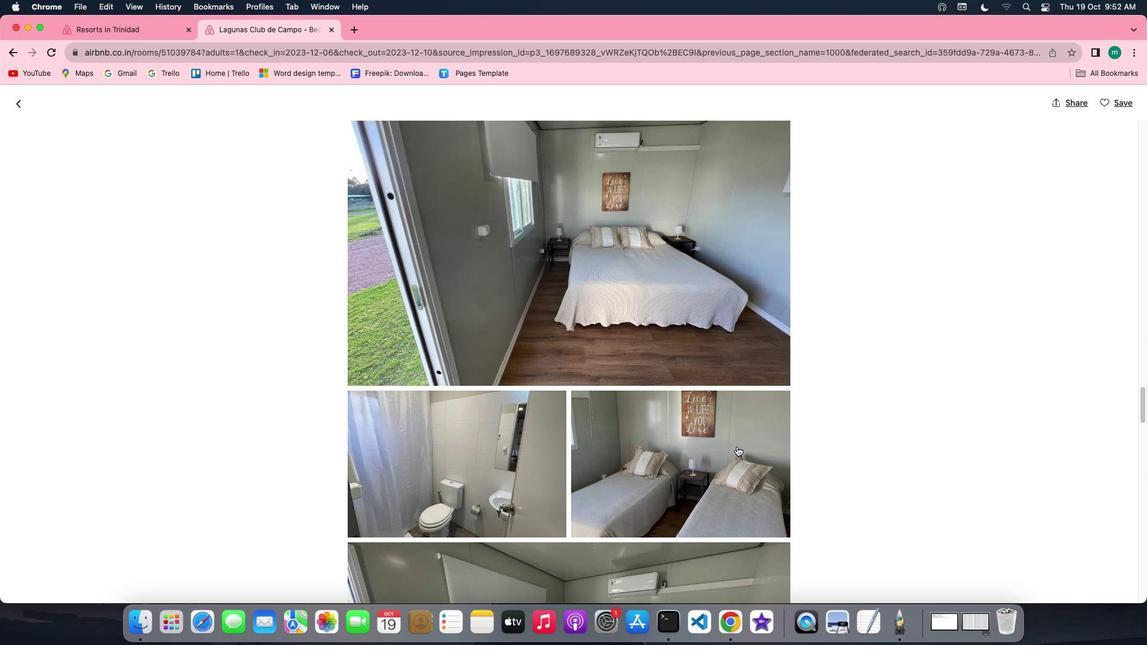 
Action: Mouse scrolled (737, 447) with delta (0, -1)
Screenshot: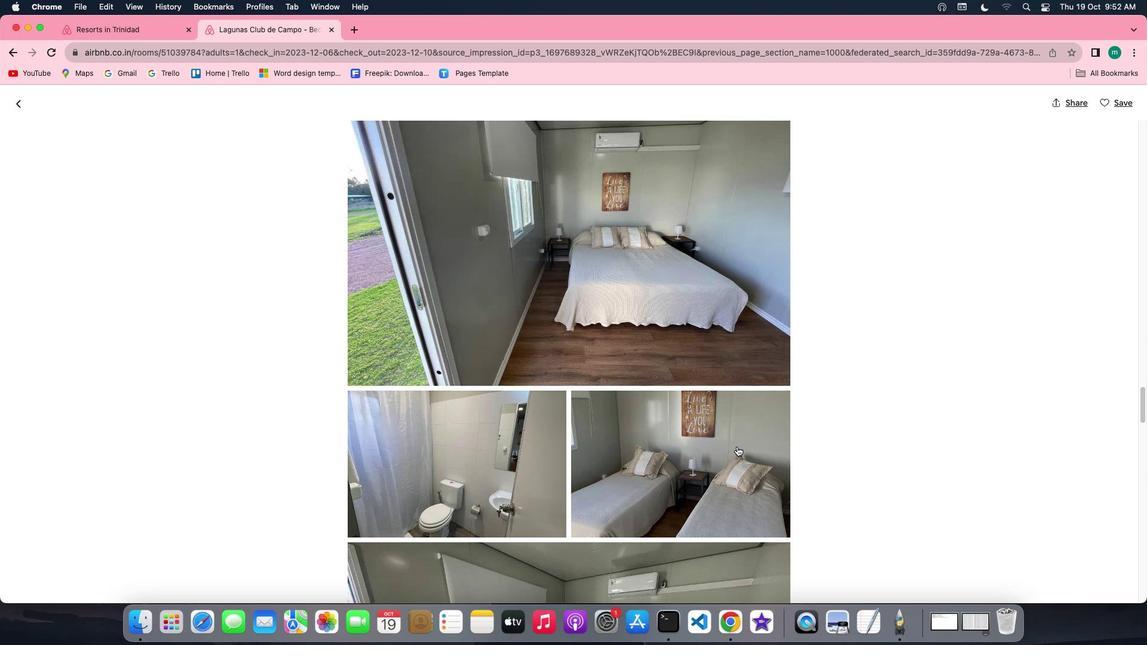 
Action: Mouse scrolled (737, 447) with delta (0, -2)
Screenshot: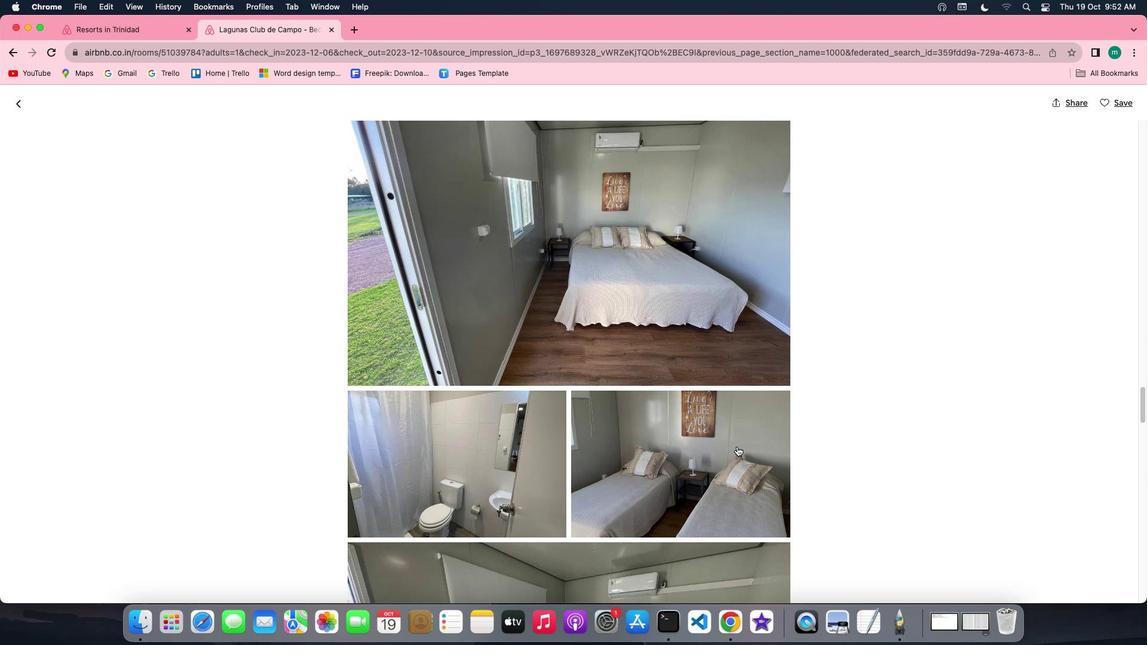 
Action: Mouse scrolled (737, 447) with delta (0, 0)
Screenshot: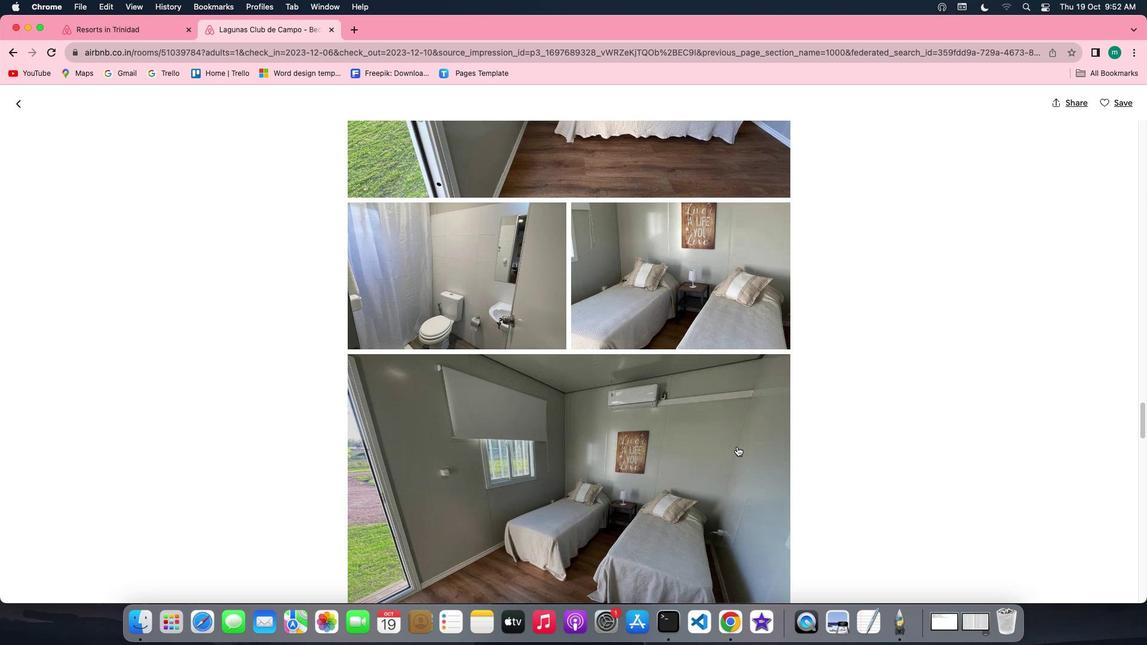 
Action: Mouse scrolled (737, 447) with delta (0, 0)
Screenshot: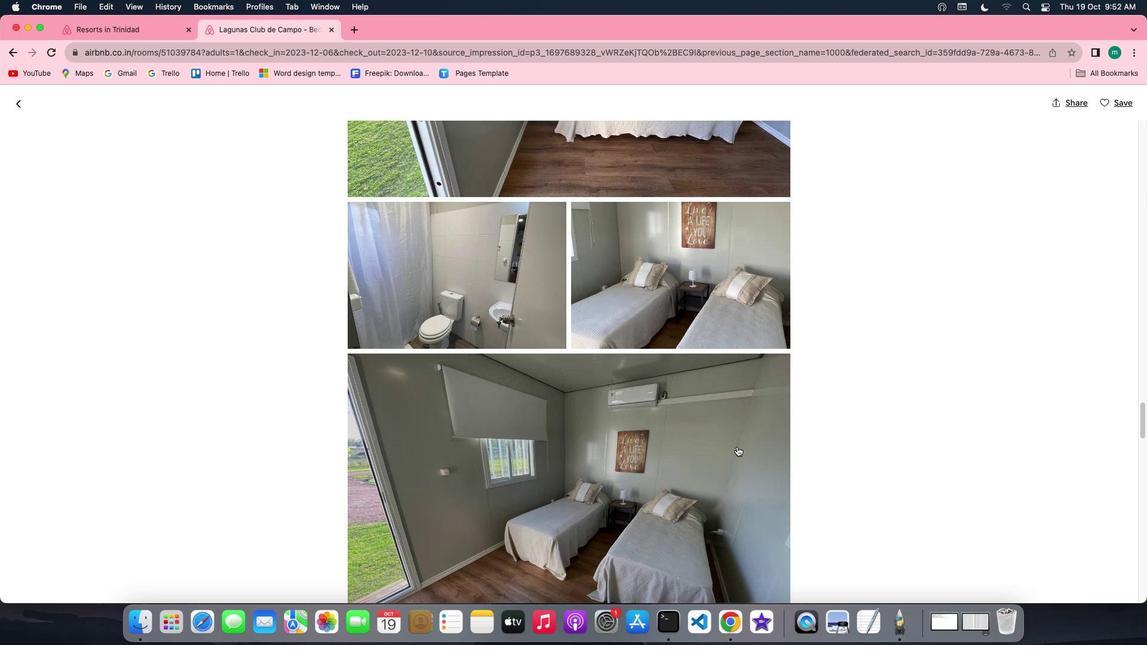 
Action: Mouse scrolled (737, 447) with delta (0, -1)
Screenshot: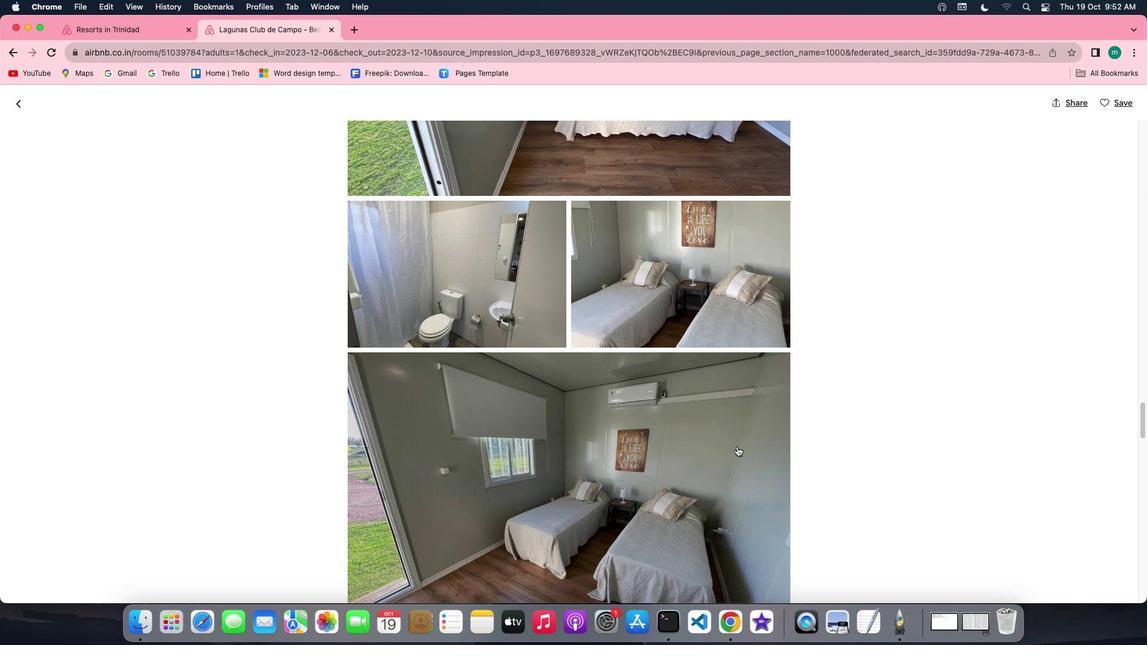 
Action: Mouse scrolled (737, 447) with delta (0, -1)
Screenshot: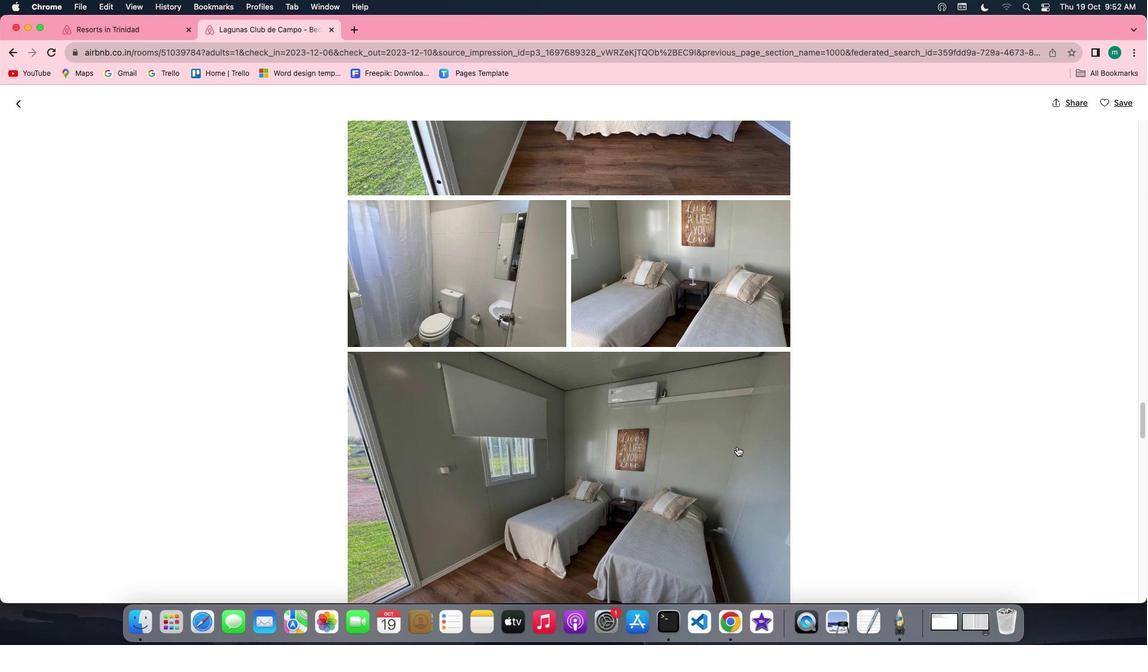 
Action: Mouse scrolled (737, 447) with delta (0, 0)
Screenshot: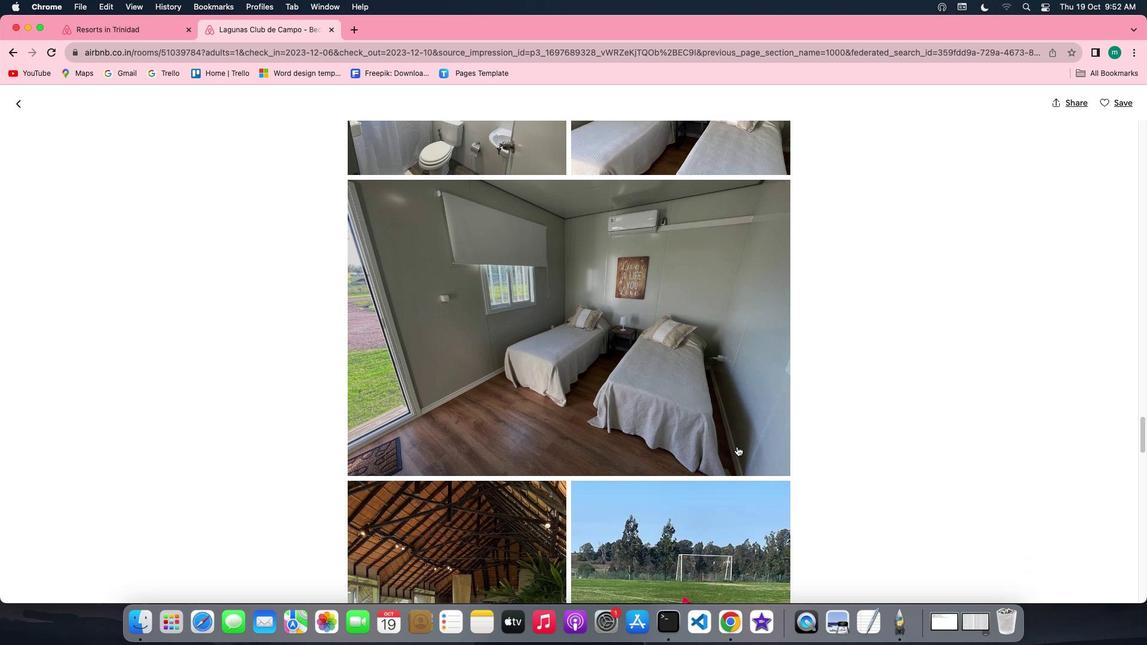 
Action: Mouse scrolled (737, 447) with delta (0, 0)
Screenshot: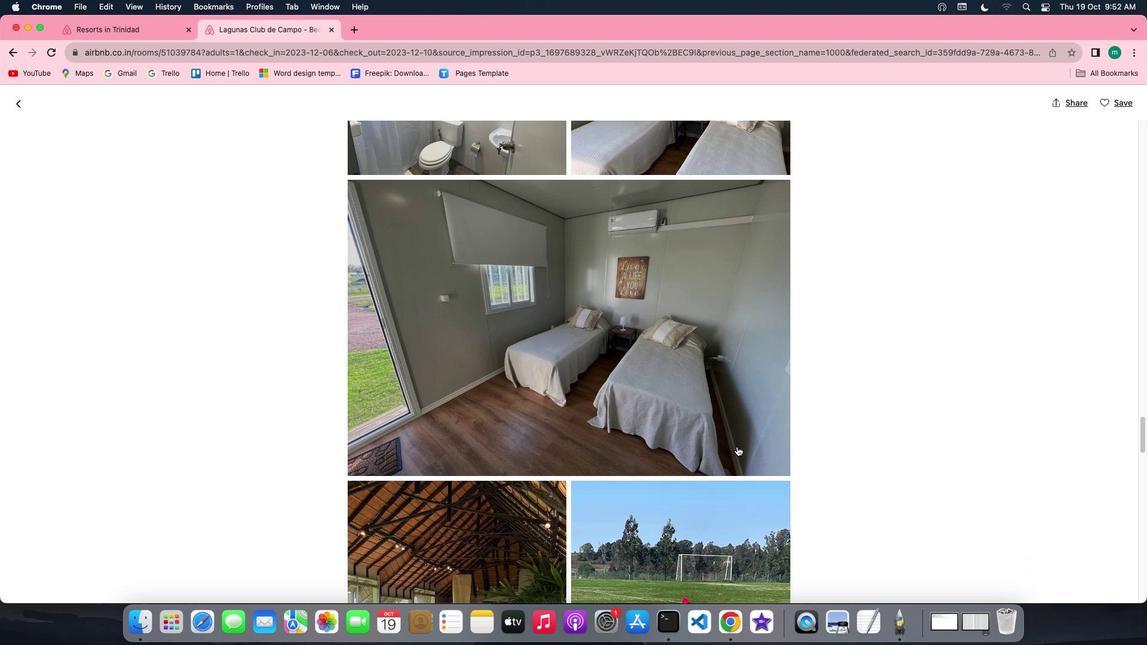 
Action: Mouse scrolled (737, 447) with delta (0, -1)
Screenshot: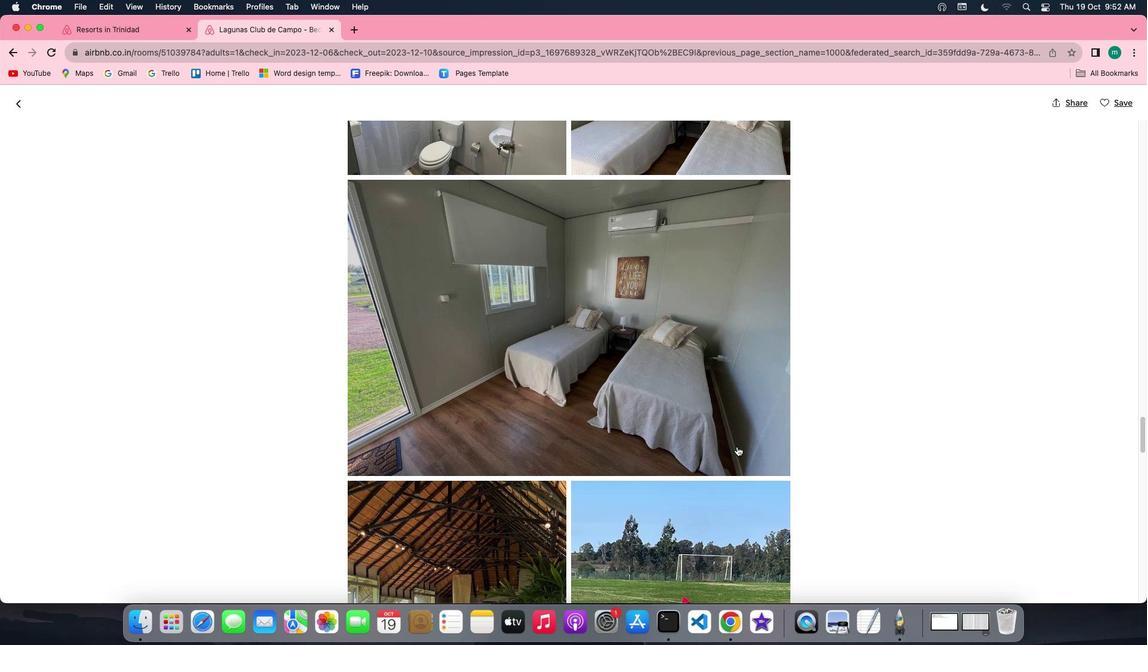 
Action: Mouse scrolled (737, 447) with delta (0, -2)
Screenshot: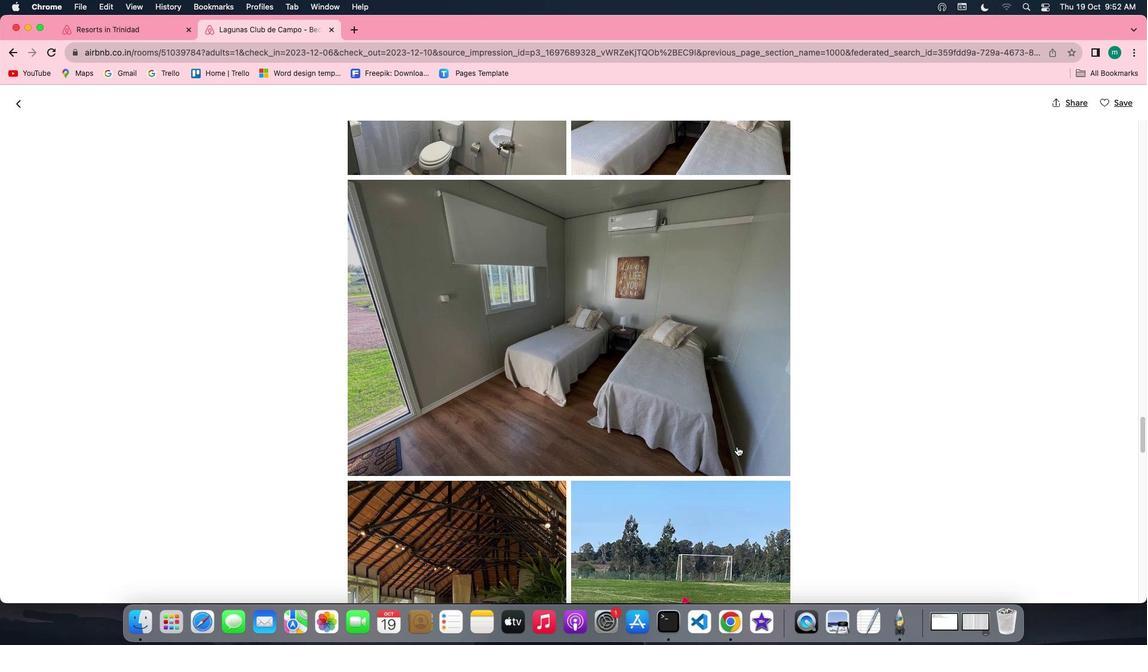 
Action: Mouse scrolled (737, 447) with delta (0, 0)
Screenshot: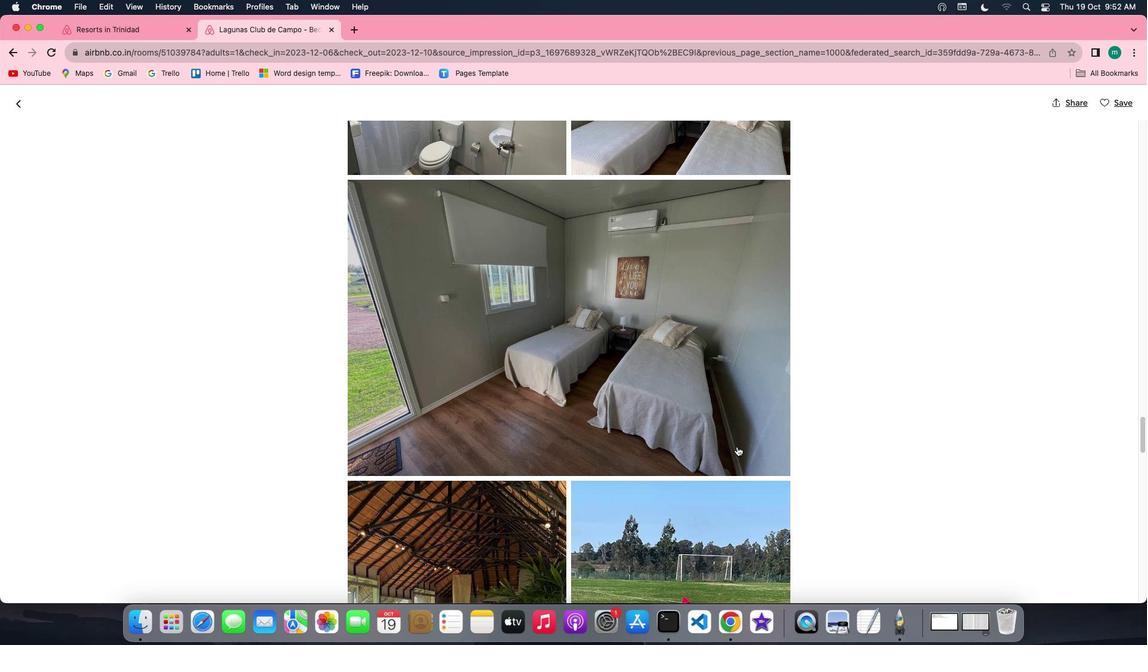 
Action: Mouse scrolled (737, 447) with delta (0, 0)
Screenshot: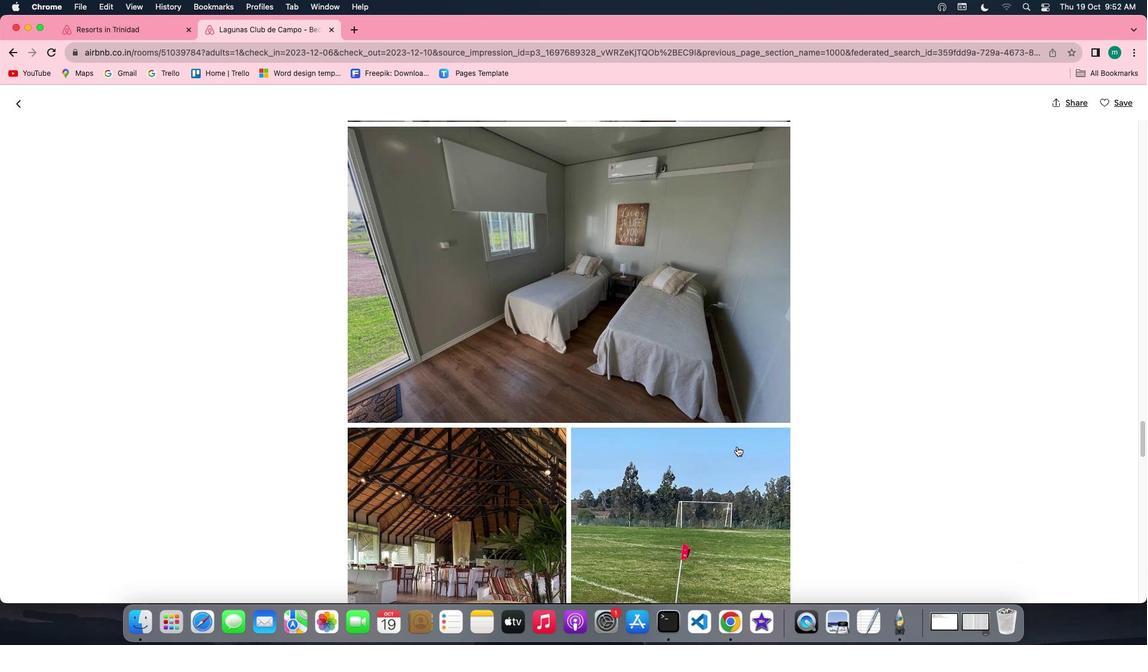
Action: Mouse scrolled (737, 447) with delta (0, 0)
Screenshot: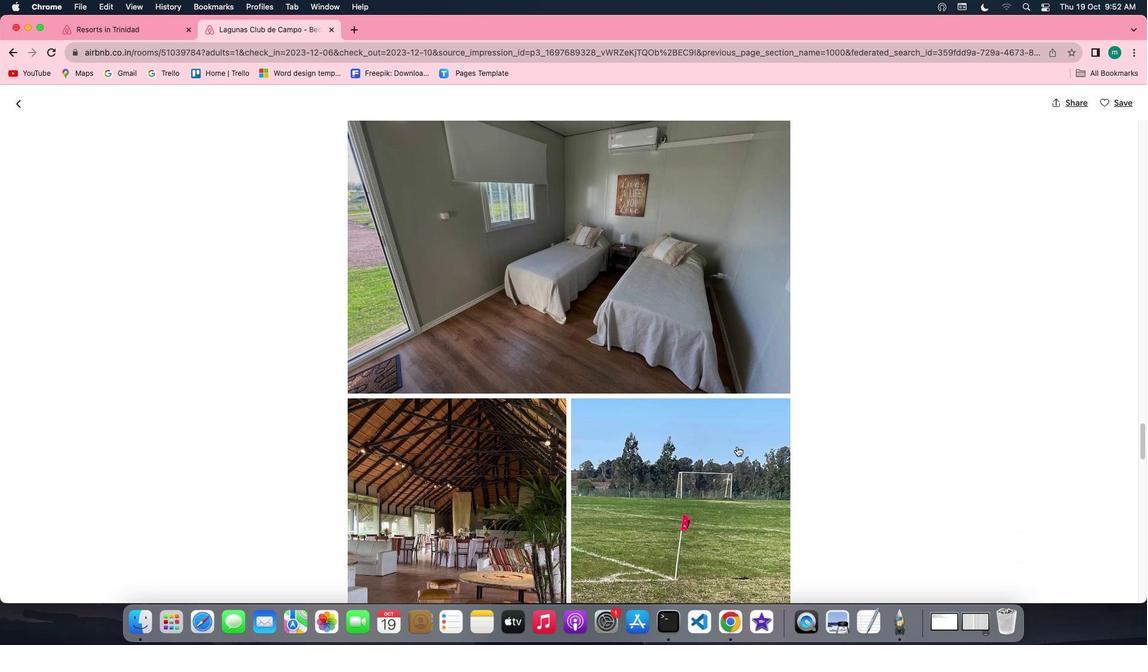
Action: Mouse scrolled (737, 447) with delta (0, -1)
Screenshot: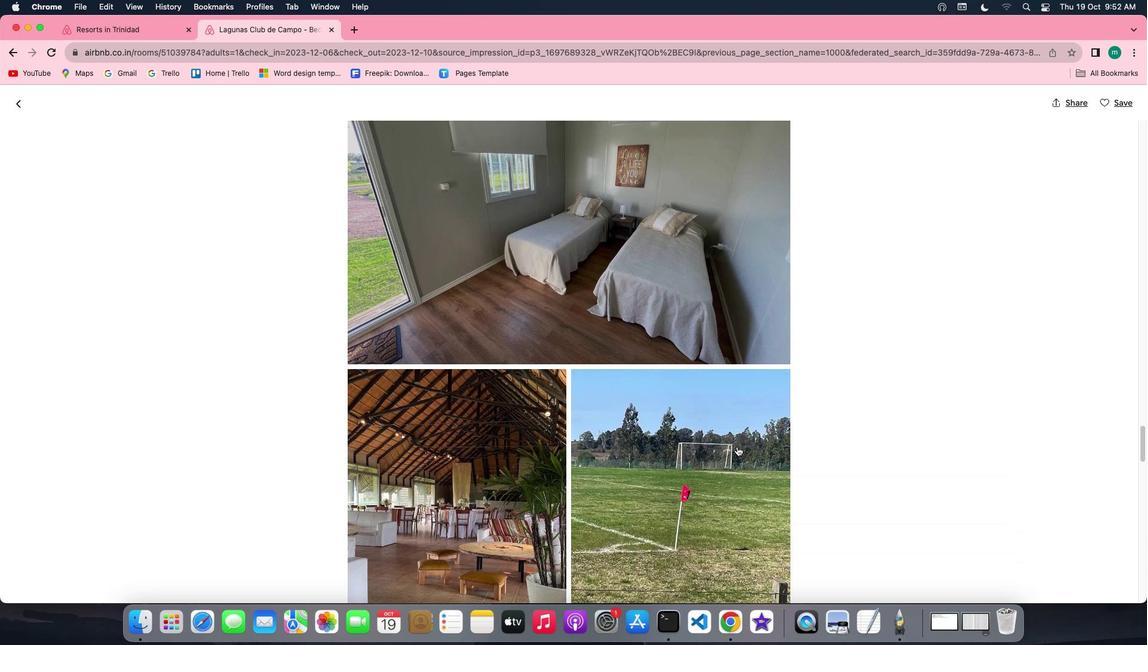 
Action: Mouse scrolled (737, 447) with delta (0, -1)
Screenshot: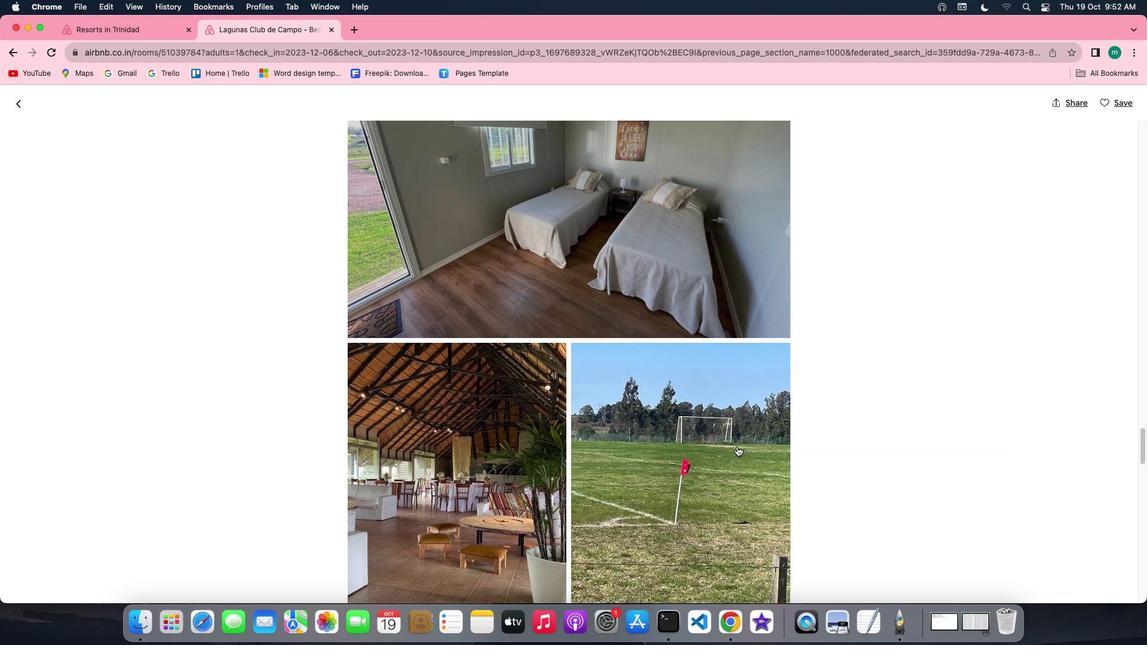 
Action: Mouse scrolled (737, 447) with delta (0, 0)
Screenshot: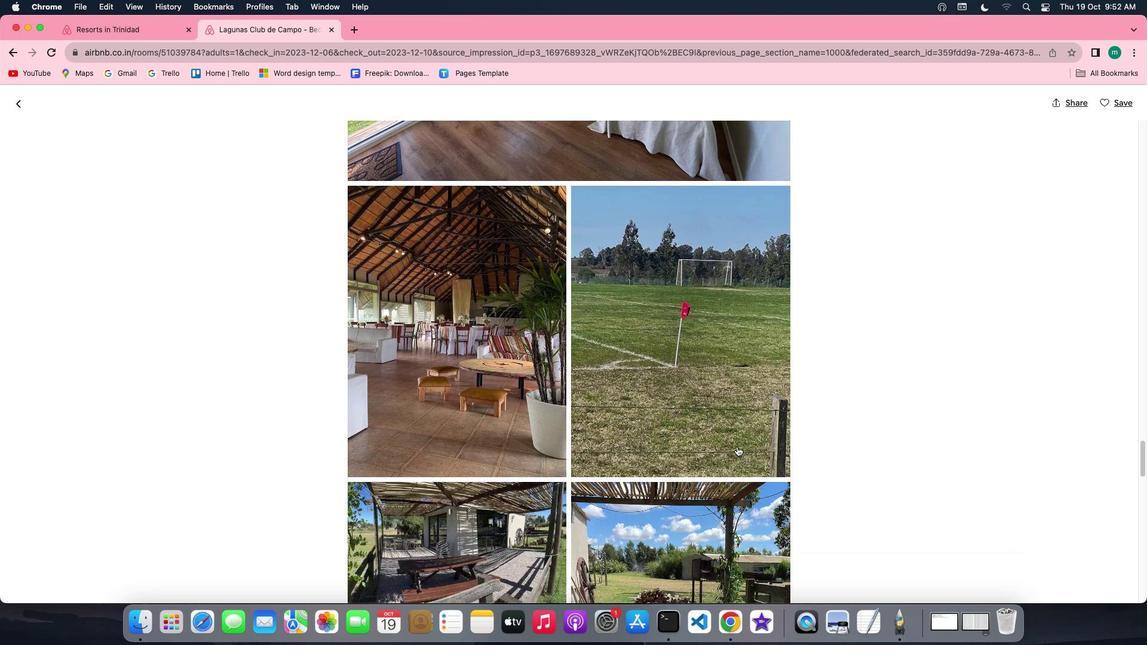 
Action: Mouse scrolled (737, 447) with delta (0, 0)
Screenshot: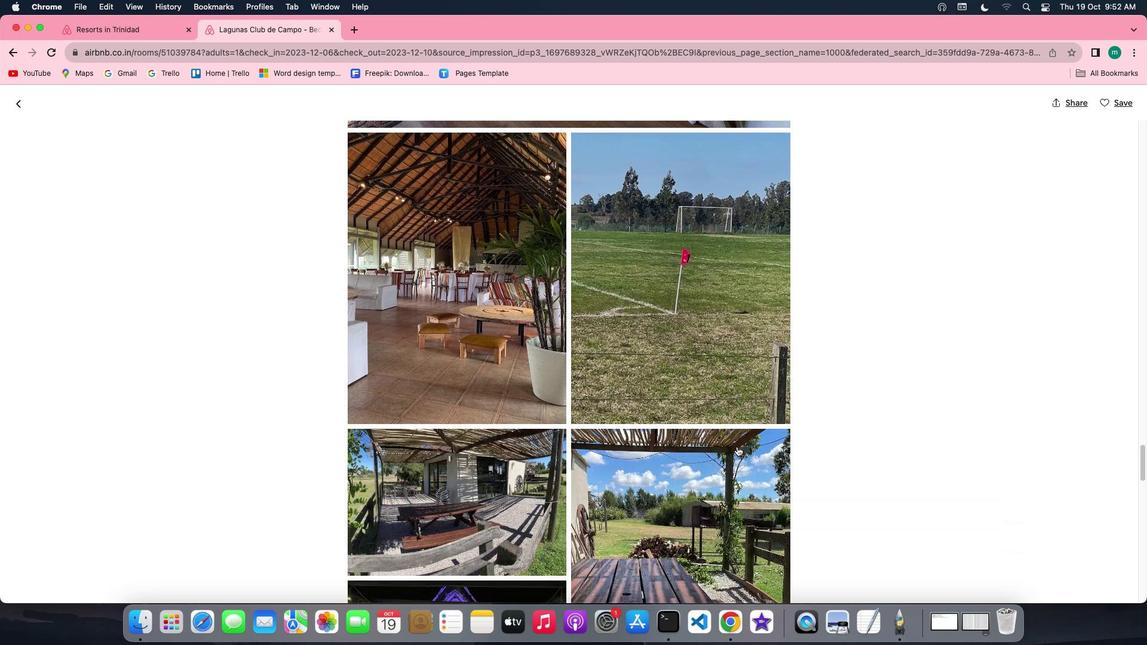 
Action: Mouse scrolled (737, 447) with delta (0, -1)
Screenshot: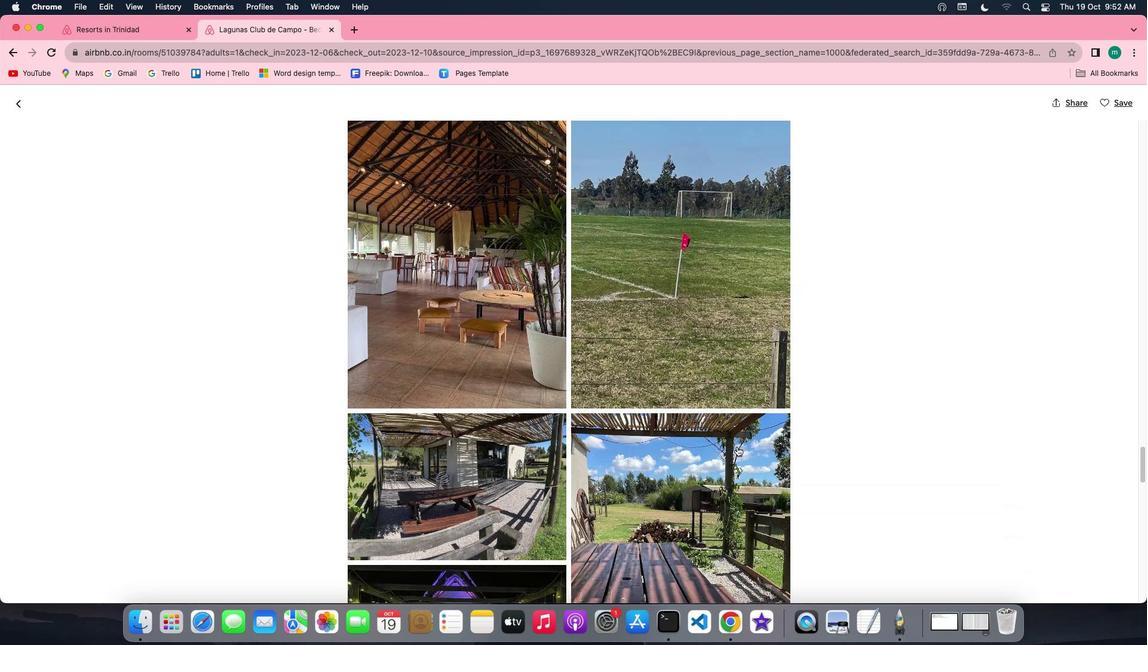 
Action: Mouse scrolled (737, 447) with delta (0, -1)
Screenshot: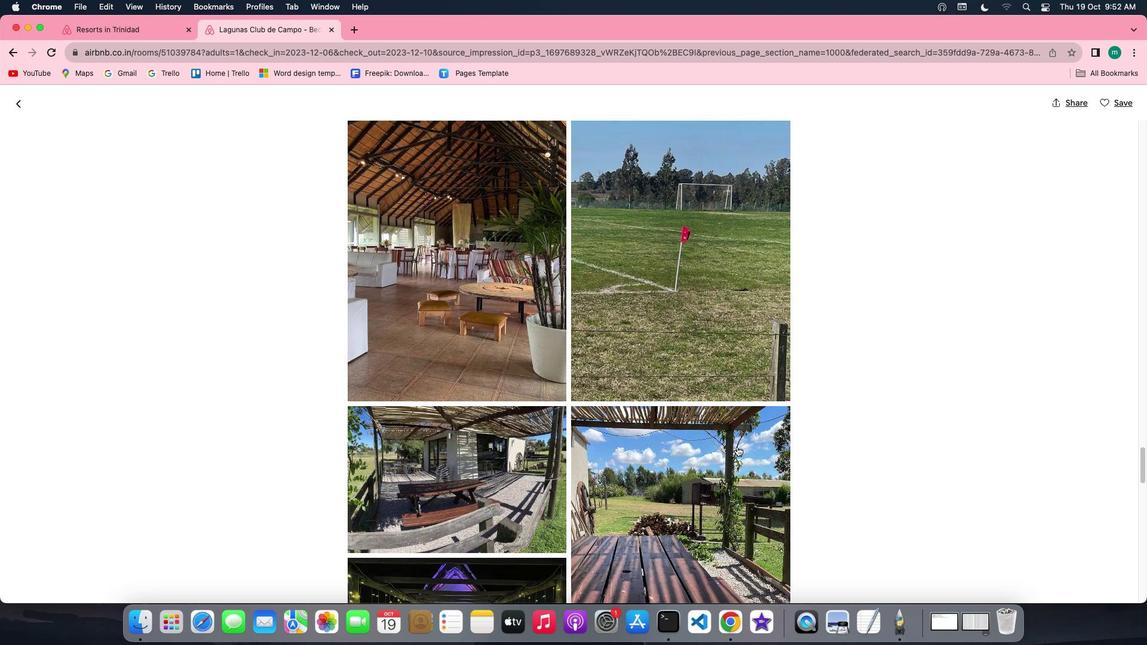 
Action: Mouse scrolled (737, 447) with delta (0, 0)
Screenshot: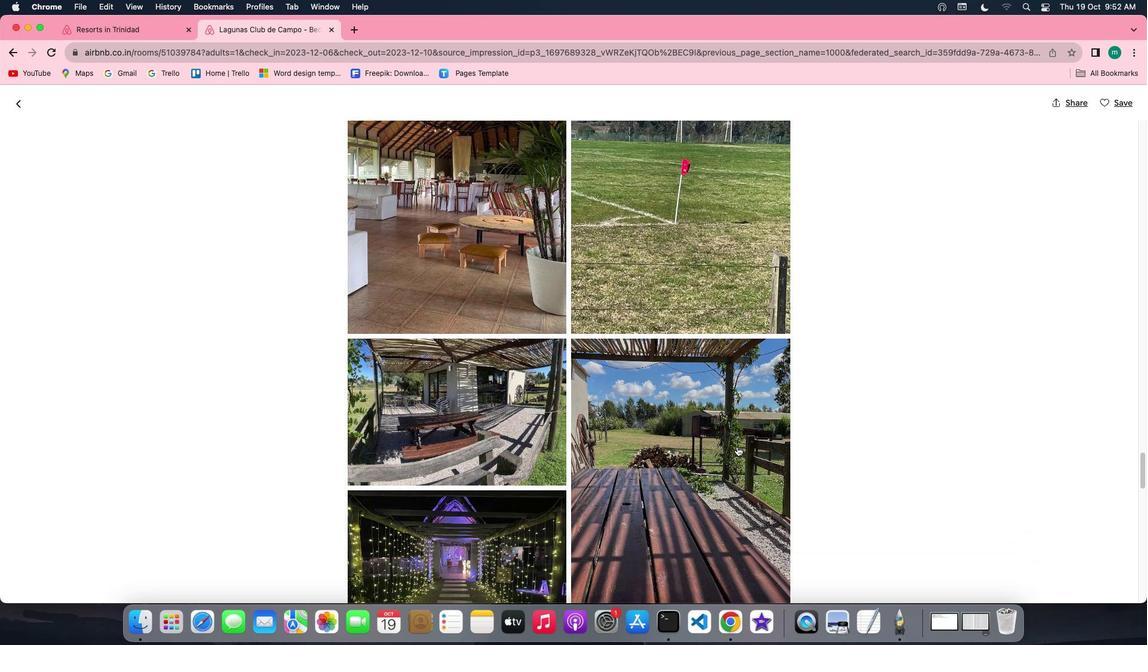 
Action: Mouse scrolled (737, 447) with delta (0, 0)
Screenshot: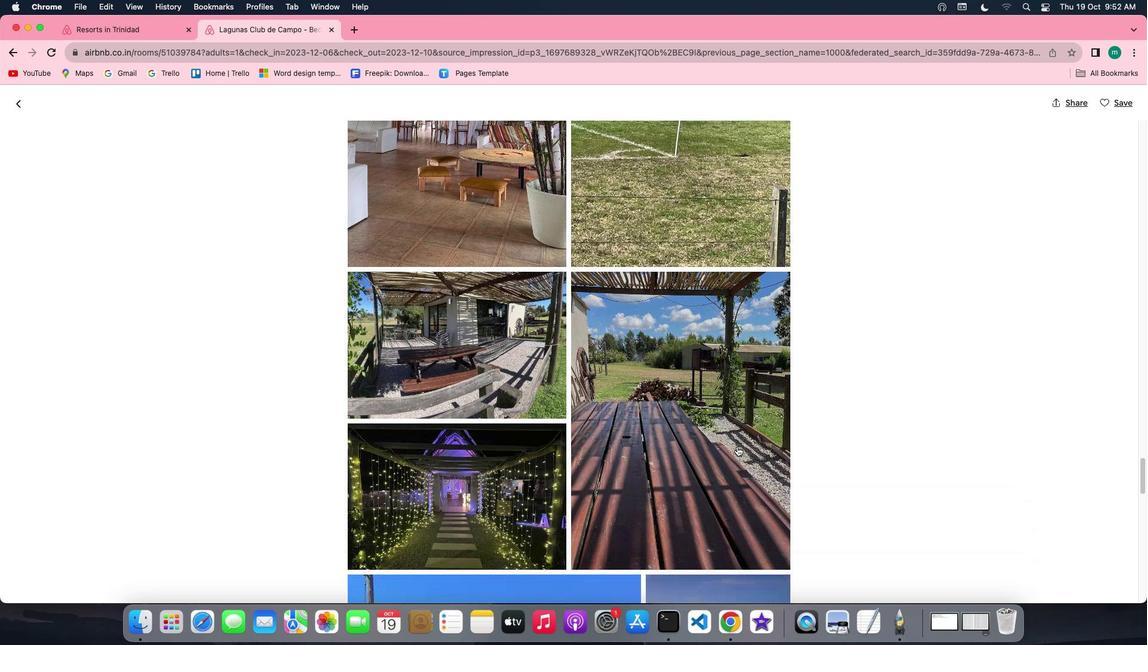 
Action: Mouse scrolled (737, 447) with delta (0, -1)
Screenshot: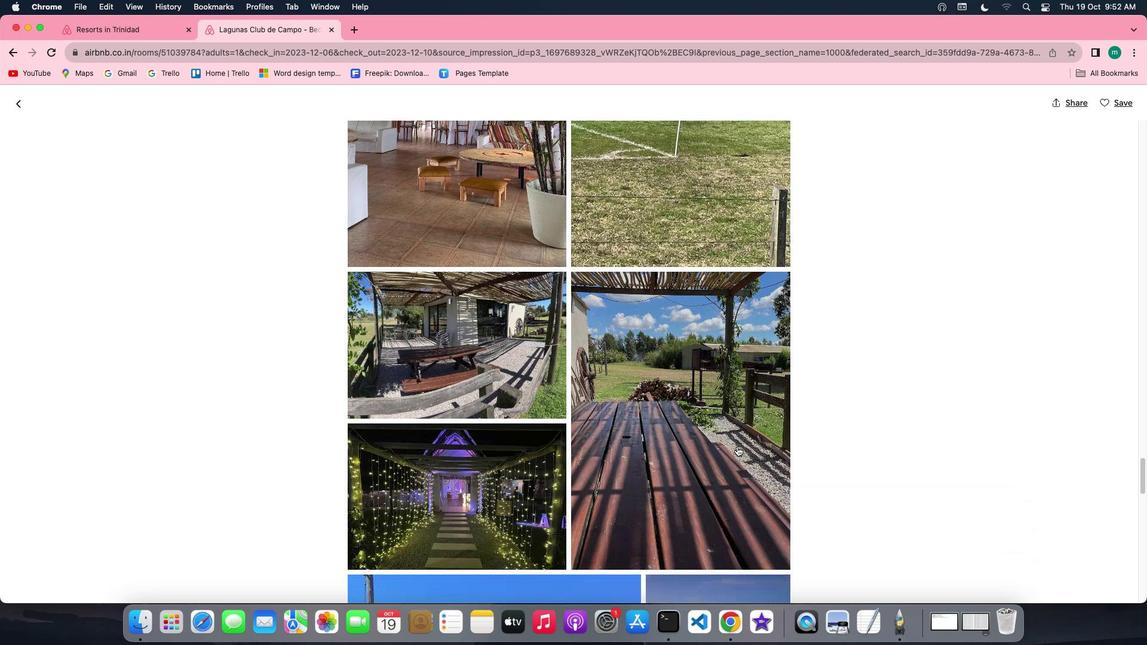 
Action: Mouse scrolled (737, 447) with delta (0, -1)
Screenshot: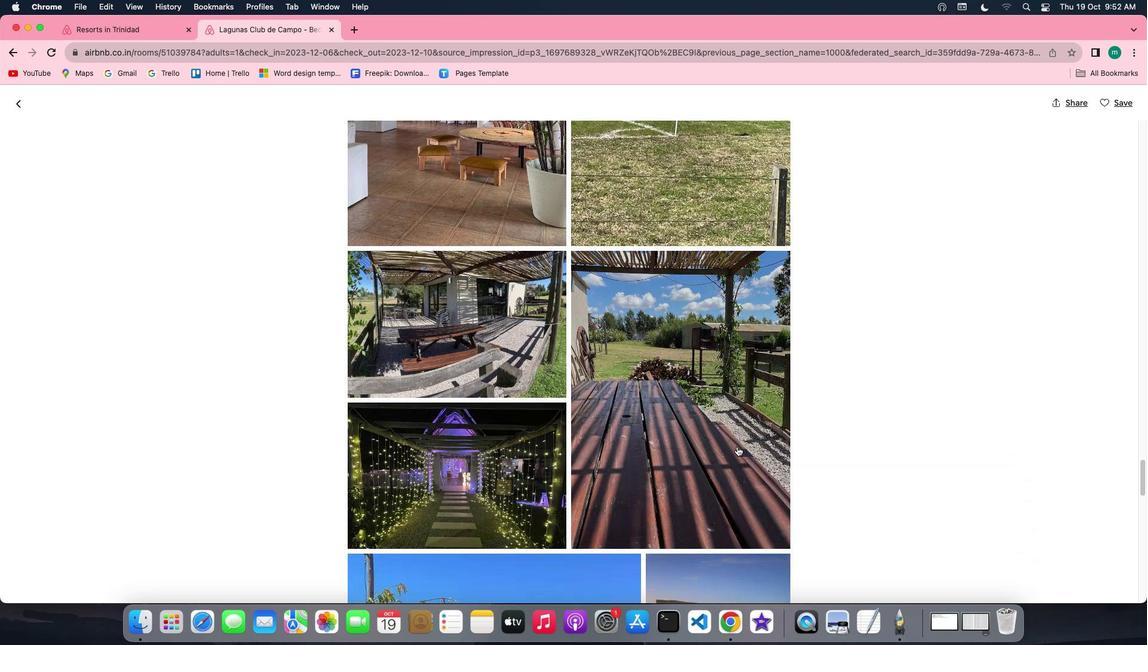 
Action: Mouse scrolled (737, 447) with delta (0, -1)
Screenshot: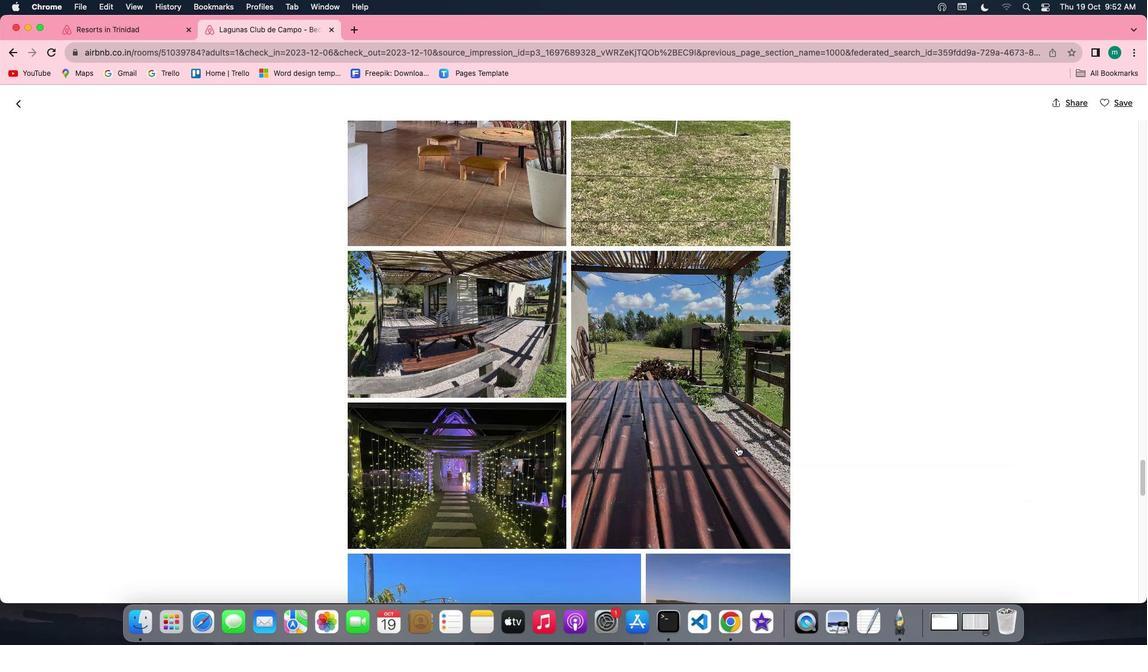 
Action: Mouse scrolled (737, 447) with delta (0, 0)
Screenshot: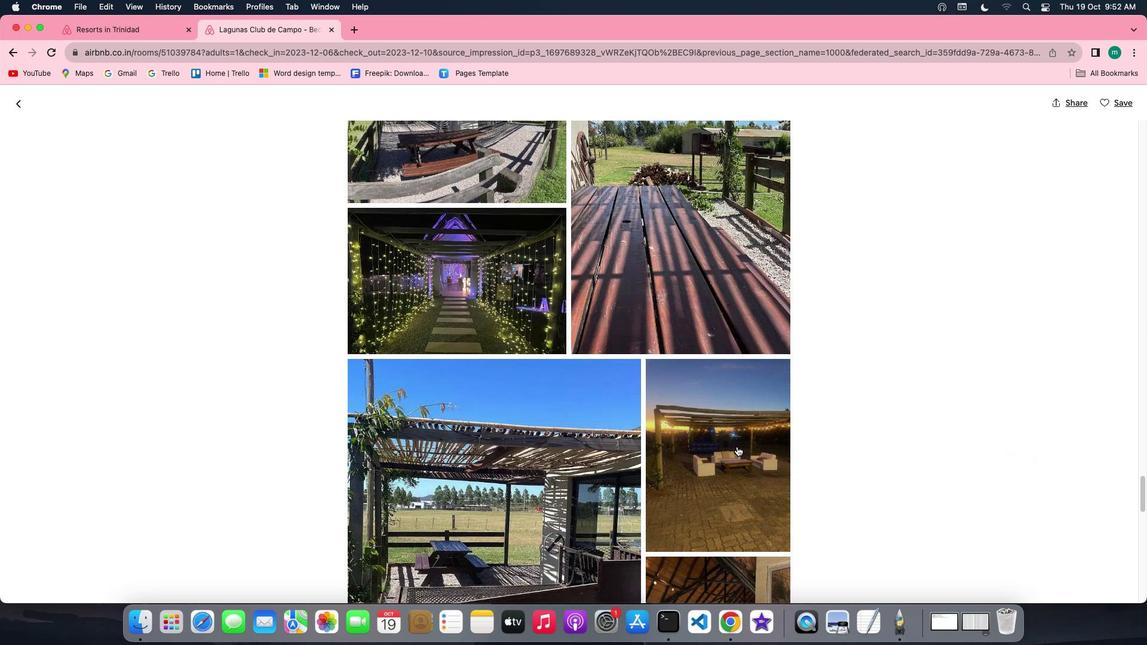 
Action: Mouse scrolled (737, 447) with delta (0, 0)
Screenshot: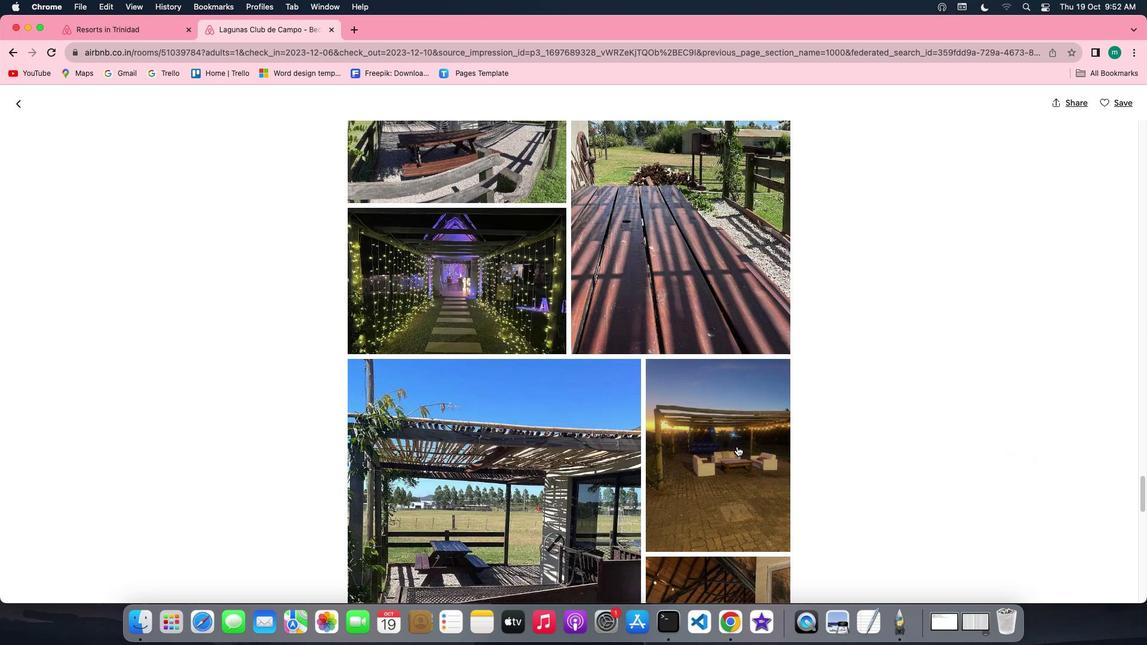 
Action: Mouse scrolled (737, 447) with delta (0, -1)
Screenshot: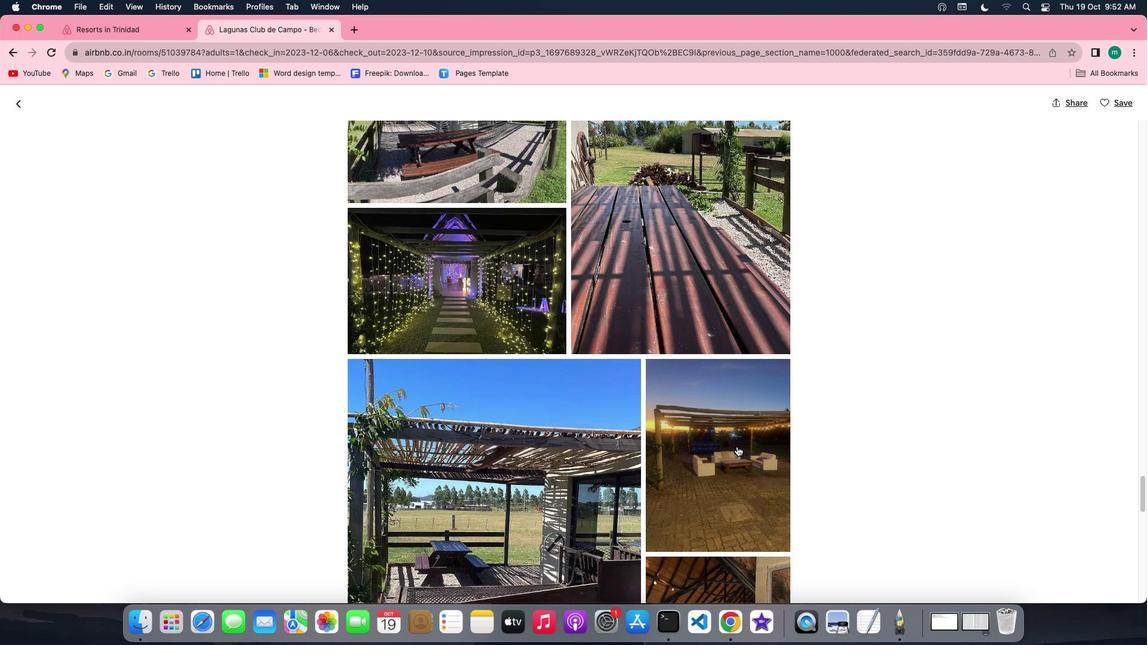 
Action: Mouse scrolled (737, 447) with delta (0, -1)
Screenshot: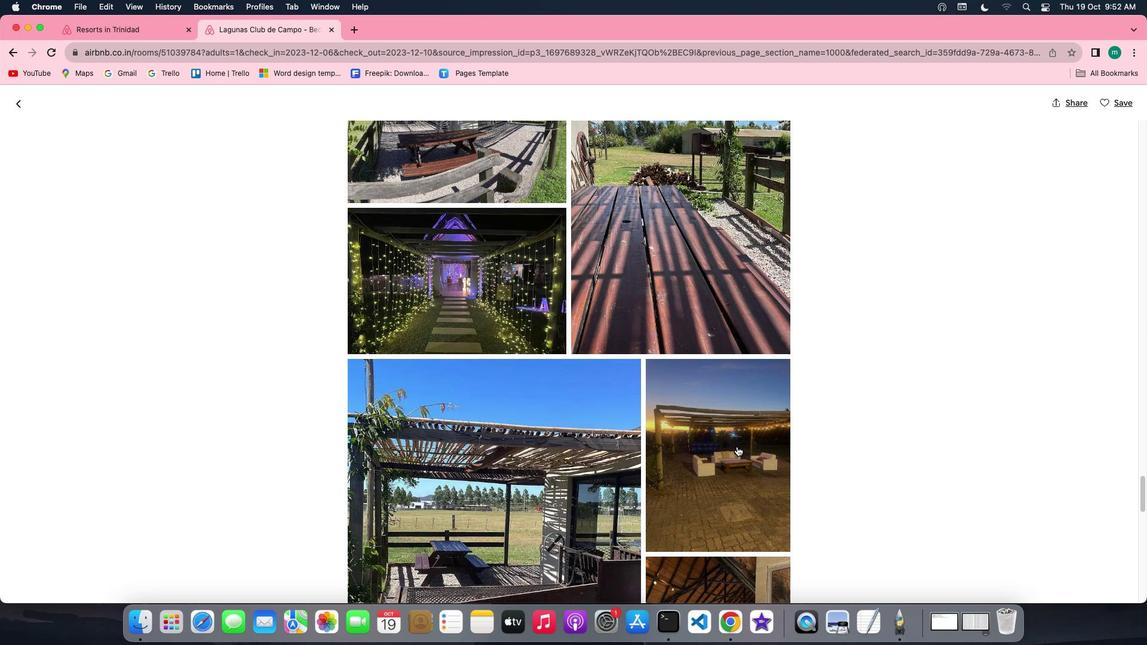 
Action: Mouse scrolled (737, 447) with delta (0, 0)
Screenshot: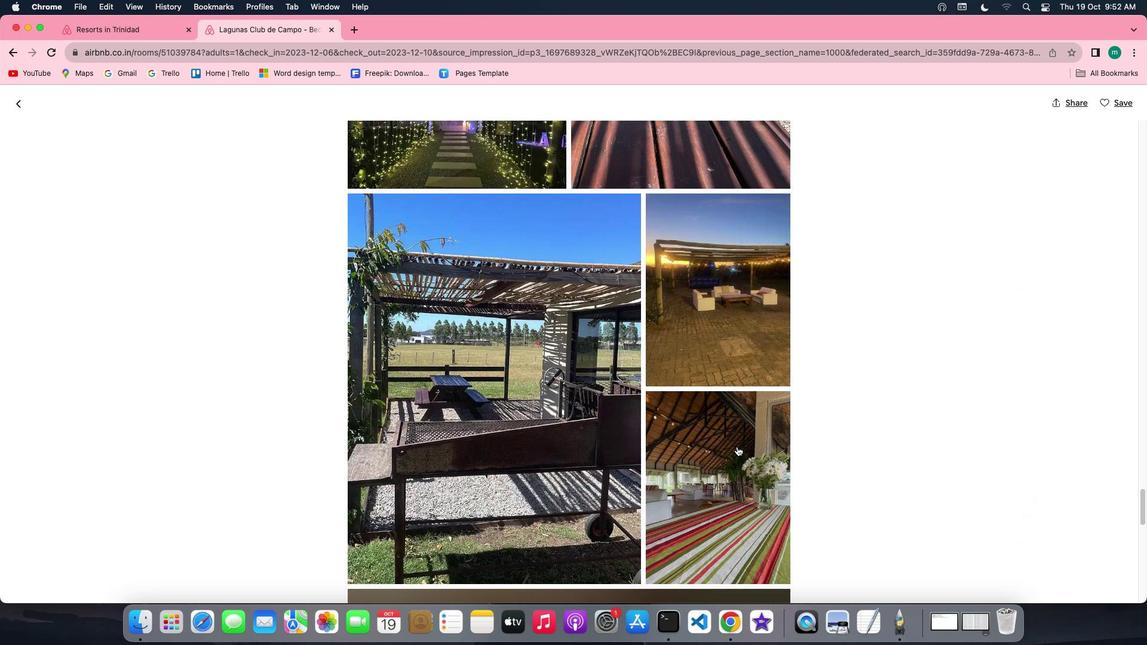 
Action: Mouse scrolled (737, 447) with delta (0, 0)
Screenshot: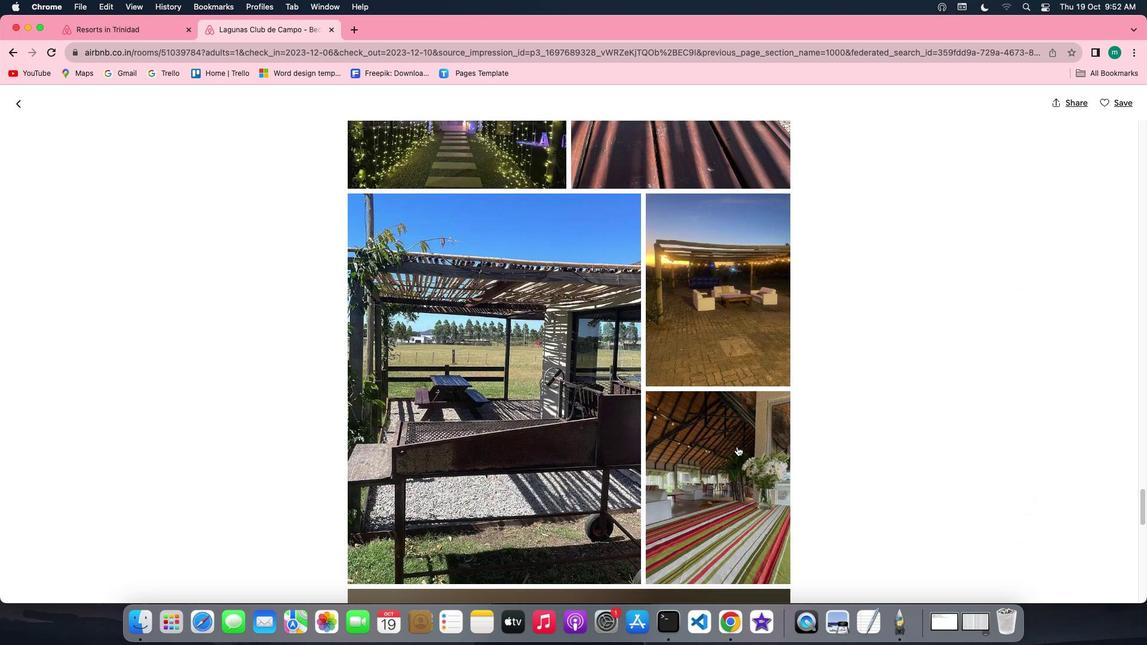 
Action: Mouse scrolled (737, 447) with delta (0, -1)
Screenshot: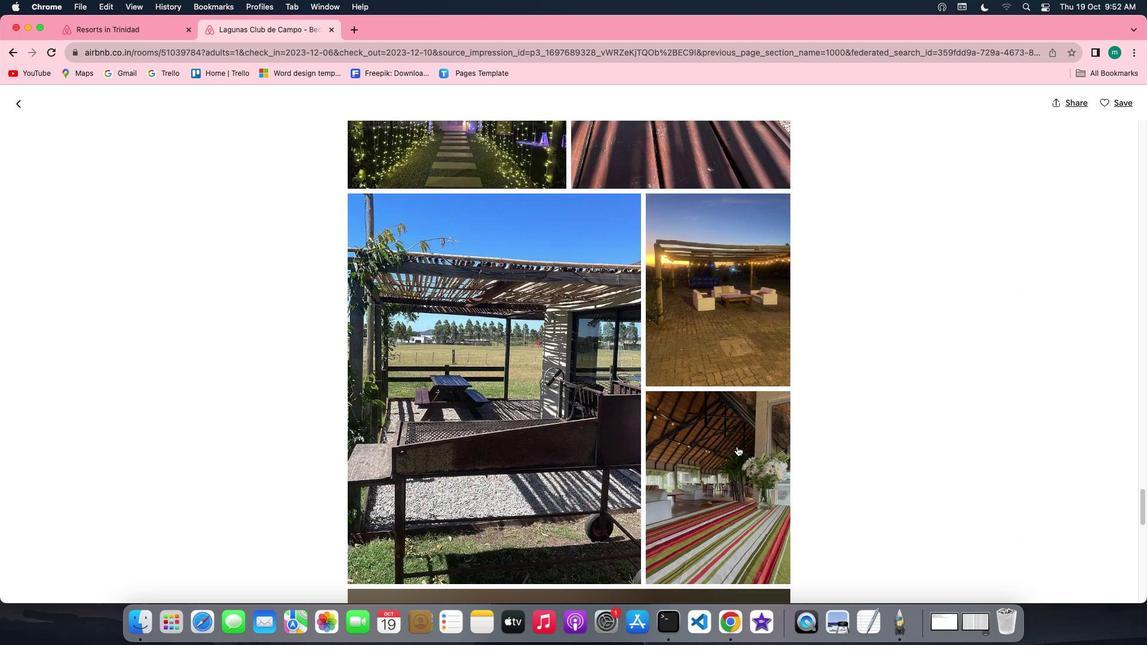 
Action: Mouse scrolled (737, 447) with delta (0, -2)
Screenshot: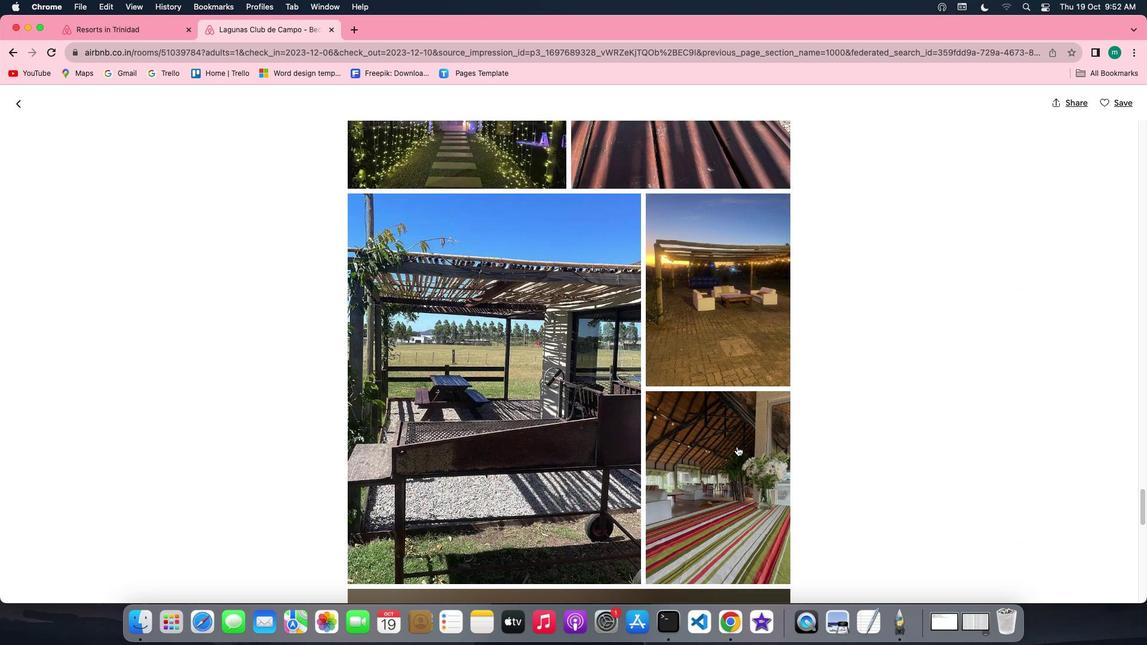 
Action: Mouse scrolled (737, 447) with delta (0, 0)
Screenshot: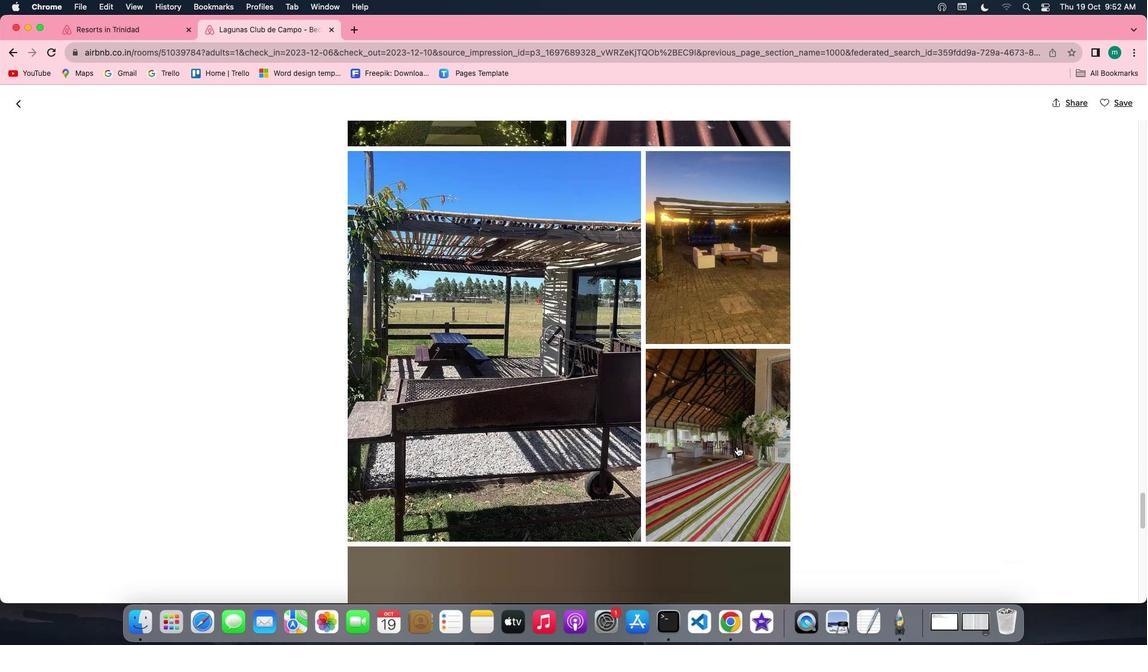 
Action: Mouse scrolled (737, 447) with delta (0, 0)
Screenshot: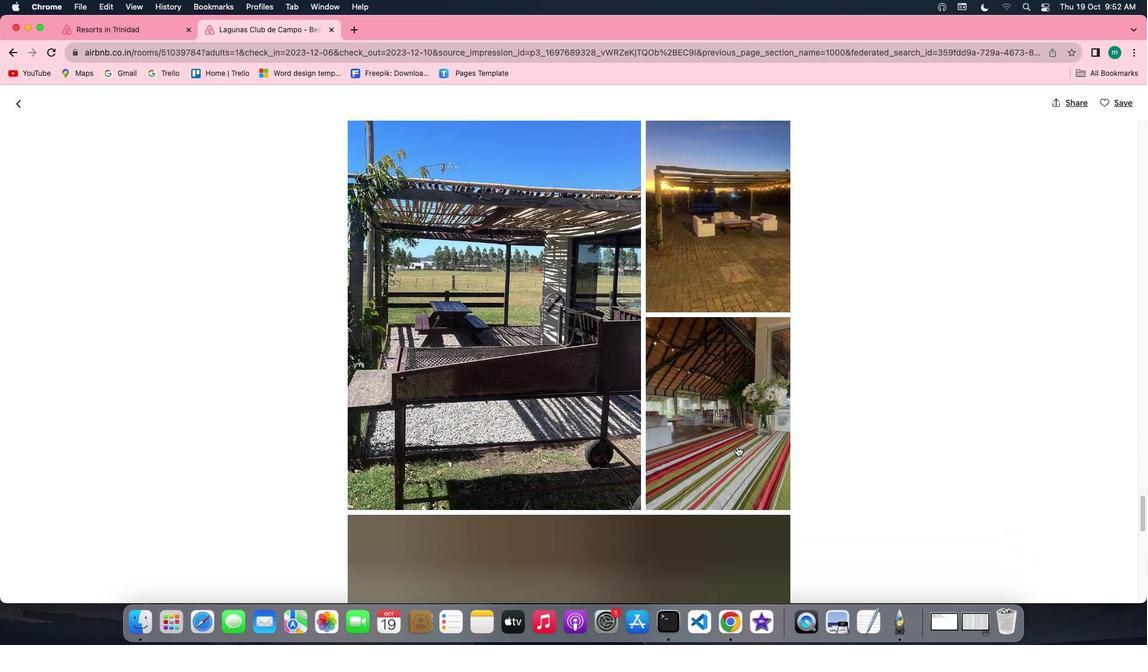 
Action: Mouse scrolled (737, 447) with delta (0, -1)
Screenshot: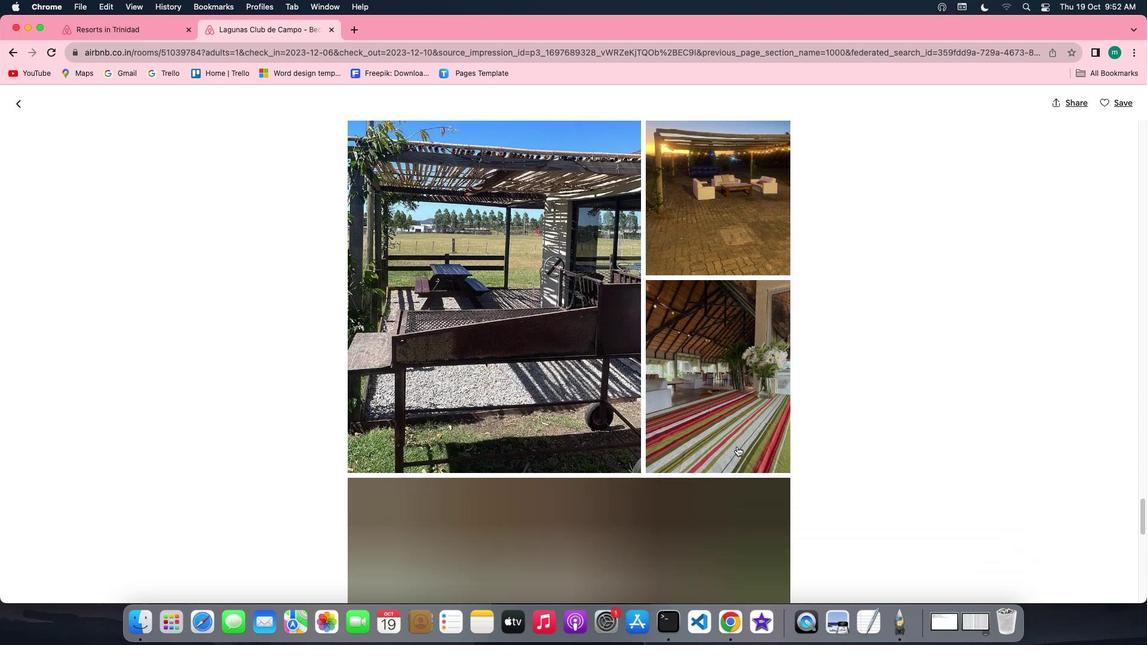
Action: Mouse scrolled (737, 447) with delta (0, -1)
Screenshot: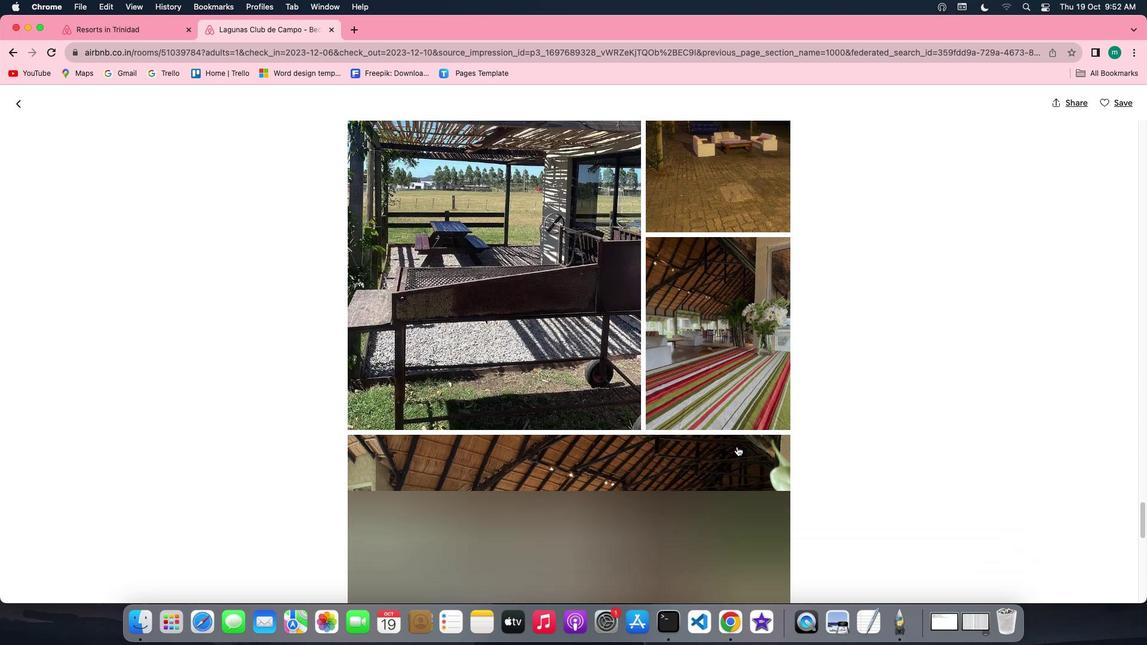 
Action: Mouse scrolled (737, 447) with delta (0, 0)
Screenshot: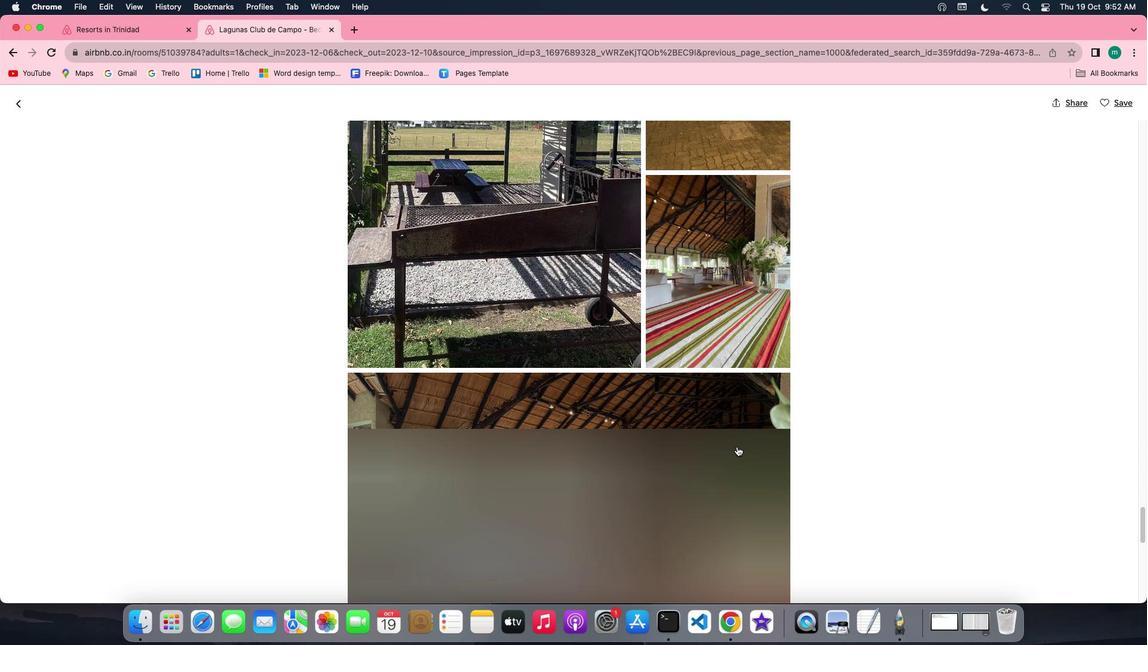 
Action: Mouse scrolled (737, 447) with delta (0, 0)
Screenshot: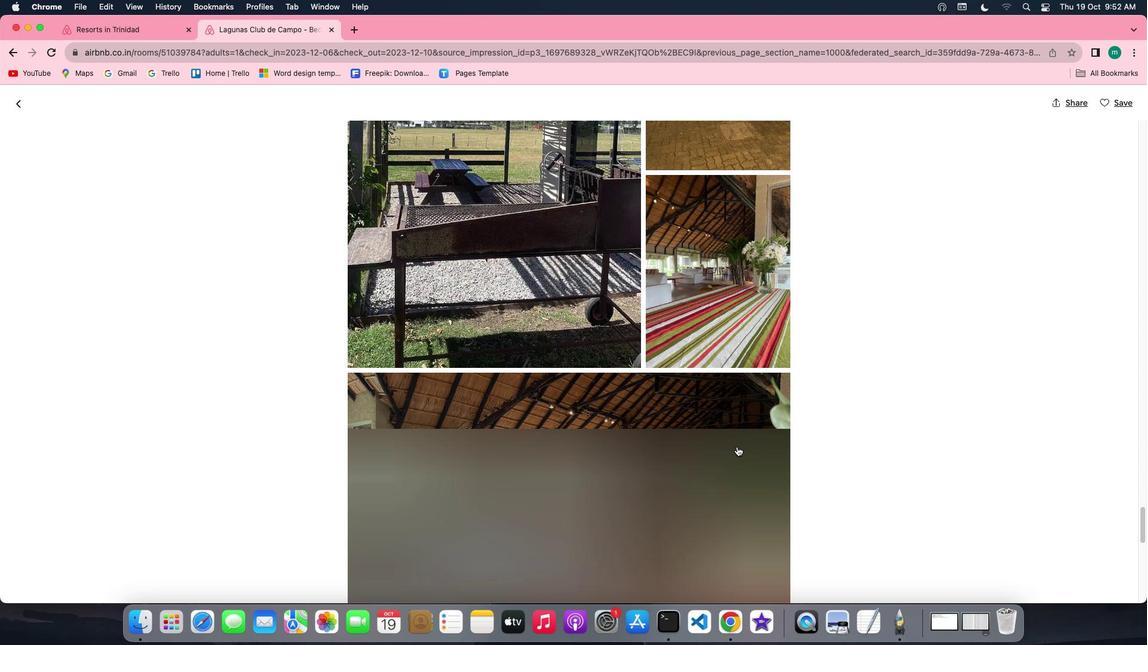 
Action: Mouse scrolled (737, 447) with delta (0, -1)
Screenshot: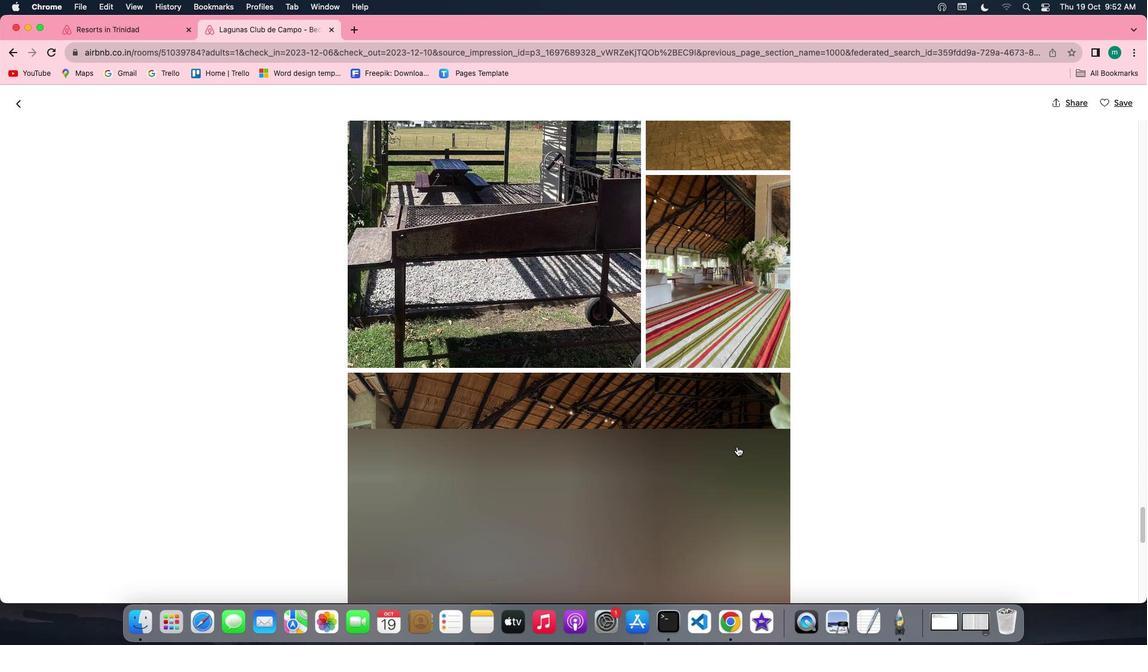 
Action: Mouse scrolled (737, 447) with delta (0, -1)
Screenshot: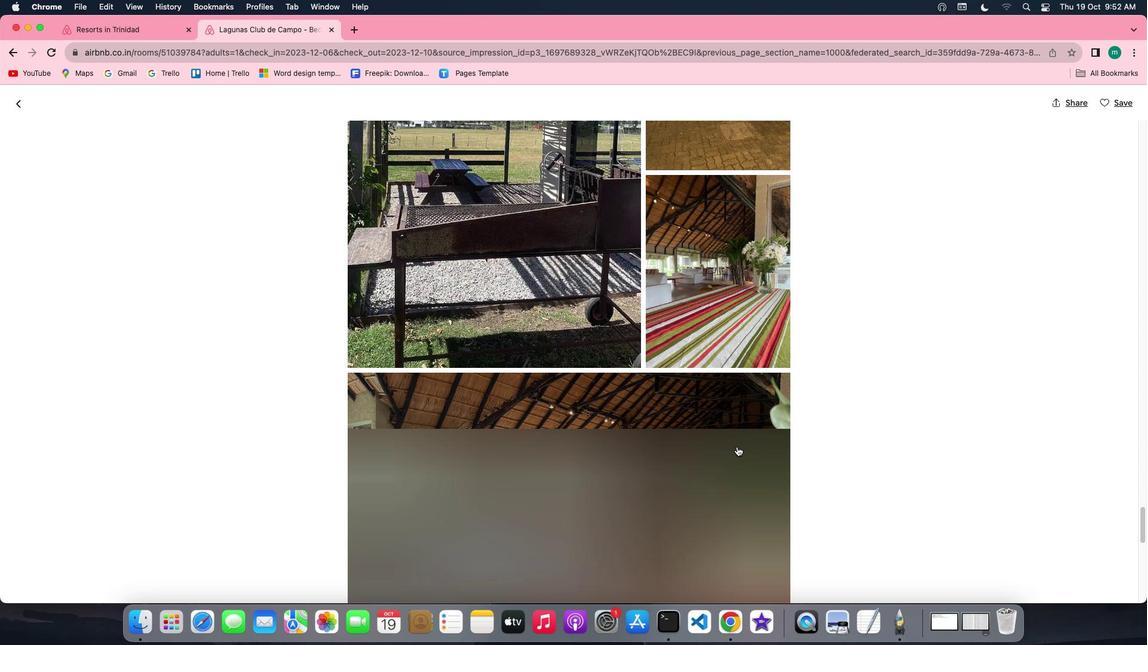 
Action: Mouse scrolled (737, 447) with delta (0, -1)
Screenshot: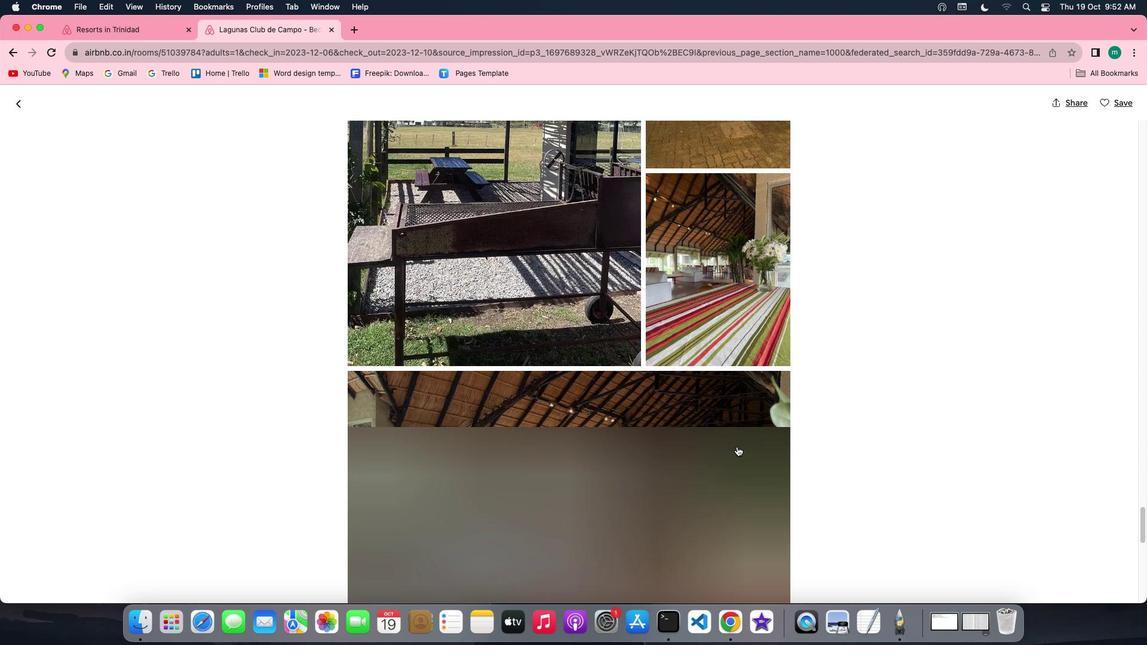 
Action: Mouse scrolled (737, 447) with delta (0, 0)
Screenshot: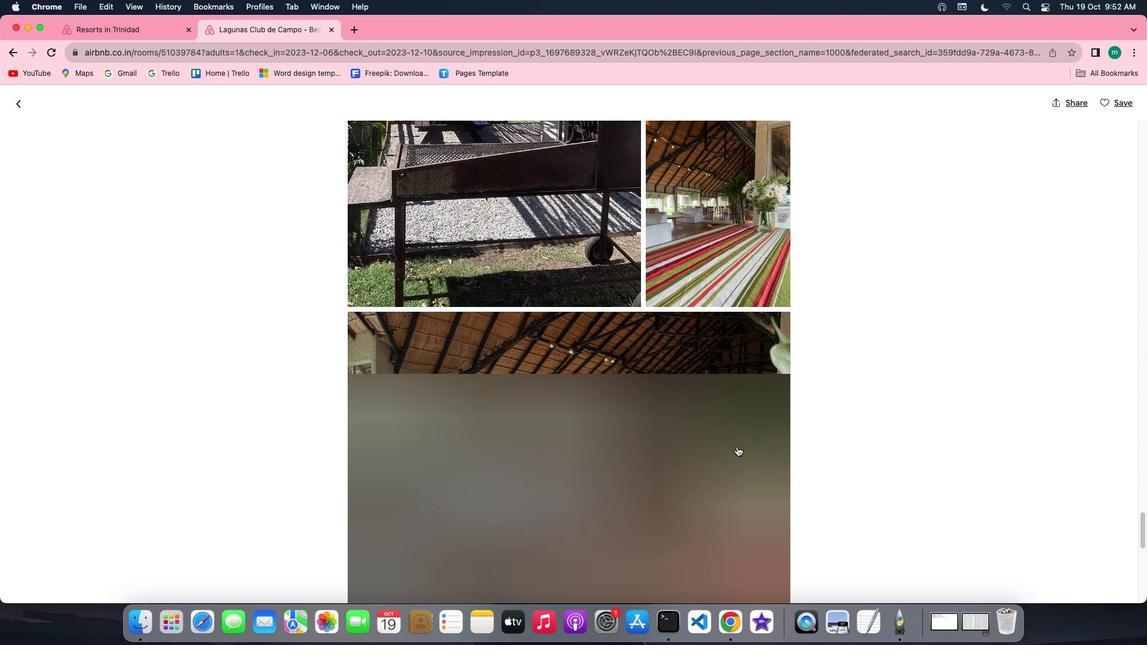 
Action: Mouse scrolled (737, 447) with delta (0, 0)
Screenshot: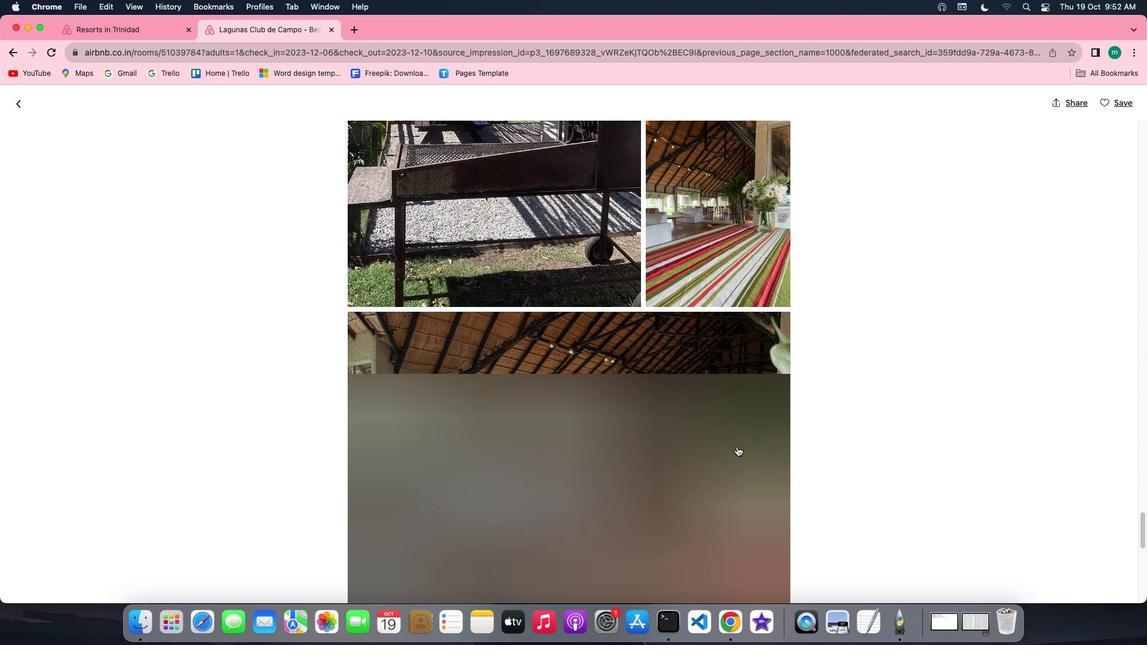 
Action: Mouse scrolled (737, 447) with delta (0, 0)
Screenshot: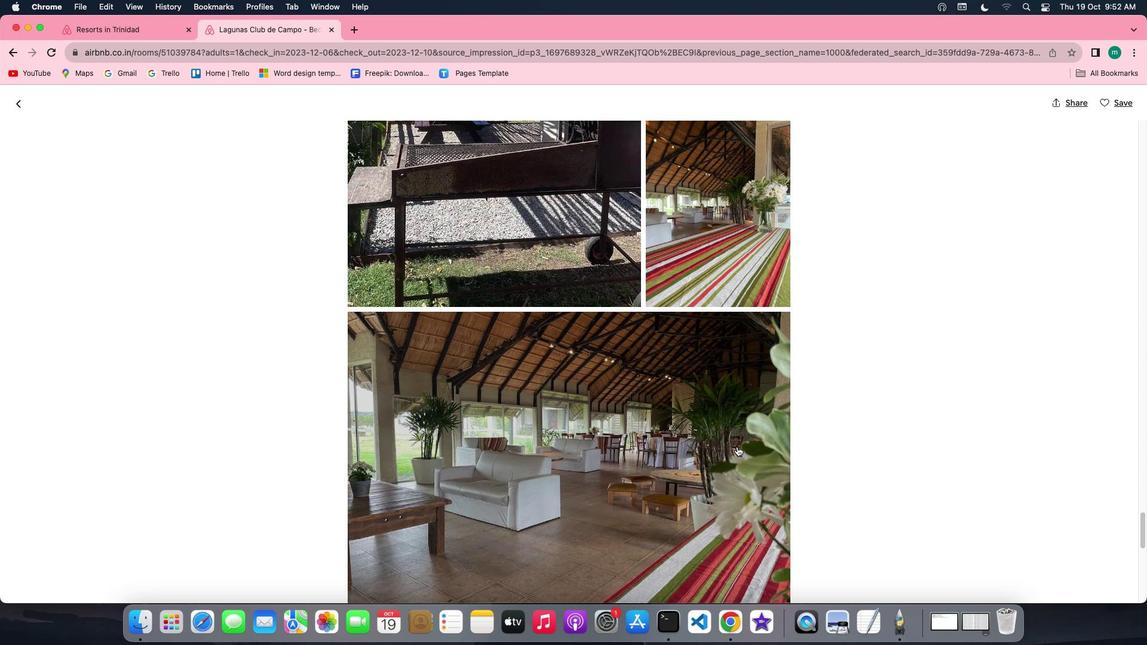 
Action: Mouse scrolled (737, 447) with delta (0, 0)
Screenshot: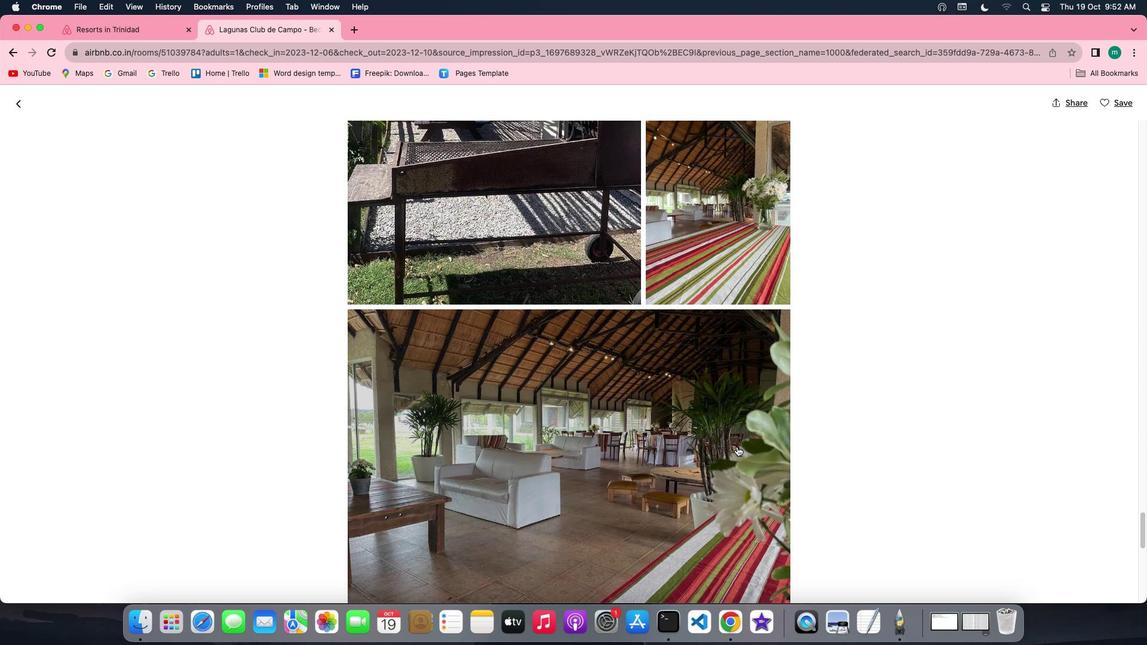 
Action: Mouse scrolled (737, 447) with delta (0, 0)
Screenshot: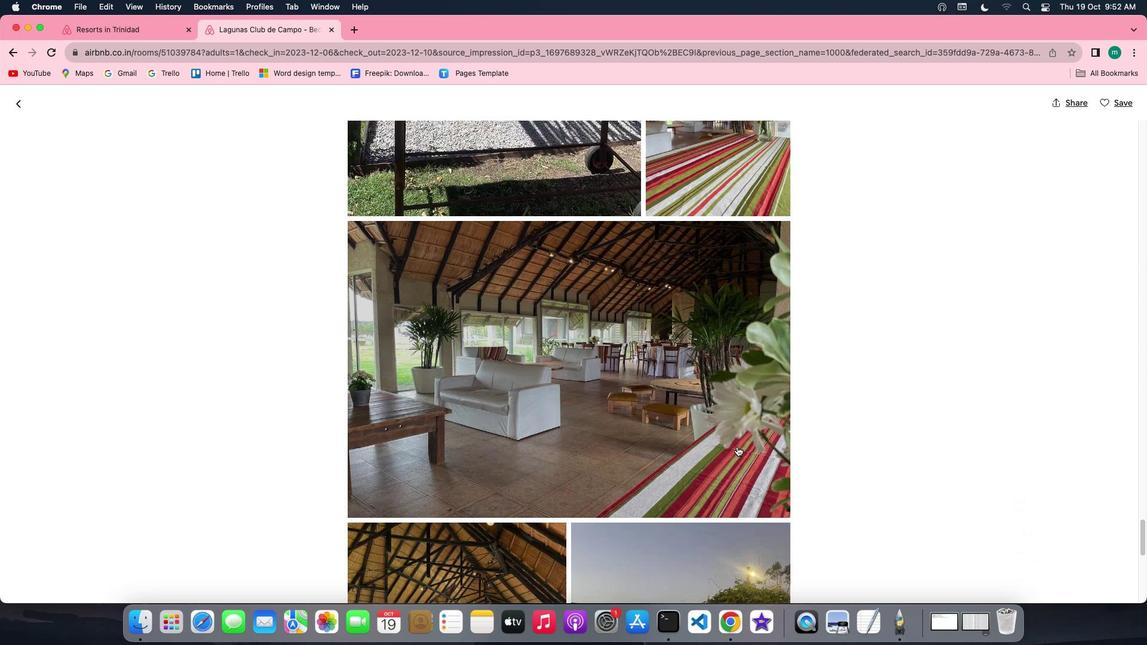 
Action: Mouse scrolled (737, 447) with delta (0, 0)
Screenshot: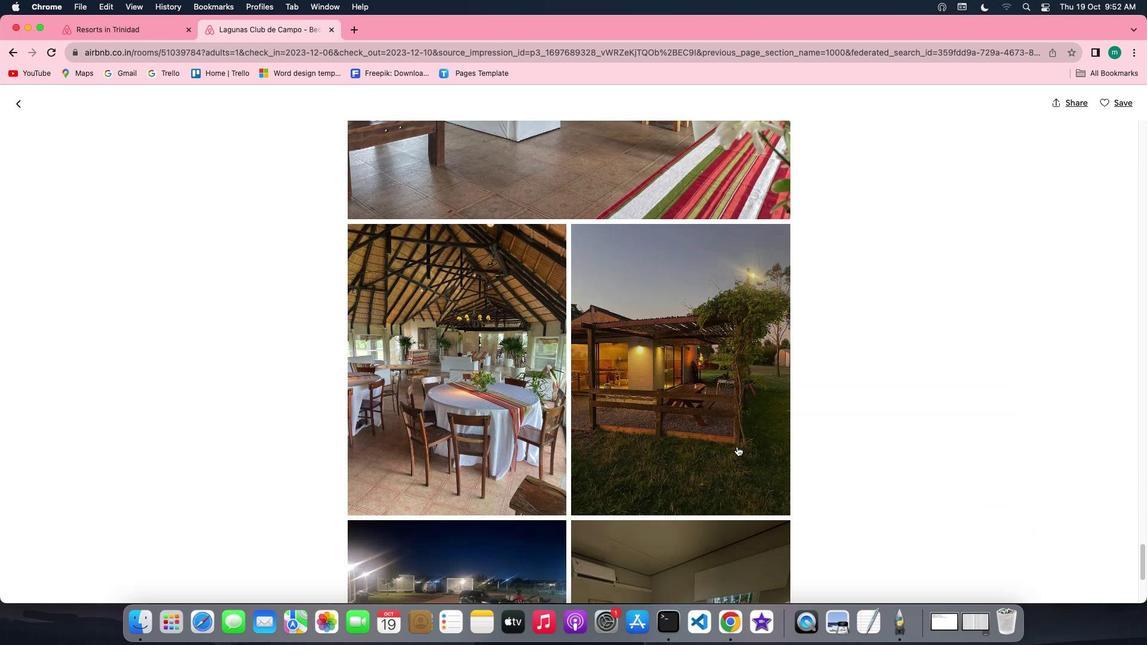 
Action: Mouse scrolled (737, 447) with delta (0, 0)
Screenshot: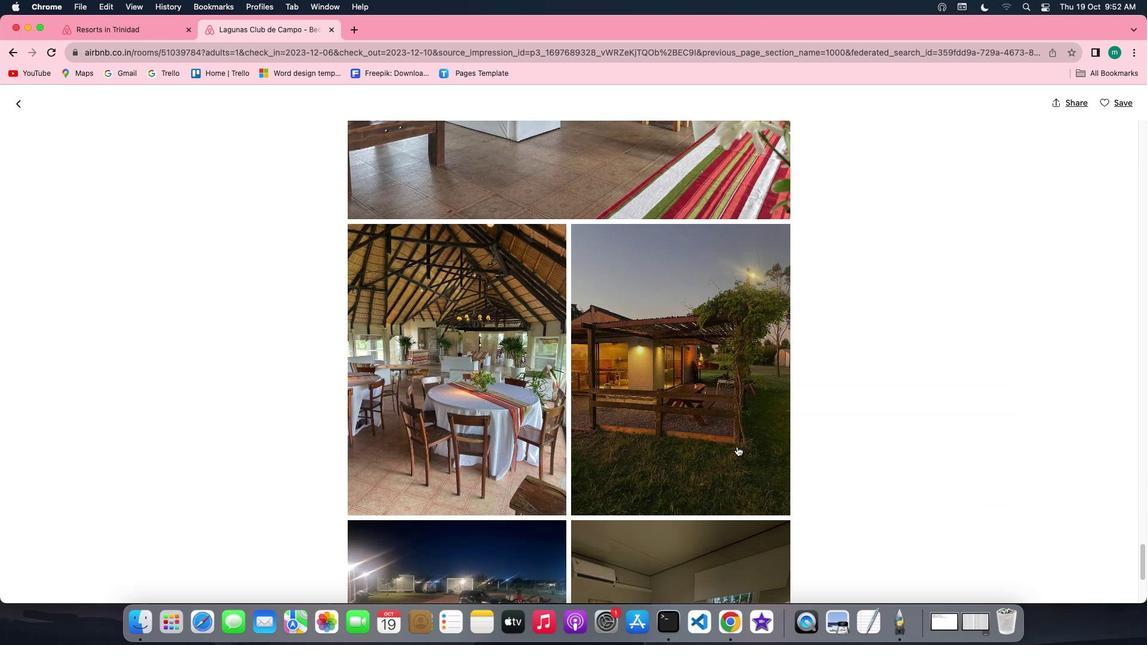 
Action: Mouse scrolled (737, 447) with delta (0, 0)
Screenshot: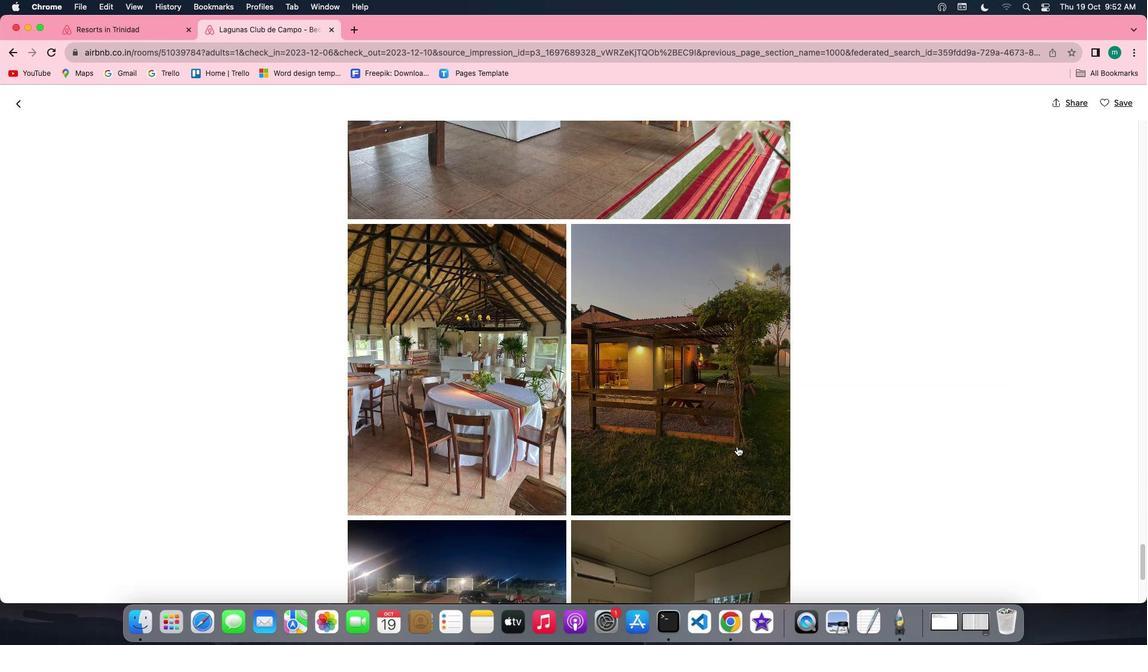 
Action: Mouse scrolled (737, 447) with delta (0, -1)
Screenshot: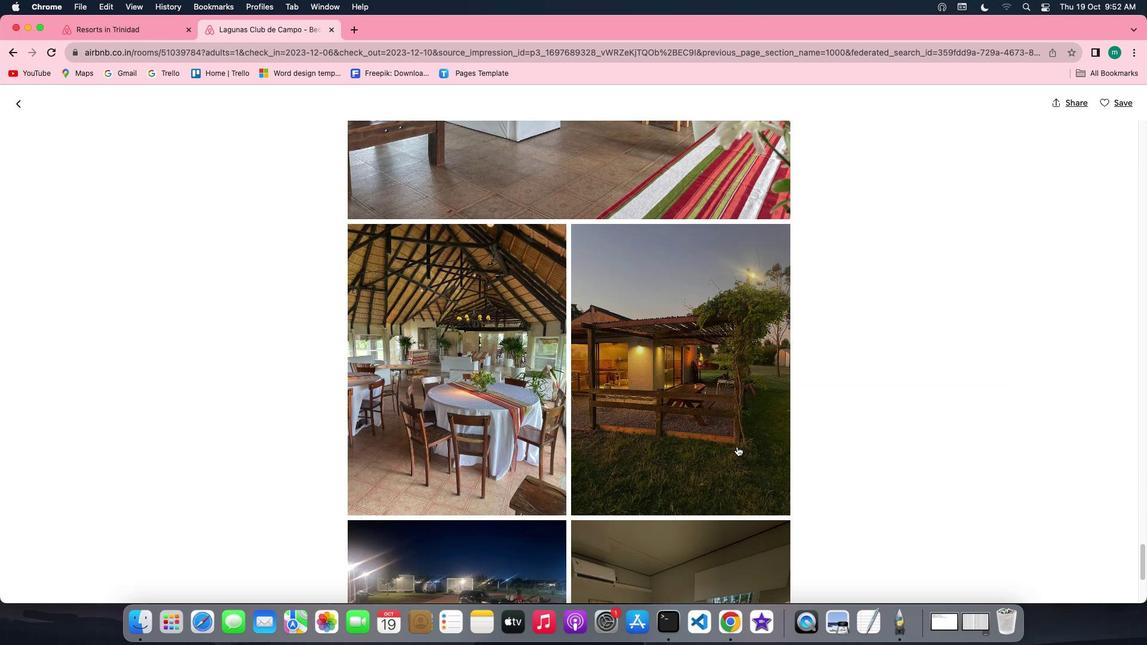 
Action: Mouse scrolled (737, 447) with delta (0, -1)
Screenshot: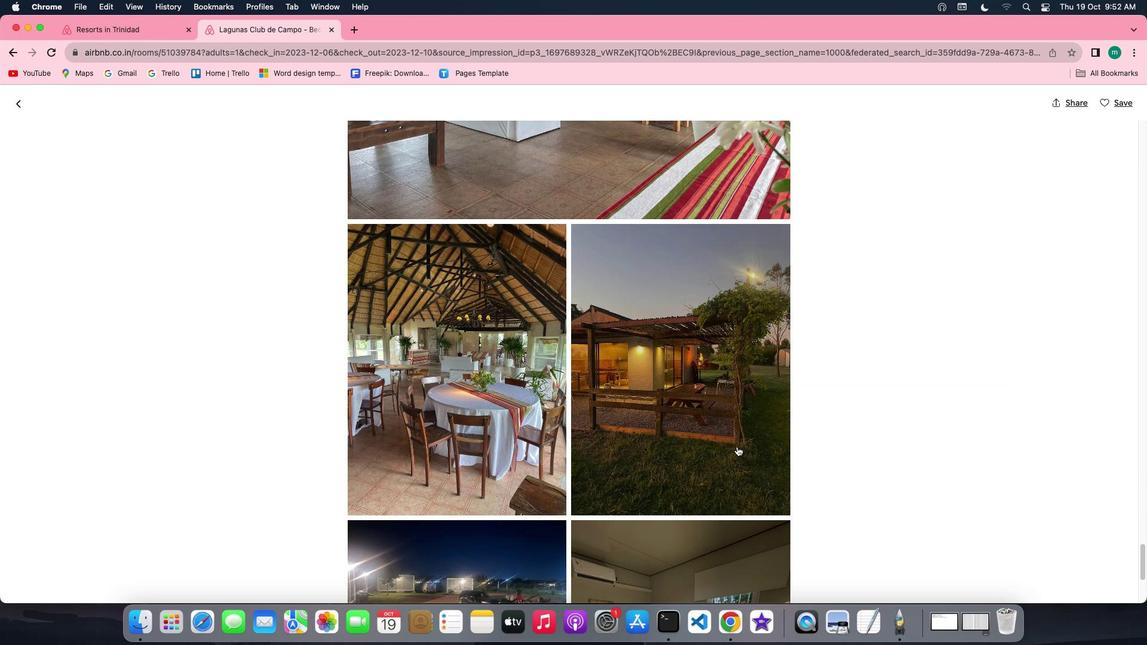 
Action: Mouse scrolled (737, 447) with delta (0, 0)
Screenshot: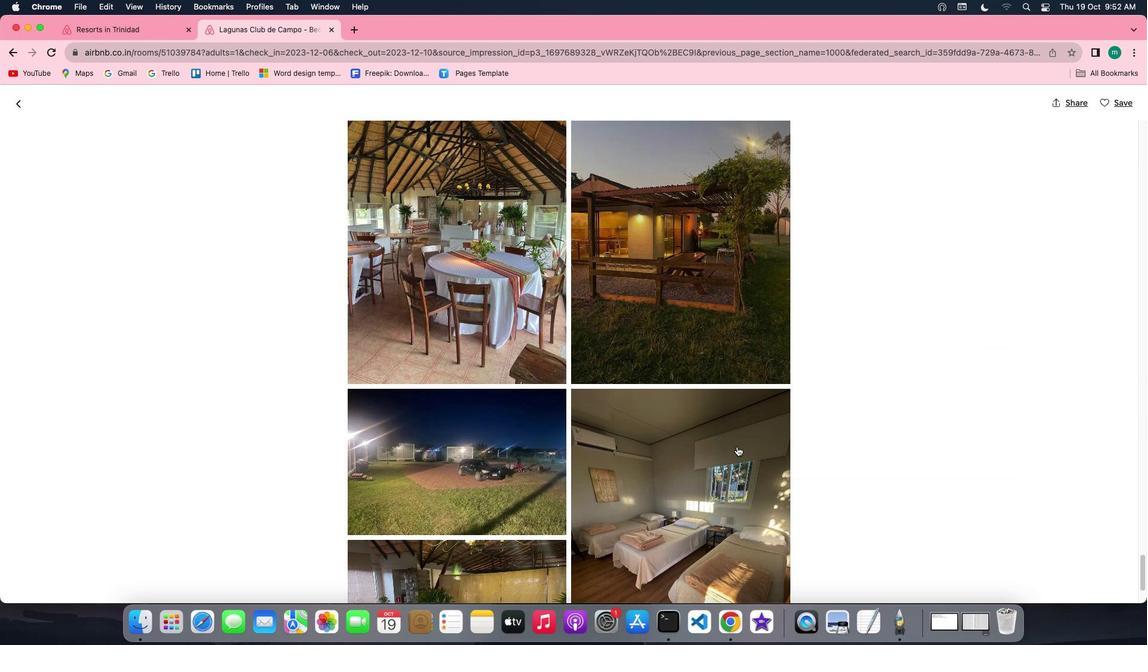
Action: Mouse scrolled (737, 447) with delta (0, 0)
Screenshot: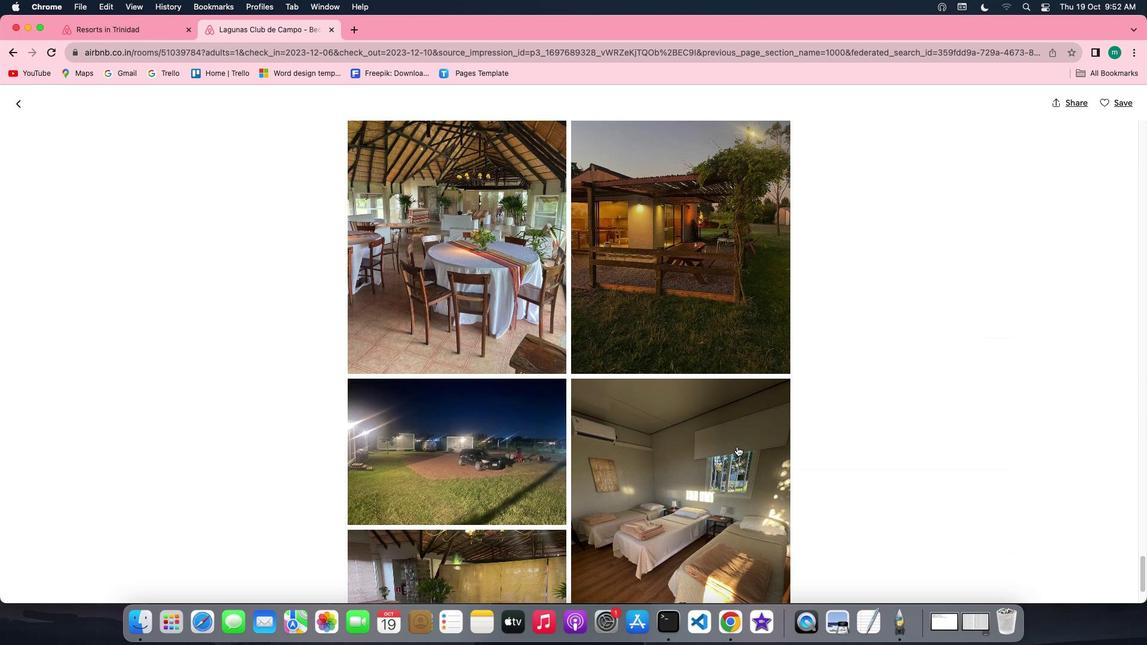 
Action: Mouse scrolled (737, 447) with delta (0, -1)
Screenshot: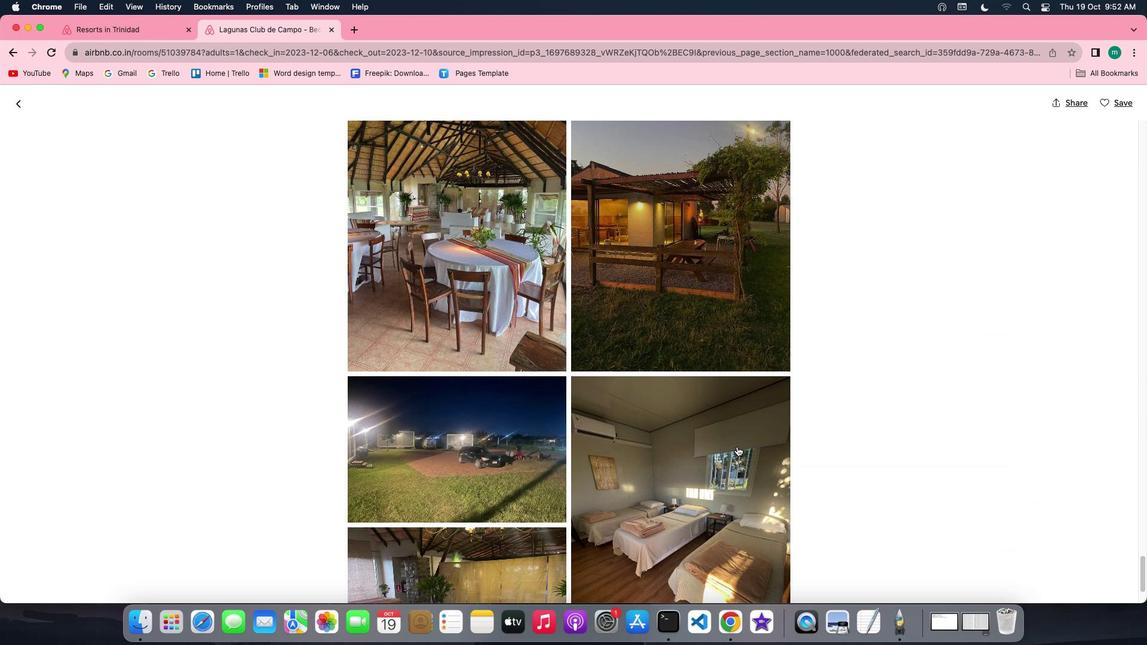 
Action: Mouse scrolled (737, 447) with delta (0, -2)
Screenshot: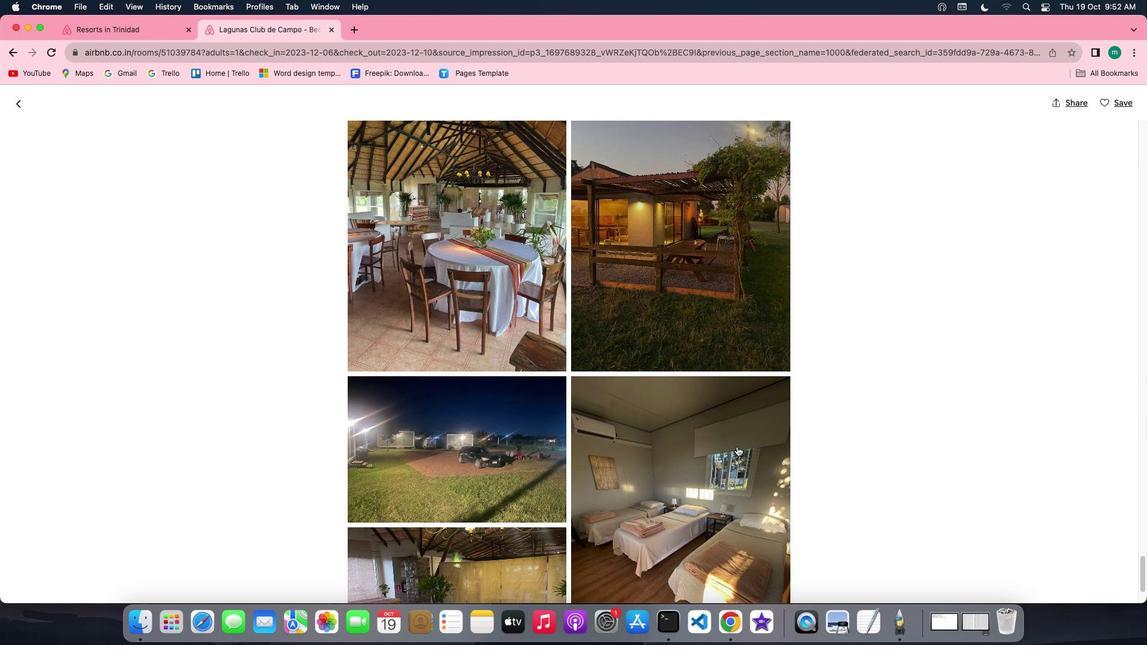 
Action: Mouse scrolled (737, 447) with delta (0, 0)
Screenshot: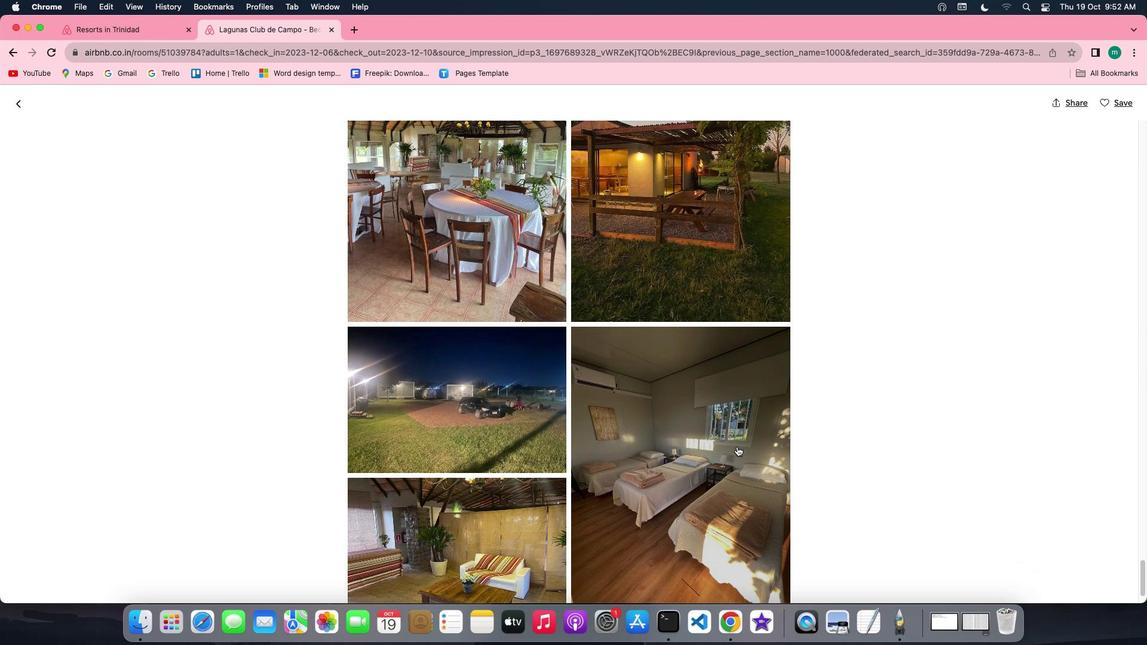 
Action: Mouse scrolled (737, 447) with delta (0, 0)
Screenshot: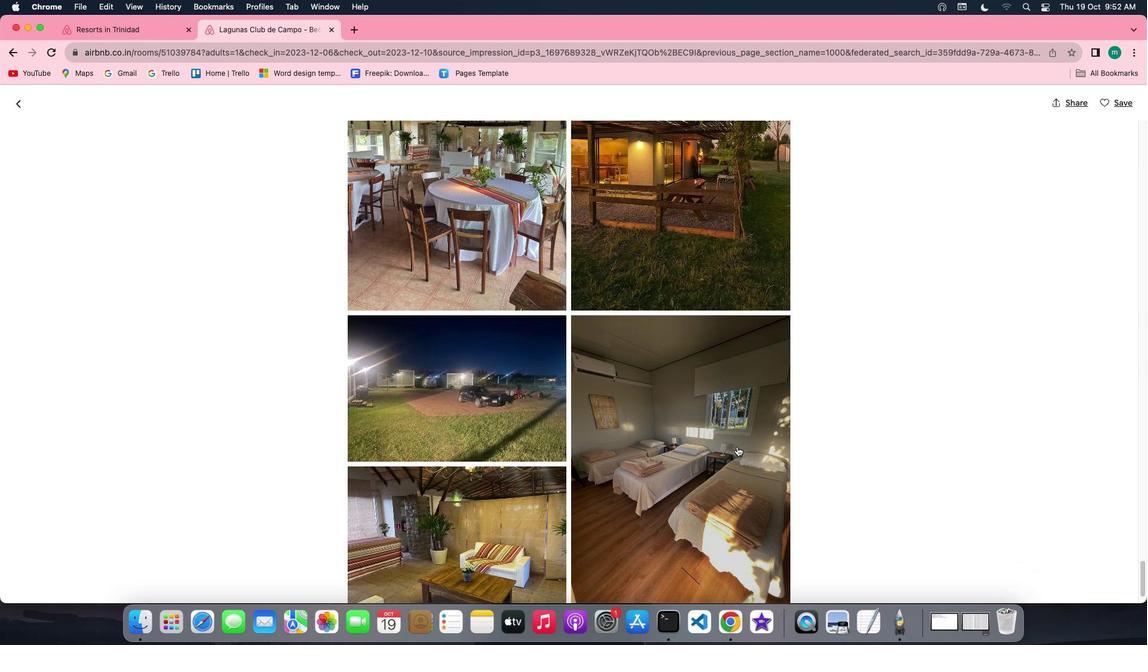 
Action: Mouse scrolled (737, 447) with delta (0, -1)
Screenshot: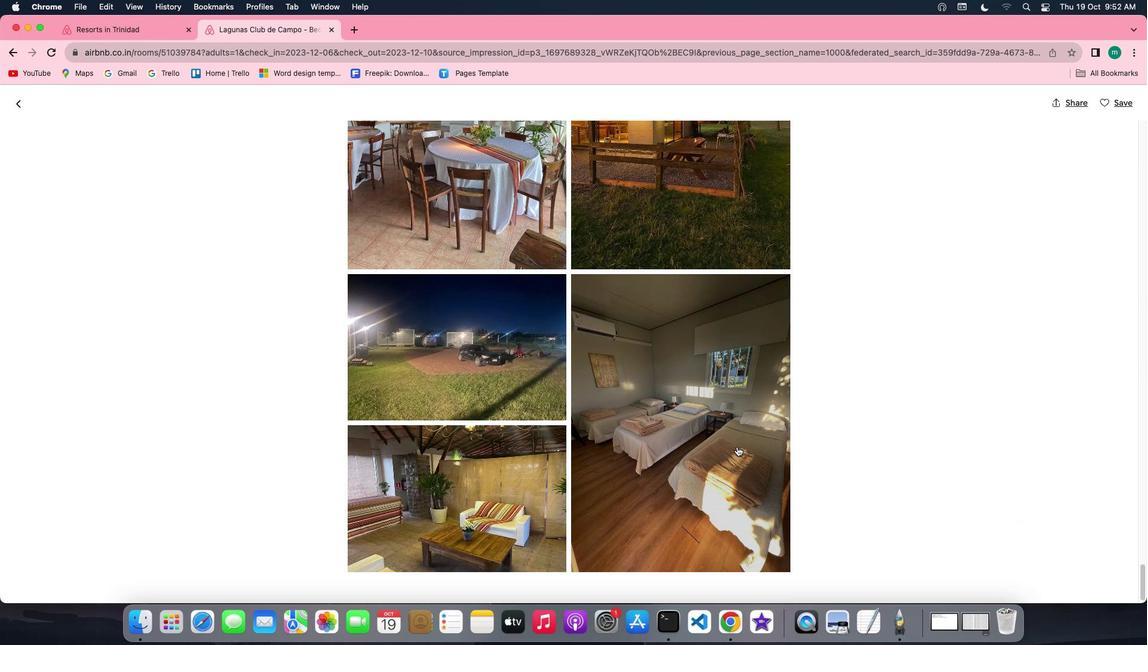 
Action: Mouse scrolled (737, 447) with delta (0, -1)
Screenshot: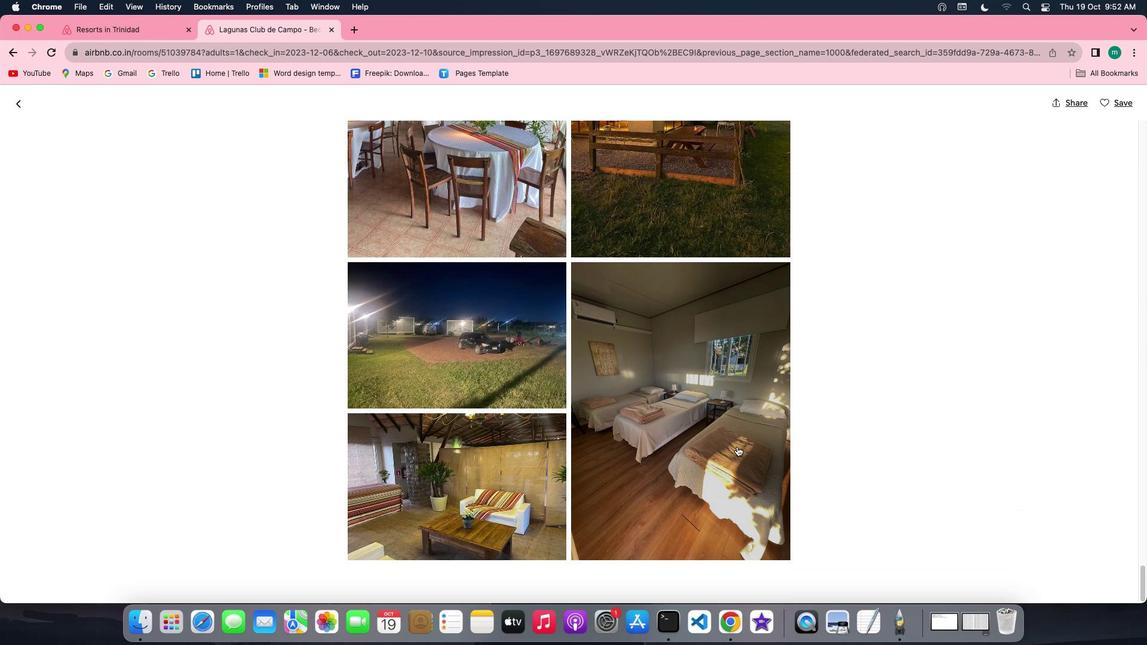 
Action: Mouse scrolled (737, 447) with delta (0, 0)
Screenshot: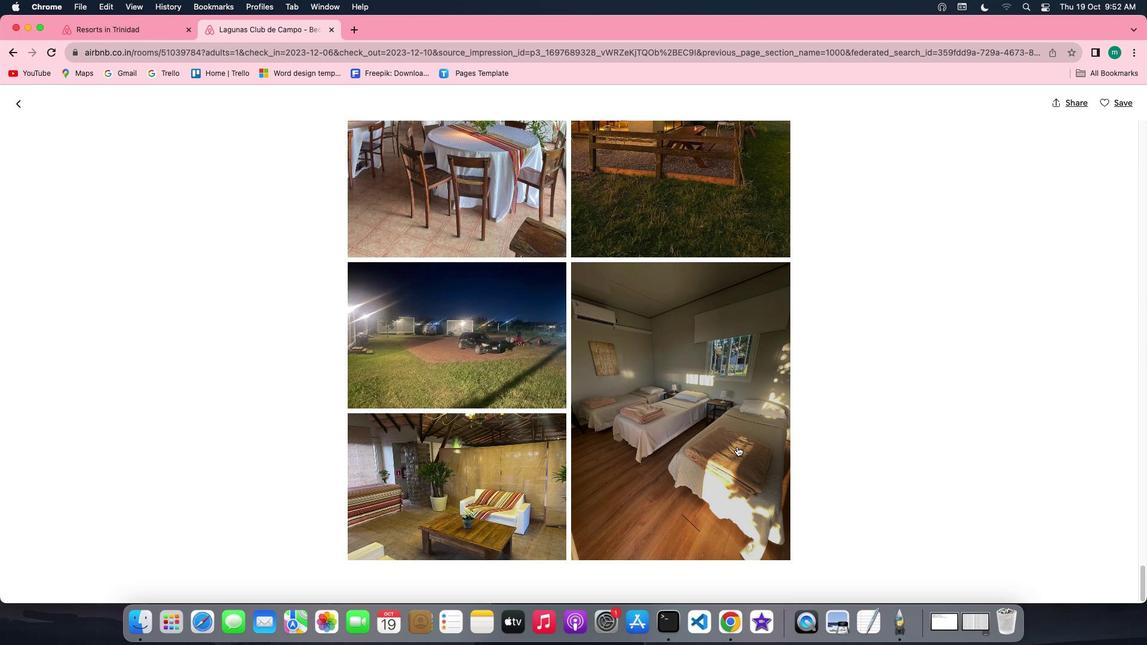 
Action: Mouse scrolled (737, 447) with delta (0, 0)
Screenshot: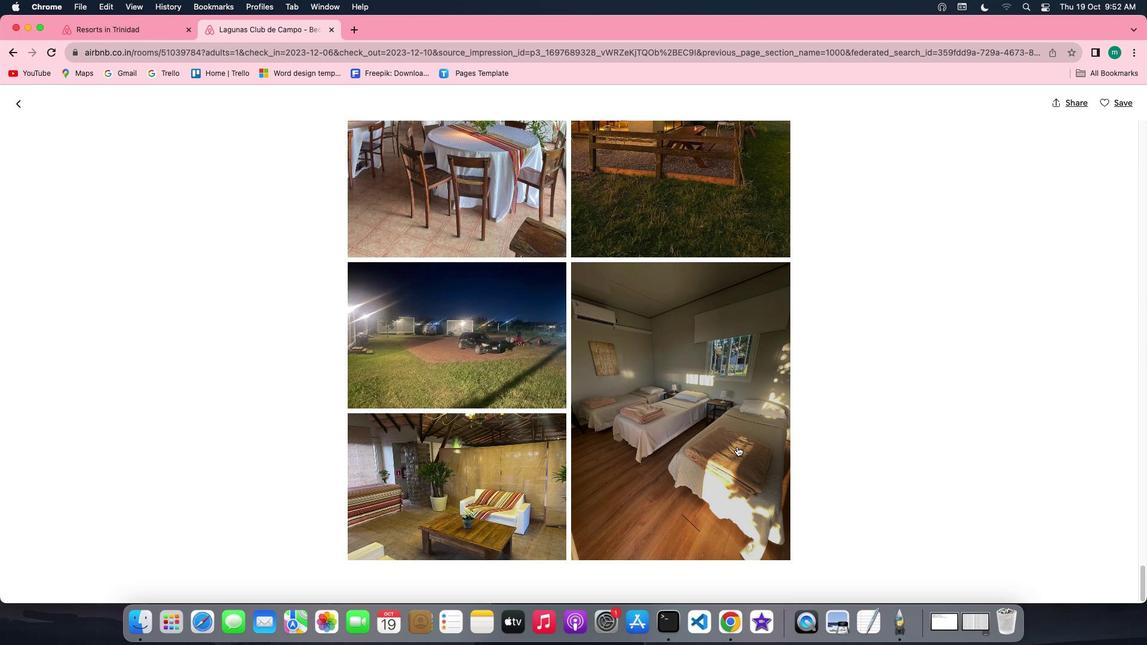 
Action: Mouse scrolled (737, 447) with delta (0, -1)
Screenshot: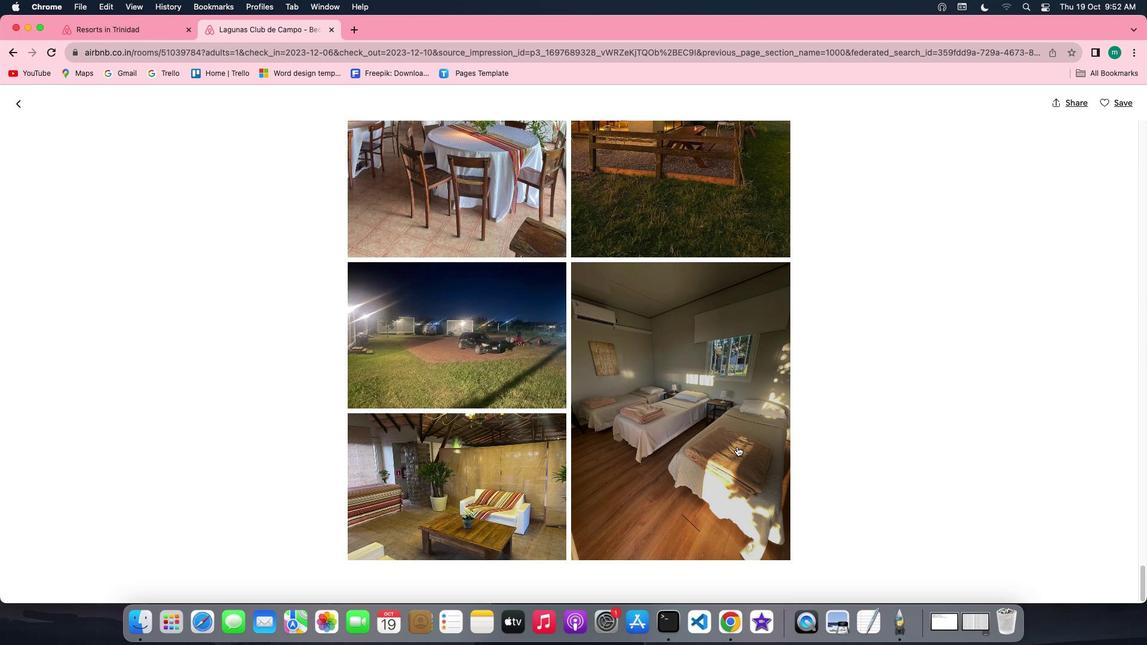 
Action: Mouse scrolled (737, 447) with delta (0, -1)
Screenshot: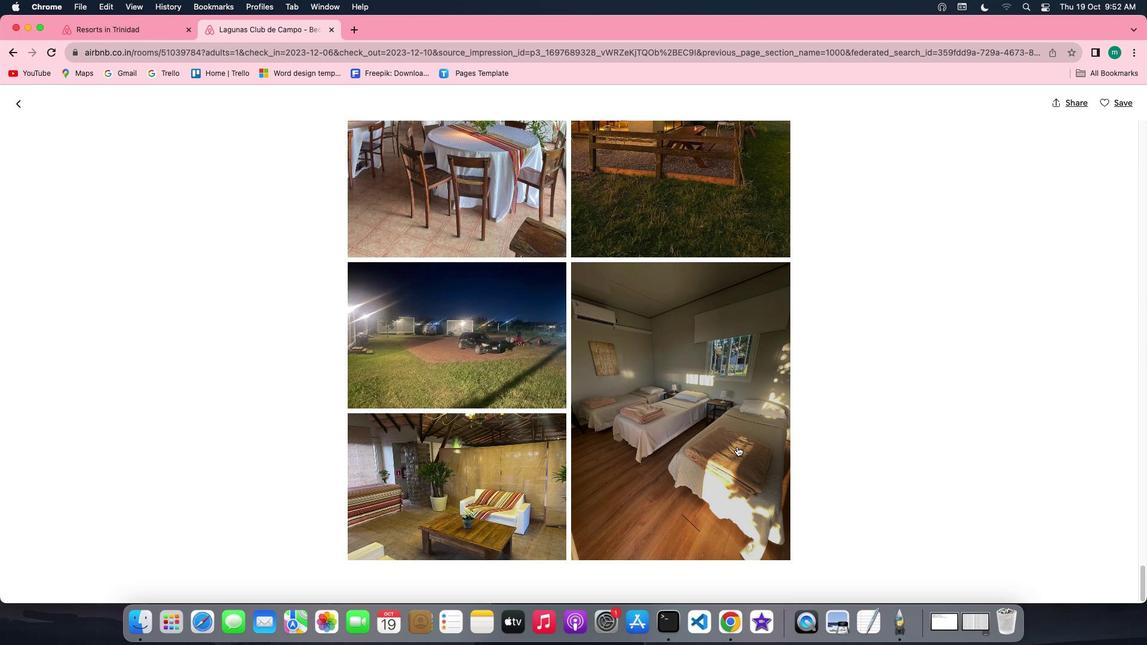 
Action: Mouse scrolled (737, 447) with delta (0, -1)
Screenshot: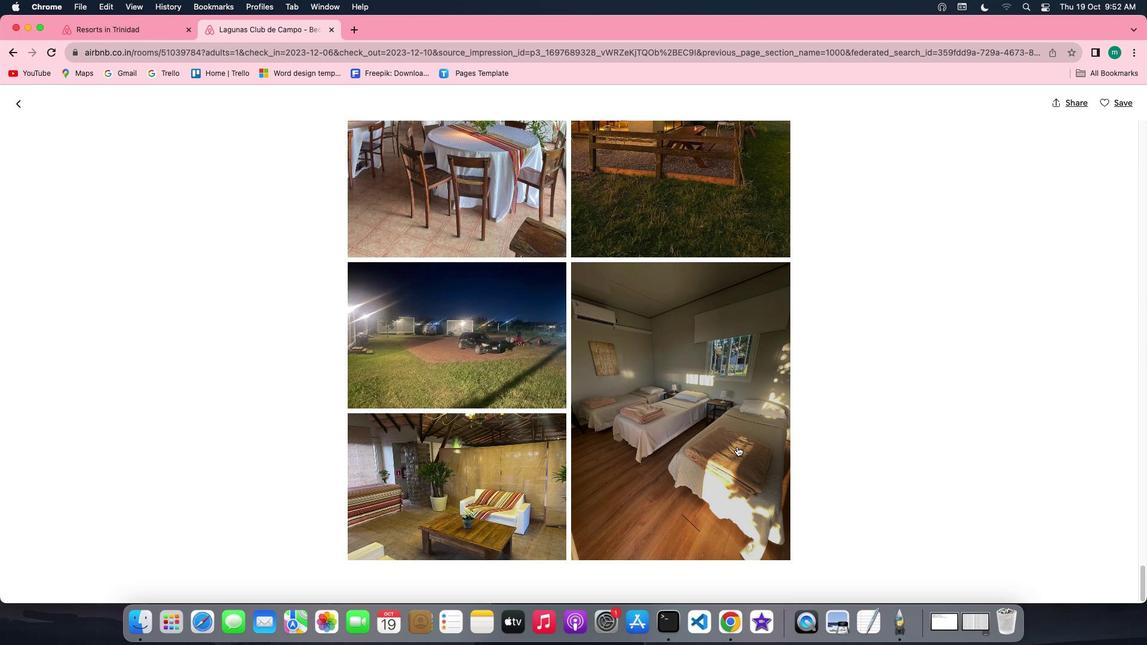 
Action: Mouse scrolled (737, 447) with delta (0, 0)
Screenshot: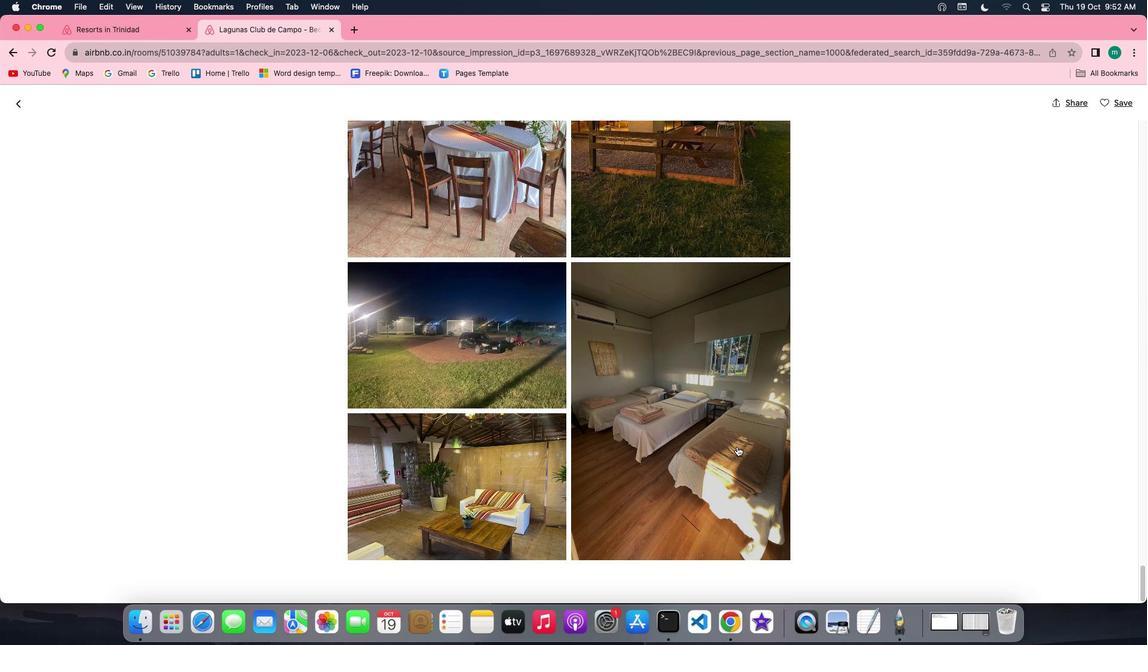
Action: Mouse scrolled (737, 447) with delta (0, 0)
Screenshot: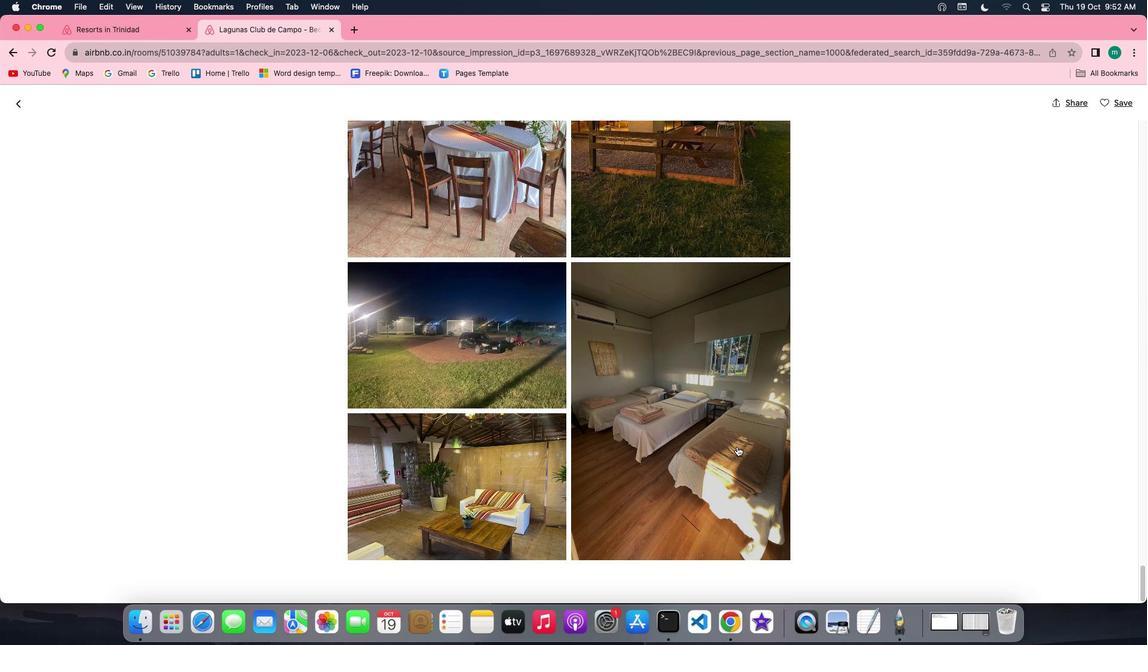 
Action: Mouse scrolled (737, 447) with delta (0, -1)
Screenshot: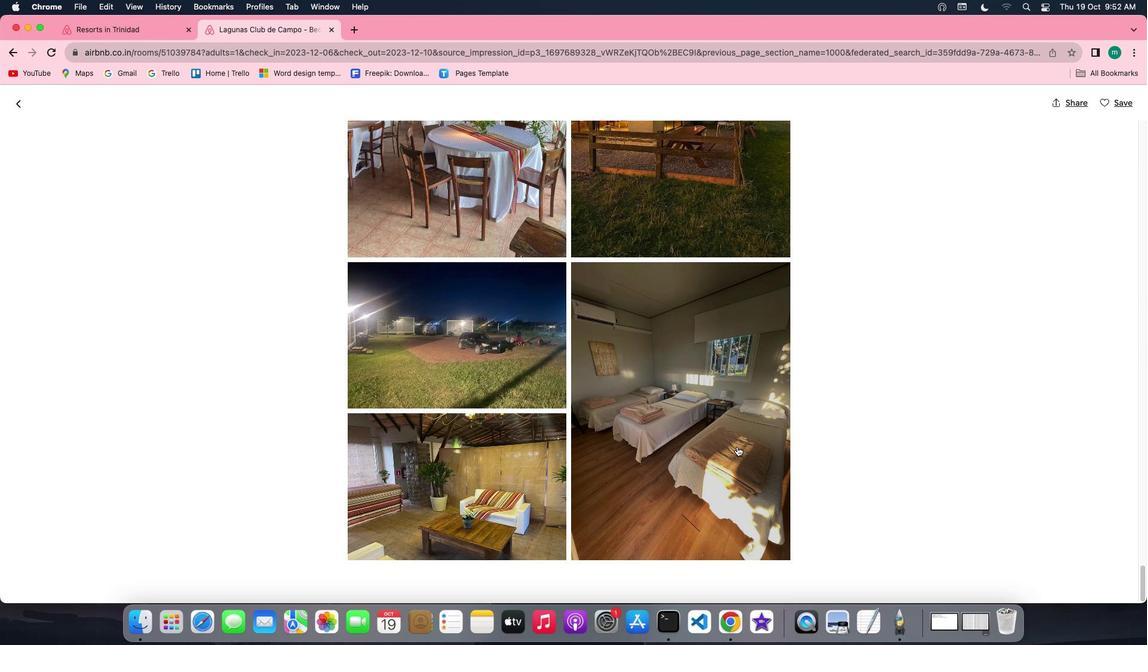 
Action: Mouse scrolled (737, 447) with delta (0, -2)
Screenshot: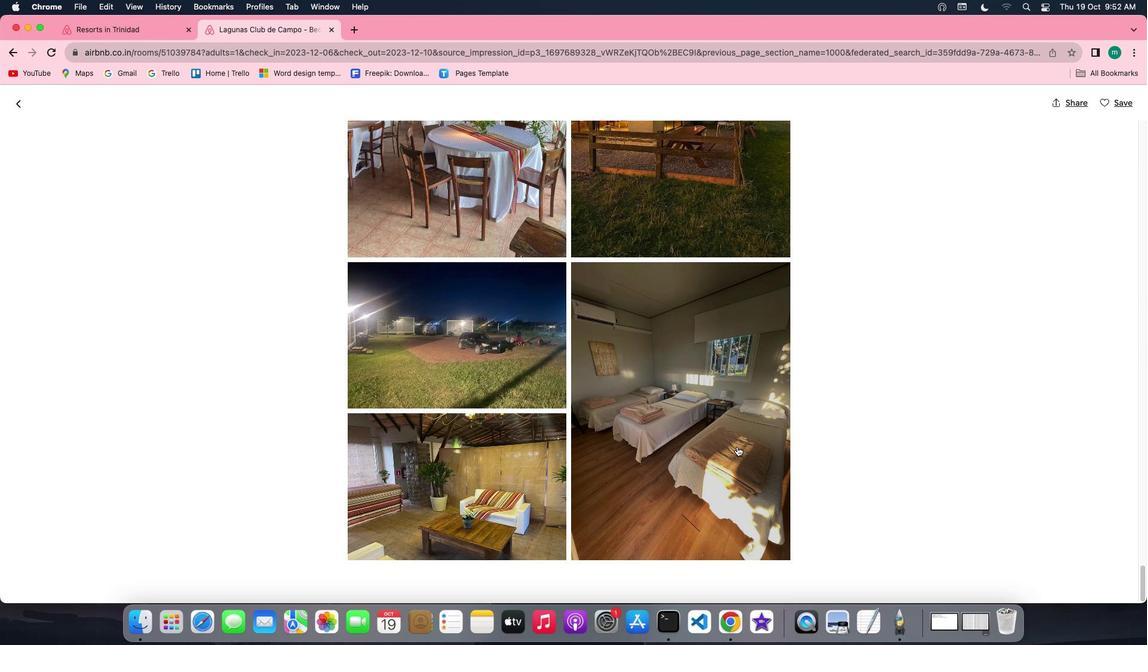 
Action: Mouse moved to (18, 98)
Screenshot: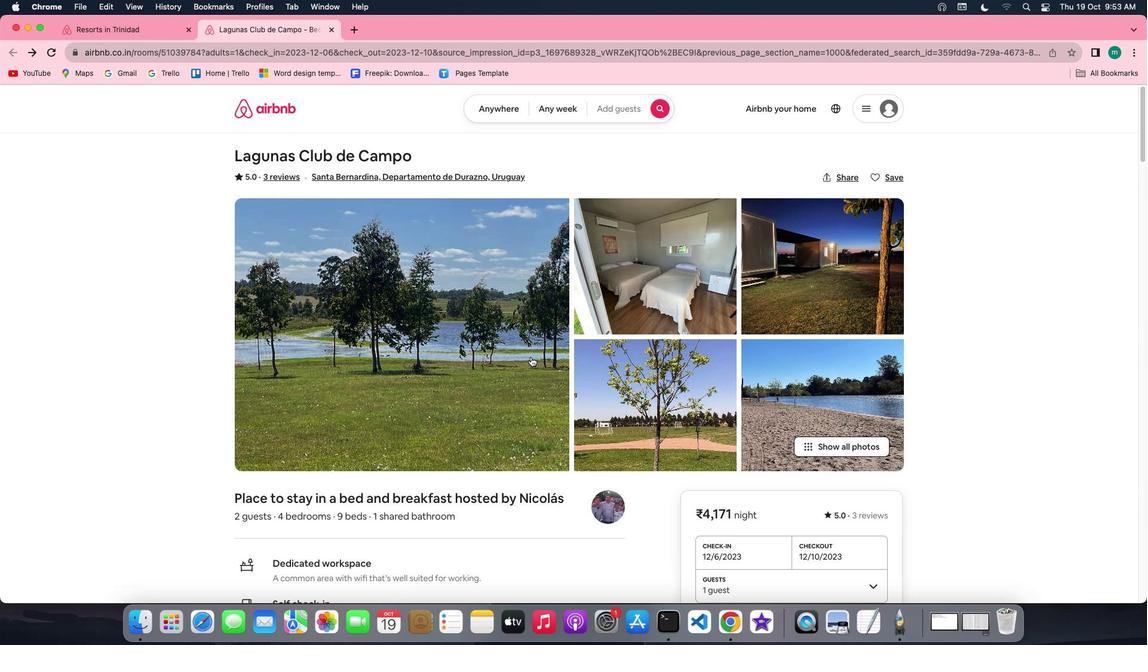 
Action: Mouse pressed left at (18, 98)
Screenshot: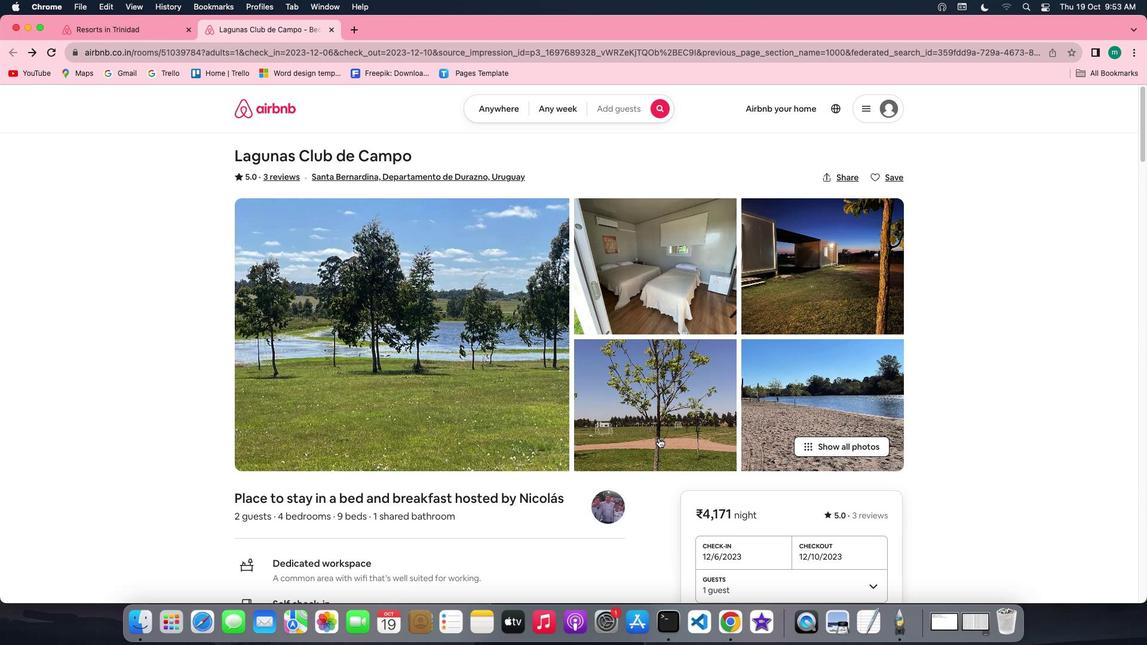 
Action: Mouse moved to (637, 458)
Screenshot: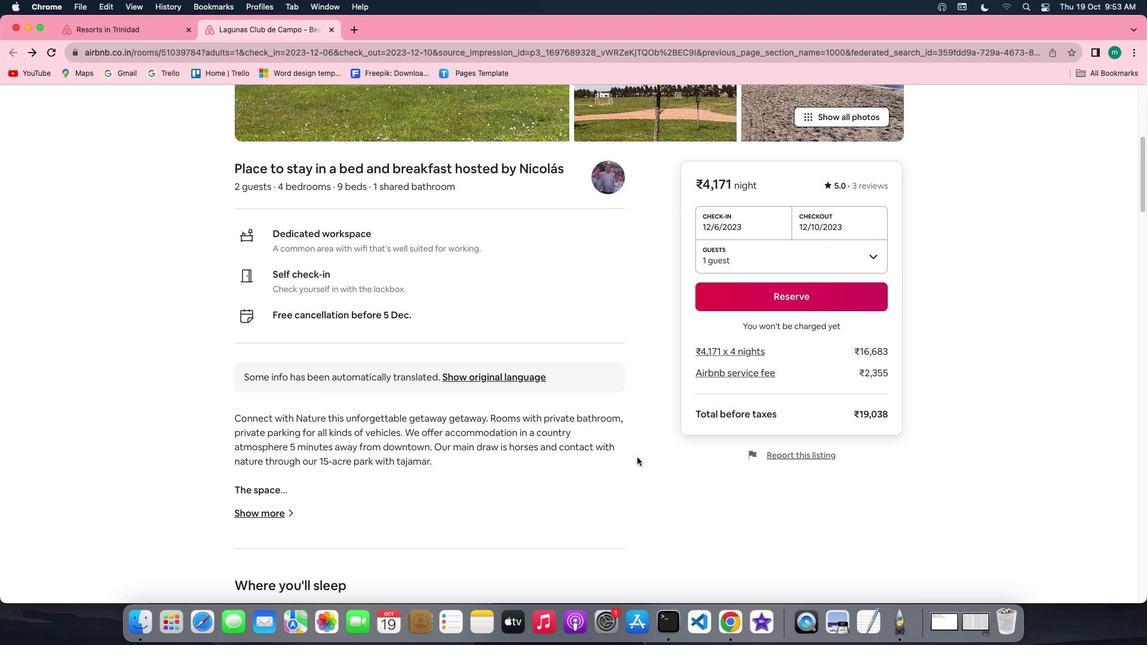 
Action: Mouse scrolled (637, 458) with delta (0, 0)
